 Task: Research Airbnb options in Stellenbosch, South Africa from 13th December, 2023 to 19th December, 2023 for 2 adults. Place can be entire room with 1  bedroom having 1 bed and 1 bathroom. Property type can be hotel.
Action: Mouse moved to (440, 75)
Screenshot: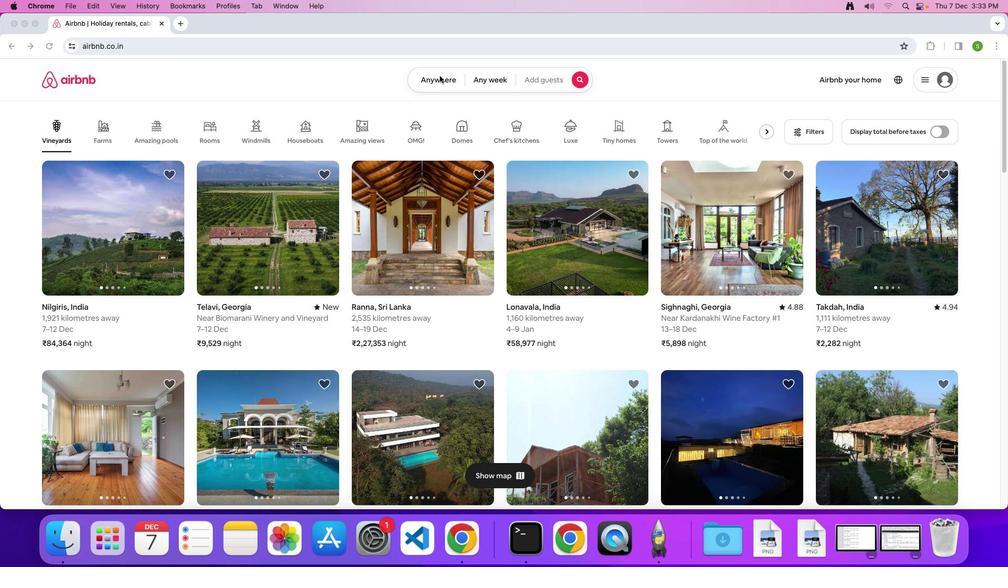 
Action: Mouse pressed left at (440, 75)
Screenshot: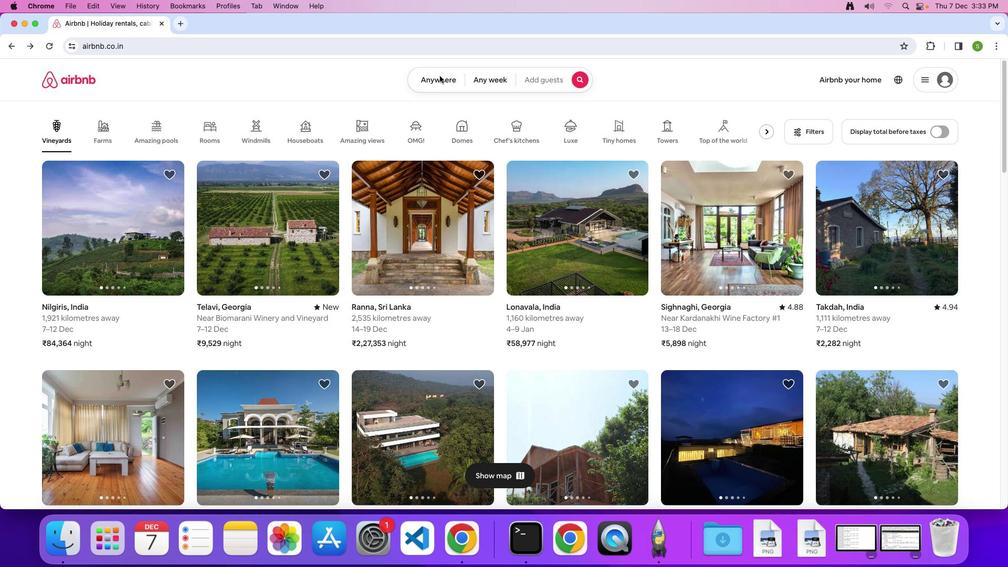 
Action: Mouse moved to (436, 78)
Screenshot: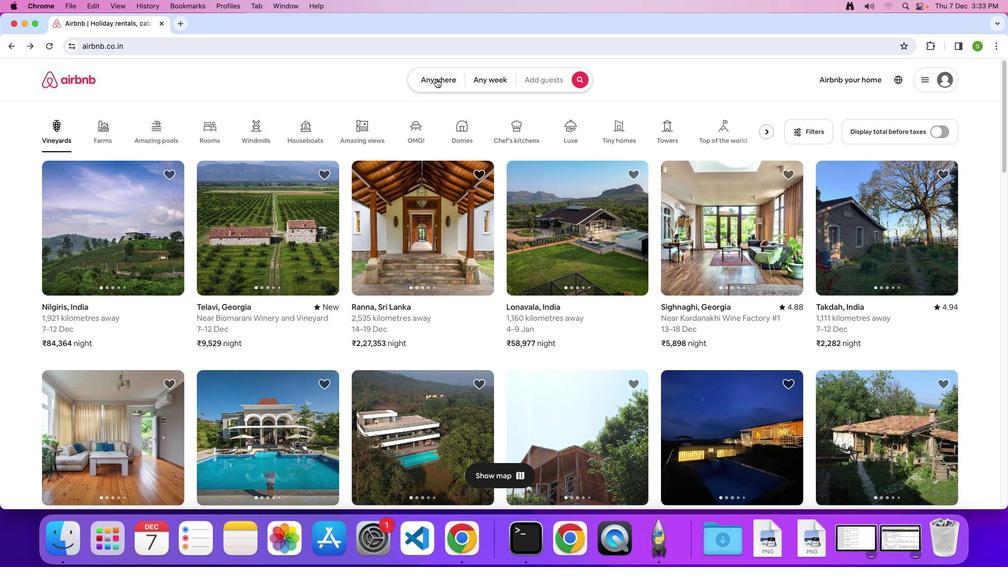 
Action: Mouse pressed left at (436, 78)
Screenshot: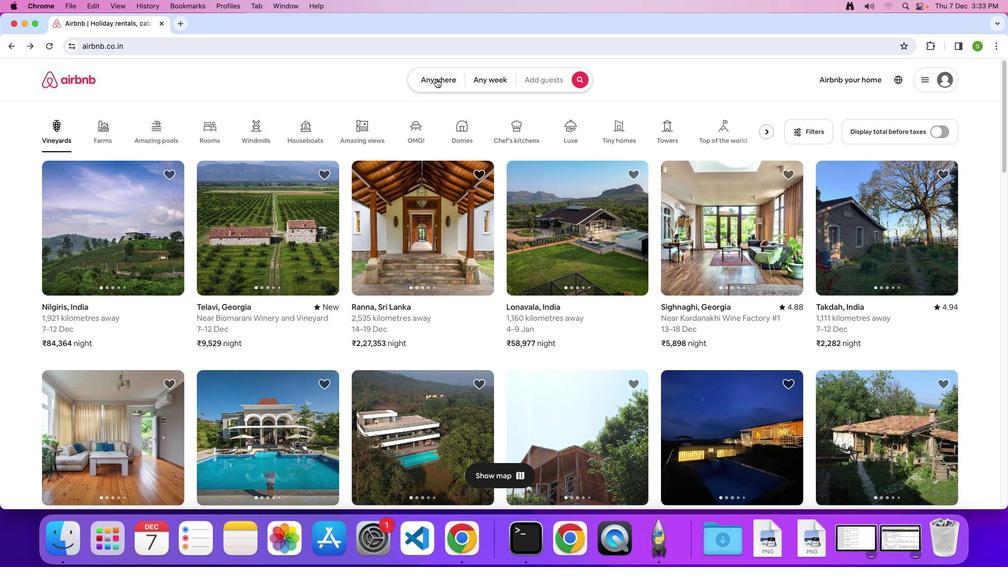
Action: Mouse moved to (375, 118)
Screenshot: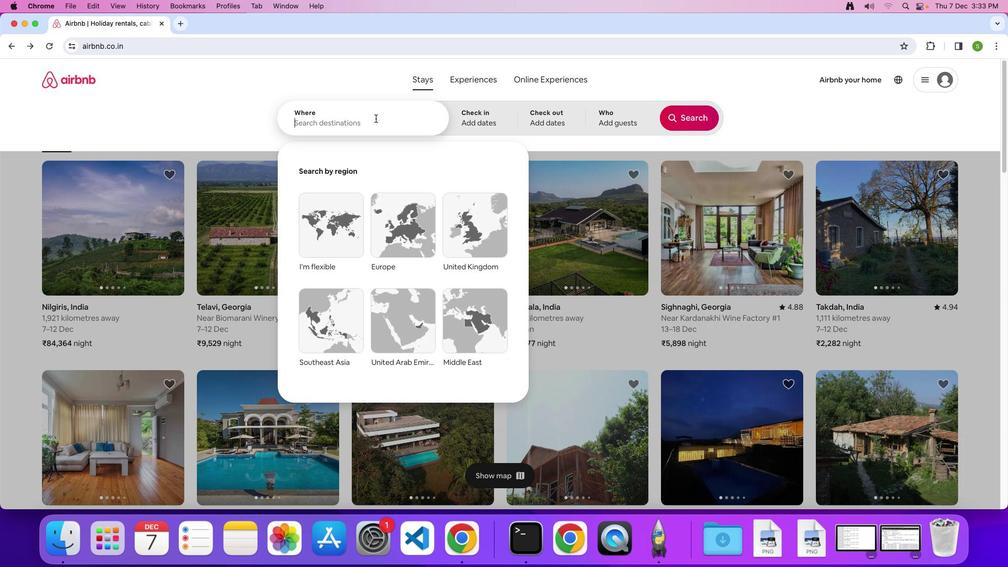 
Action: Mouse pressed left at (375, 118)
Screenshot: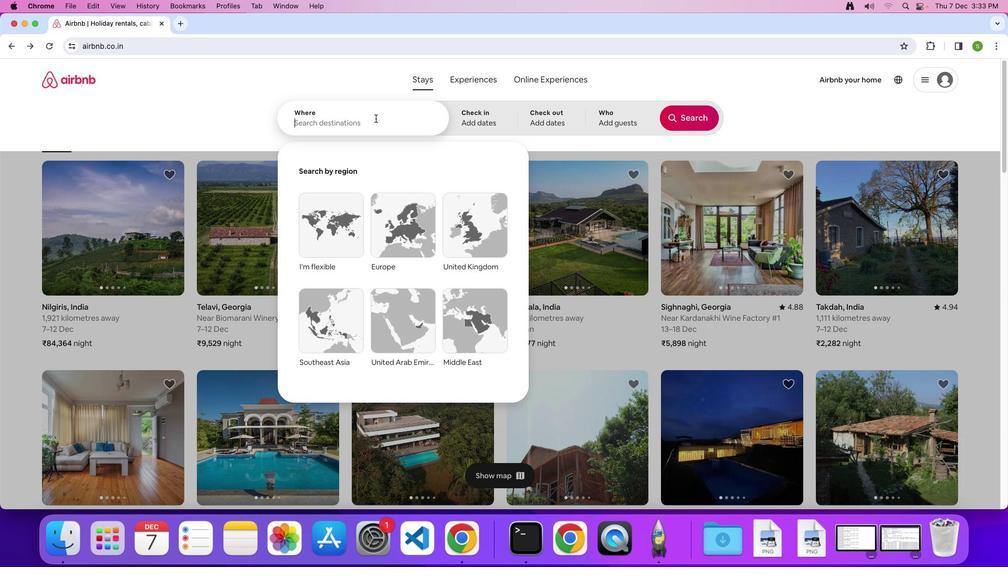 
Action: Key pressed 'S'Key.caps_lock't''e''l''l''e''n''b''o''s''c''h'','Key.spaceKey.shift'S''o''u''t''h'Key.spaceKey.shift'A''f''r''i''c''a'Key.enter
Screenshot: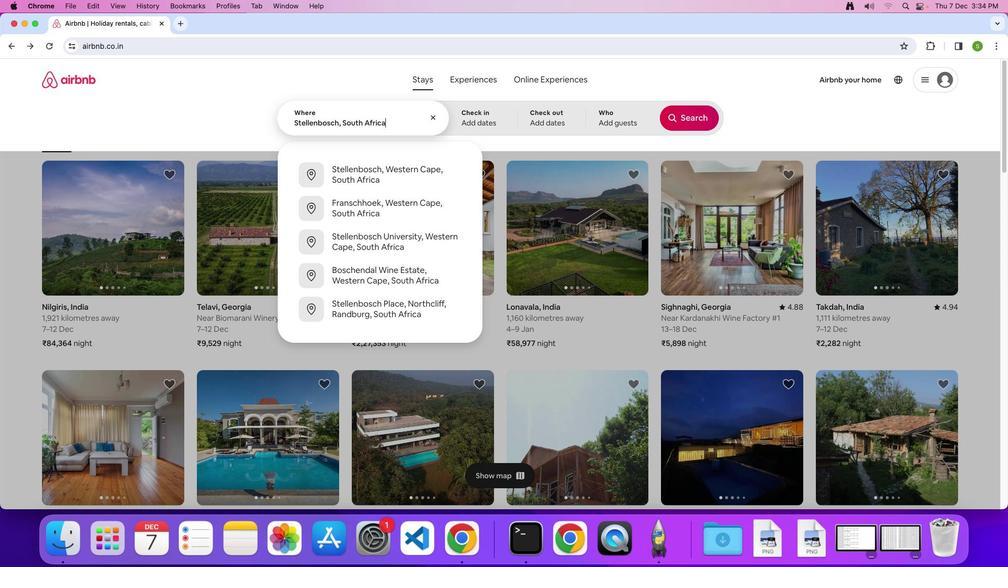 
Action: Mouse moved to (393, 296)
Screenshot: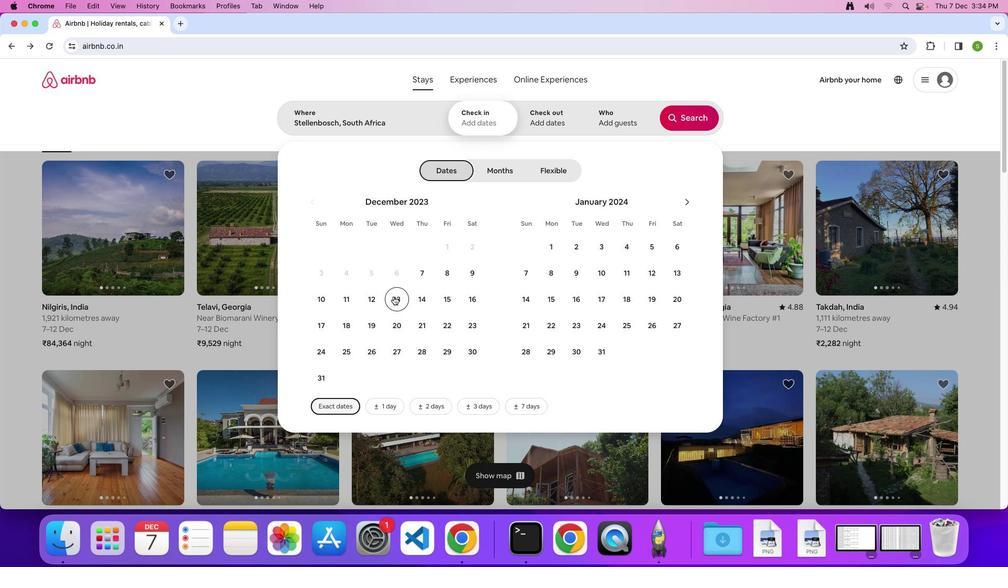 
Action: Mouse pressed left at (393, 296)
Screenshot: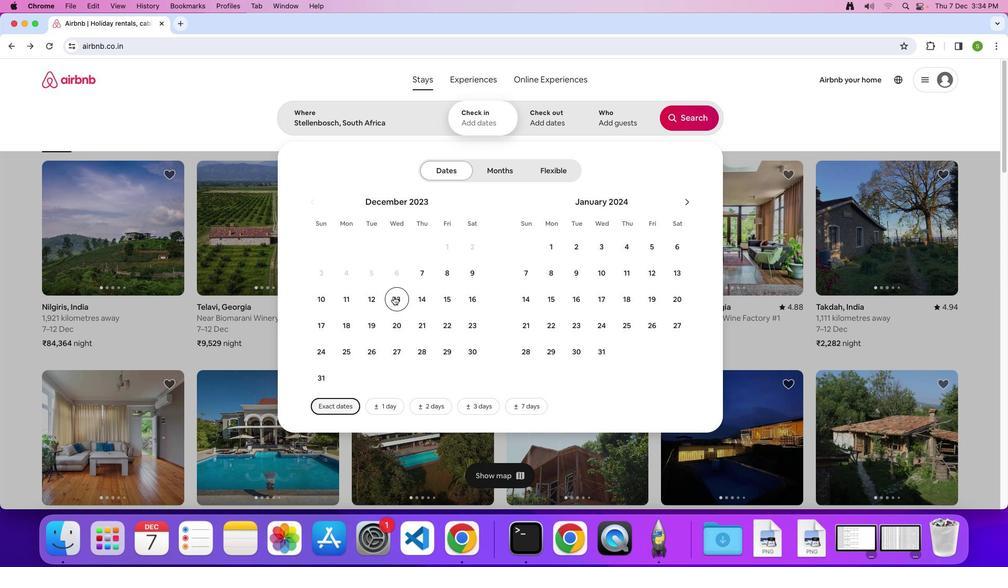 
Action: Mouse moved to (375, 321)
Screenshot: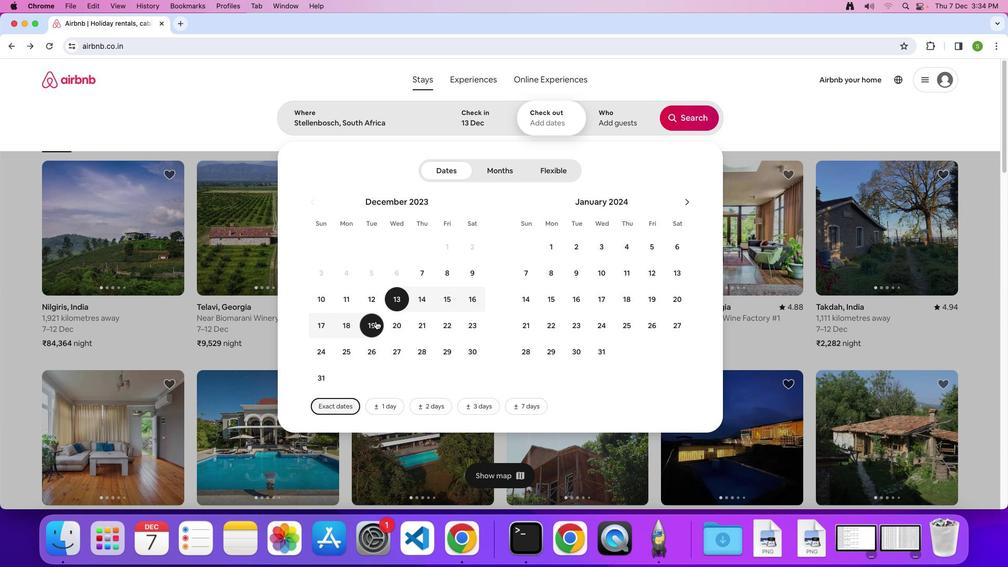 
Action: Mouse pressed left at (375, 321)
Screenshot: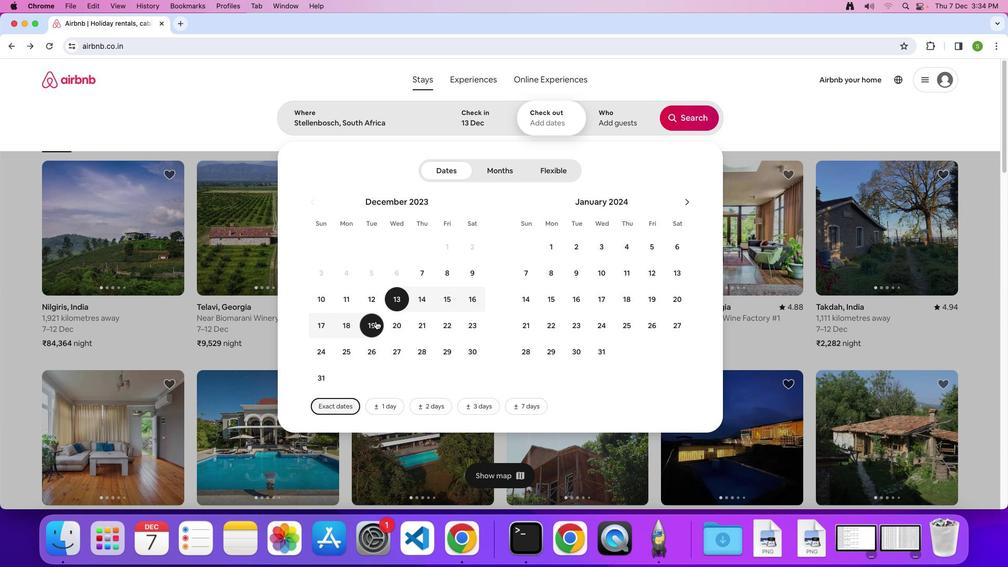 
Action: Mouse moved to (625, 122)
Screenshot: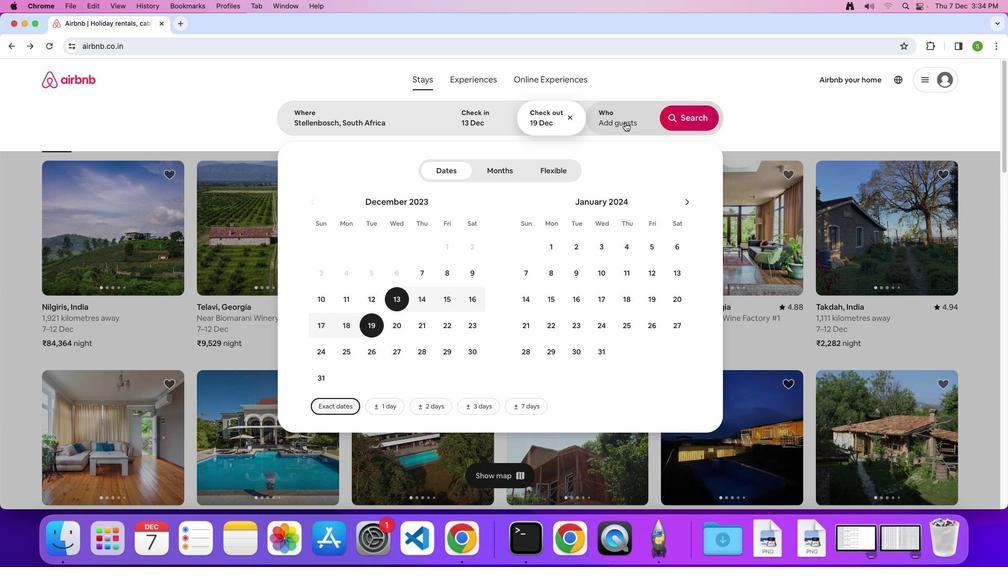 
Action: Mouse pressed left at (625, 122)
Screenshot: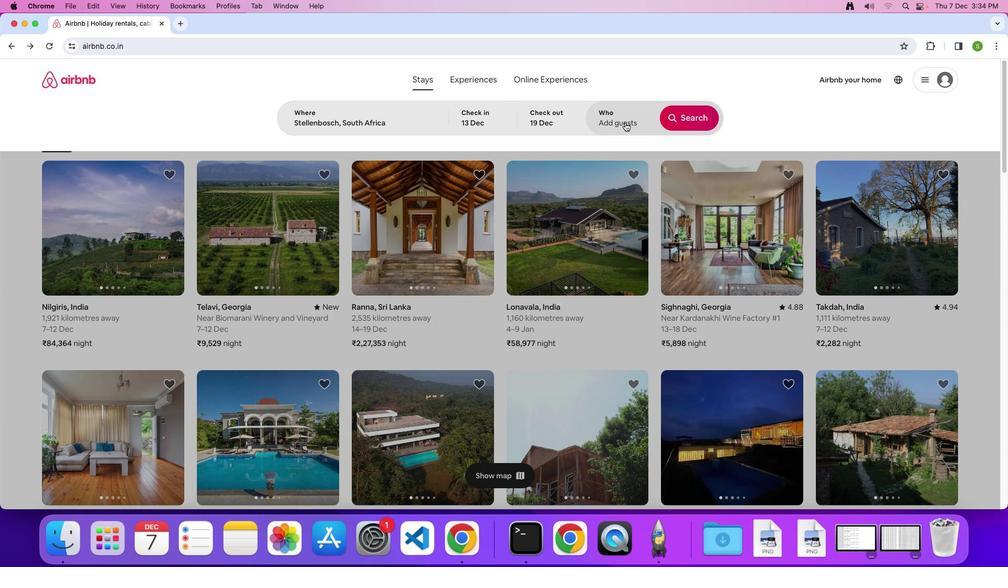 
Action: Mouse moved to (690, 177)
Screenshot: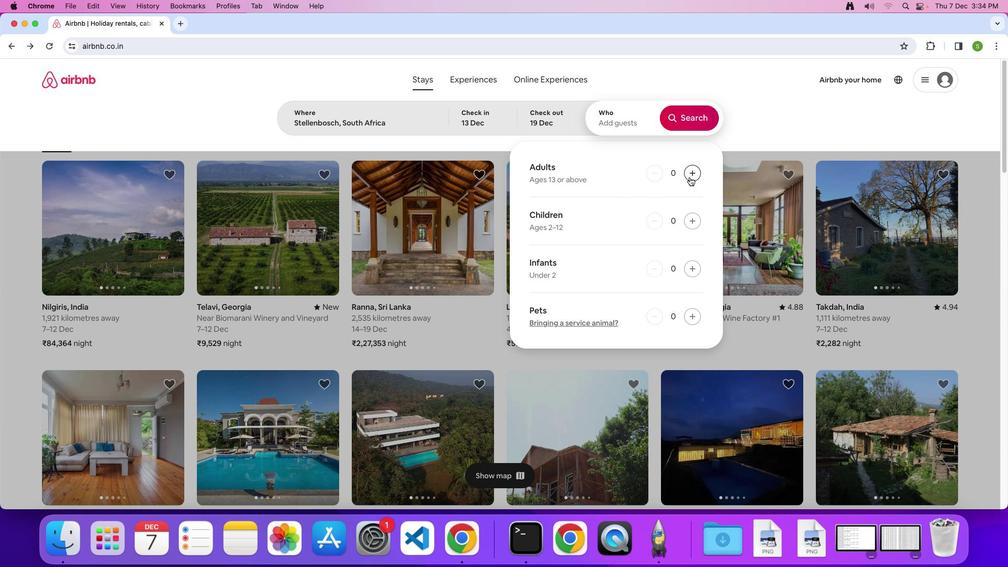 
Action: Mouse pressed left at (690, 177)
Screenshot: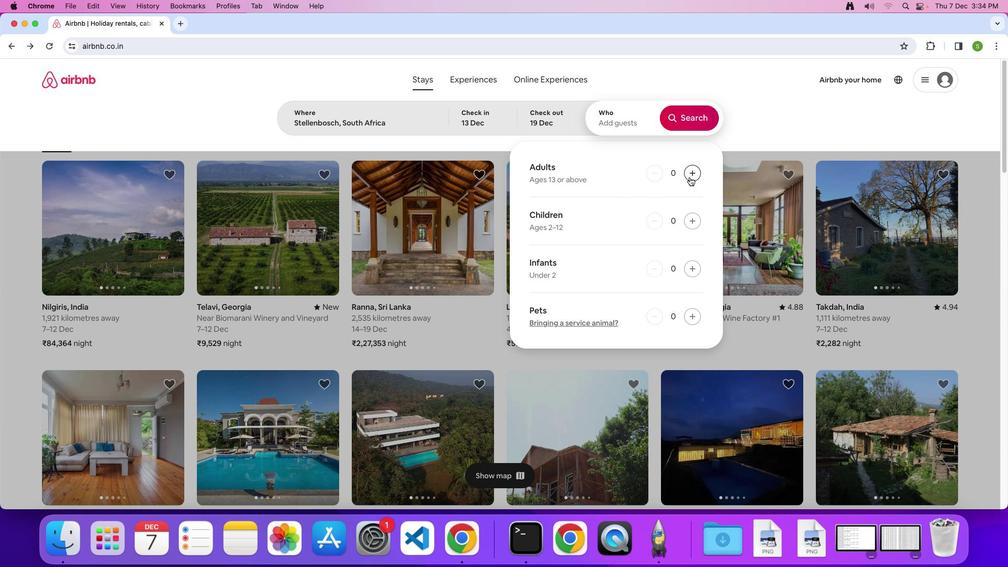 
Action: Mouse moved to (692, 175)
Screenshot: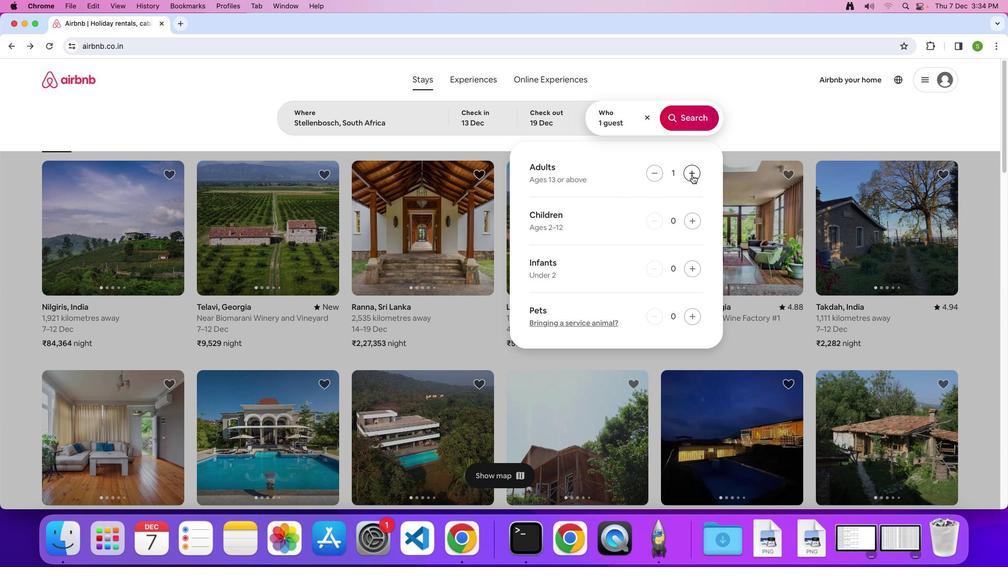 
Action: Mouse pressed left at (692, 175)
Screenshot: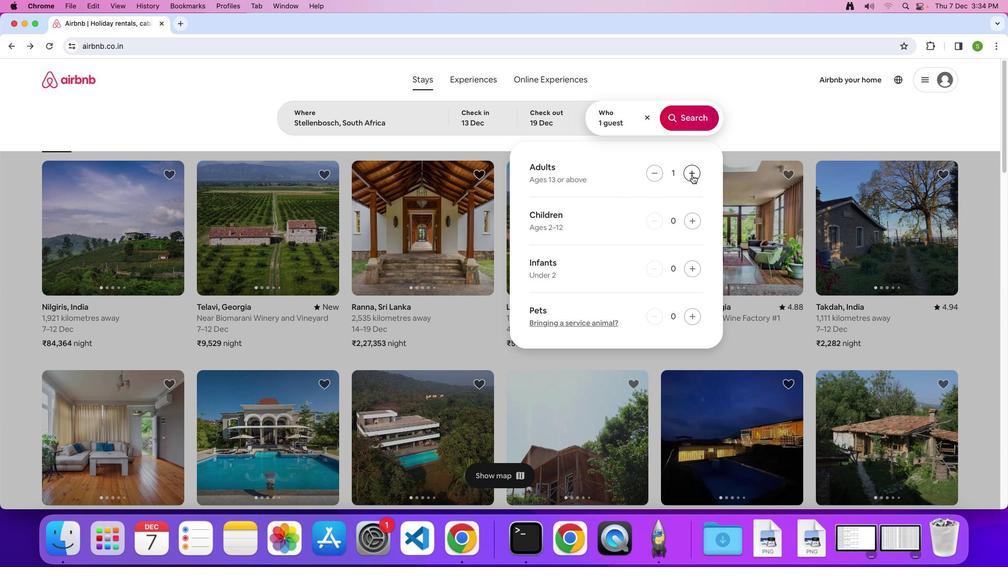 
Action: Mouse moved to (695, 118)
Screenshot: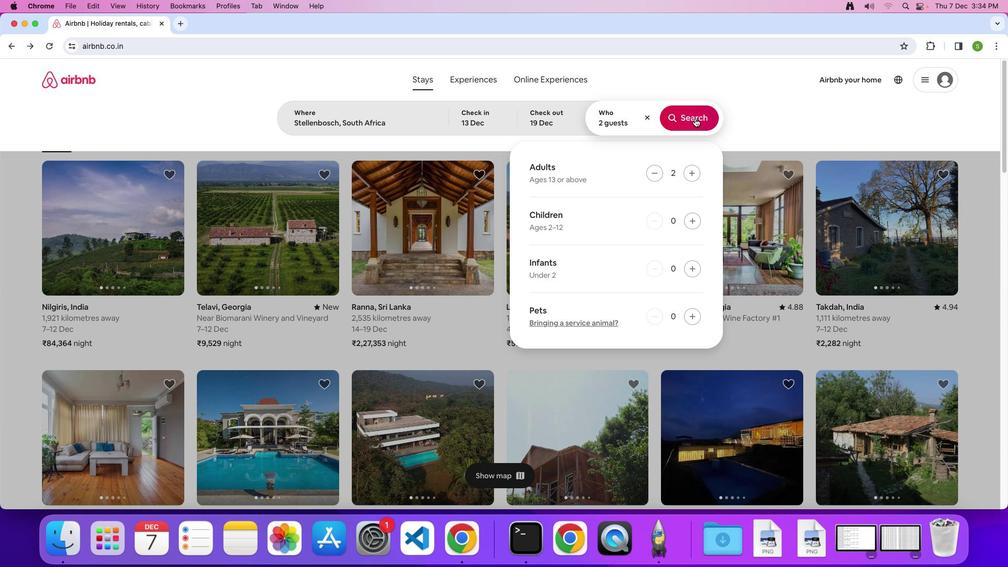 
Action: Mouse pressed left at (695, 118)
Screenshot: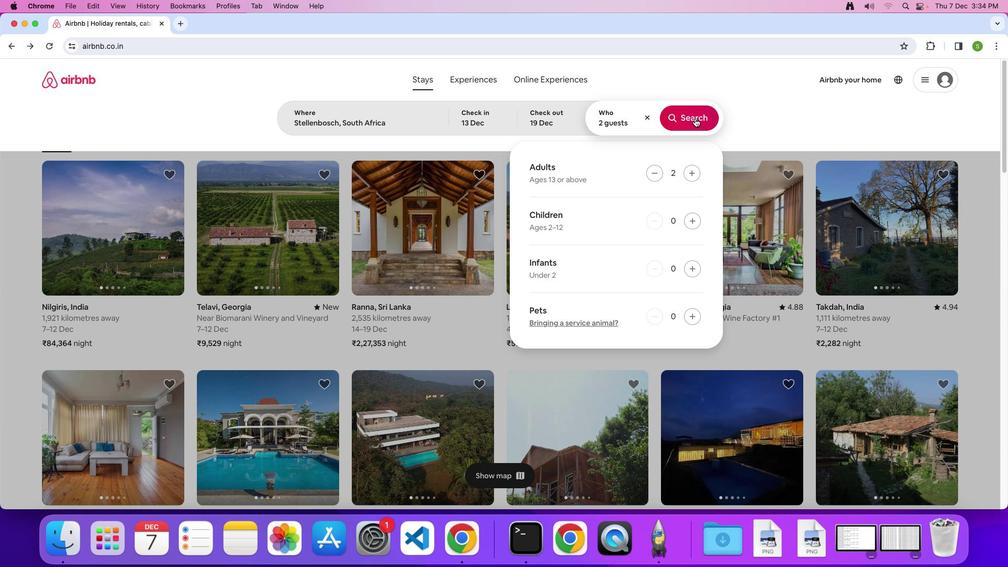 
Action: Mouse moved to (834, 126)
Screenshot: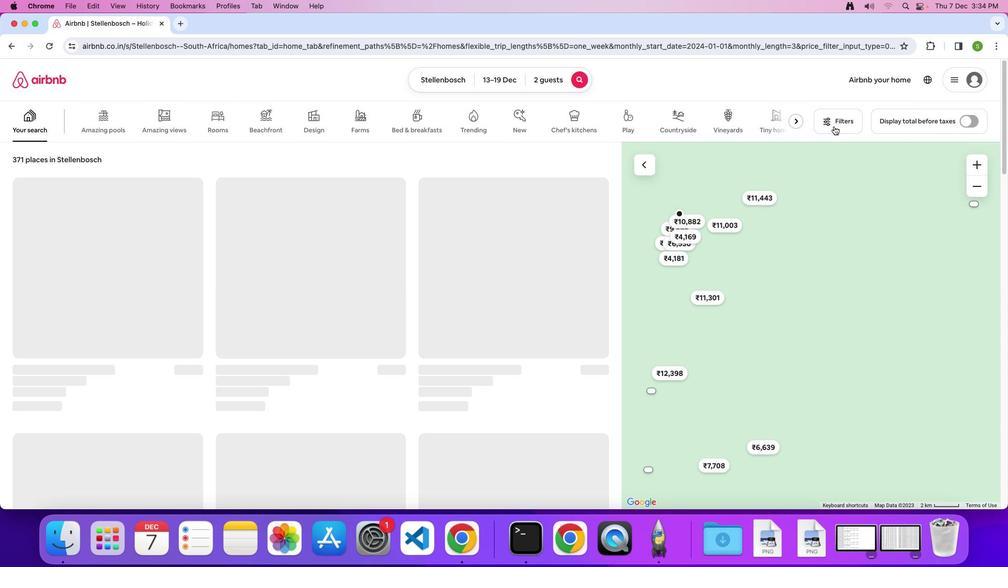 
Action: Mouse pressed left at (834, 126)
Screenshot: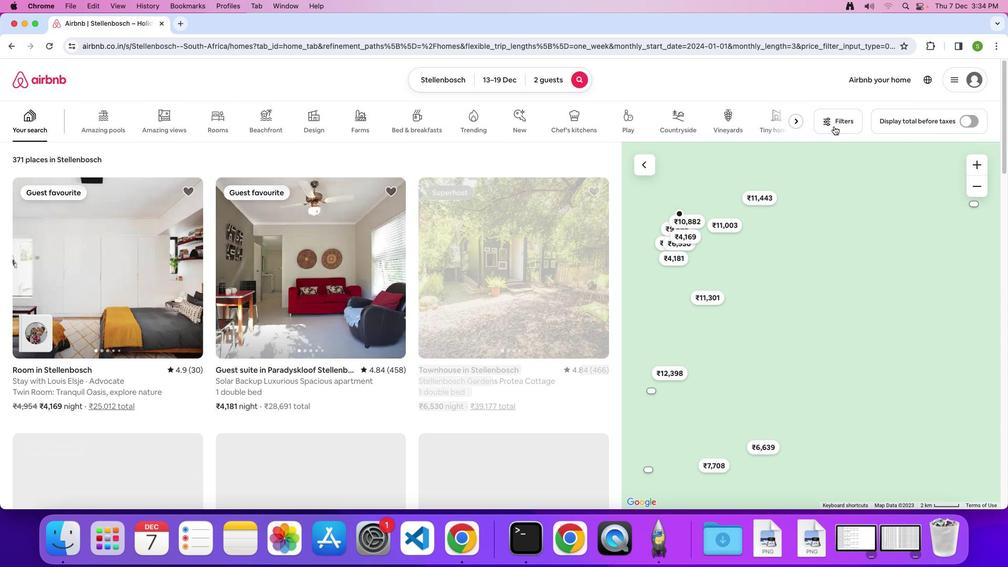 
Action: Mouse moved to (505, 174)
Screenshot: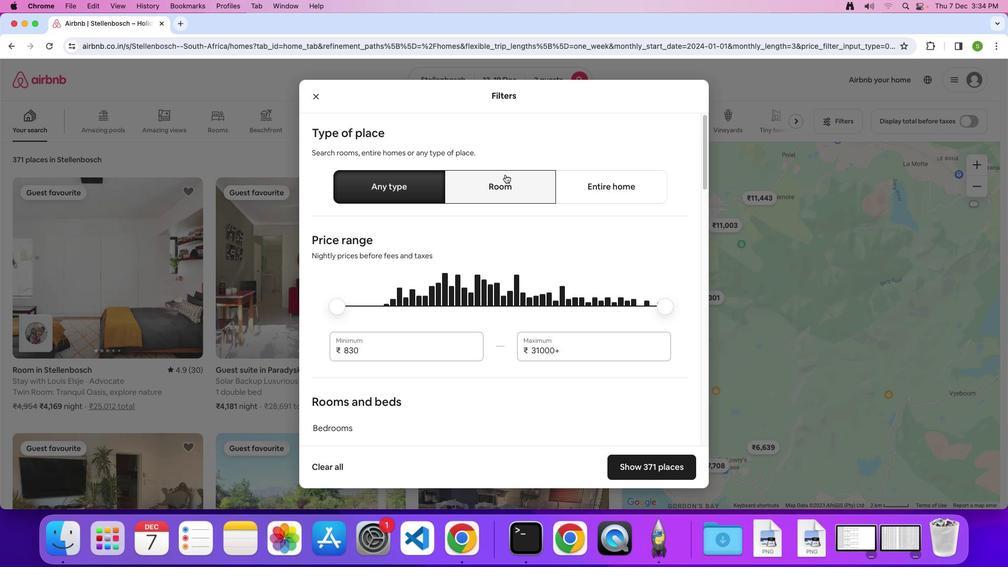 
Action: Mouse pressed left at (505, 174)
Screenshot: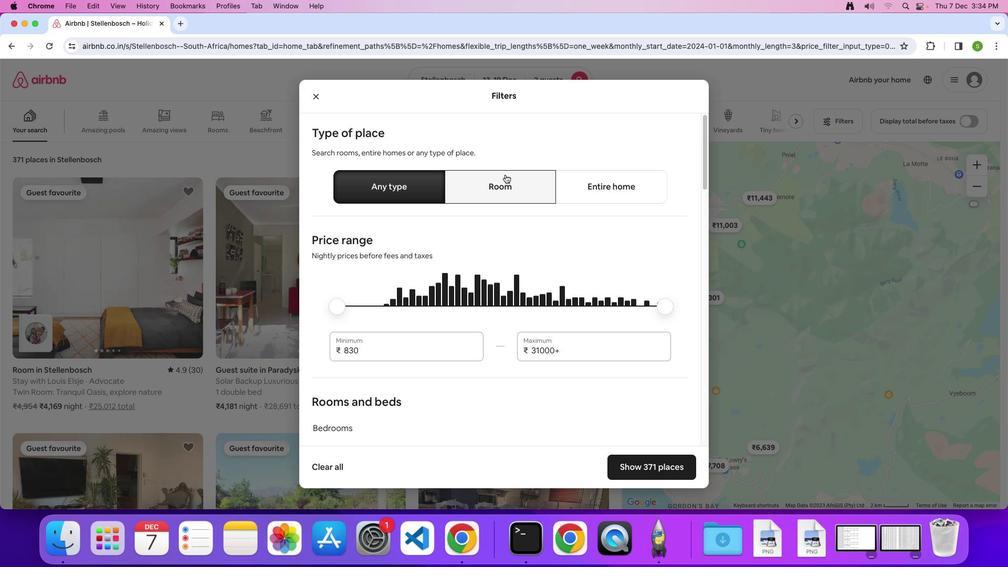 
Action: Mouse moved to (515, 260)
Screenshot: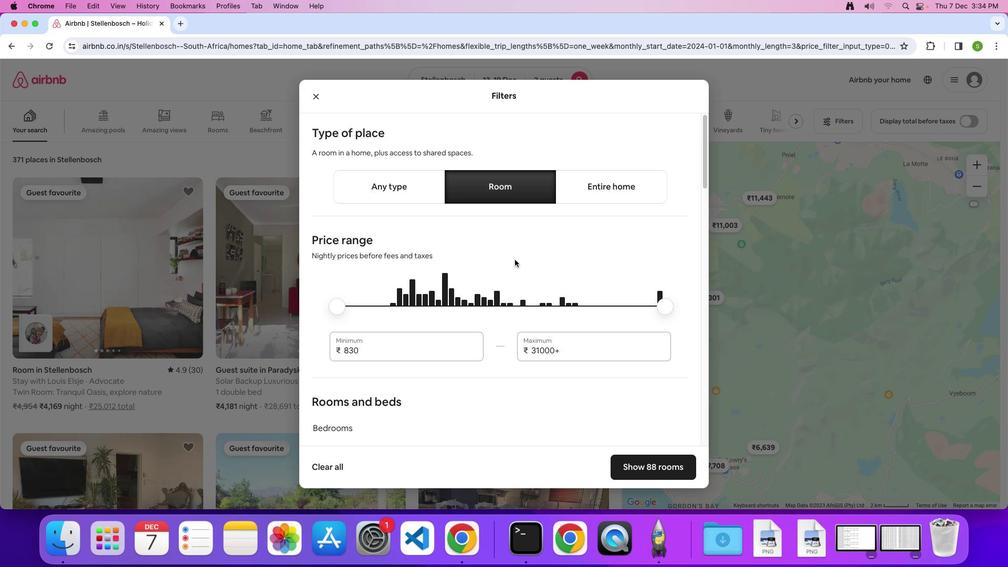 
Action: Mouse scrolled (515, 260) with delta (0, 0)
Screenshot: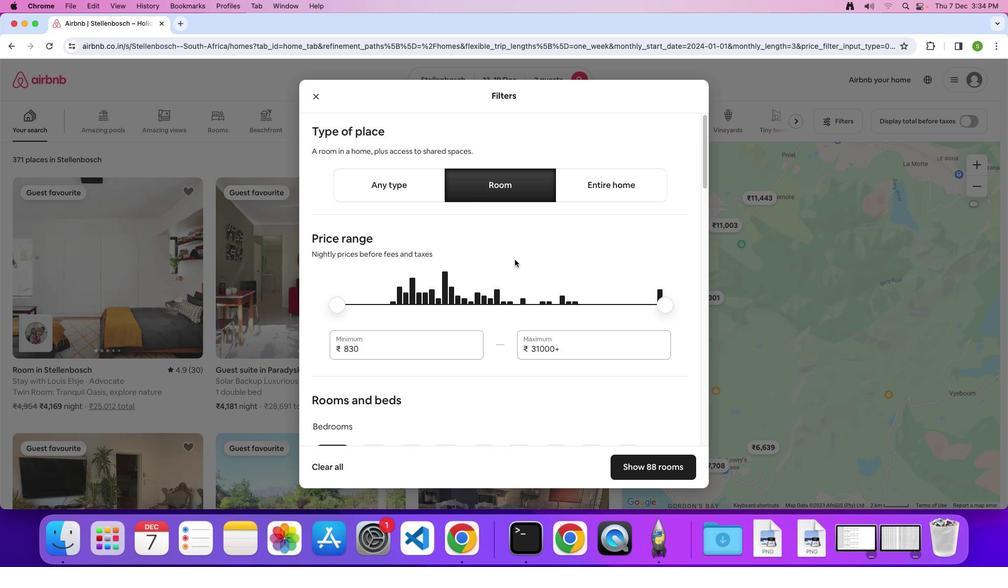 
Action: Mouse scrolled (515, 260) with delta (0, 0)
Screenshot: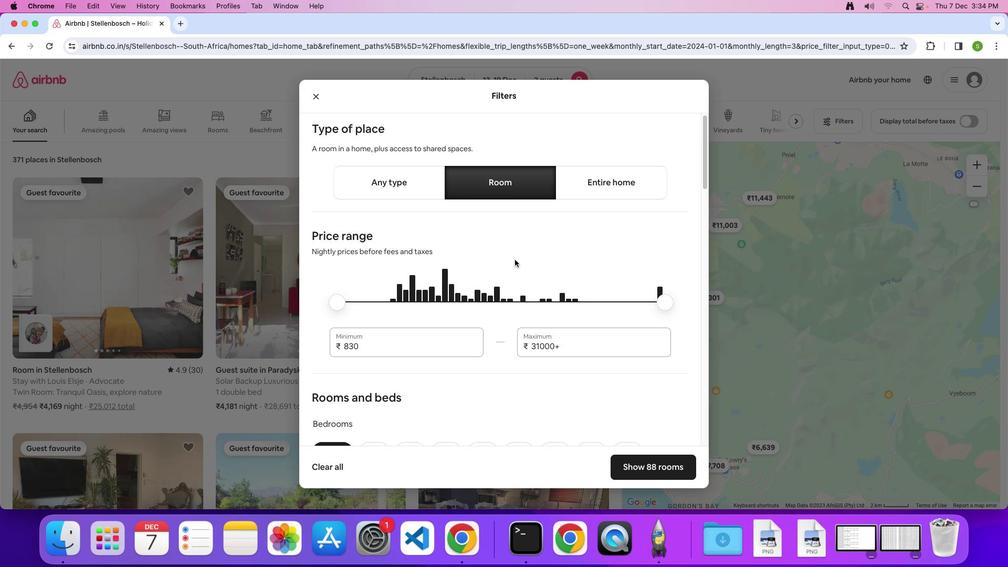 
Action: Mouse scrolled (515, 260) with delta (0, 0)
Screenshot: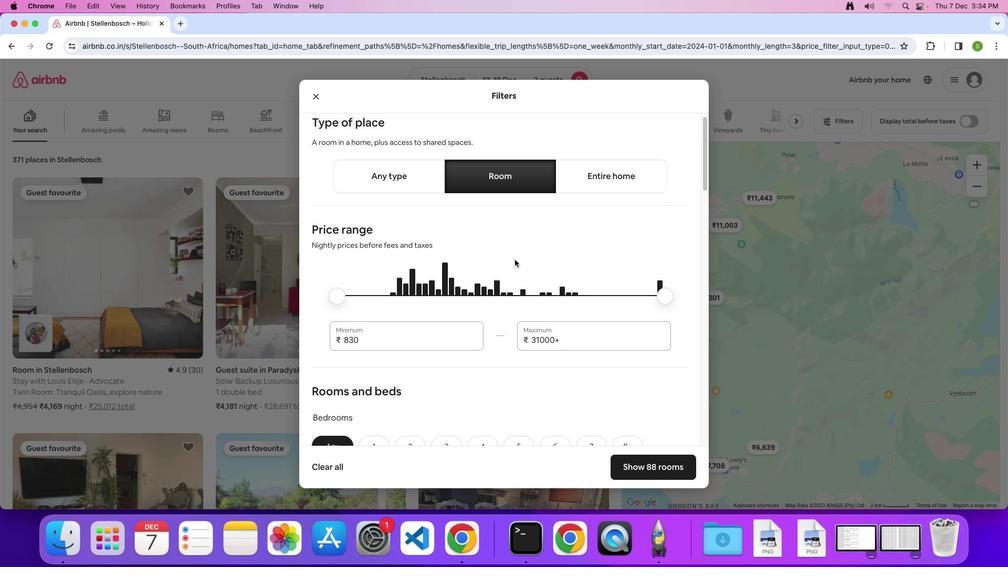 
Action: Mouse scrolled (515, 260) with delta (0, 0)
Screenshot: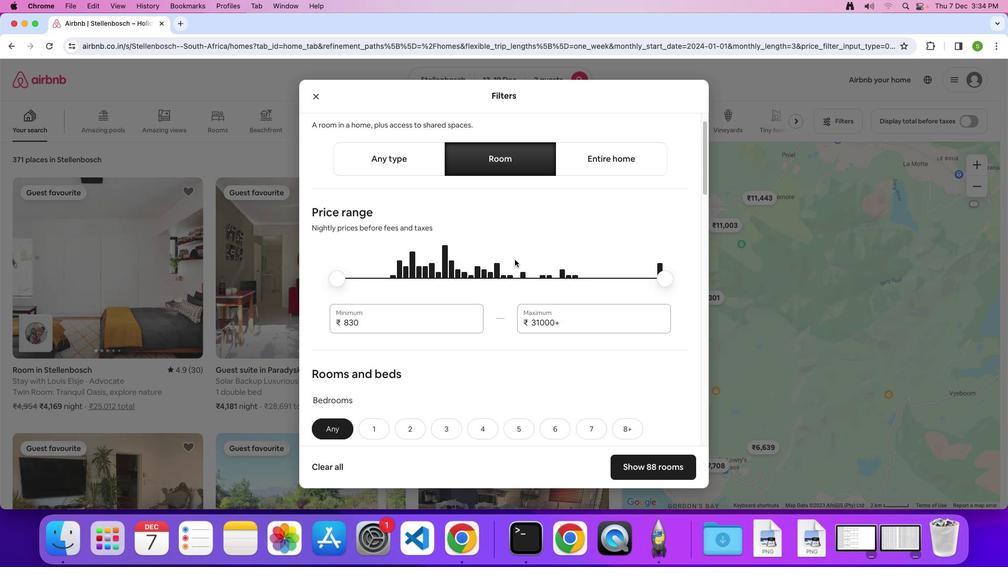 
Action: Mouse scrolled (515, 260) with delta (0, -1)
Screenshot: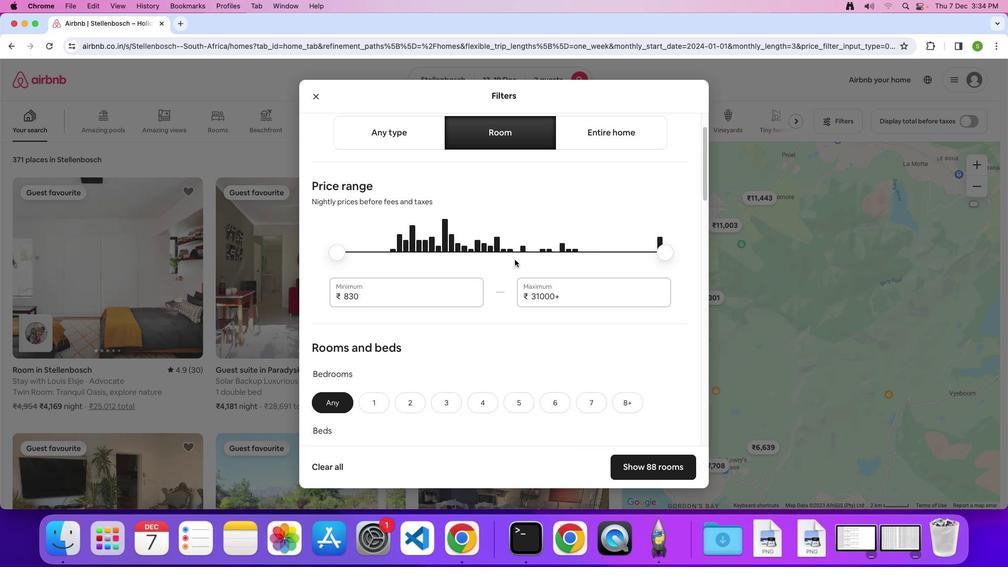 
Action: Mouse scrolled (515, 260) with delta (0, 0)
Screenshot: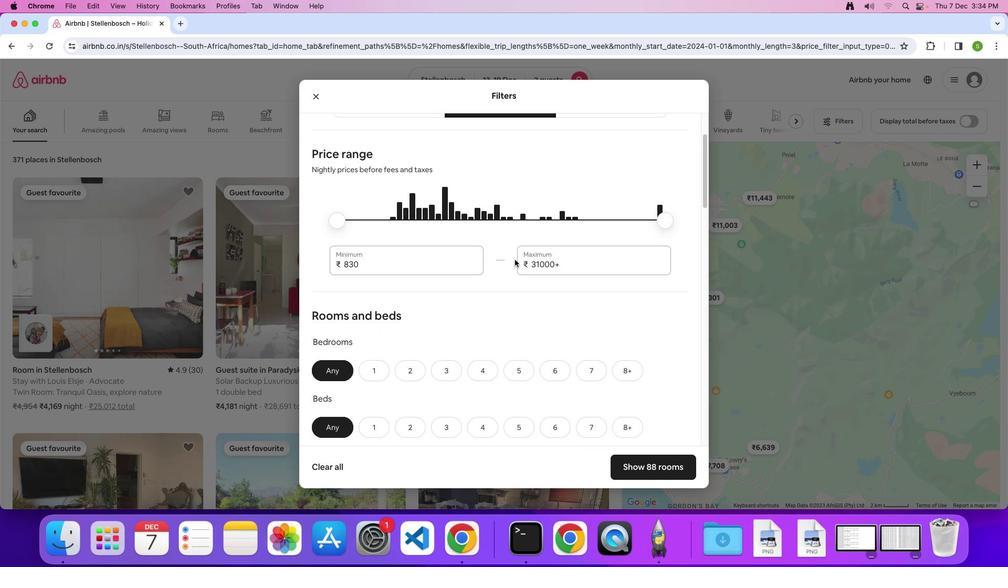 
Action: Mouse scrolled (515, 260) with delta (0, 0)
Screenshot: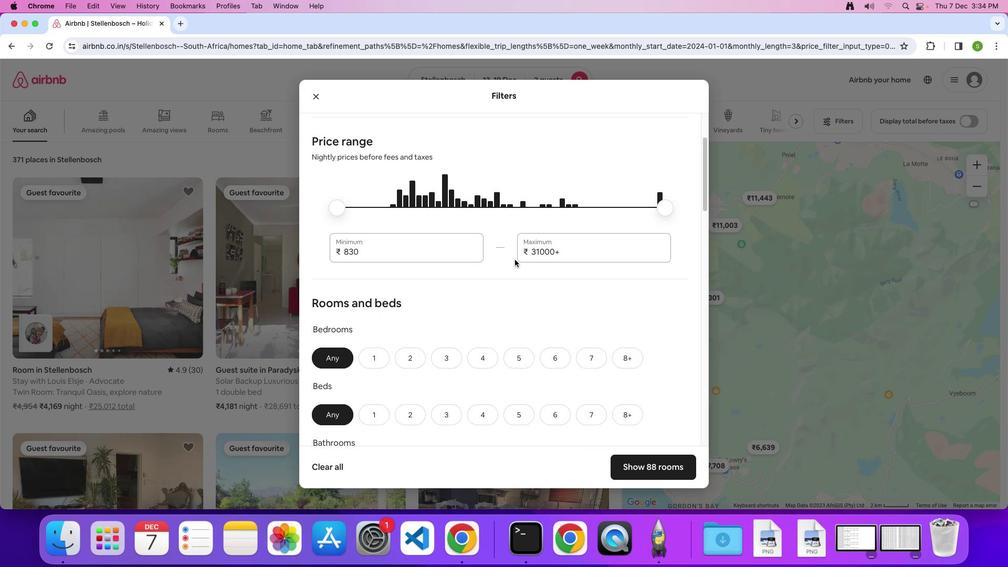 
Action: Mouse scrolled (515, 260) with delta (0, -1)
Screenshot: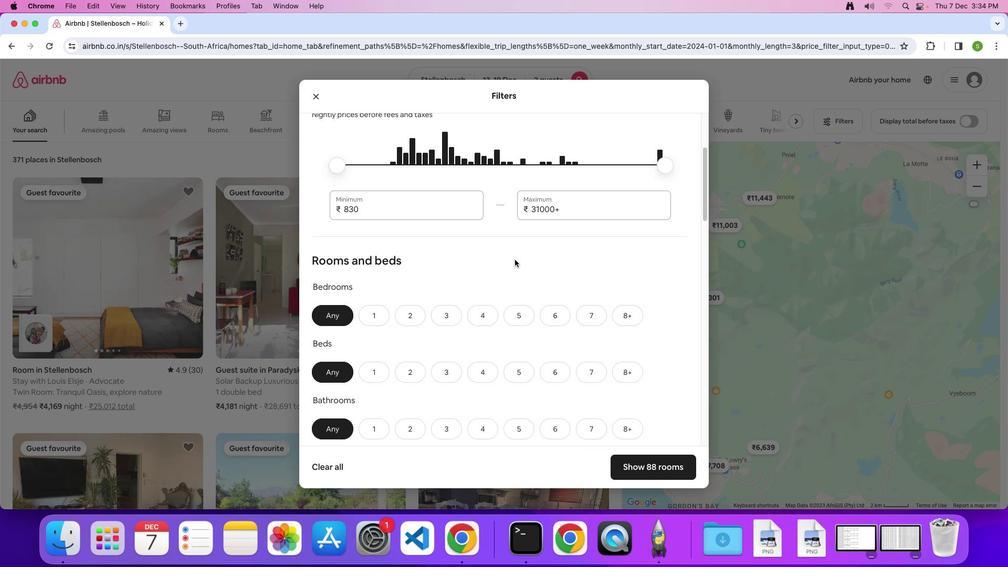 
Action: Mouse scrolled (515, 260) with delta (0, 0)
Screenshot: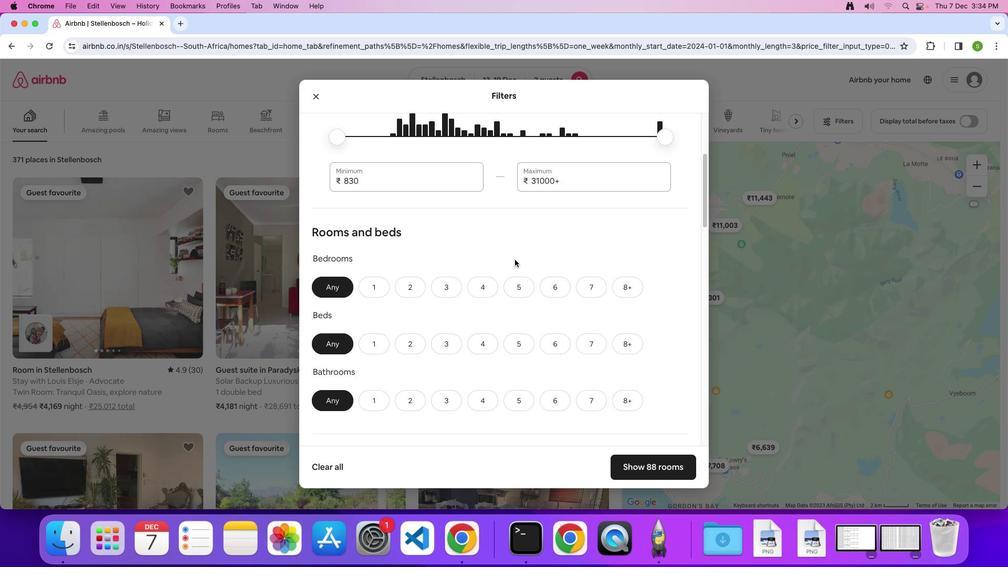 
Action: Mouse scrolled (515, 260) with delta (0, 0)
Screenshot: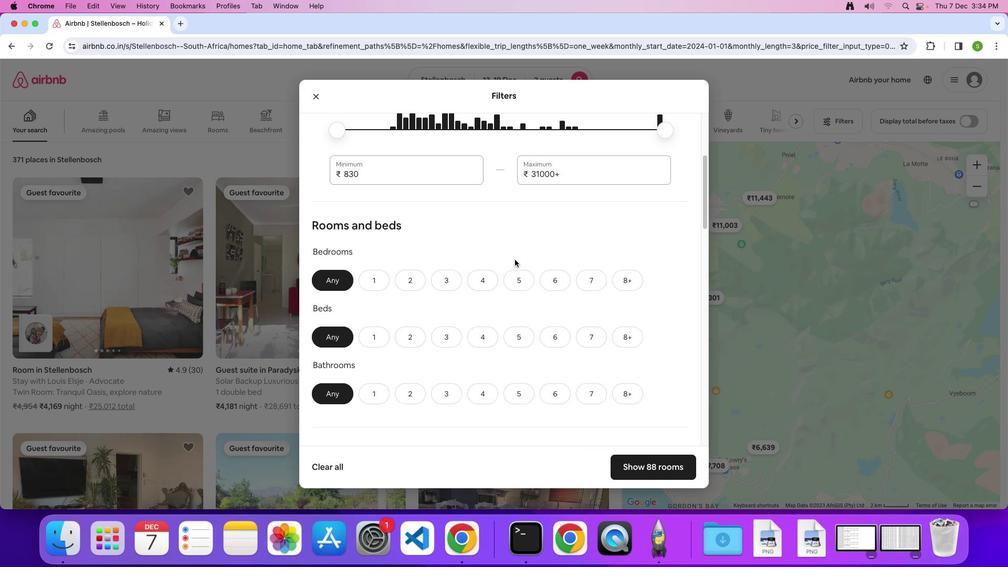 
Action: Mouse scrolled (515, 260) with delta (0, -1)
Screenshot: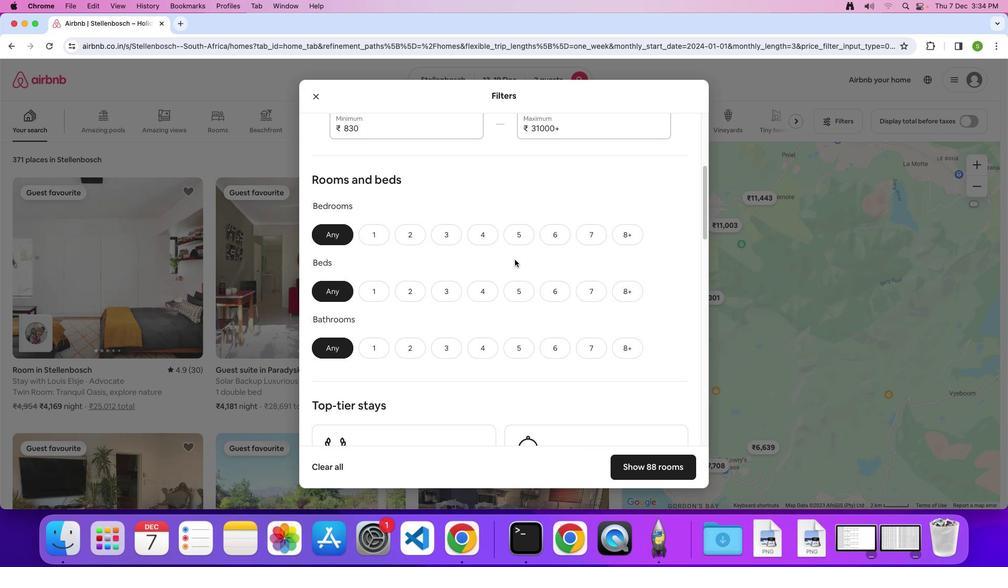 
Action: Mouse moved to (380, 214)
Screenshot: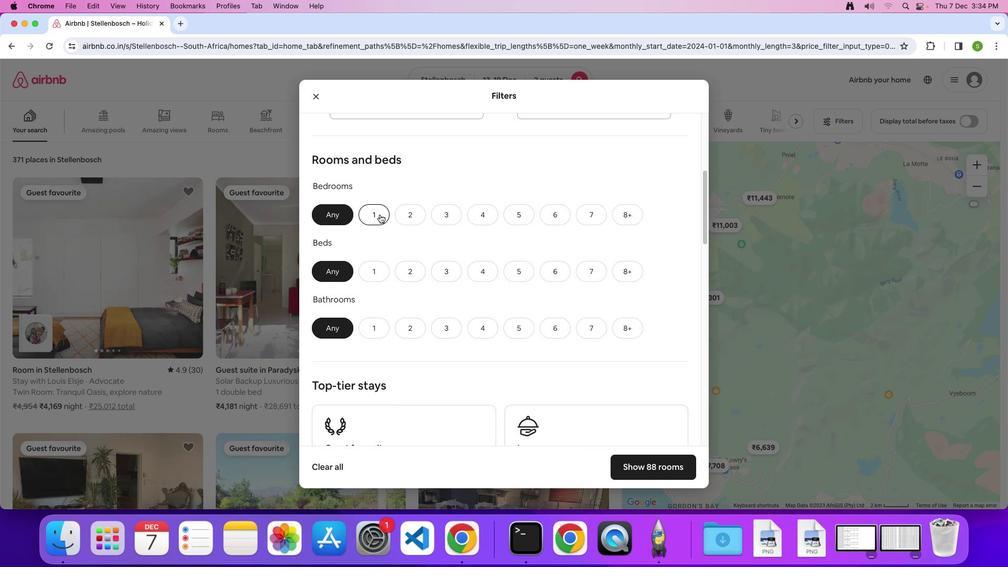
Action: Mouse pressed left at (380, 214)
Screenshot: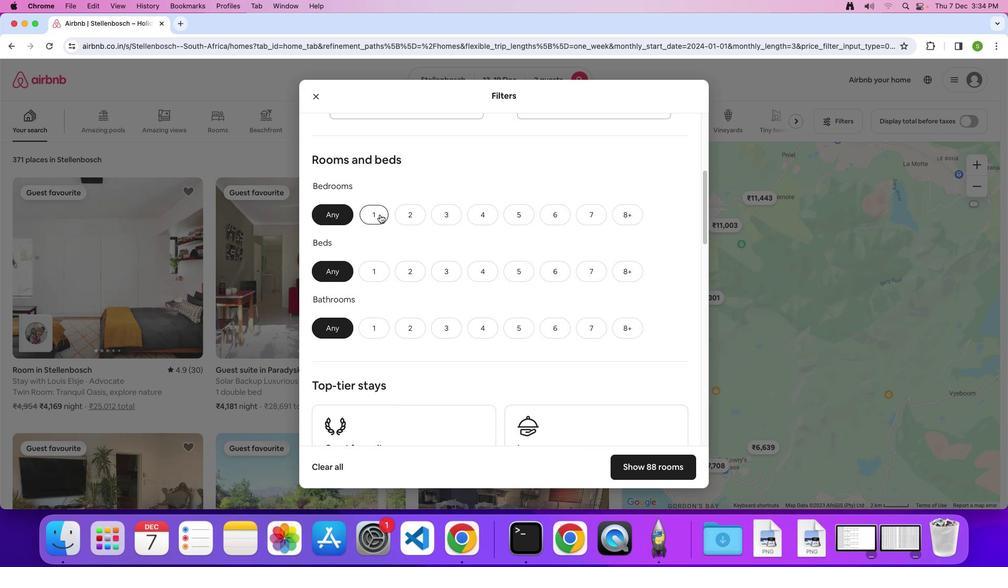 
Action: Mouse moved to (367, 271)
Screenshot: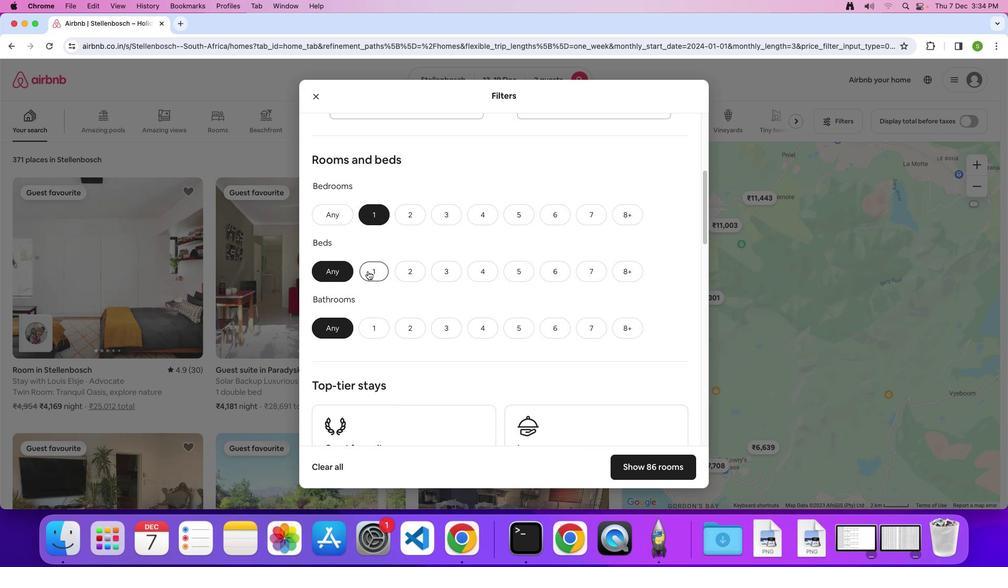 
Action: Mouse pressed left at (367, 271)
Screenshot: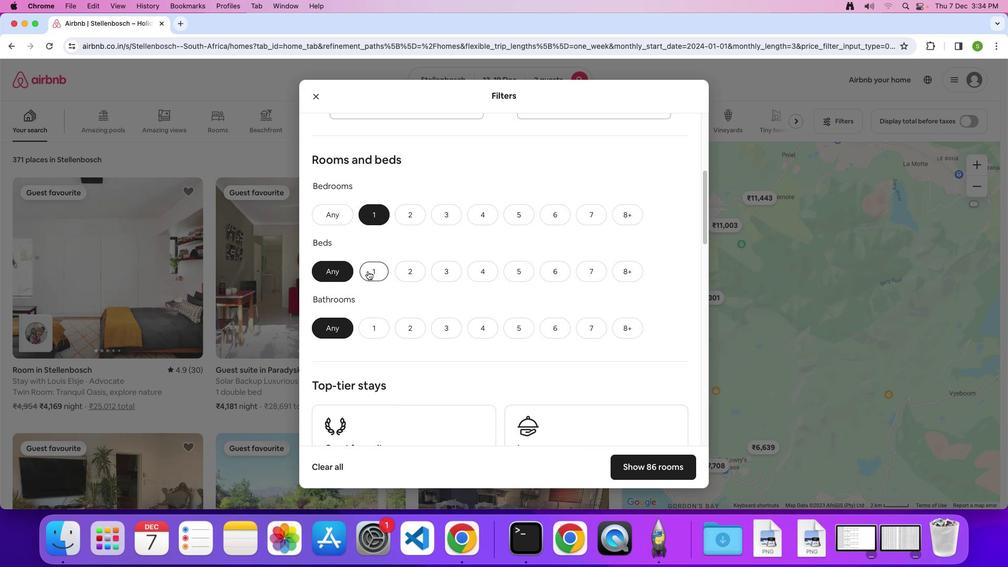 
Action: Mouse moved to (374, 319)
Screenshot: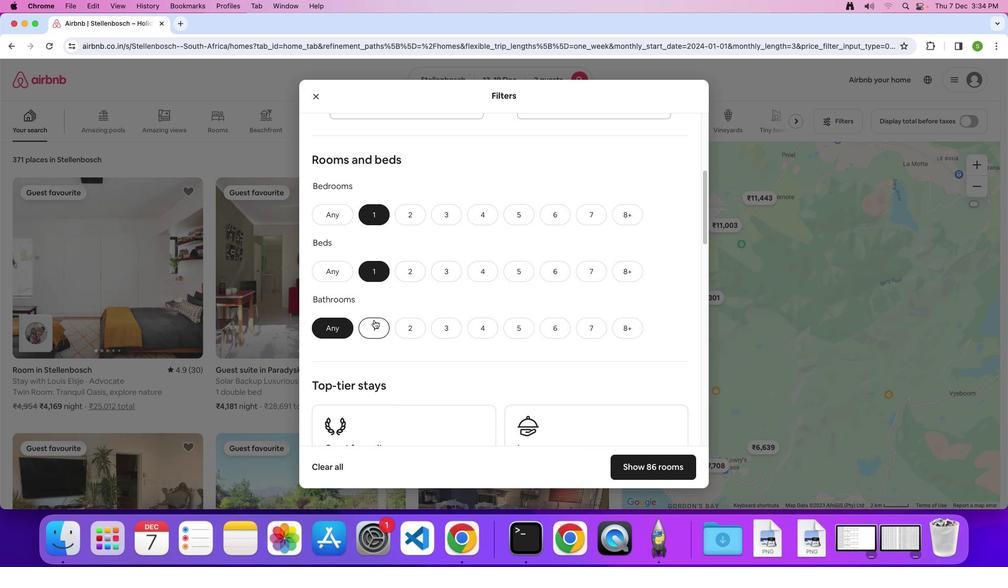 
Action: Mouse pressed left at (374, 319)
Screenshot: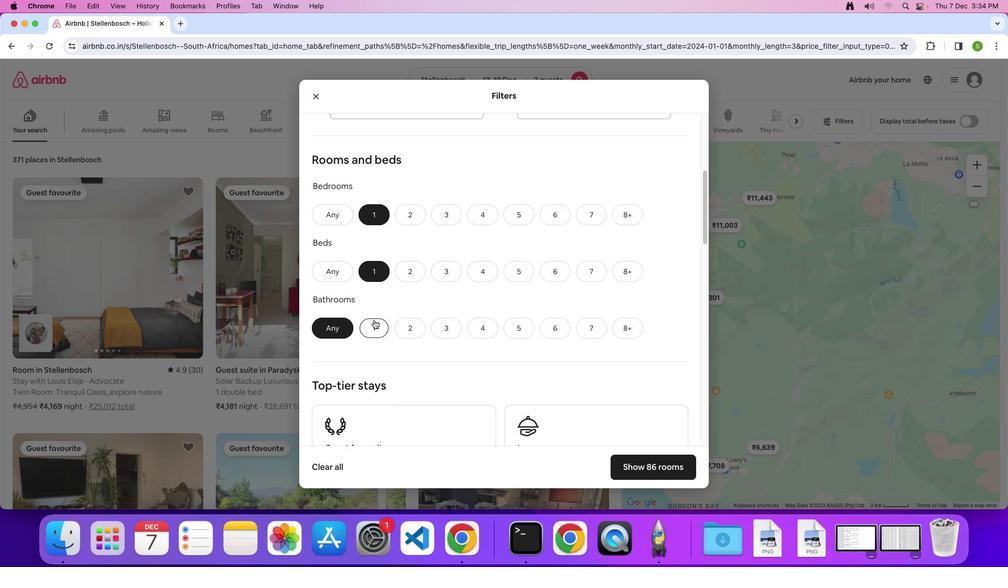 
Action: Mouse moved to (520, 270)
Screenshot: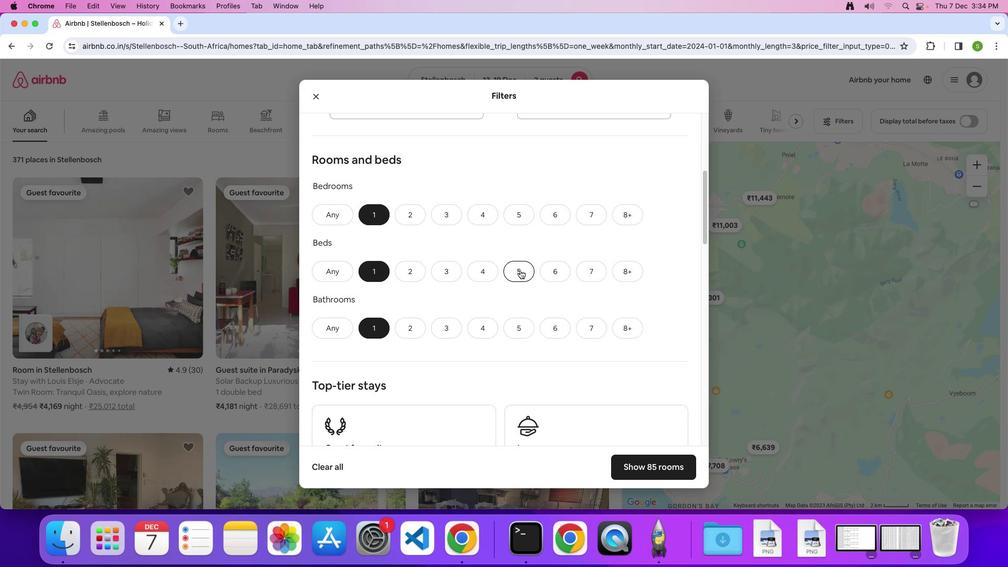 
Action: Mouse scrolled (520, 270) with delta (0, 0)
Screenshot: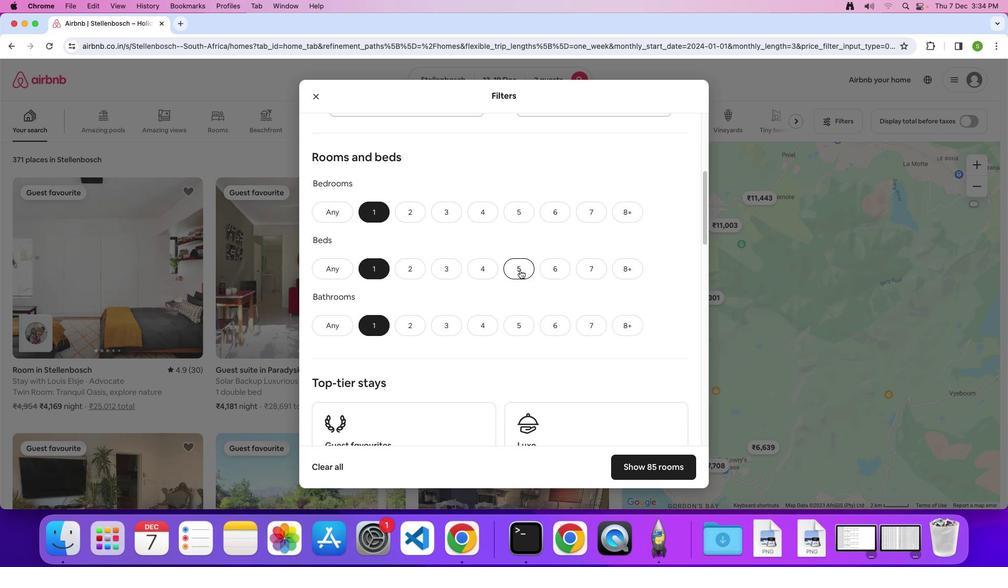 
Action: Mouse scrolled (520, 270) with delta (0, 0)
Screenshot: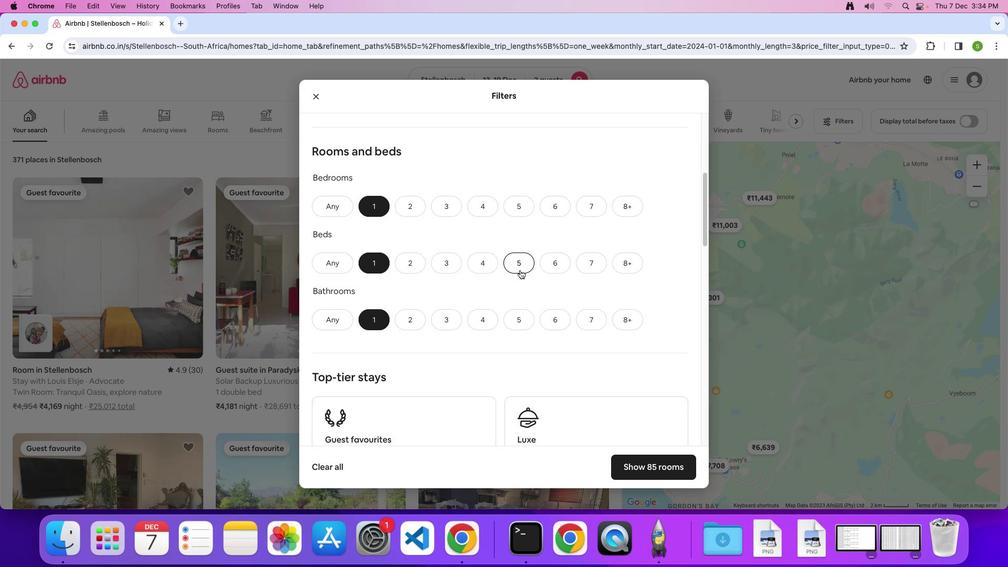 
Action: Mouse scrolled (520, 270) with delta (0, 0)
Screenshot: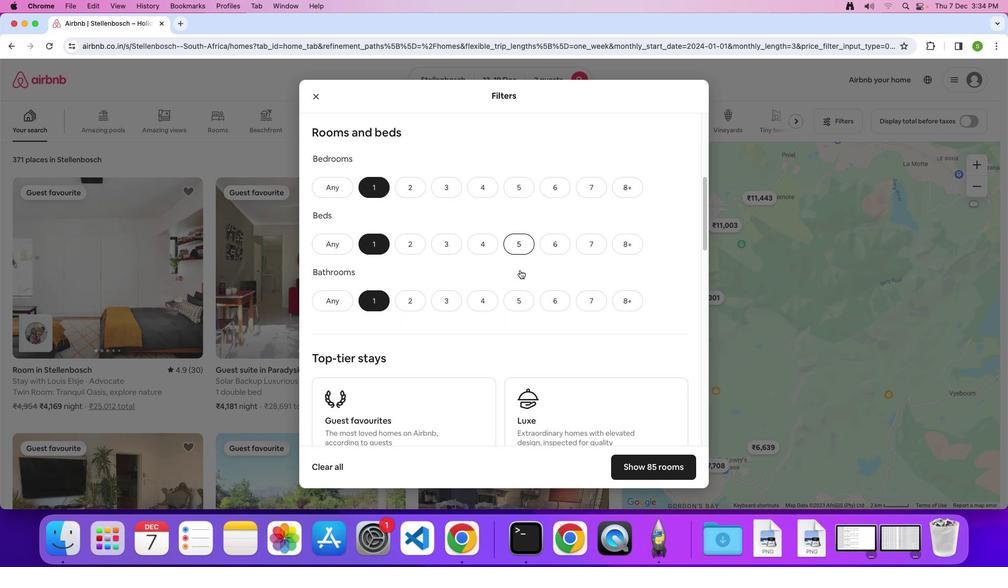 
Action: Mouse scrolled (520, 270) with delta (0, 0)
Screenshot: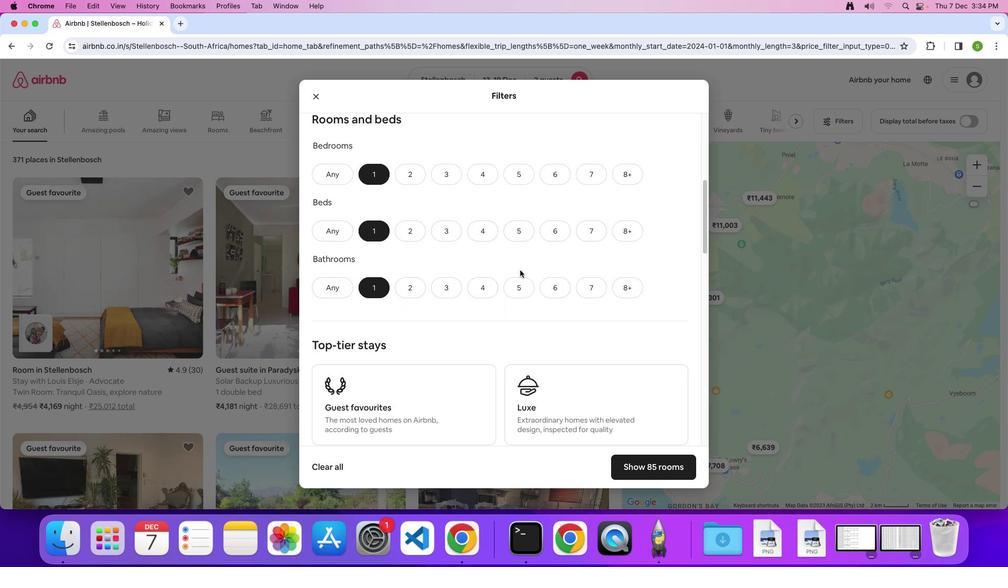 
Action: Mouse scrolled (520, 270) with delta (0, 0)
Screenshot: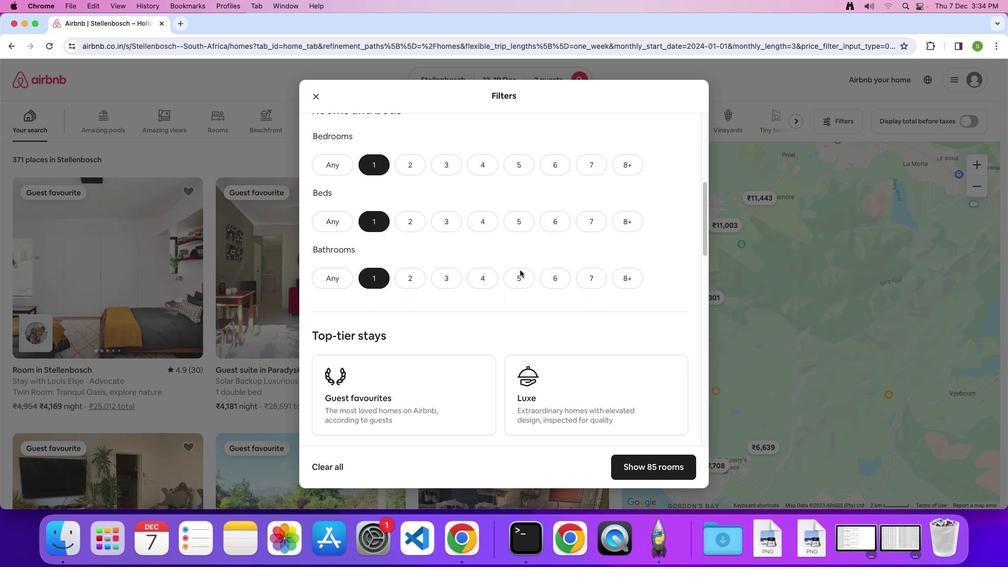 
Action: Mouse scrolled (520, 270) with delta (0, -1)
Screenshot: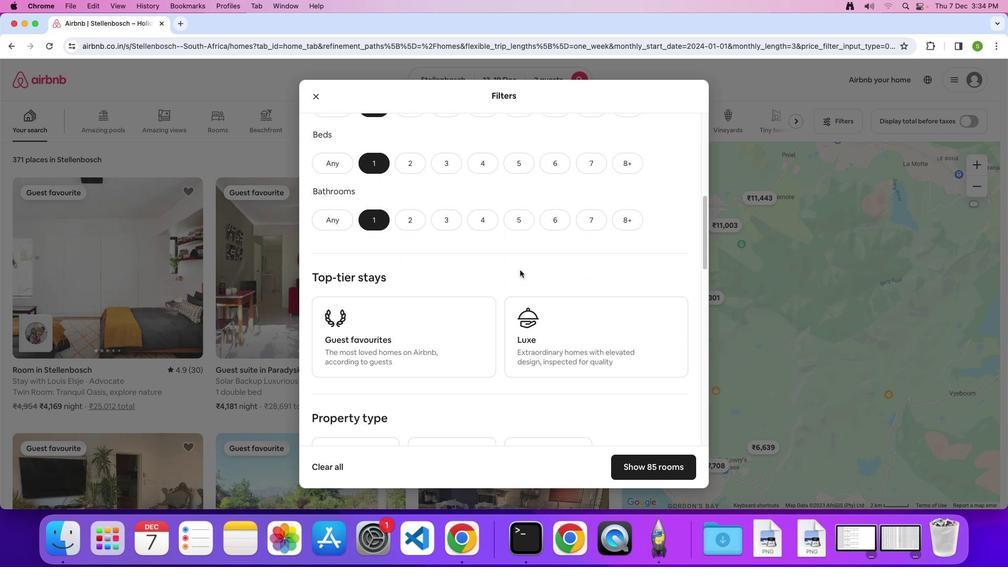 
Action: Mouse scrolled (520, 270) with delta (0, 0)
Screenshot: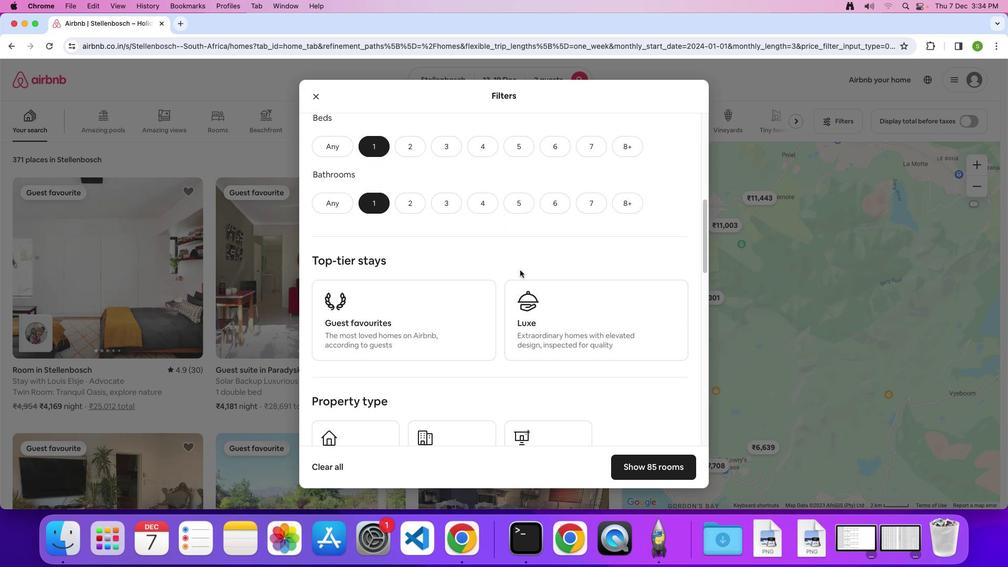 
Action: Mouse scrolled (520, 270) with delta (0, 0)
Screenshot: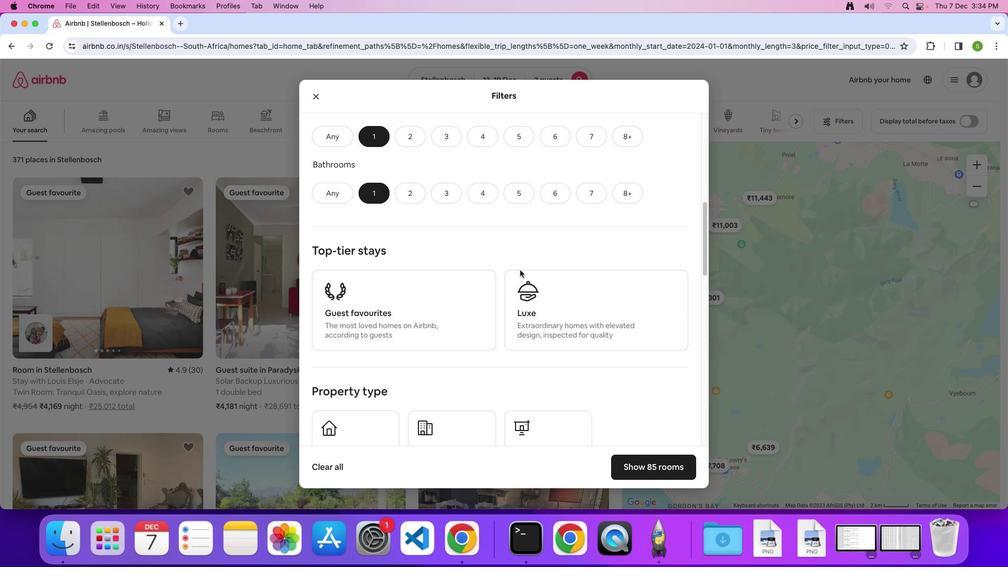 
Action: Mouse scrolled (520, 270) with delta (0, 0)
Screenshot: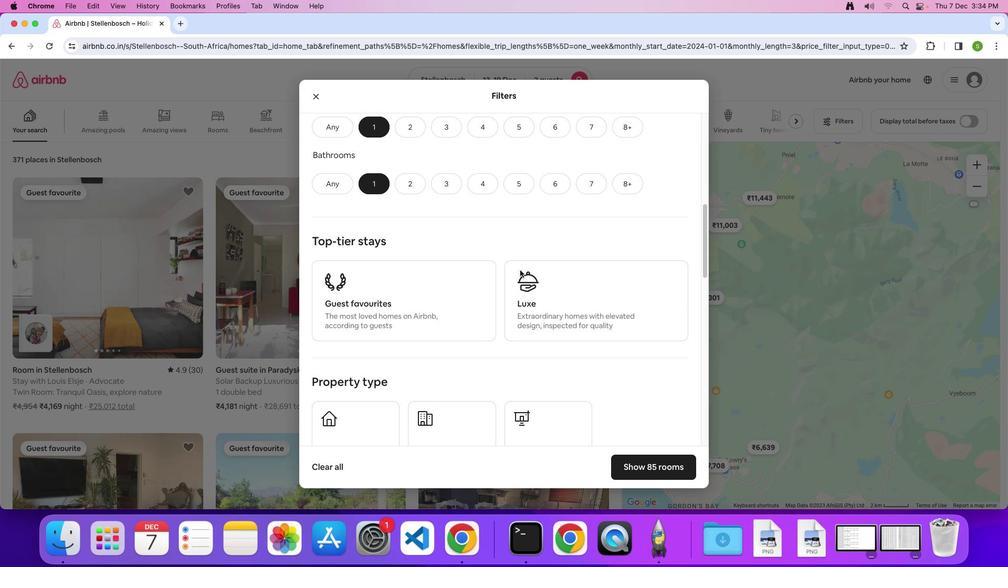 
Action: Mouse scrolled (520, 270) with delta (0, 0)
Screenshot: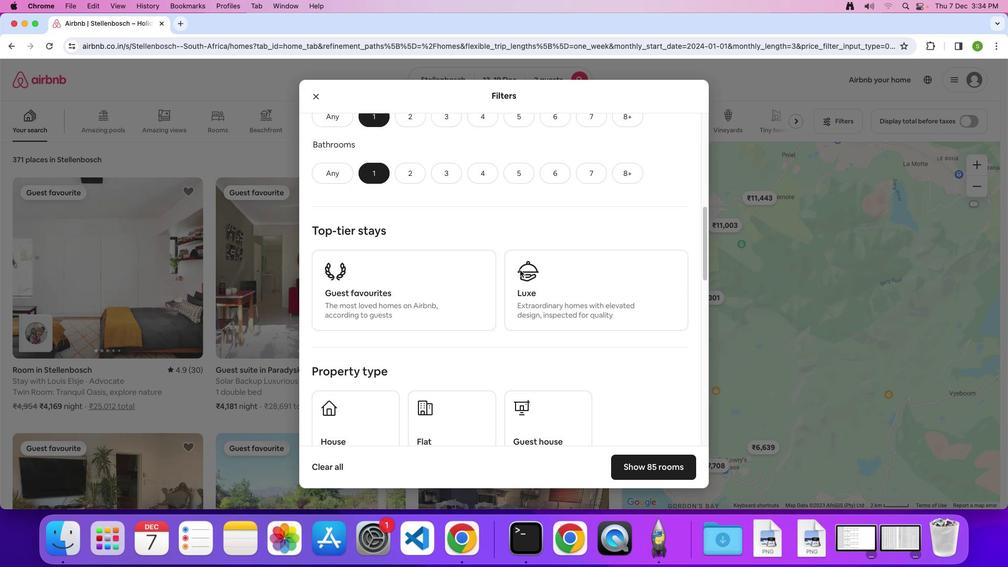 
Action: Mouse scrolled (520, 270) with delta (0, -1)
Screenshot: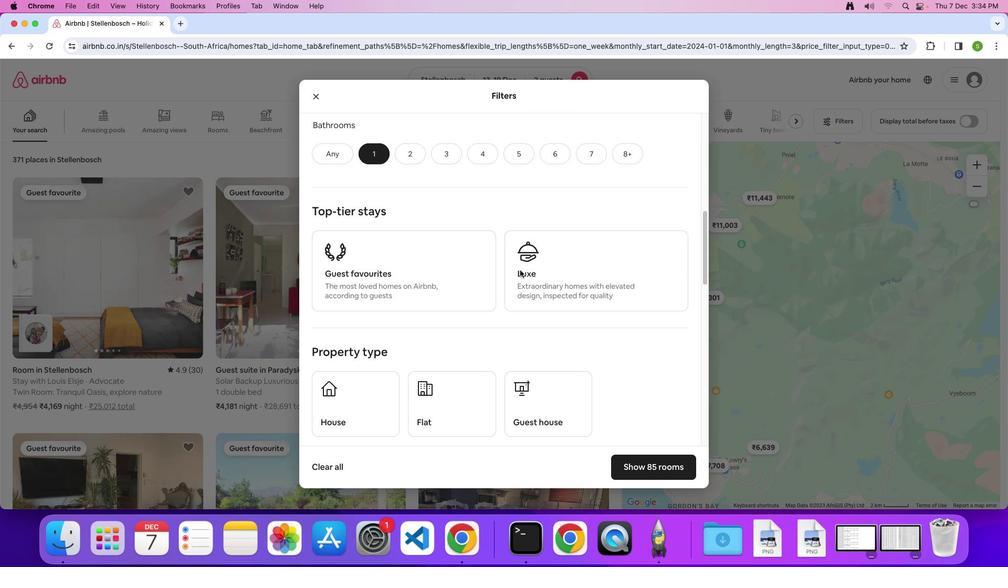 
Action: Mouse scrolled (520, 270) with delta (0, 0)
Screenshot: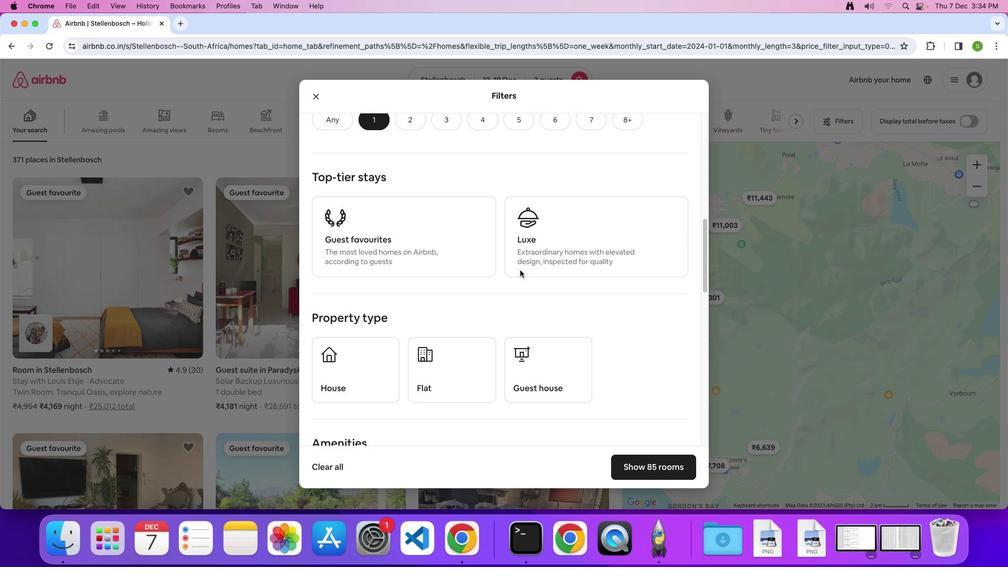 
Action: Mouse scrolled (520, 270) with delta (0, 0)
Screenshot: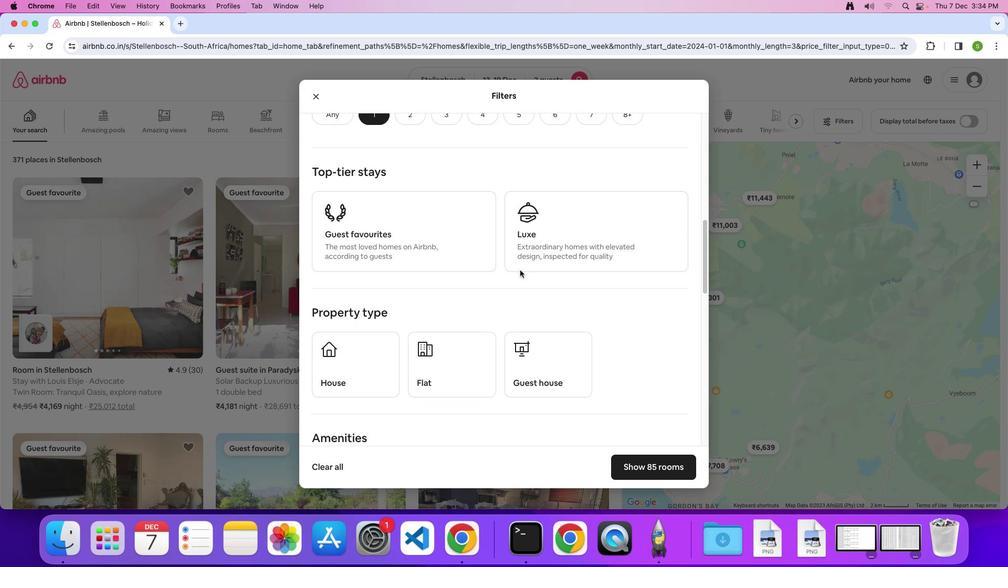 
Action: Mouse scrolled (520, 270) with delta (0, 0)
Screenshot: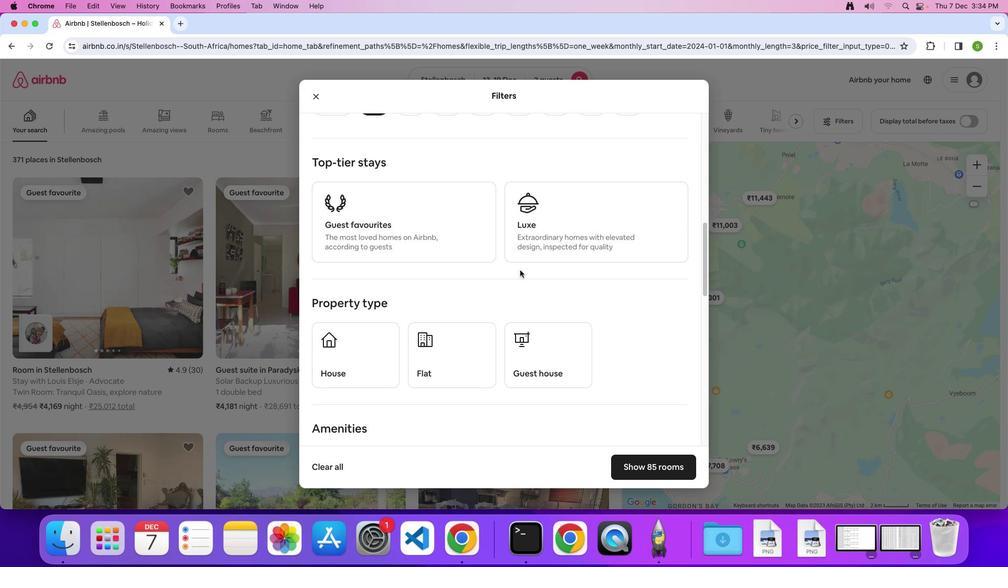 
Action: Mouse scrolled (520, 270) with delta (0, 0)
Screenshot: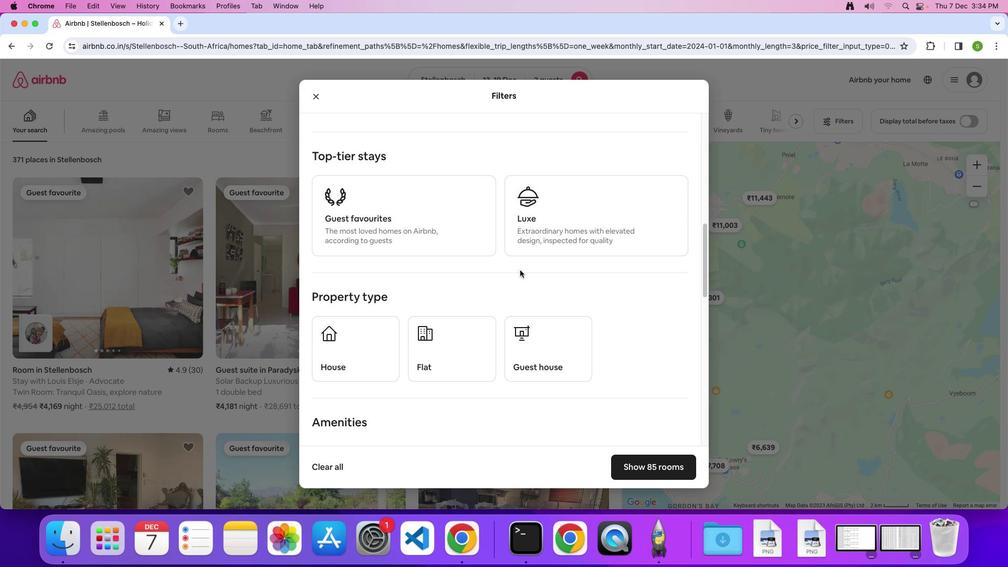 
Action: Mouse scrolled (520, 270) with delta (0, 0)
Screenshot: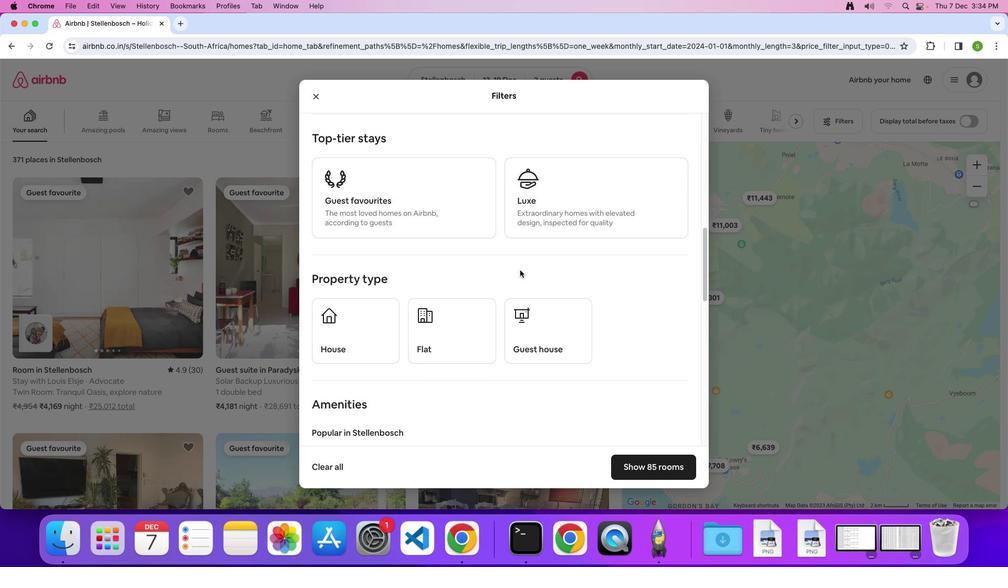
Action: Mouse scrolled (520, 270) with delta (0, 0)
Screenshot: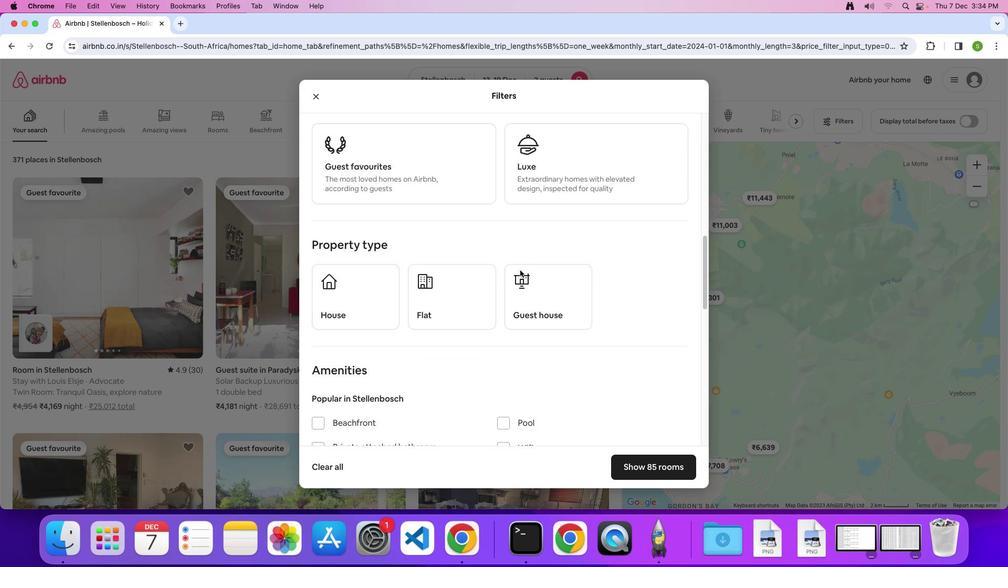 
Action: Mouse scrolled (520, 270) with delta (0, 0)
Screenshot: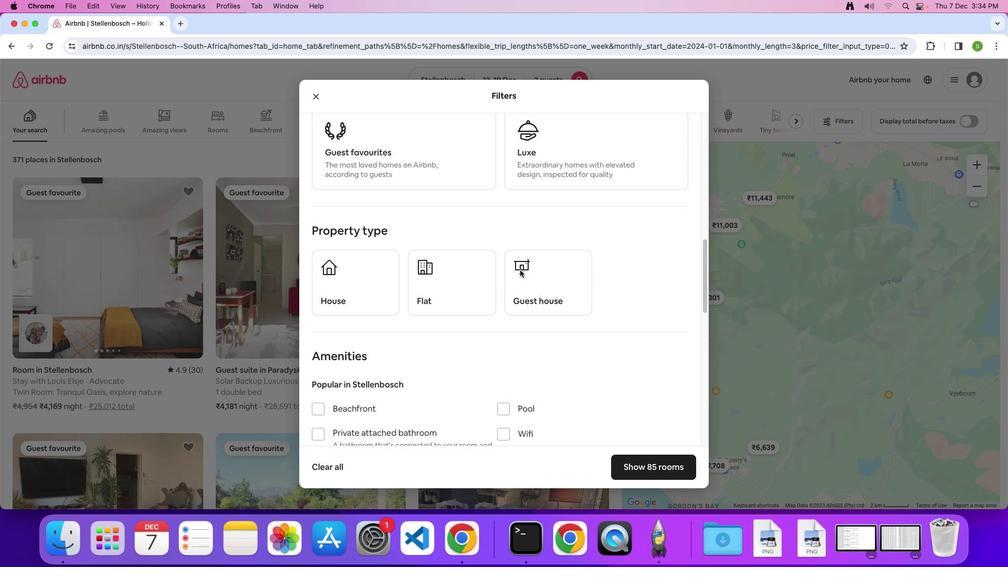 
Action: Mouse scrolled (520, 270) with delta (0, -2)
Screenshot: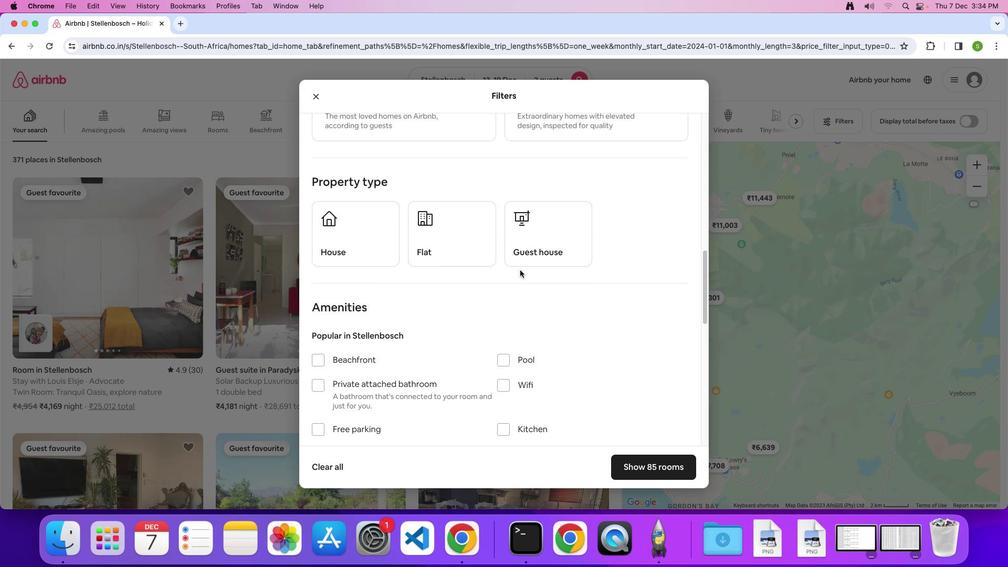 
Action: Mouse scrolled (520, 270) with delta (0, 0)
Screenshot: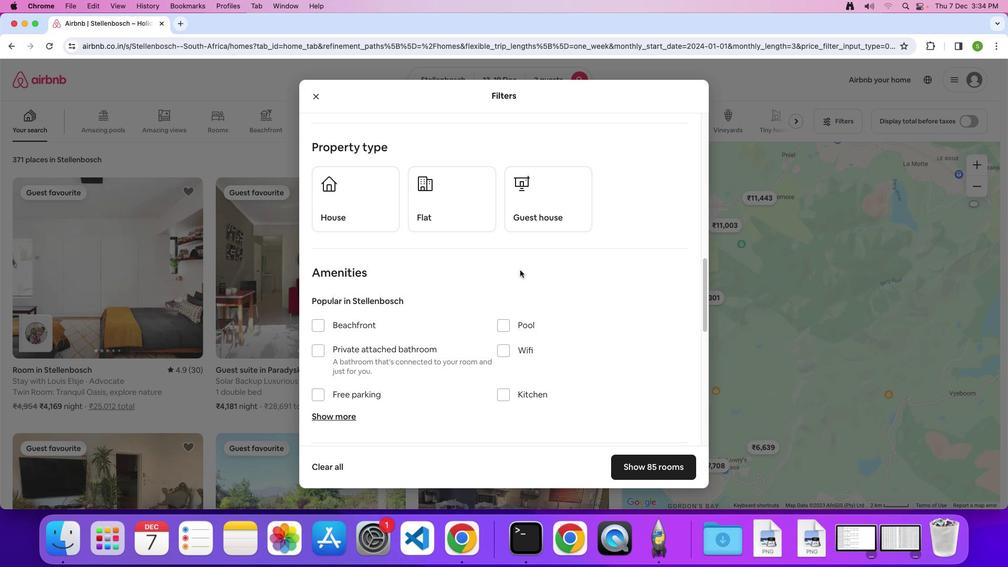 
Action: Mouse scrolled (520, 270) with delta (0, 0)
Screenshot: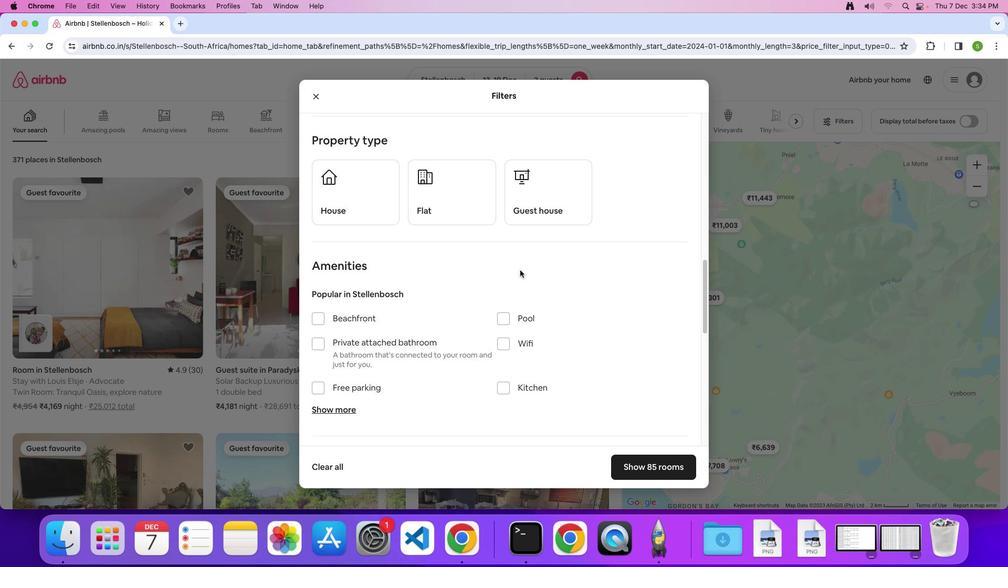 
Action: Mouse scrolled (520, 270) with delta (0, 0)
Screenshot: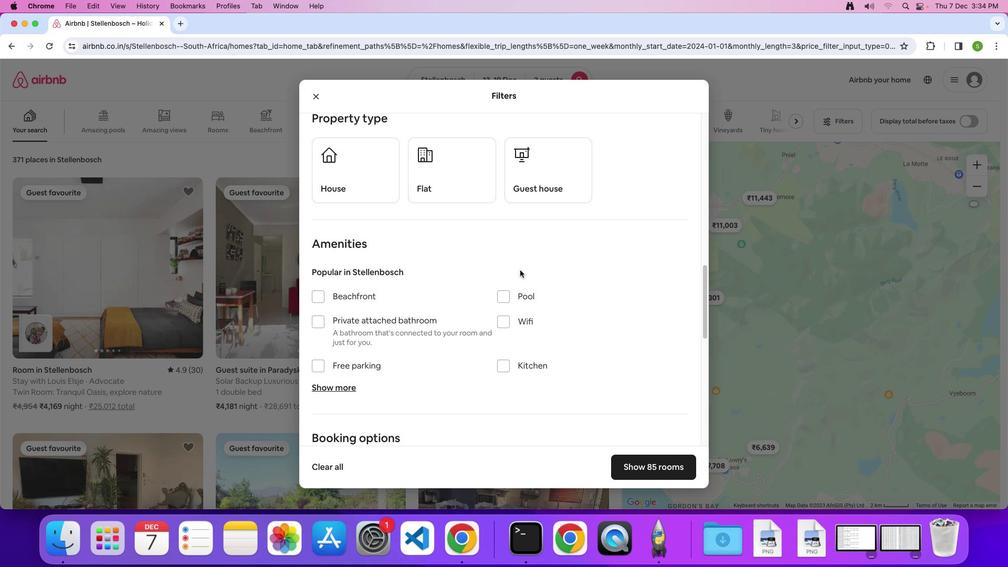 
Action: Mouse scrolled (520, 270) with delta (0, 0)
Screenshot: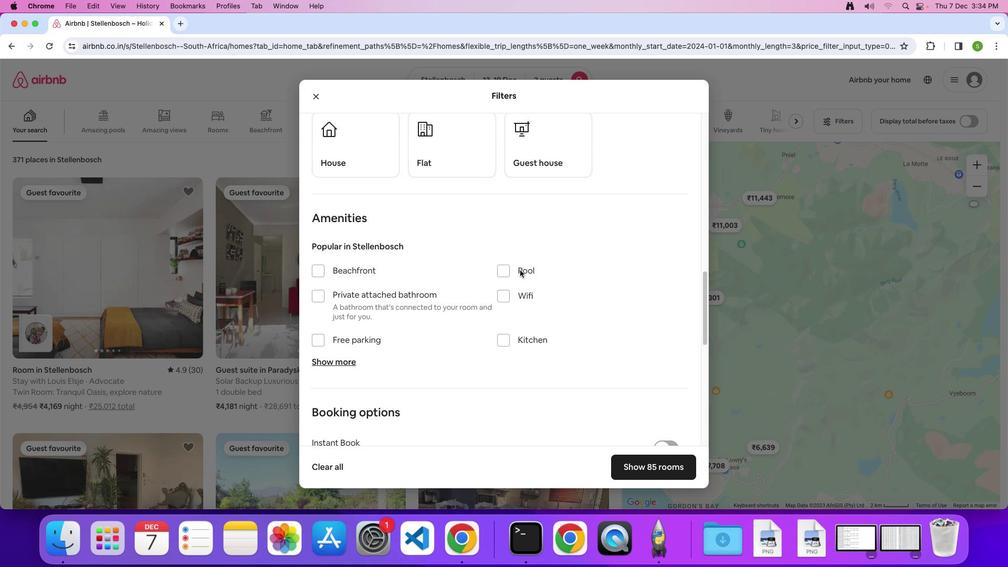 
Action: Mouse scrolled (520, 270) with delta (0, -2)
Screenshot: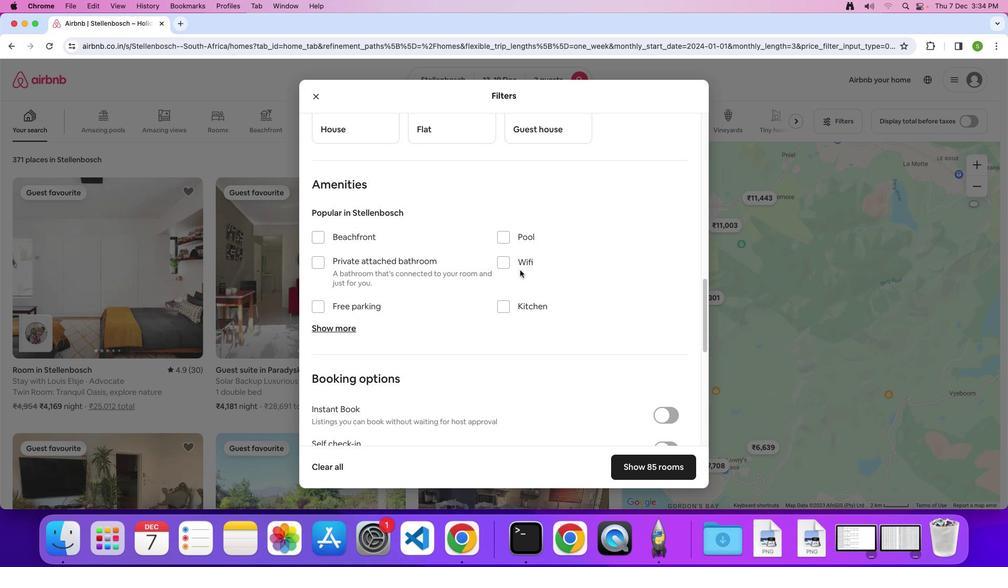 
Action: Mouse scrolled (520, 270) with delta (0, 0)
Screenshot: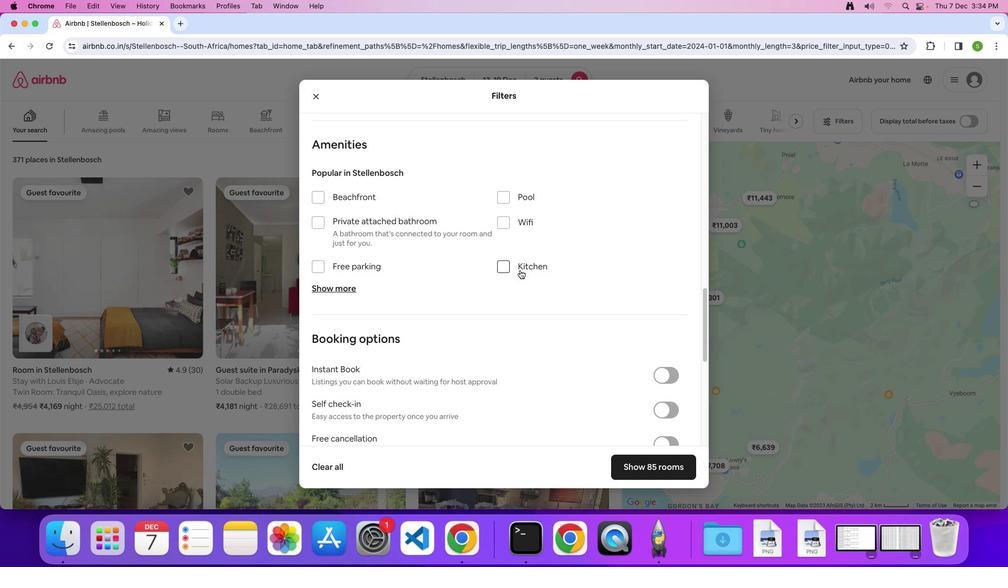 
Action: Mouse scrolled (520, 270) with delta (0, 0)
Screenshot: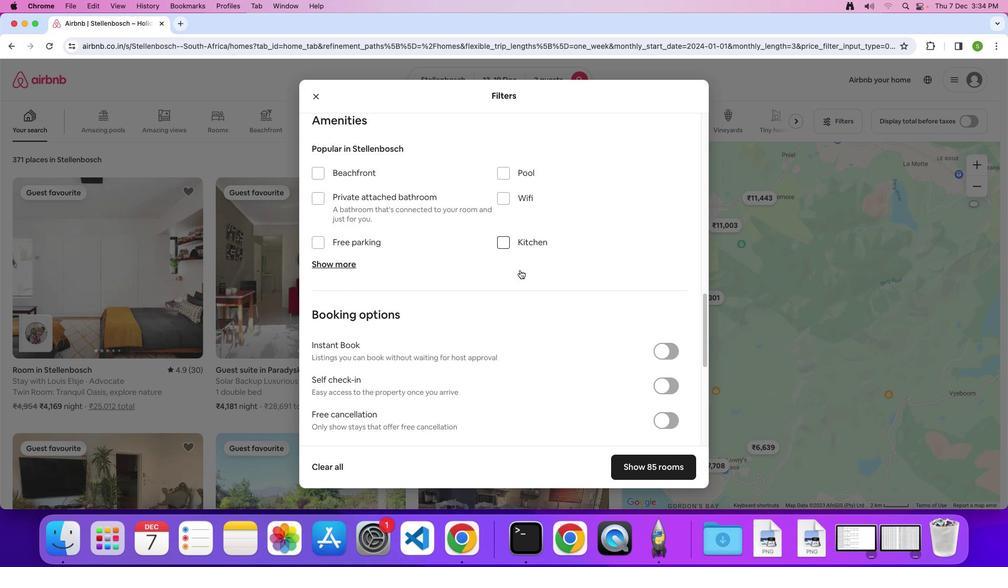 
Action: Mouse scrolled (520, 270) with delta (0, -1)
Screenshot: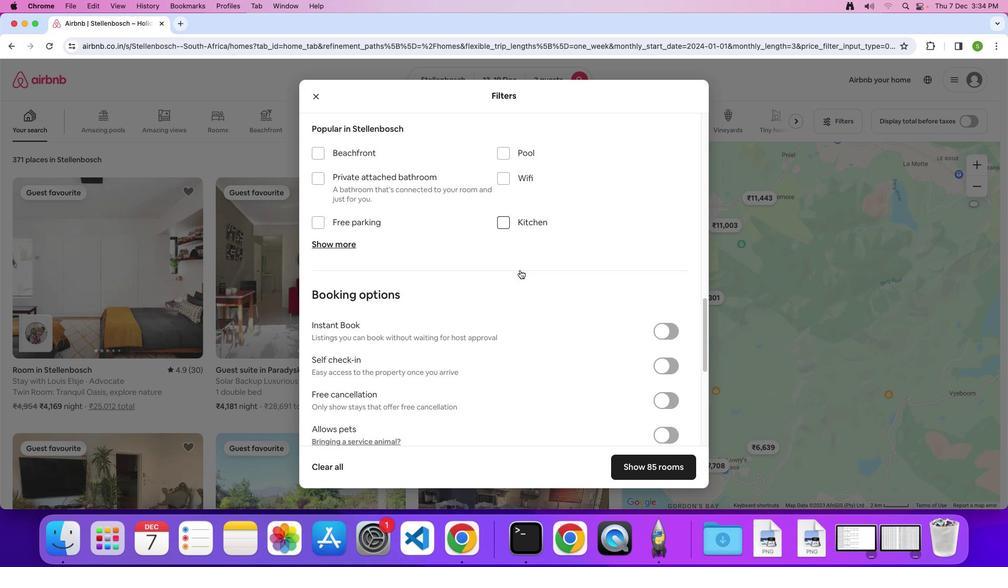 
Action: Mouse scrolled (520, 270) with delta (0, 0)
Screenshot: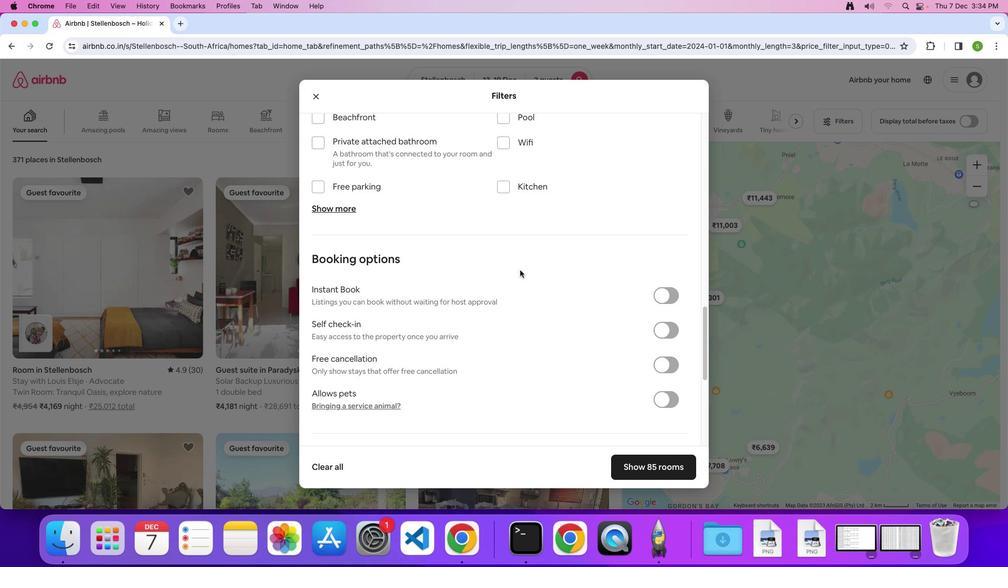 
Action: Mouse scrolled (520, 270) with delta (0, 0)
Screenshot: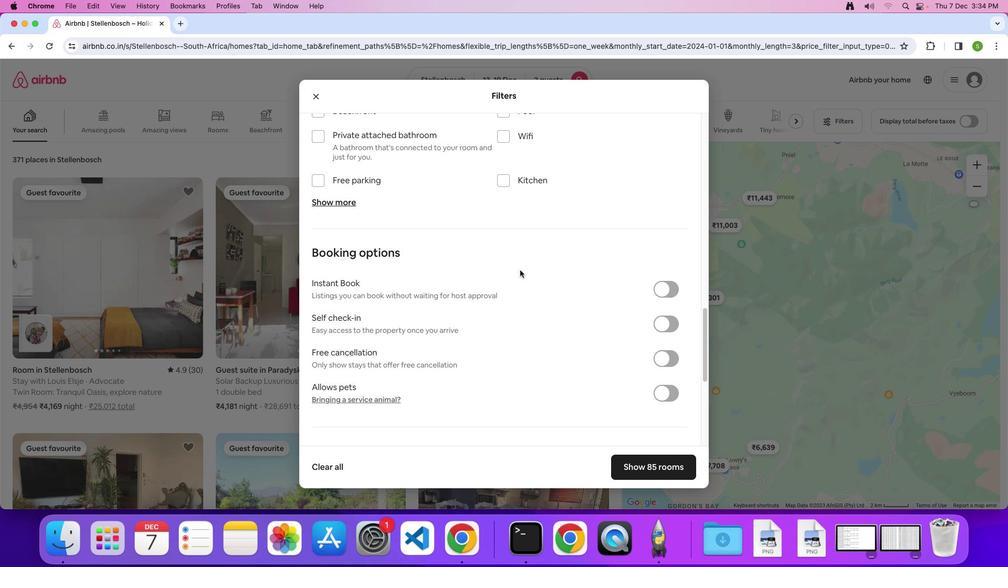 
Action: Mouse scrolled (520, 270) with delta (0, 0)
Screenshot: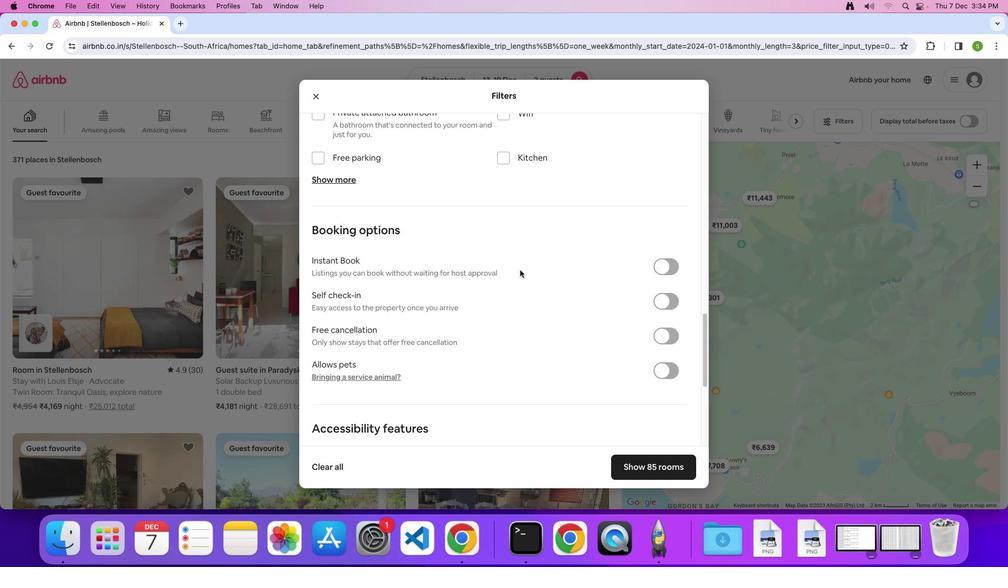 
Action: Mouse scrolled (520, 270) with delta (0, 0)
Screenshot: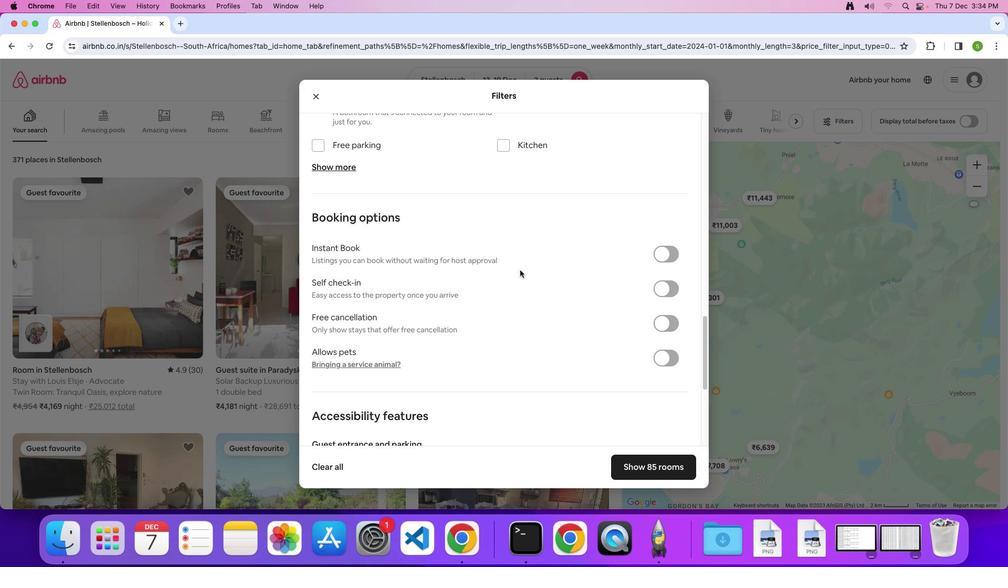 
Action: Mouse scrolled (520, 270) with delta (0, -1)
Screenshot: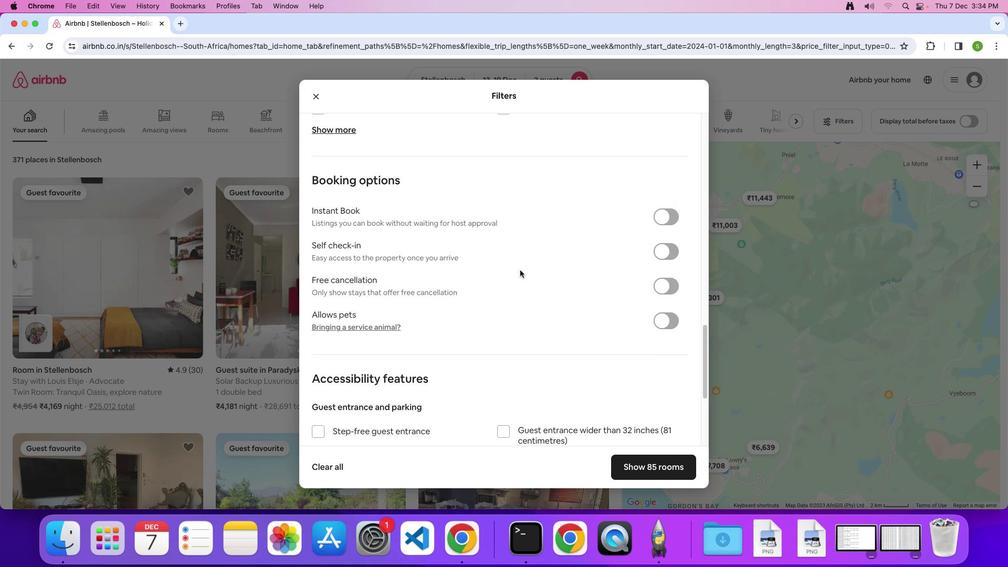 
Action: Mouse scrolled (520, 270) with delta (0, 0)
Screenshot: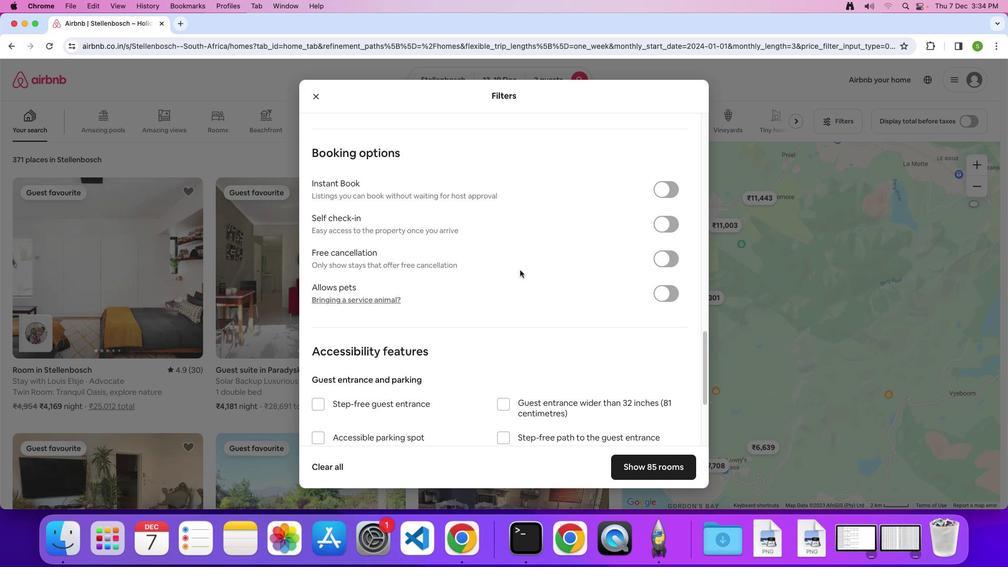 
Action: Mouse scrolled (520, 270) with delta (0, 0)
Screenshot: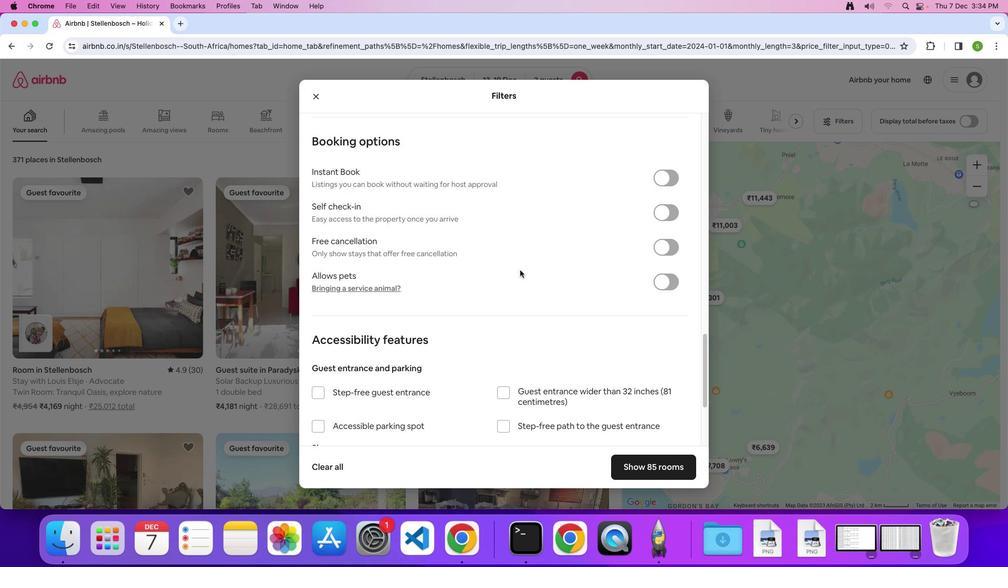 
Action: Mouse scrolled (520, 270) with delta (0, -1)
Screenshot: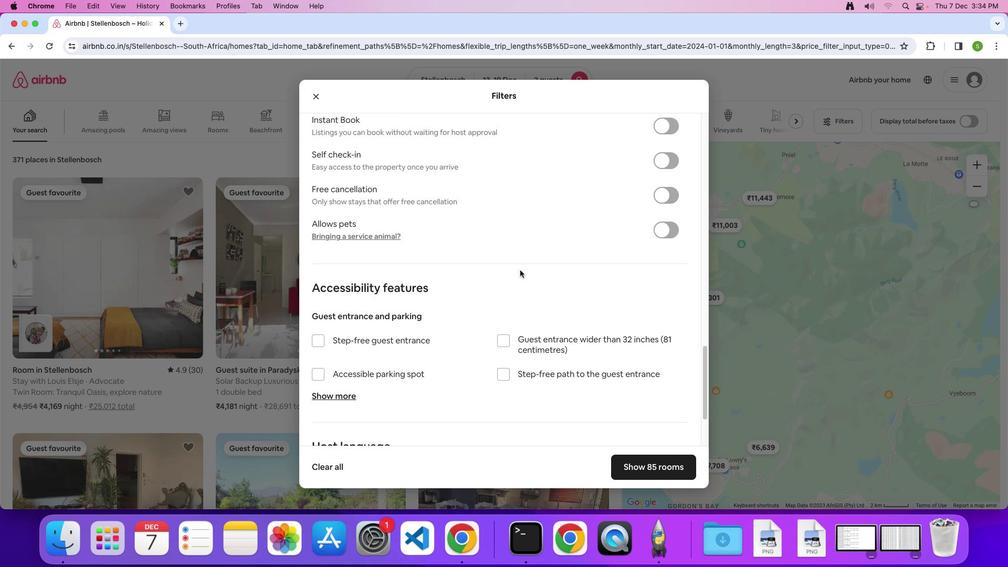 
Action: Mouse scrolled (520, 270) with delta (0, 0)
Screenshot: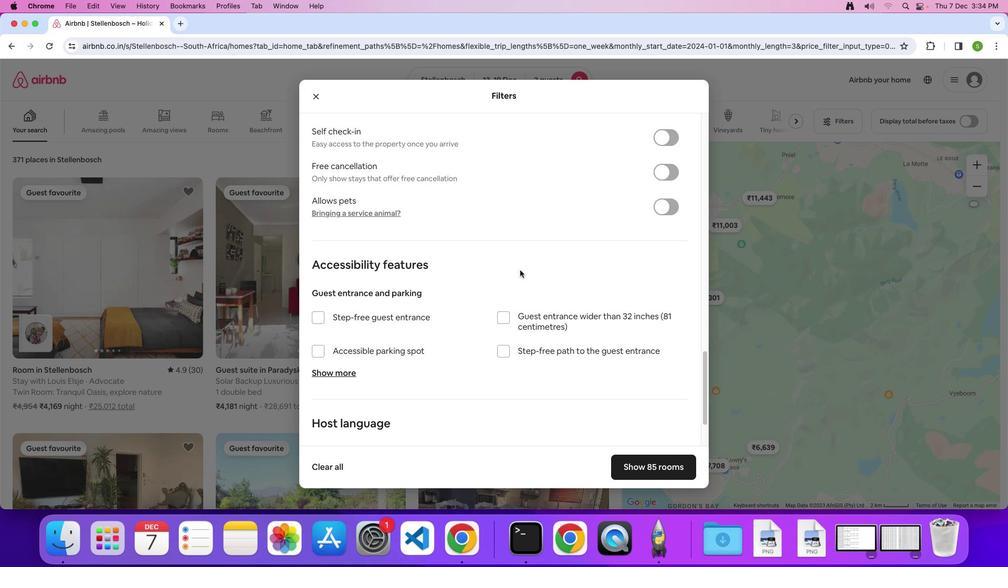 
Action: Mouse scrolled (520, 270) with delta (0, 0)
Screenshot: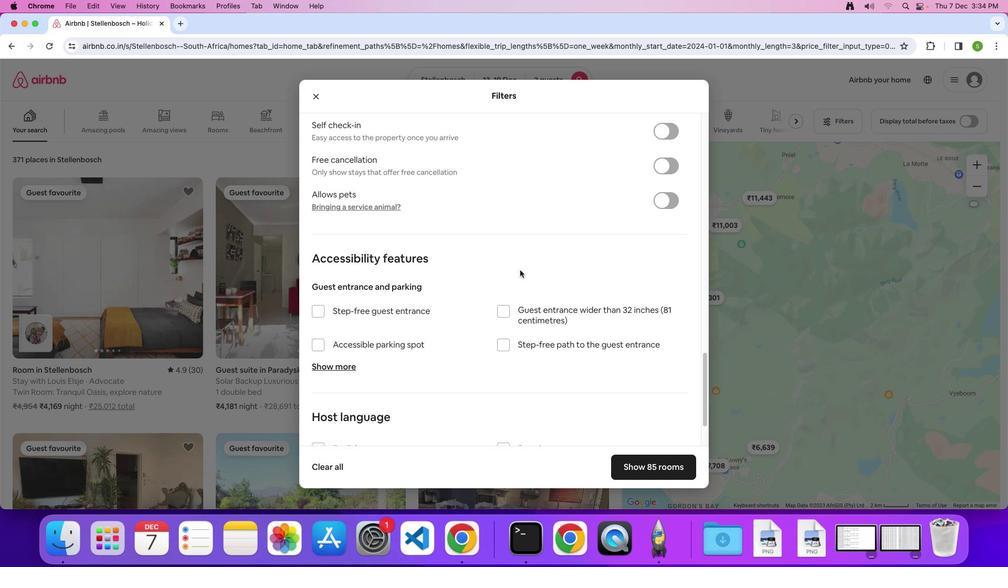 
Action: Mouse scrolled (520, 270) with delta (0, 0)
Screenshot: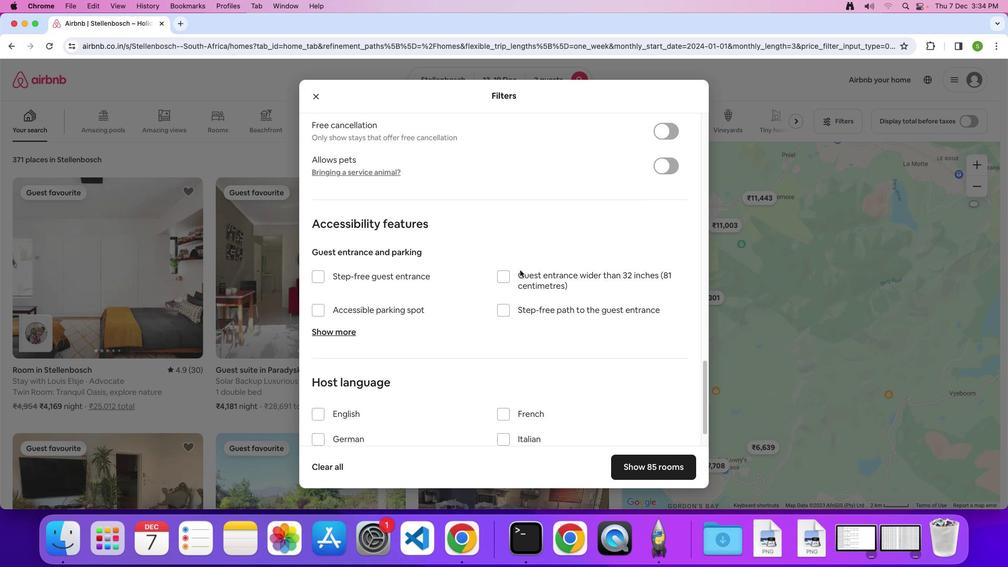 
Action: Mouse scrolled (520, 270) with delta (0, 0)
Screenshot: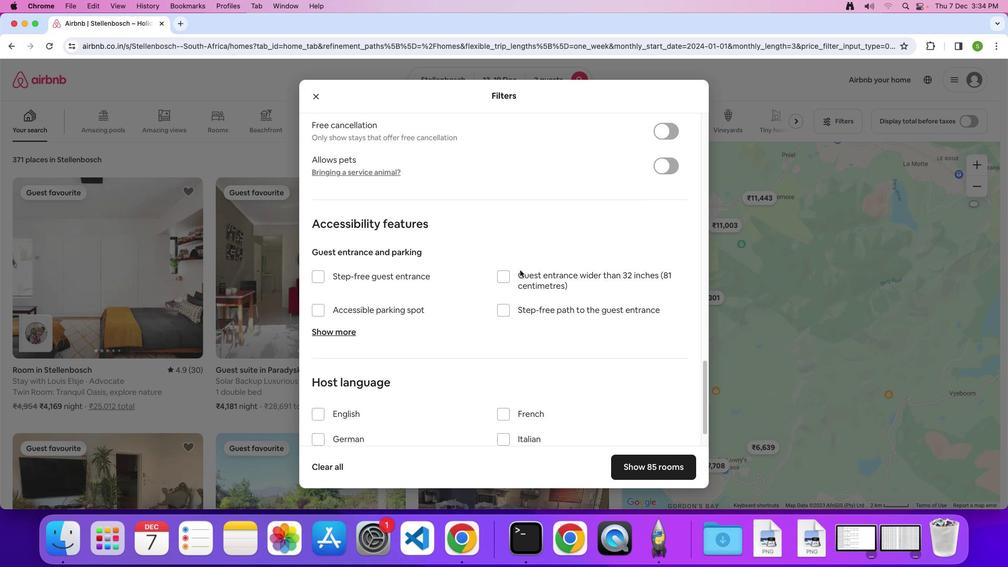 
Action: Mouse scrolled (520, 270) with delta (0, -2)
Screenshot: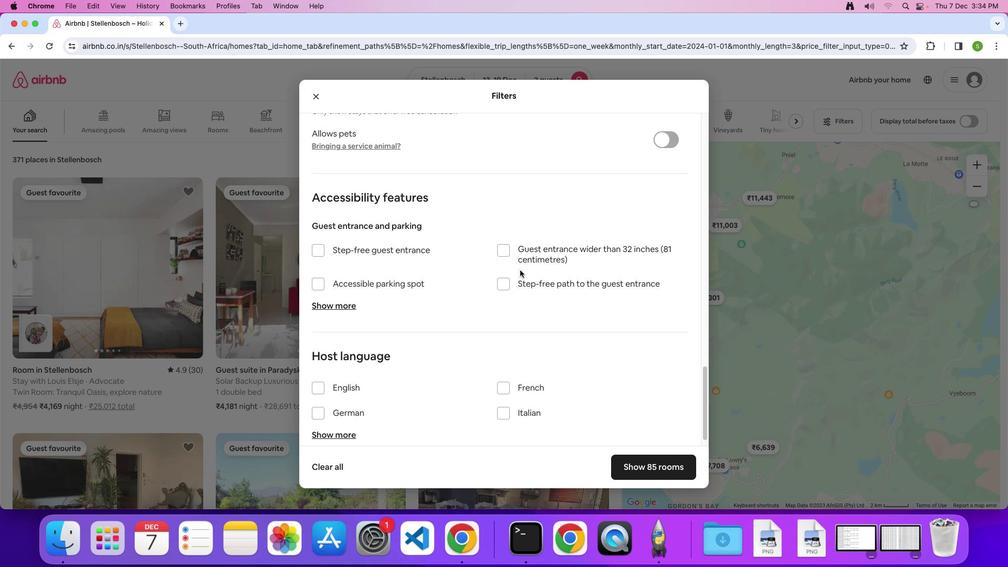 
Action: Mouse scrolled (520, 270) with delta (0, -2)
Screenshot: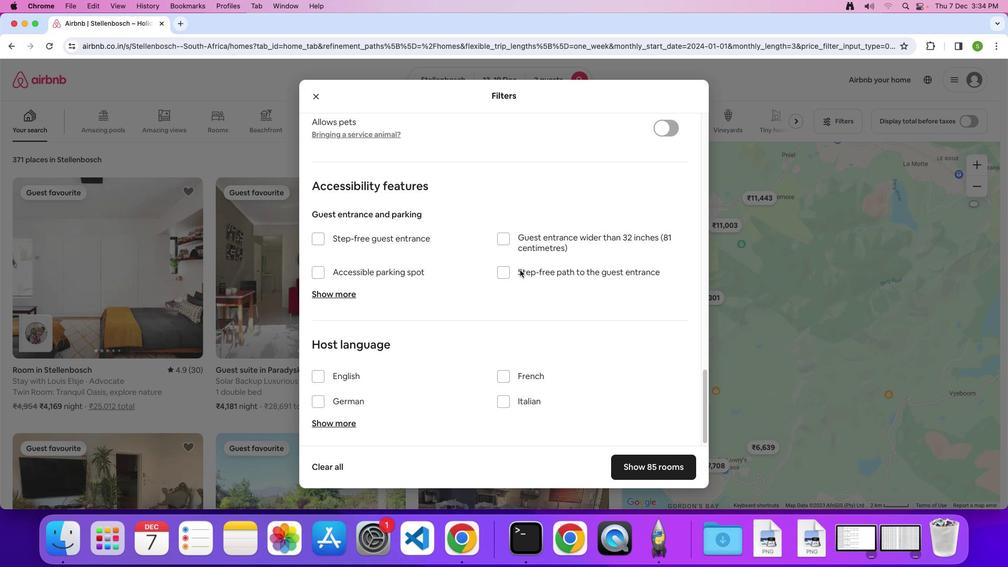 
Action: Mouse scrolled (520, 270) with delta (0, 0)
Screenshot: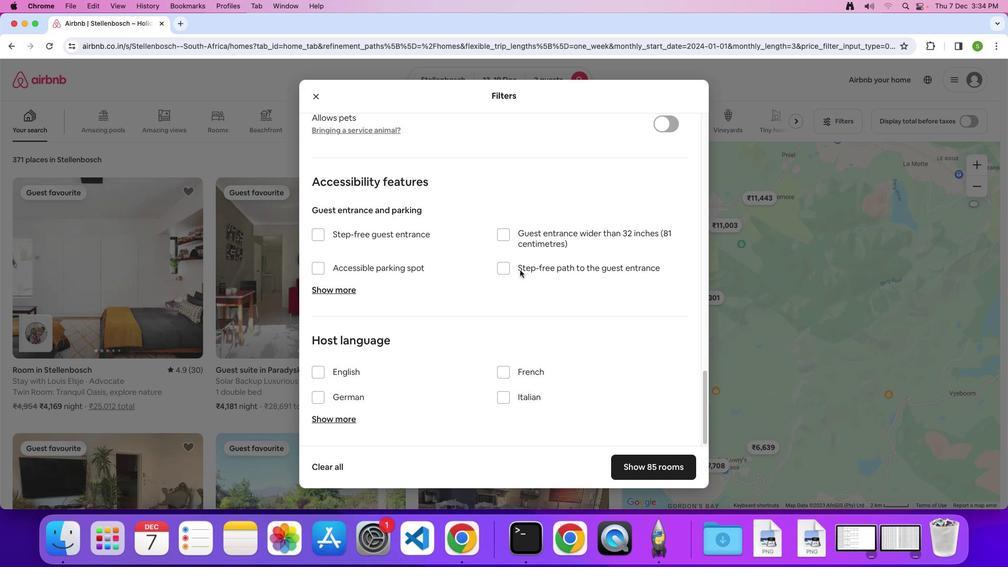 
Action: Mouse scrolled (520, 270) with delta (0, 0)
Screenshot: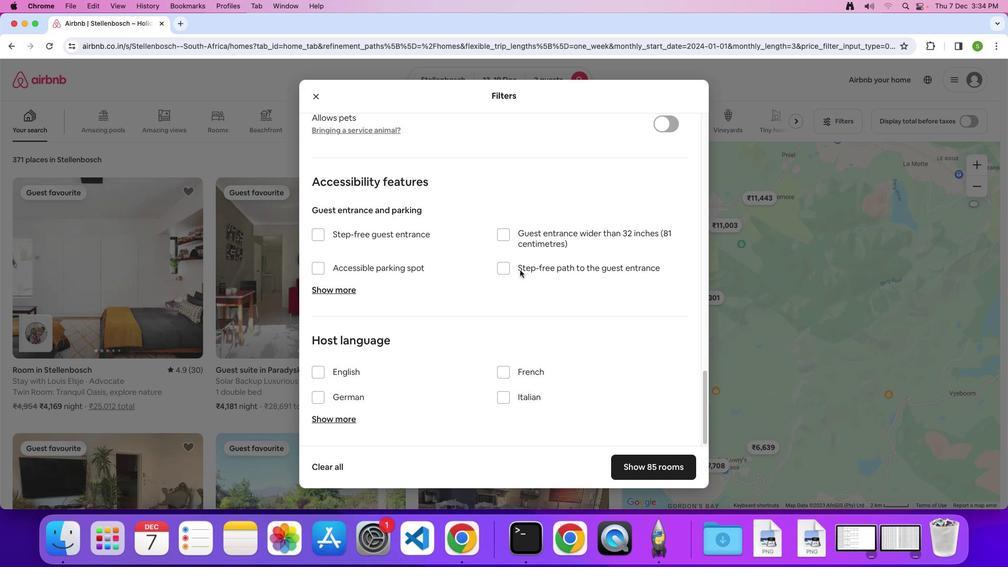 
Action: Mouse moved to (632, 460)
Screenshot: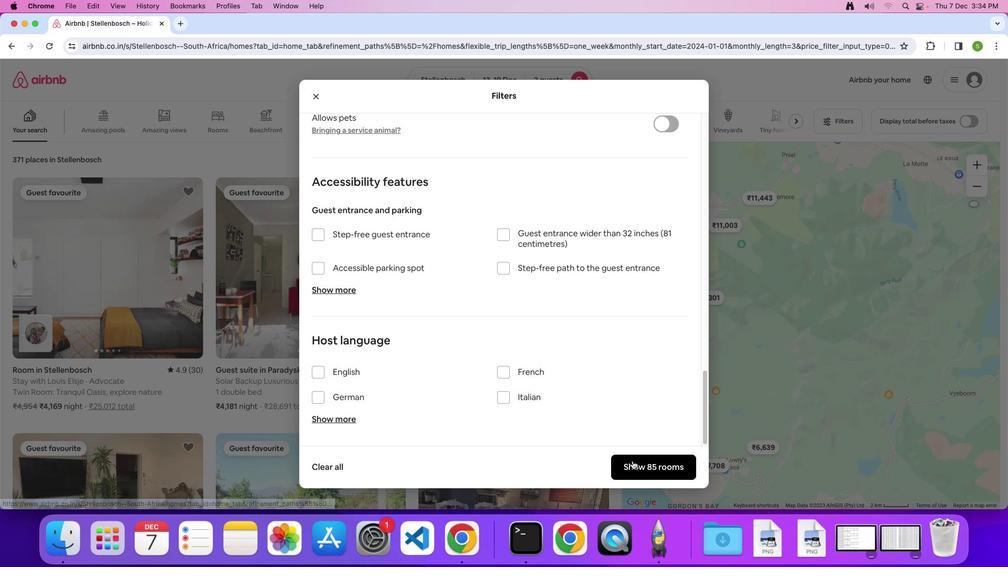 
Action: Mouse pressed left at (632, 460)
Screenshot: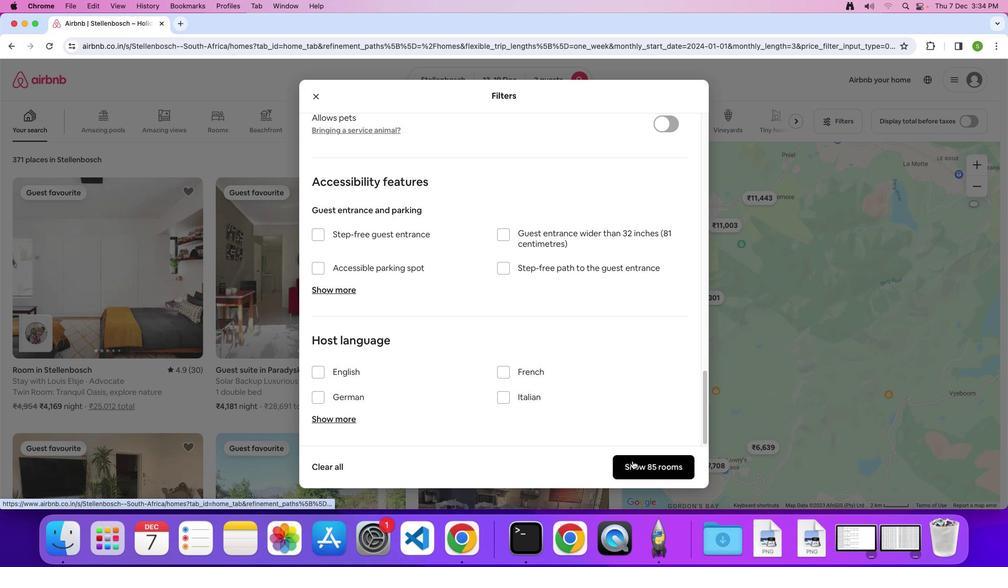 
Action: Mouse moved to (147, 267)
Screenshot: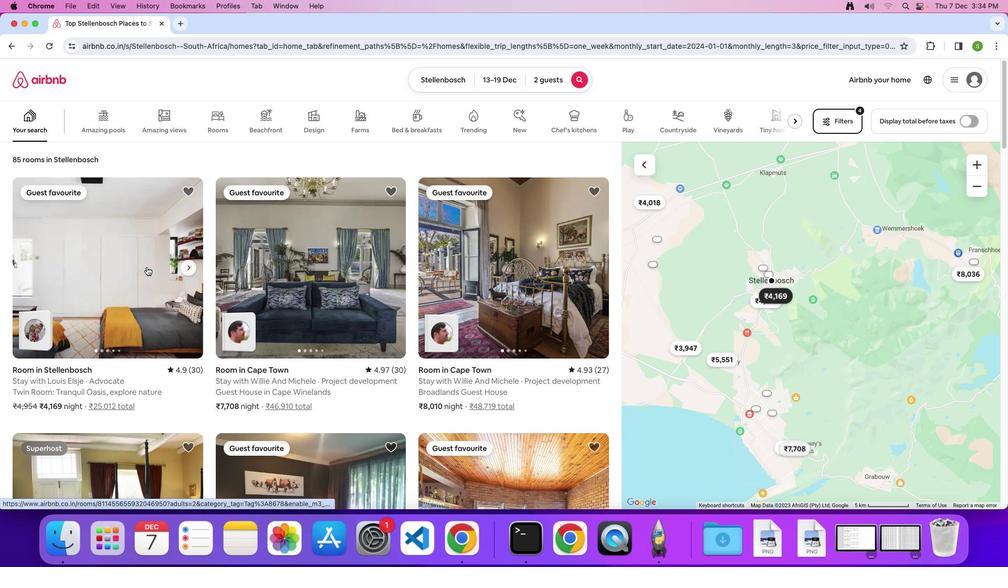 
Action: Mouse pressed left at (147, 267)
Screenshot: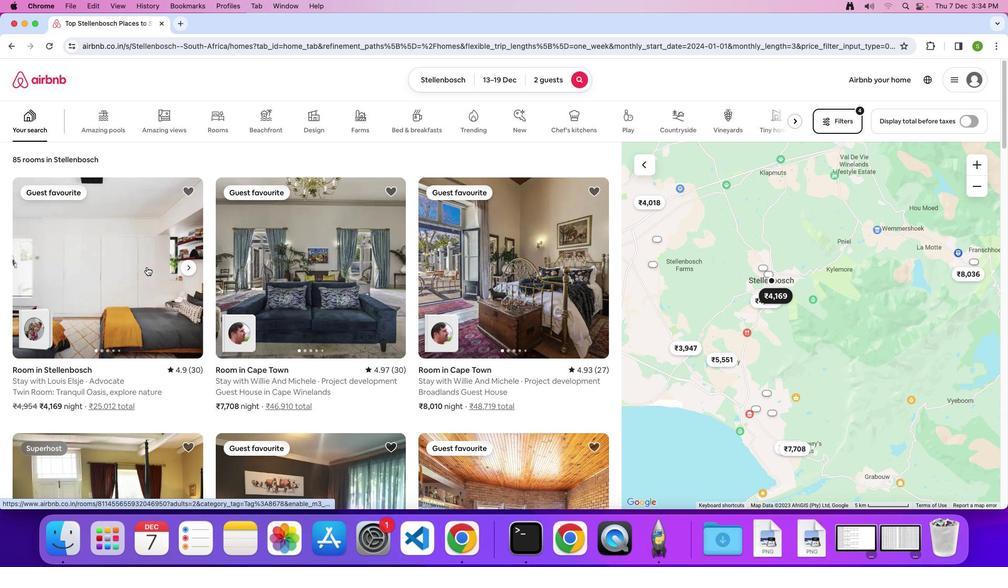 
Action: Mouse moved to (406, 268)
Screenshot: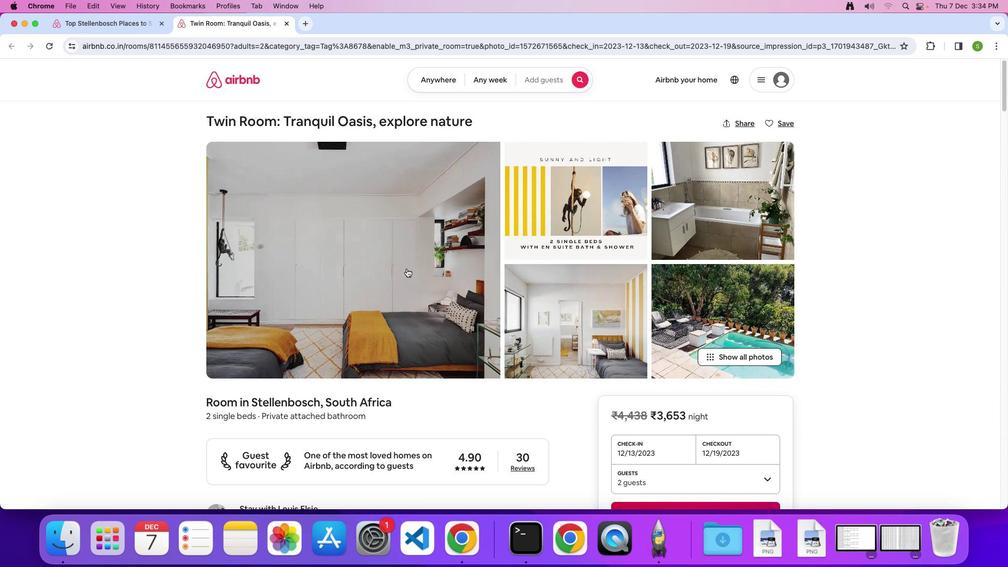 
Action: Mouse pressed left at (406, 268)
Screenshot: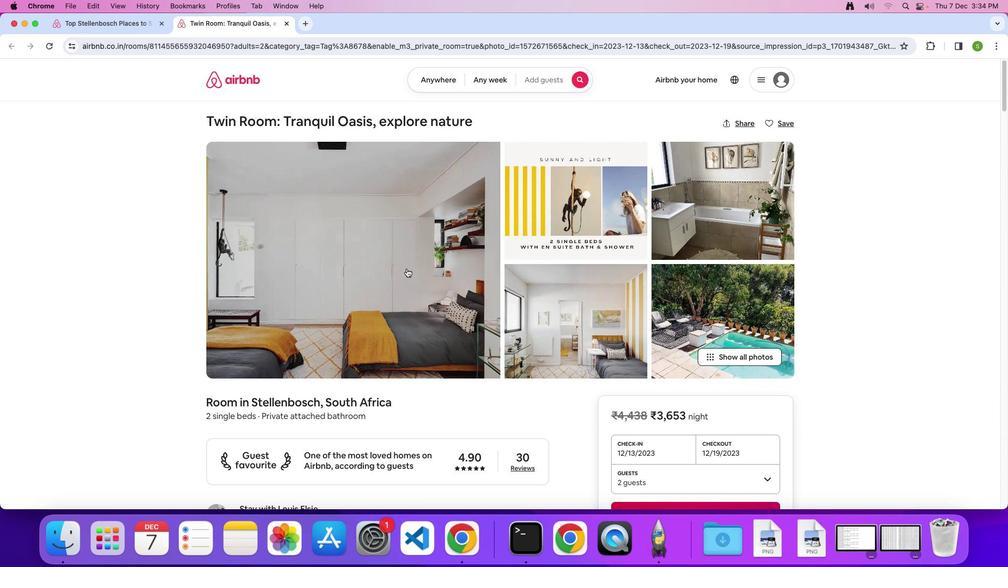 
Action: Mouse scrolled (406, 268) with delta (0, 0)
Screenshot: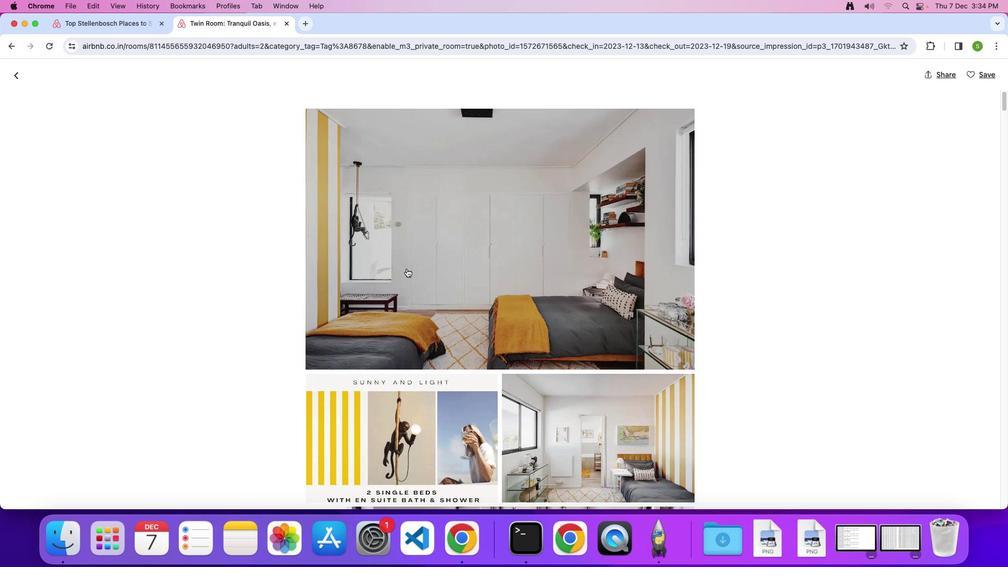 
Action: Mouse scrolled (406, 268) with delta (0, 0)
Screenshot: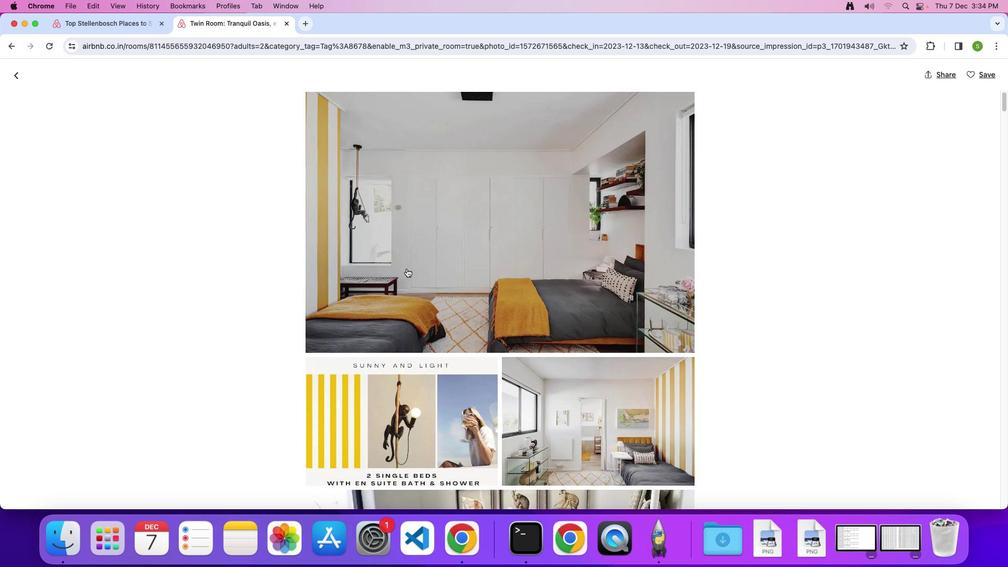 
Action: Mouse scrolled (406, 268) with delta (0, -1)
Screenshot: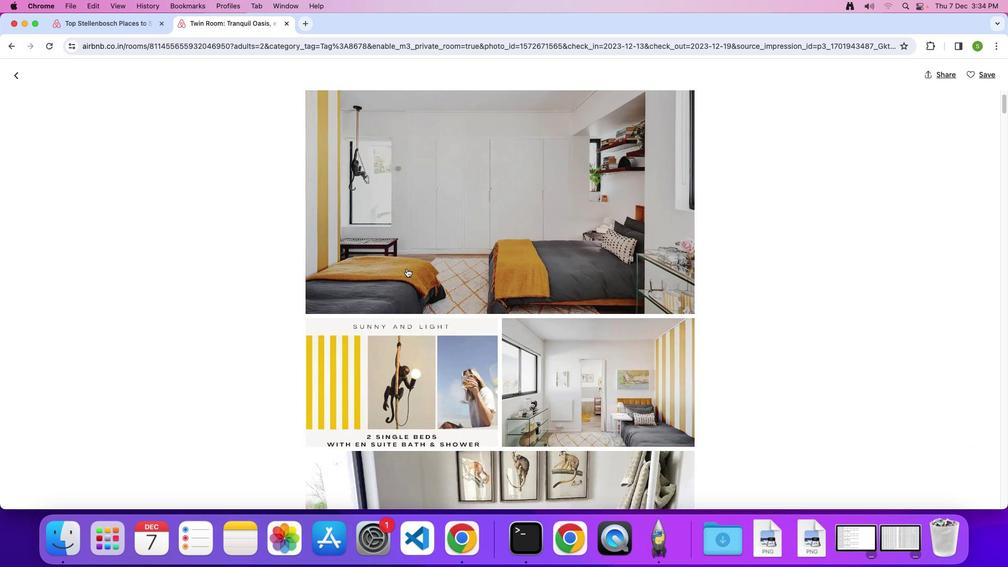 
Action: Mouse scrolled (406, 268) with delta (0, 0)
Screenshot: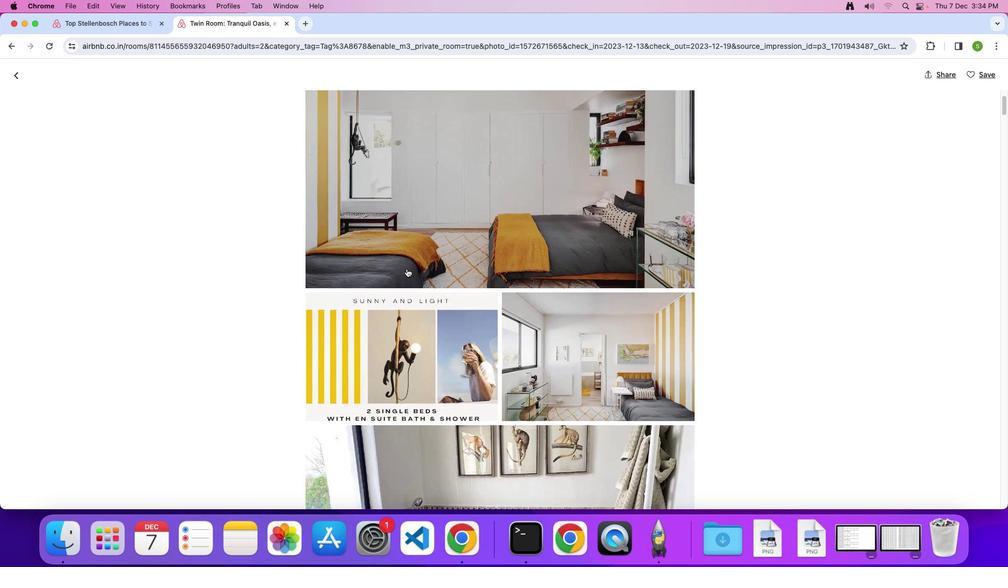 
Action: Mouse scrolled (406, 268) with delta (0, 0)
Screenshot: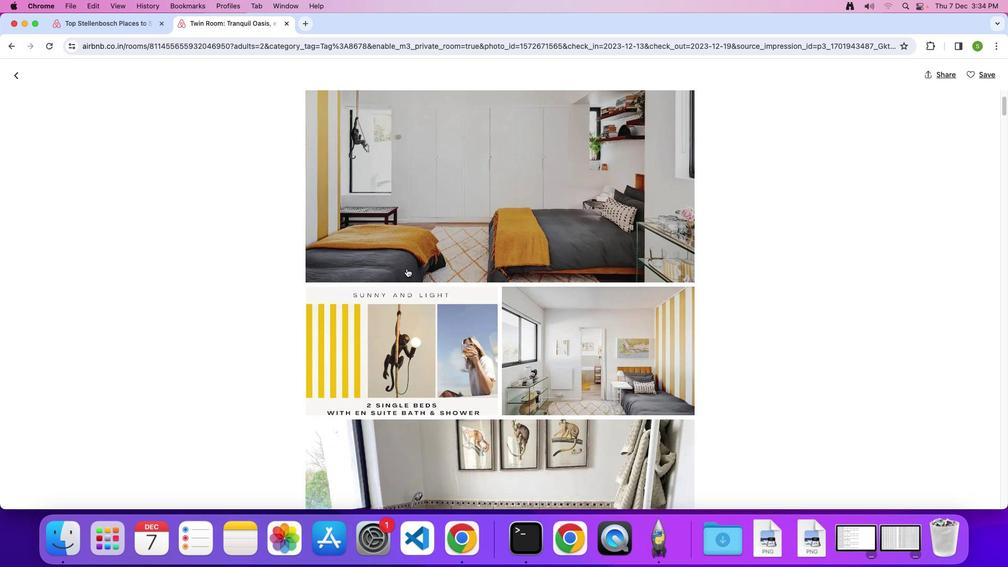 
Action: Mouse scrolled (406, 268) with delta (0, 0)
Screenshot: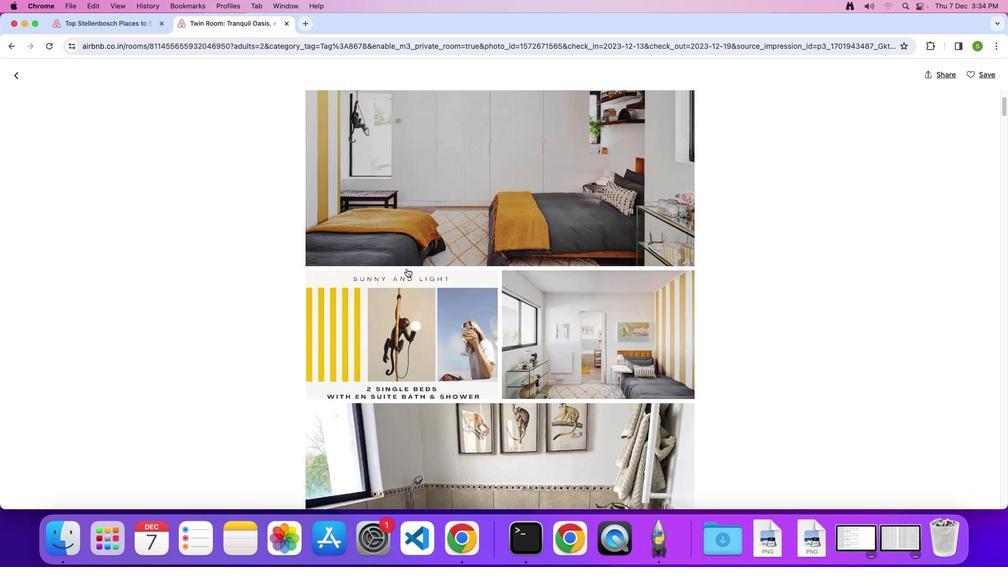 
Action: Mouse scrolled (406, 268) with delta (0, 0)
Screenshot: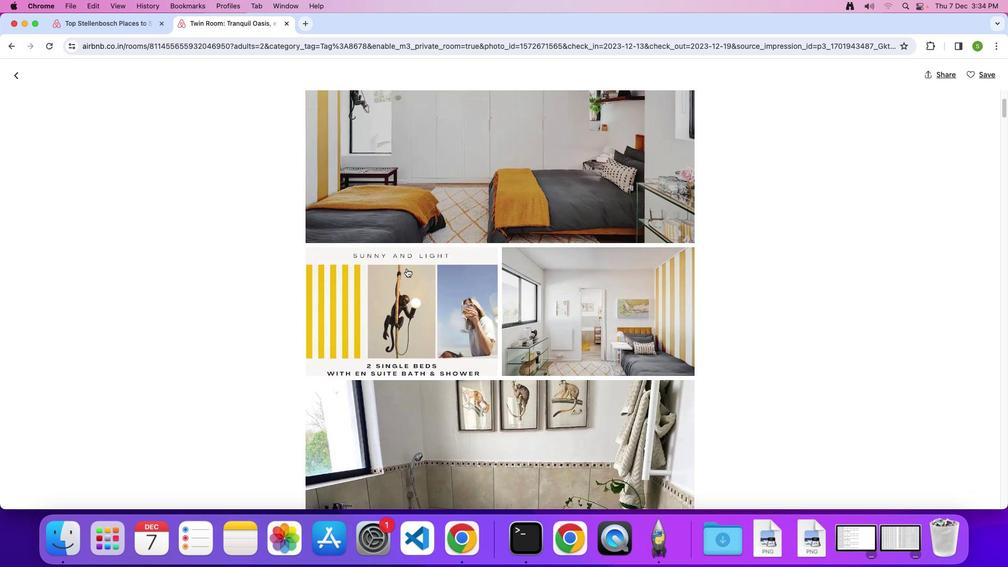 
Action: Mouse scrolled (406, 268) with delta (0, -1)
Screenshot: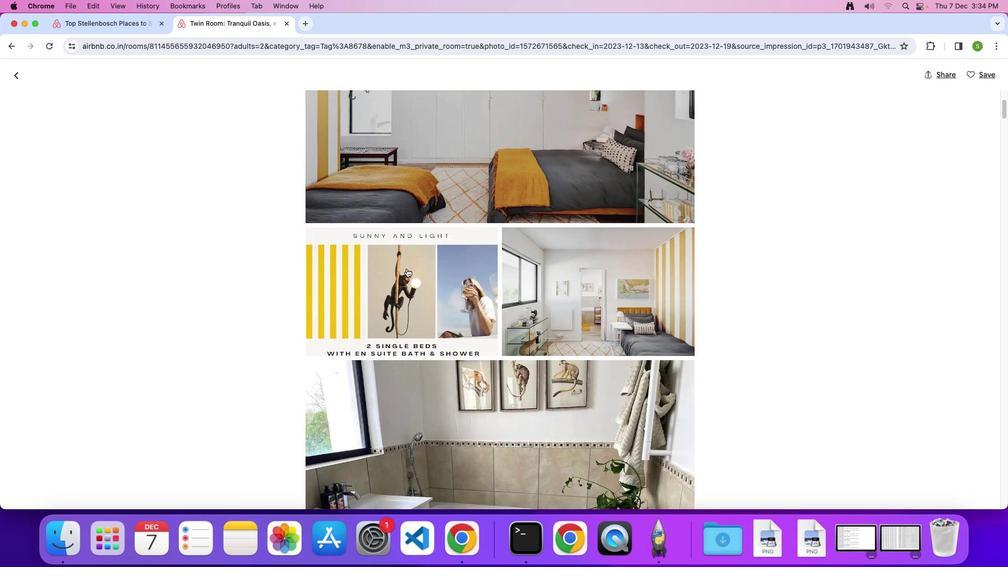 
Action: Mouse scrolled (406, 268) with delta (0, 0)
Screenshot: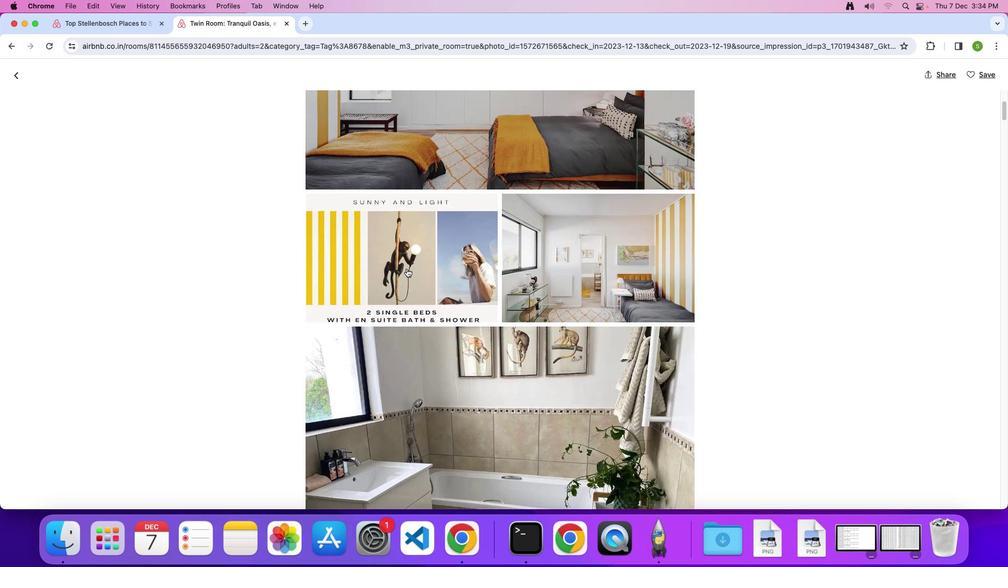 
Action: Mouse scrolled (406, 268) with delta (0, 0)
Screenshot: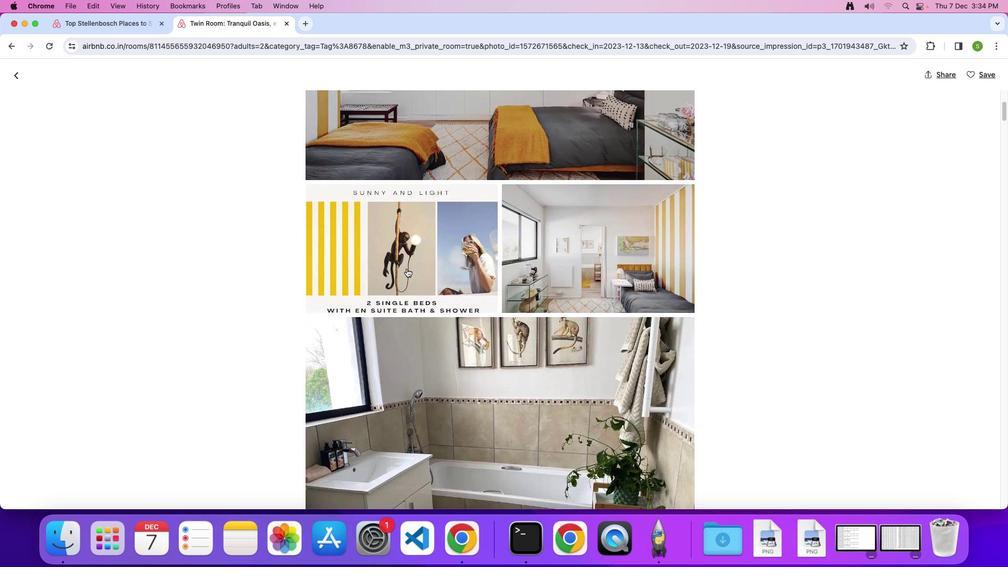 
Action: Mouse scrolled (406, 268) with delta (0, 0)
Screenshot: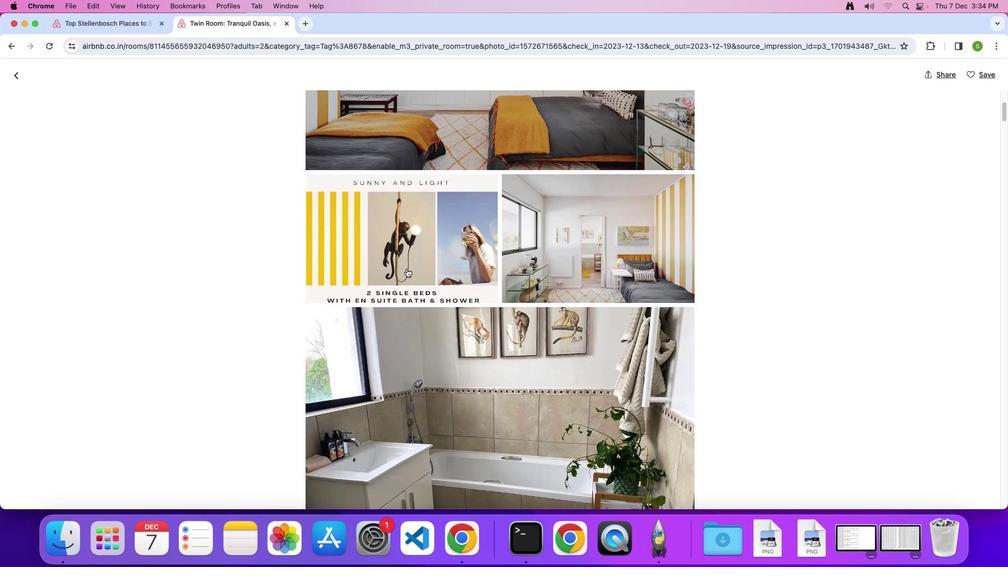 
Action: Mouse scrolled (406, 268) with delta (0, 0)
Screenshot: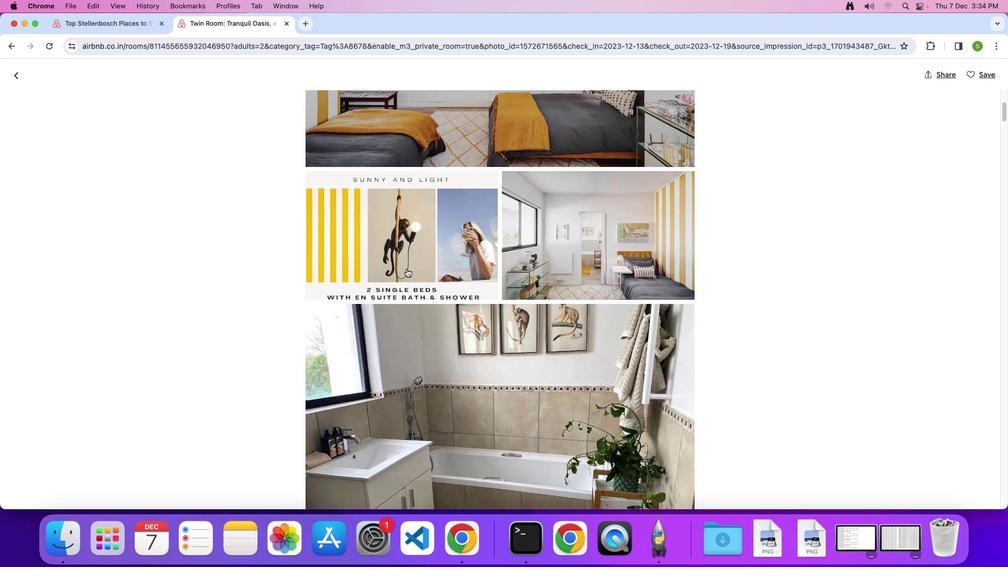
Action: Mouse scrolled (406, 268) with delta (0, 0)
Screenshot: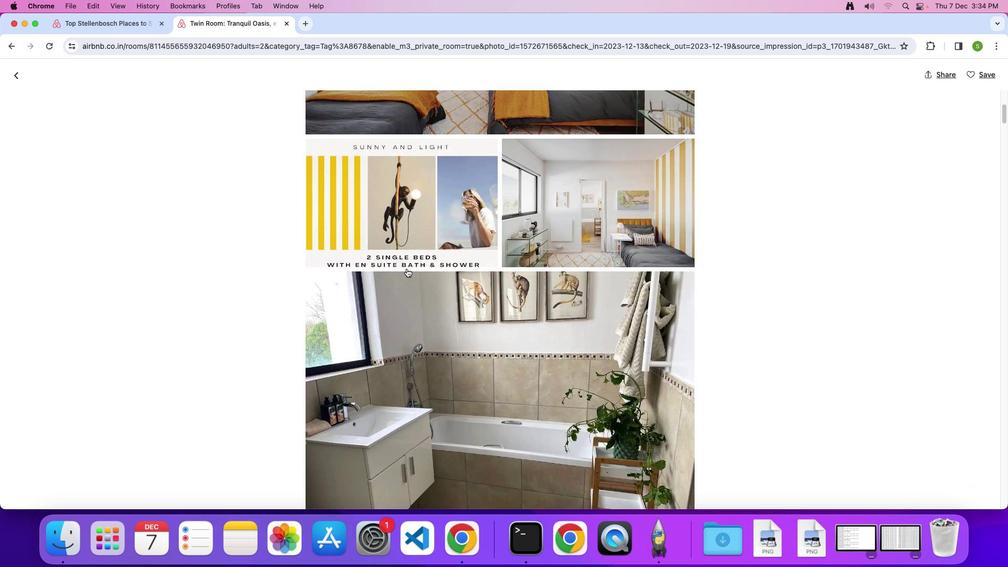 
Action: Mouse scrolled (406, 268) with delta (0, 0)
Screenshot: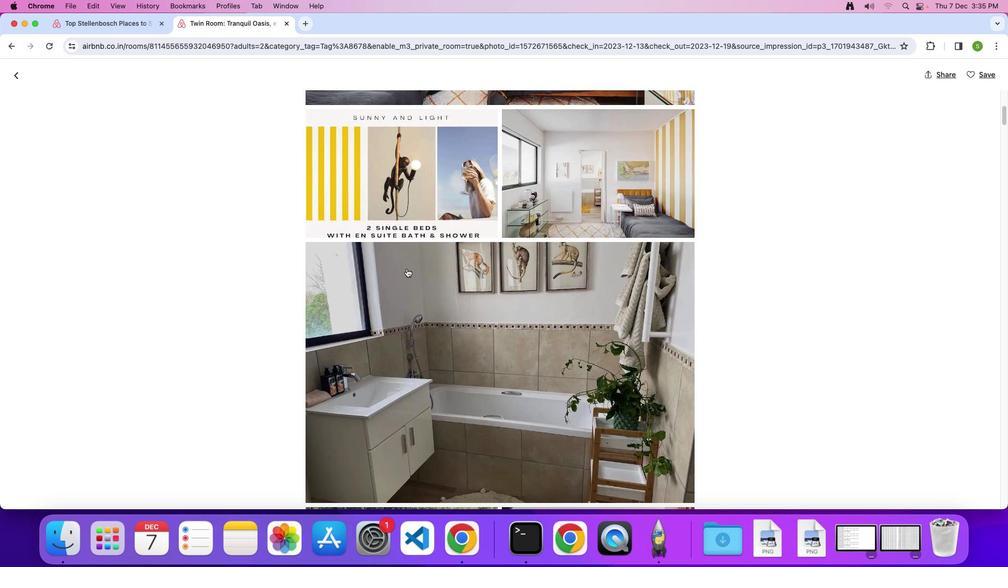 
Action: Mouse scrolled (406, 268) with delta (0, 0)
Screenshot: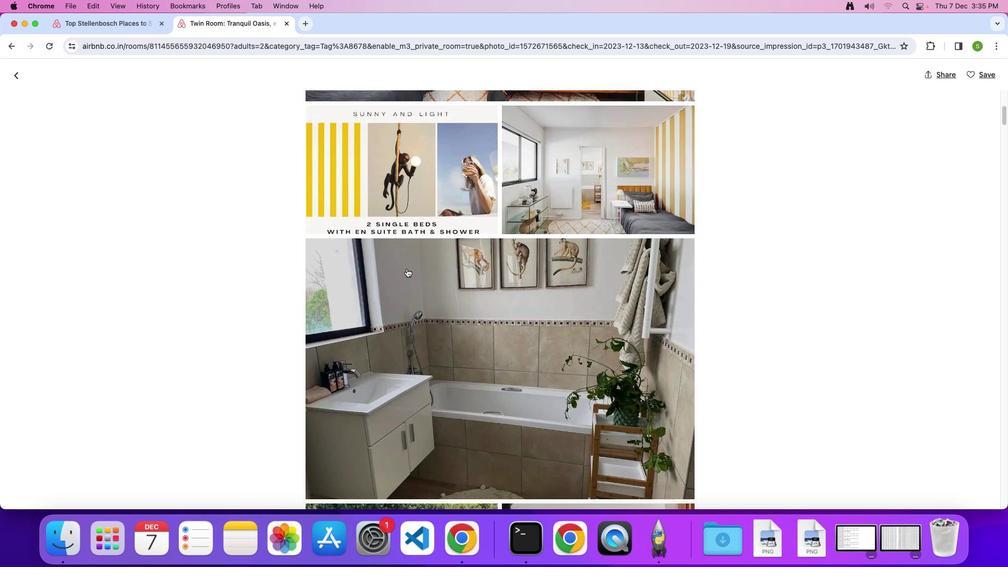 
Action: Mouse scrolled (406, 268) with delta (0, -1)
Screenshot: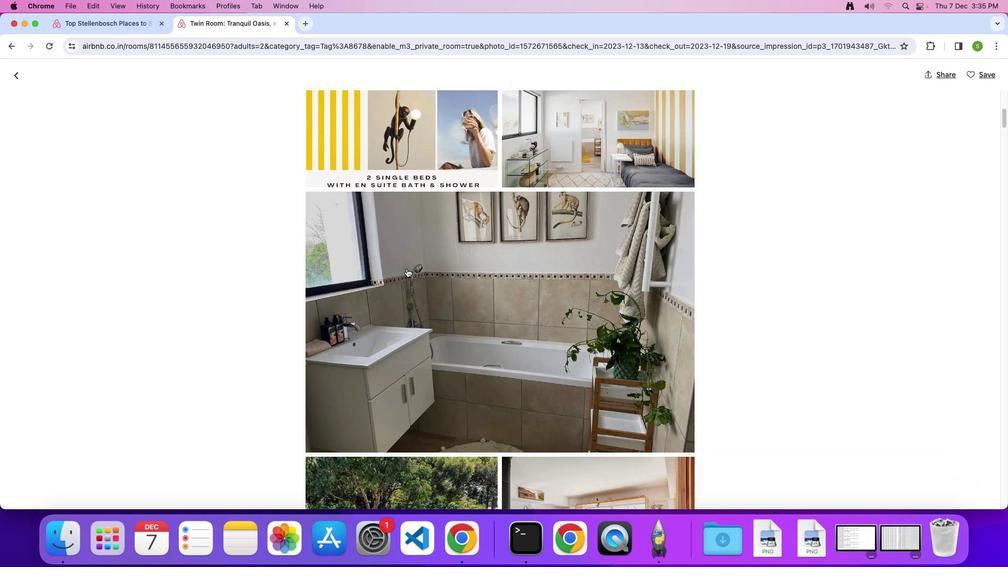 
Action: Mouse scrolled (406, 268) with delta (0, 0)
Screenshot: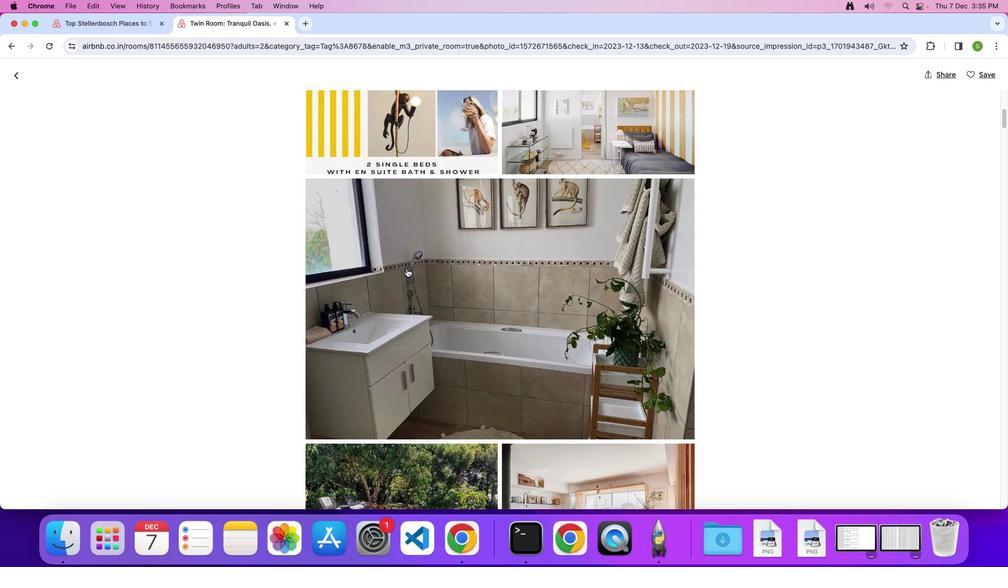 
Action: Mouse scrolled (406, 268) with delta (0, 0)
Screenshot: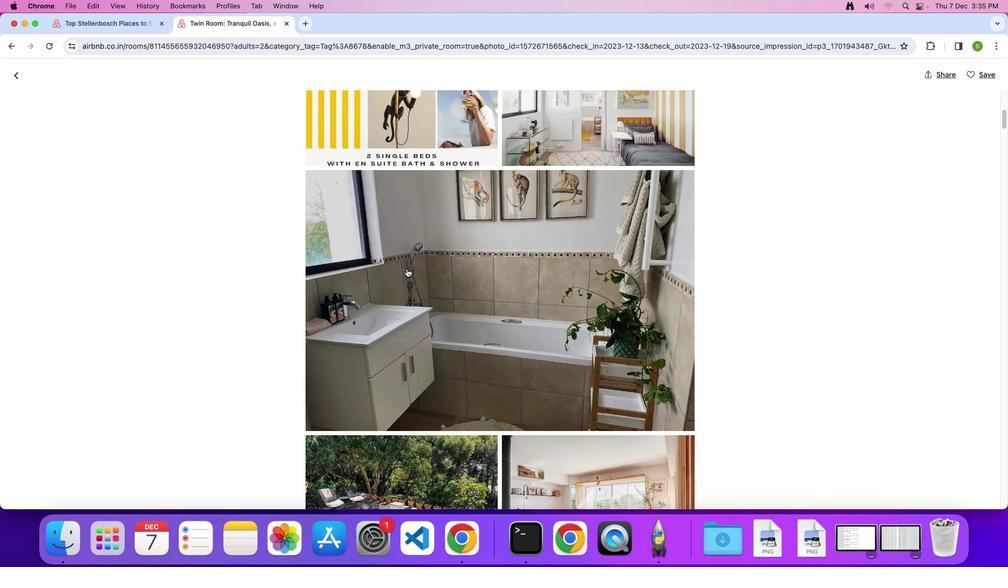 
Action: Mouse scrolled (406, 268) with delta (0, 0)
Screenshot: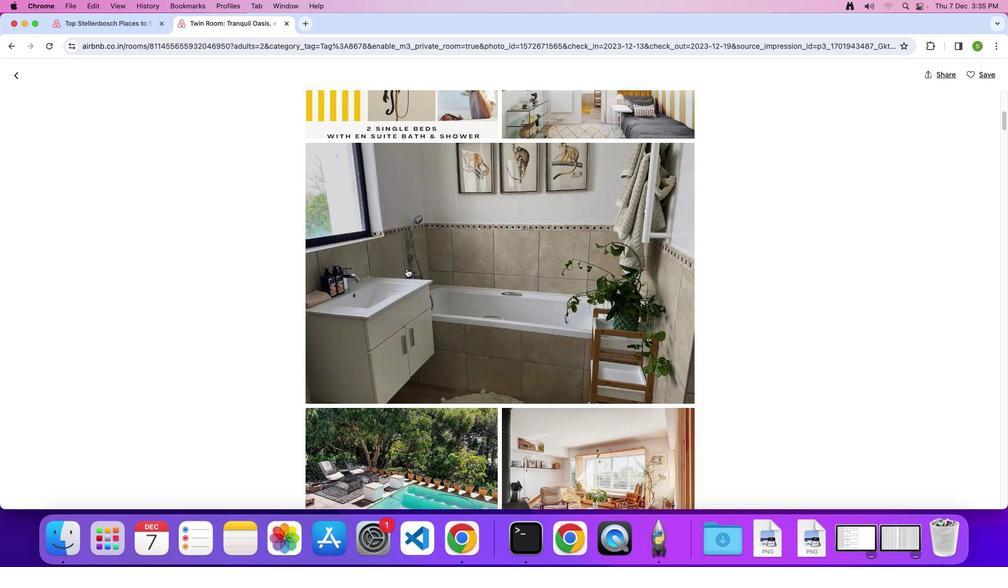 
Action: Mouse scrolled (406, 268) with delta (0, 0)
Screenshot: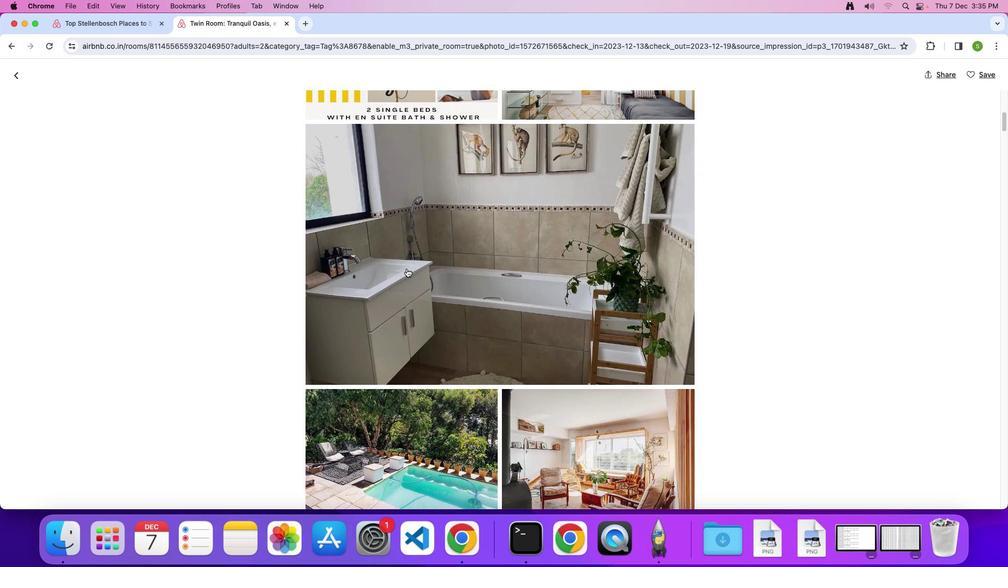 
Action: Mouse scrolled (406, 268) with delta (0, 0)
Screenshot: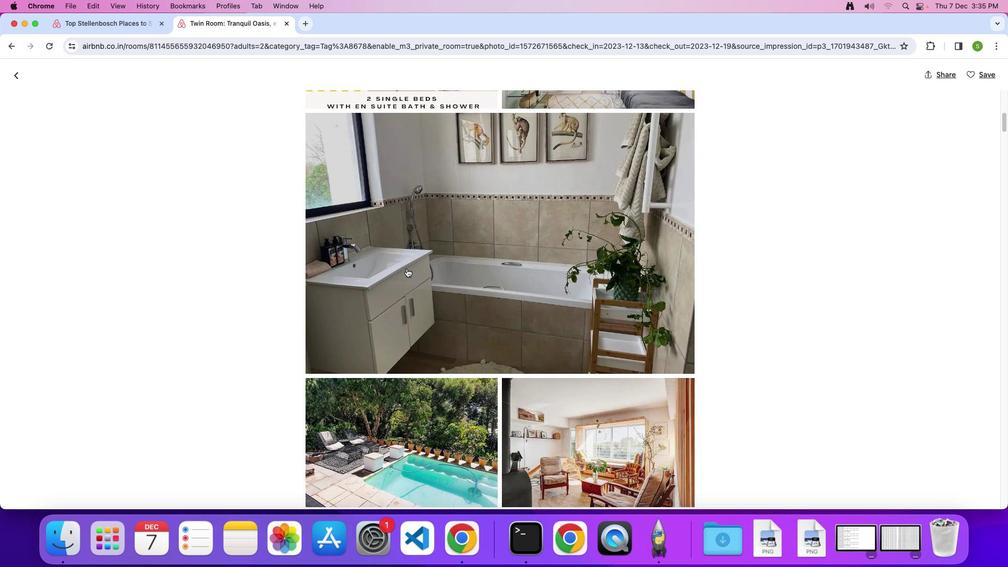 
Action: Mouse scrolled (406, 268) with delta (0, 0)
Screenshot: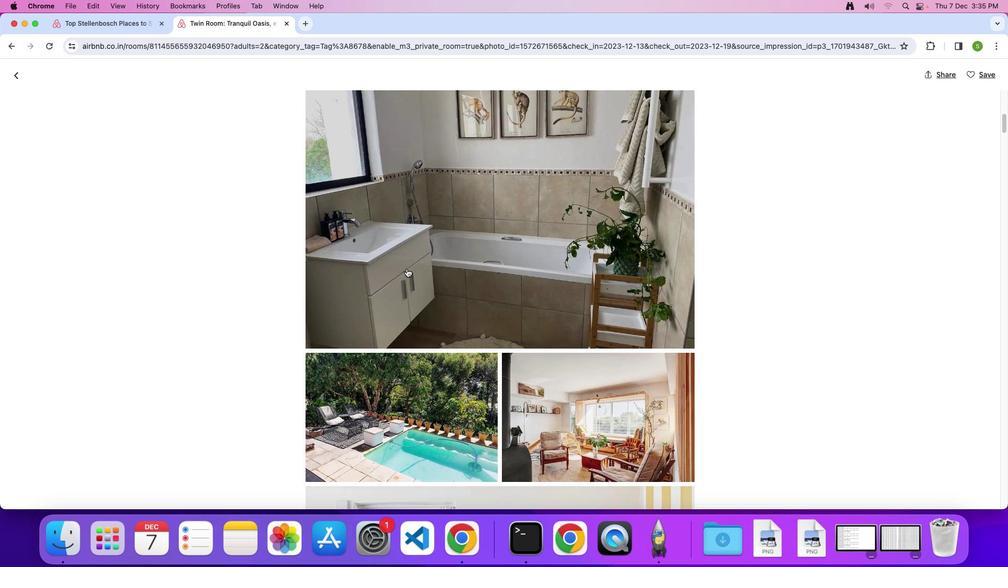
Action: Mouse scrolled (406, 268) with delta (0, 0)
Screenshot: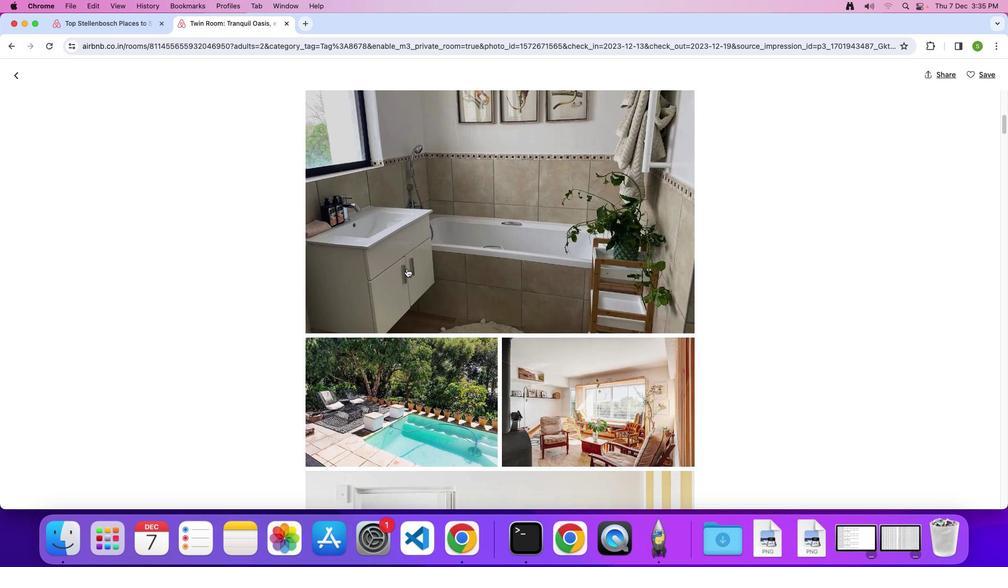
Action: Mouse scrolled (406, 268) with delta (0, 0)
Screenshot: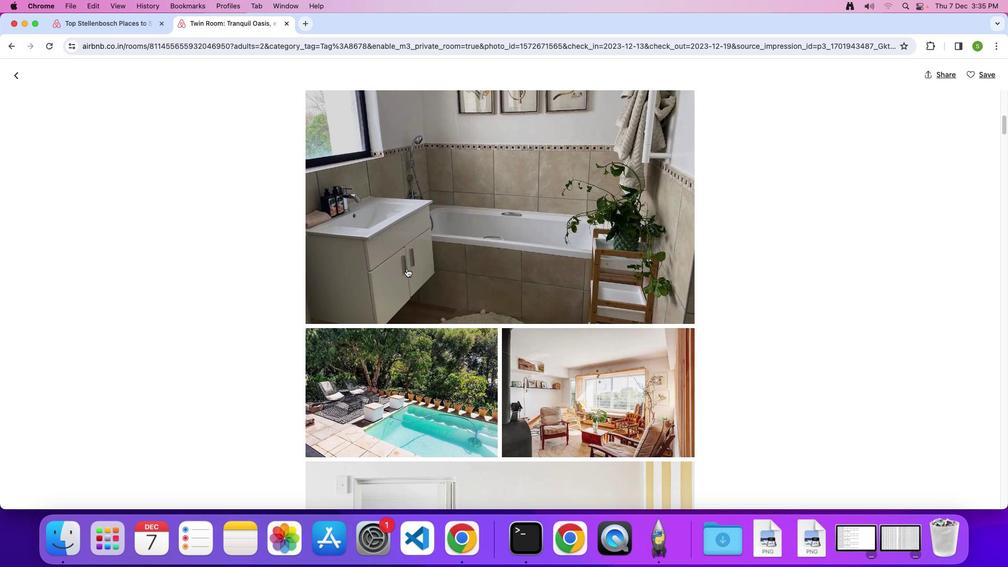 
Action: Mouse scrolled (406, 268) with delta (0, 0)
Screenshot: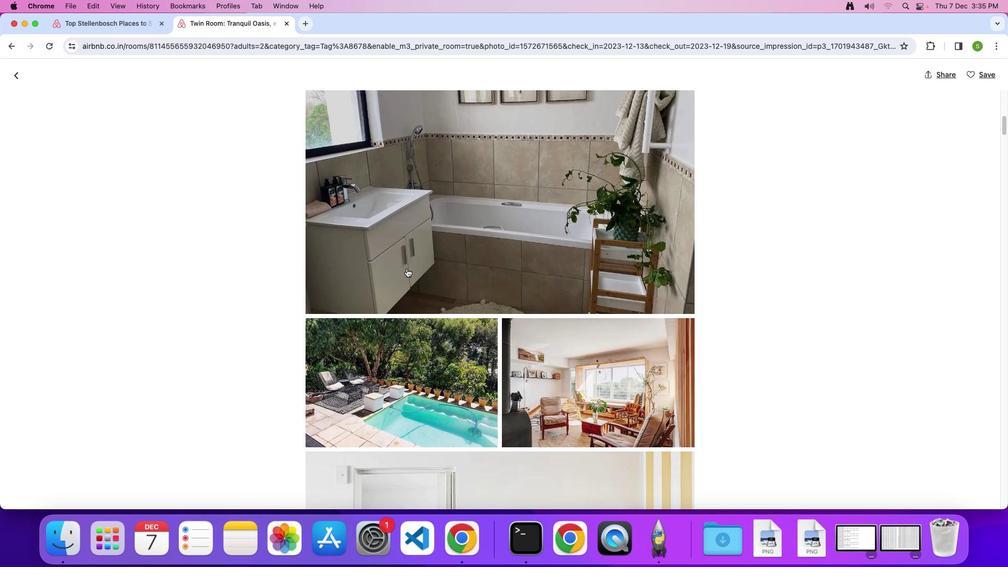 
Action: Mouse scrolled (406, 268) with delta (0, 0)
Screenshot: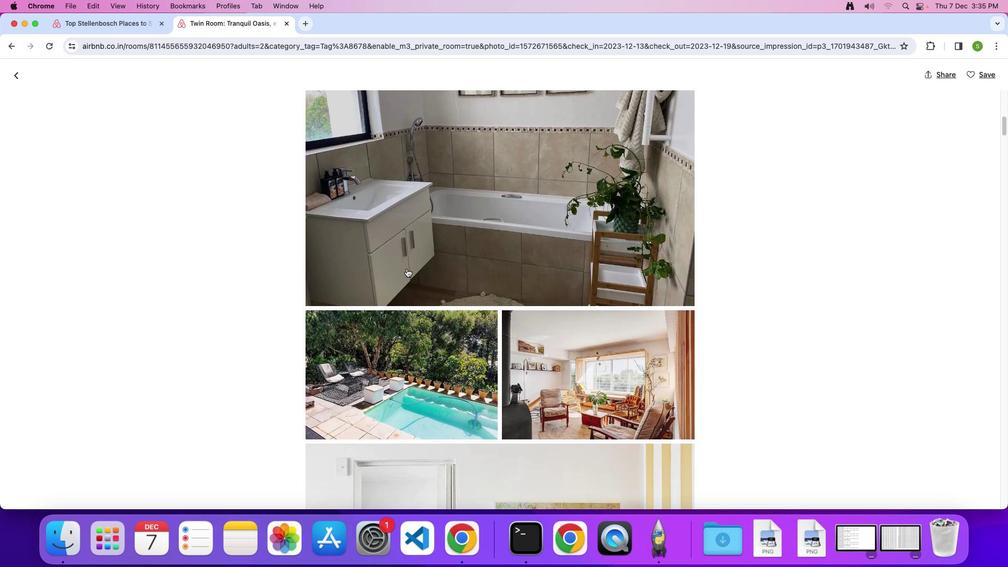 
Action: Mouse scrolled (406, 268) with delta (0, -1)
Screenshot: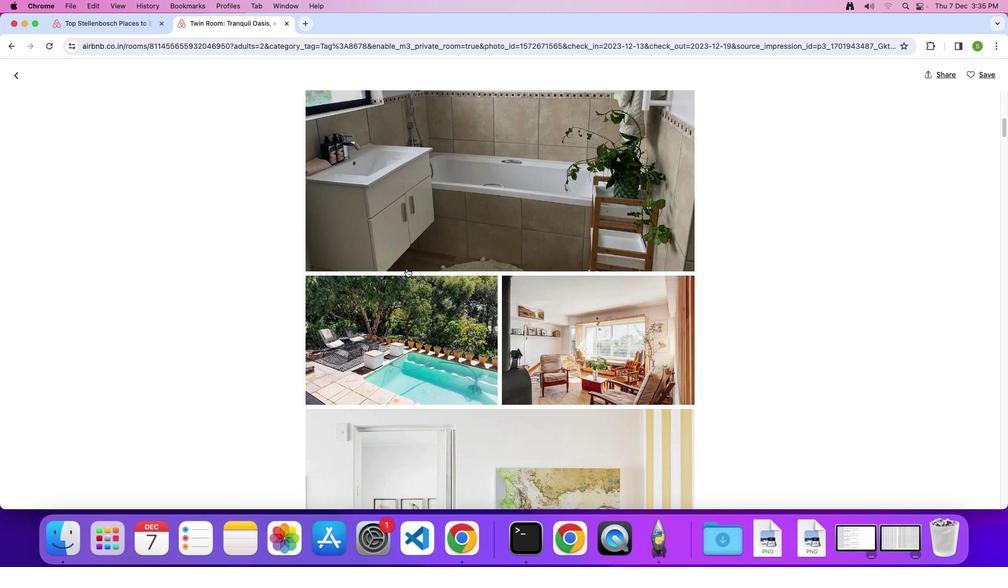 
Action: Mouse scrolled (406, 268) with delta (0, 0)
Screenshot: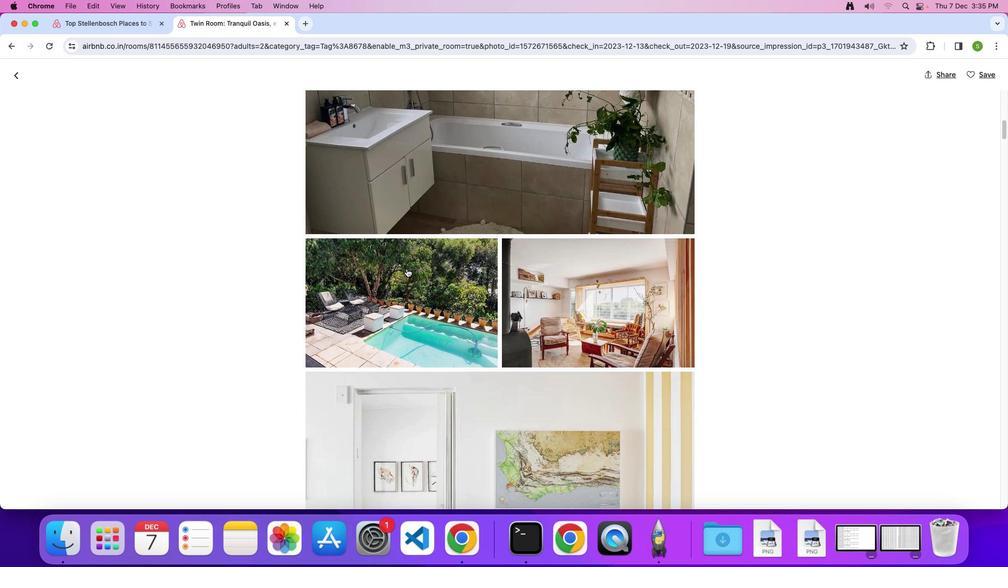 
Action: Mouse scrolled (406, 268) with delta (0, 0)
Screenshot: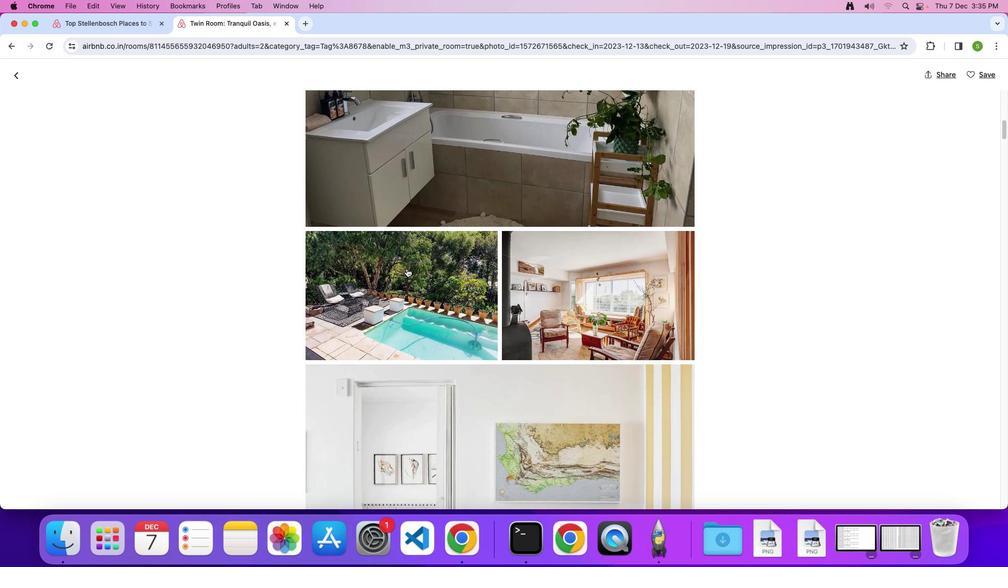 
Action: Mouse scrolled (406, 268) with delta (0, 0)
Screenshot: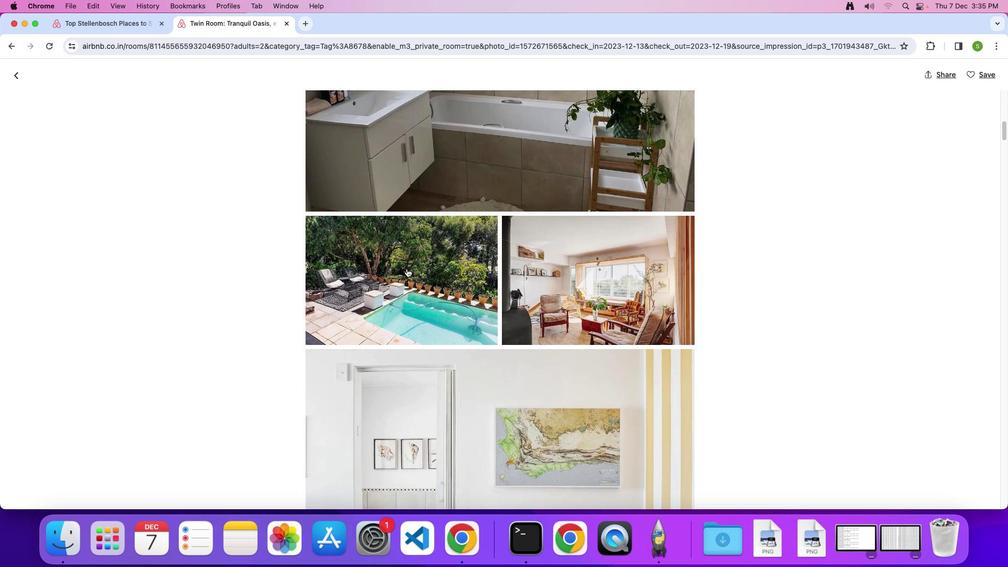 
Action: Mouse scrolled (406, 268) with delta (0, 0)
Screenshot: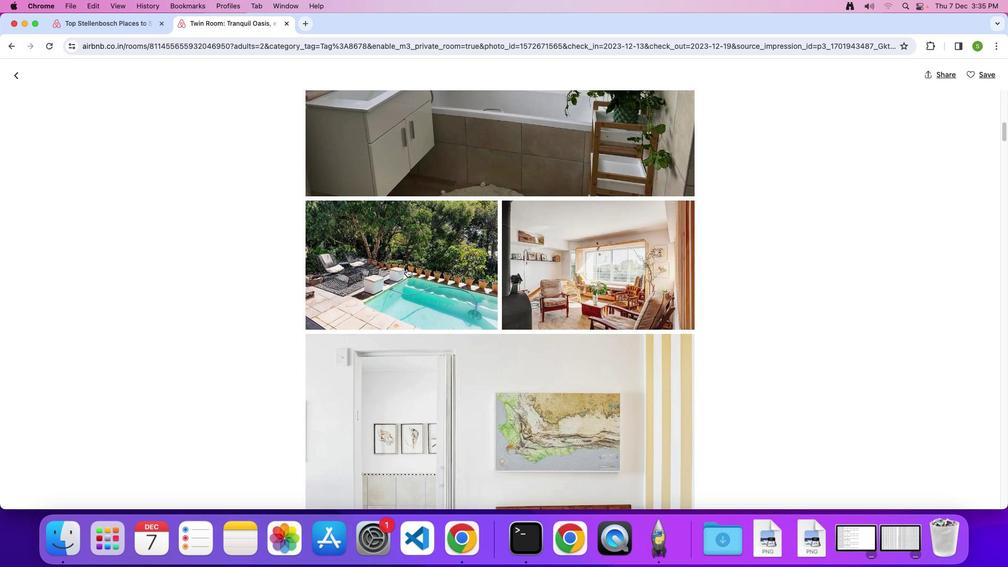 
Action: Mouse scrolled (406, 268) with delta (0, -1)
Screenshot: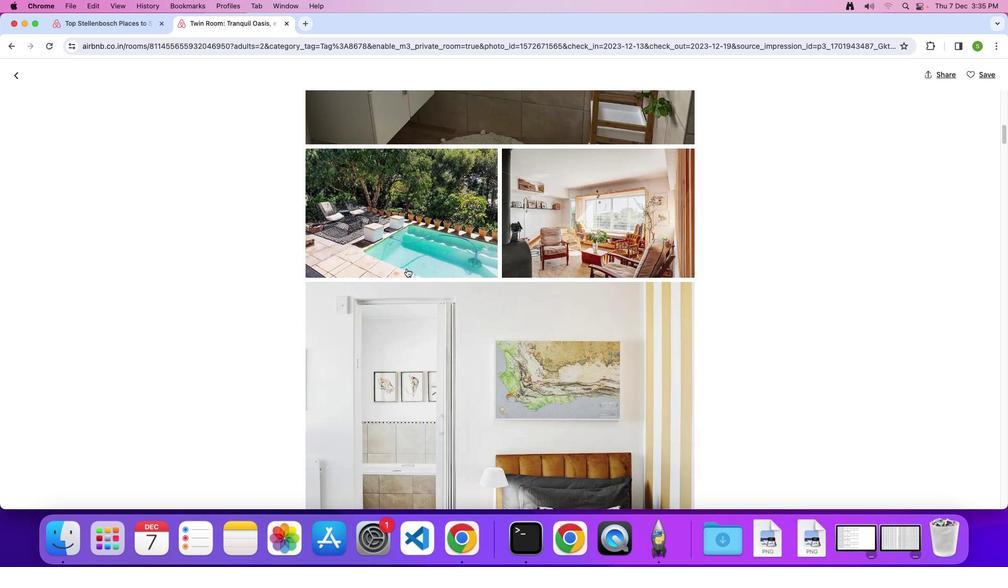
Action: Mouse scrolled (406, 268) with delta (0, 0)
Screenshot: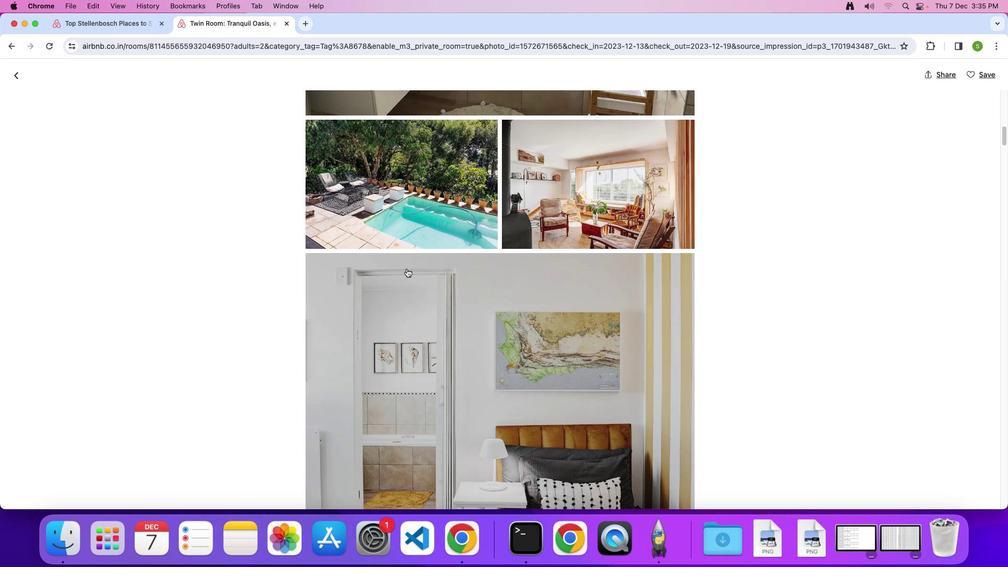 
Action: Mouse scrolled (406, 268) with delta (0, 0)
Screenshot: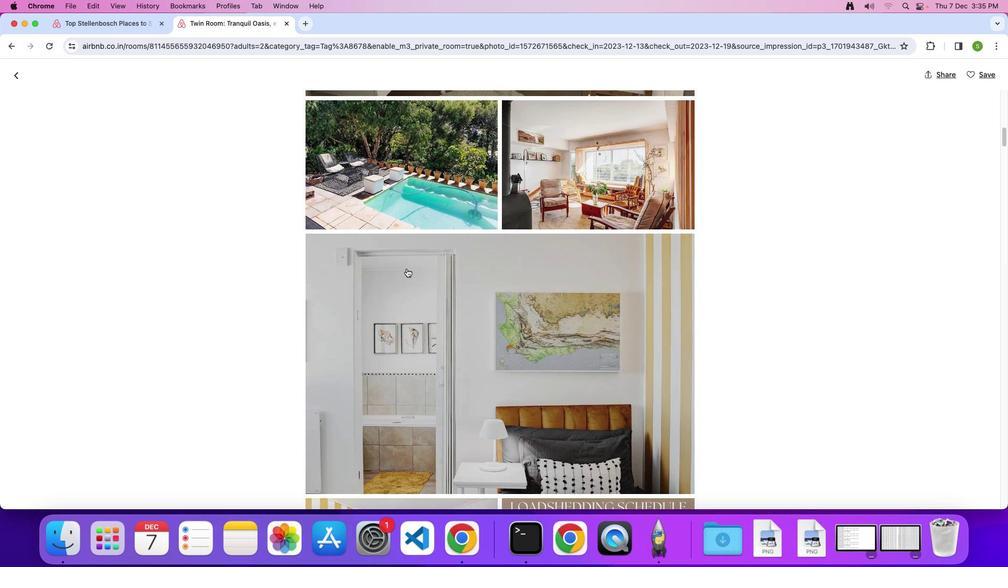 
Action: Mouse scrolled (406, 268) with delta (0, -1)
Screenshot: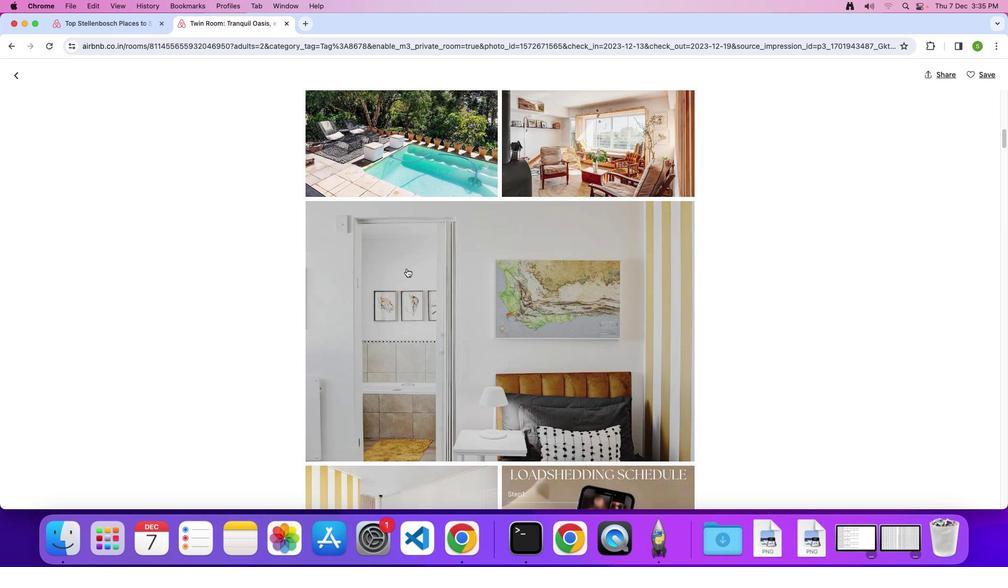
Action: Mouse scrolled (406, 268) with delta (0, 0)
Screenshot: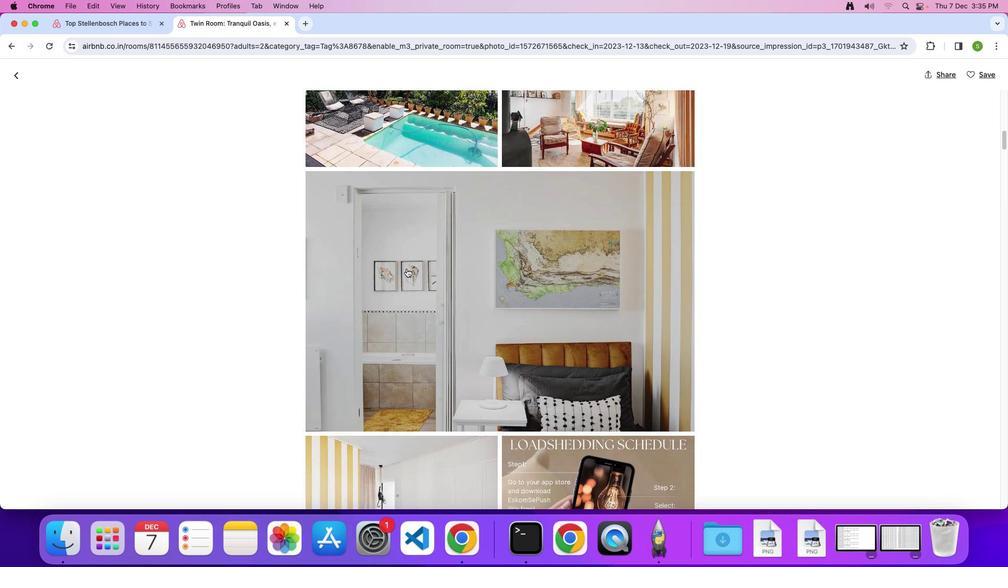 
Action: Mouse scrolled (406, 268) with delta (0, 0)
Screenshot: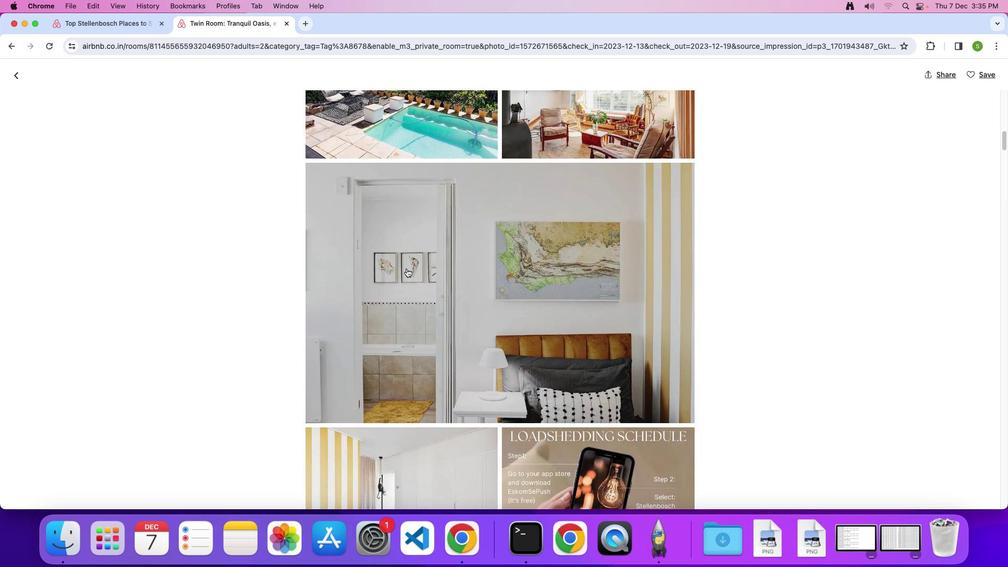 
Action: Mouse scrolled (406, 268) with delta (0, 0)
Screenshot: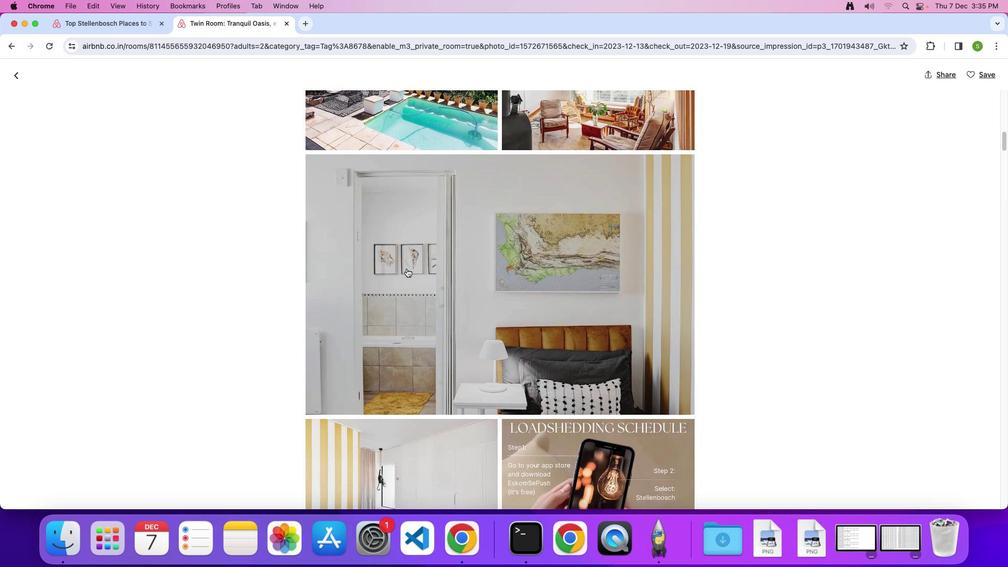 
Action: Mouse scrolled (406, 268) with delta (0, 0)
Screenshot: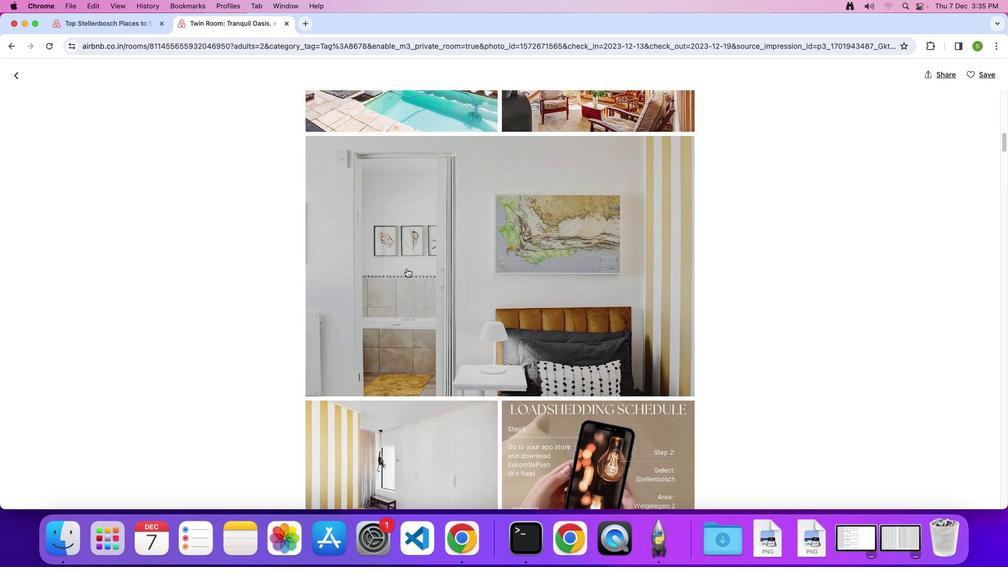 
Action: Mouse scrolled (406, 268) with delta (0, -1)
Screenshot: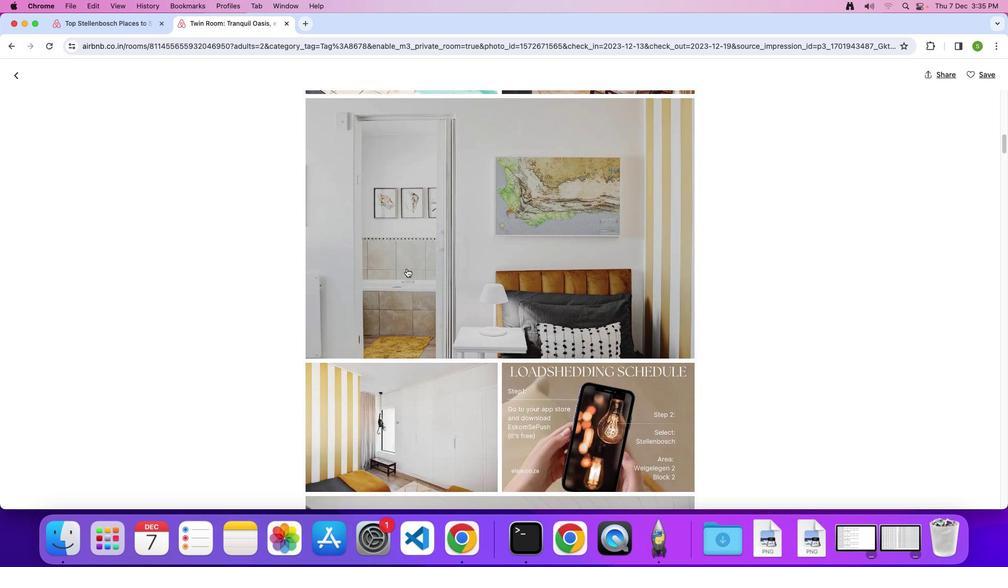 
Action: Mouse scrolled (406, 268) with delta (0, 0)
Screenshot: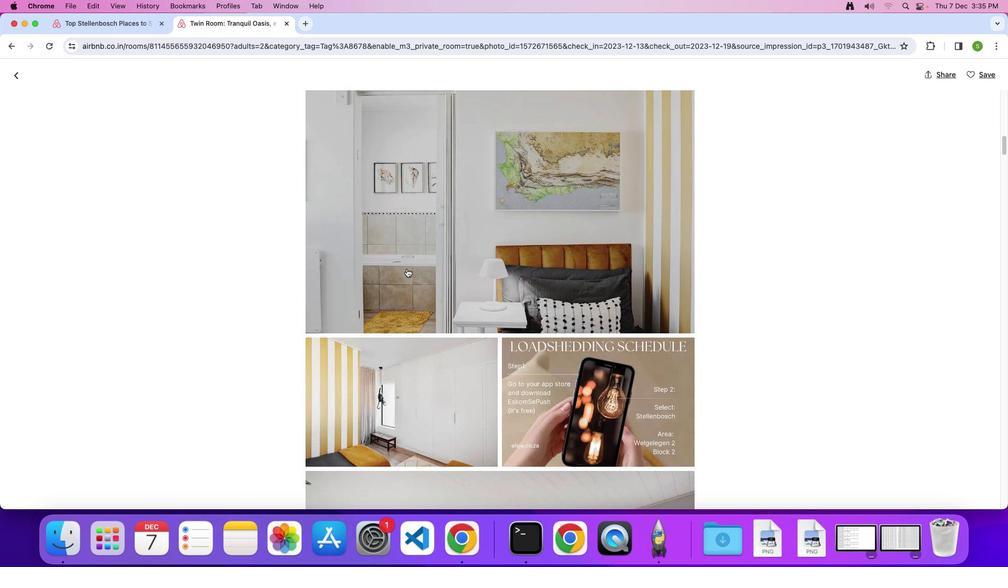 
Action: Mouse scrolled (406, 268) with delta (0, 0)
Screenshot: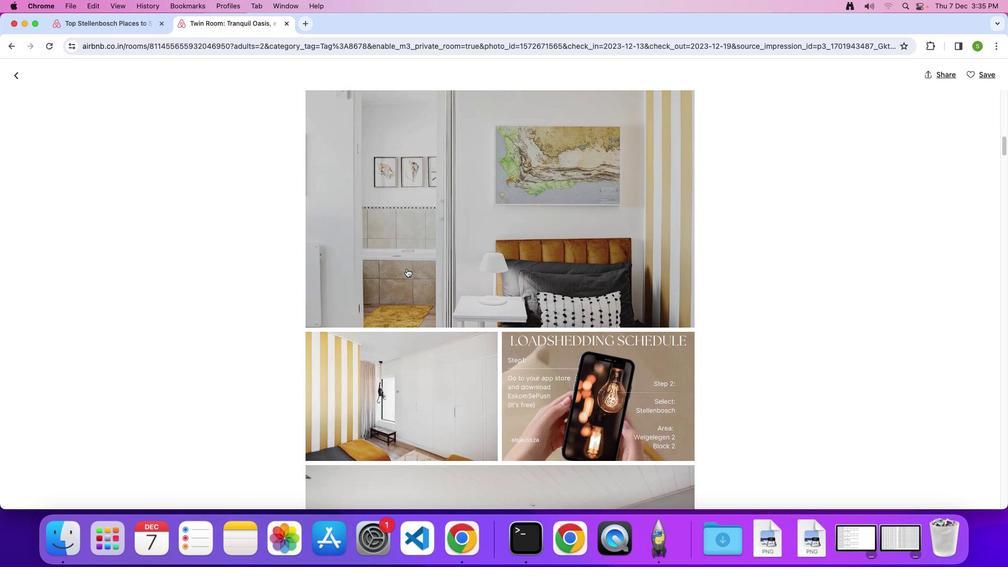 
Action: Mouse scrolled (406, 268) with delta (0, 0)
Screenshot: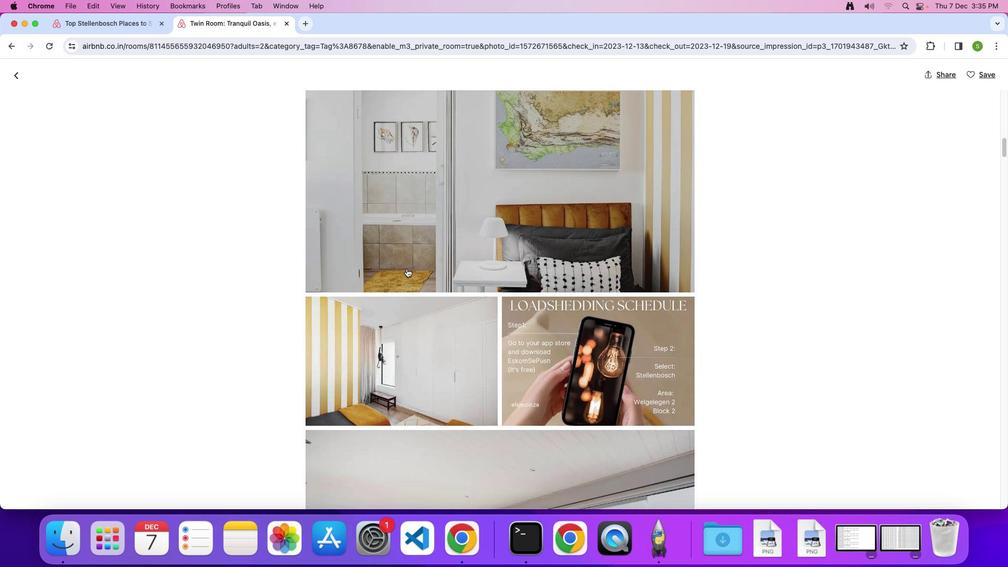 
Action: Mouse scrolled (406, 268) with delta (0, 0)
Screenshot: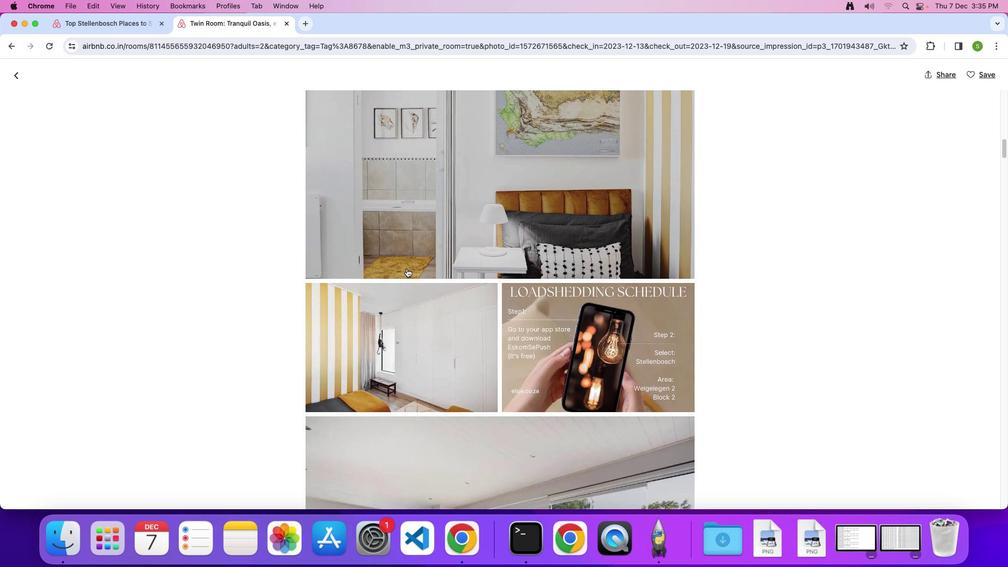 
Action: Mouse scrolled (406, 268) with delta (0, 0)
Screenshot: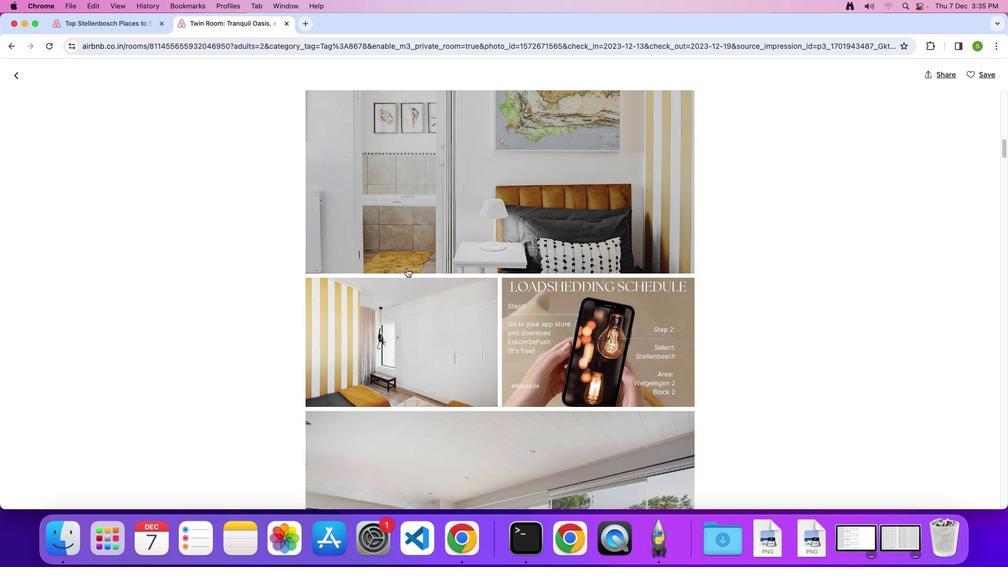 
Action: Mouse scrolled (406, 268) with delta (0, 0)
Screenshot: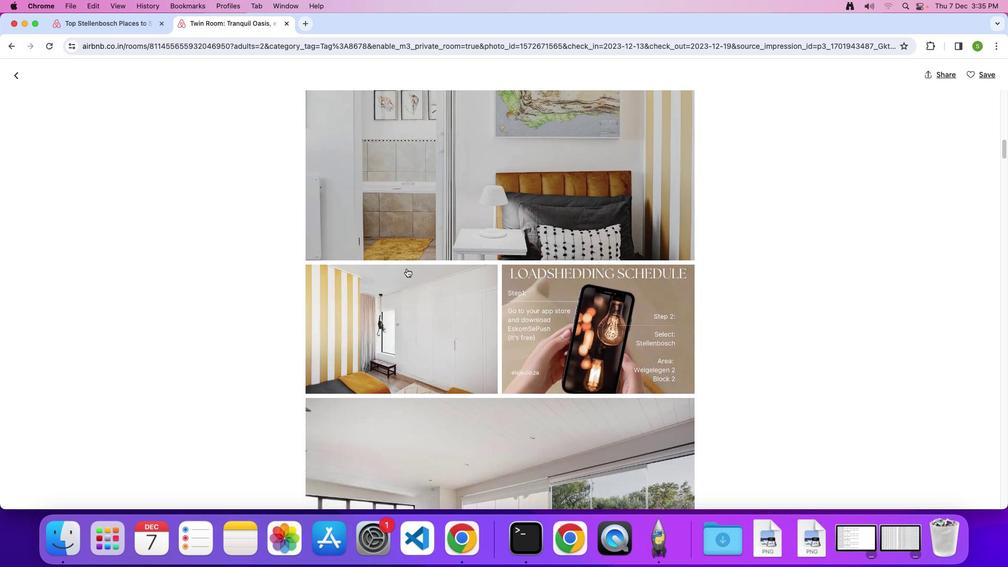
Action: Mouse scrolled (406, 268) with delta (0, 0)
Screenshot: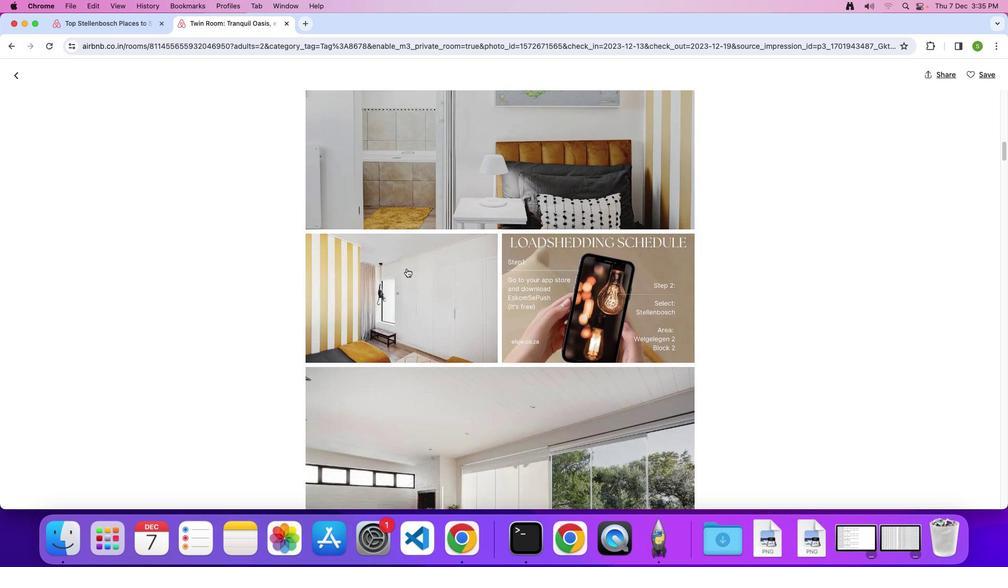 
Action: Mouse scrolled (406, 268) with delta (0, -1)
Screenshot: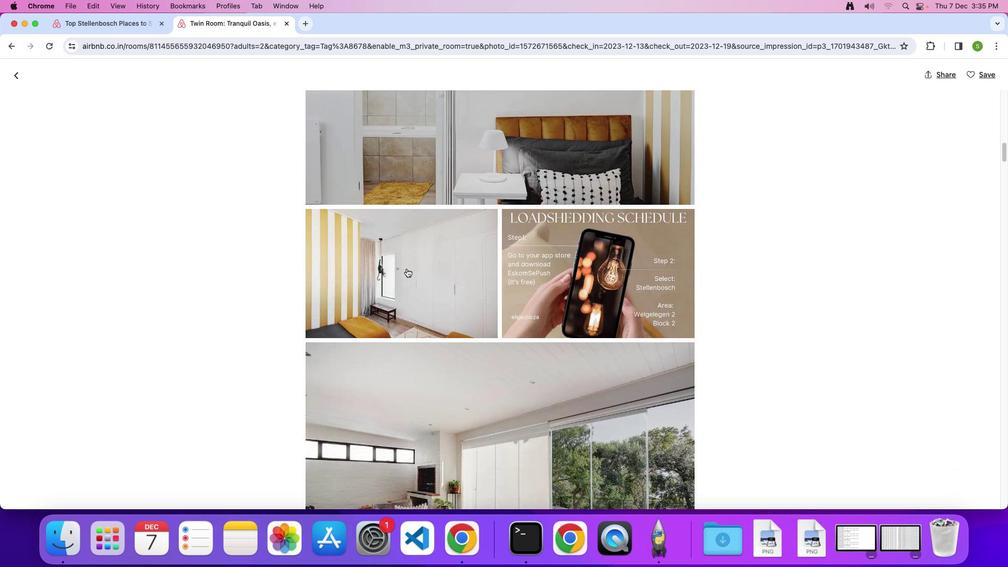 
Action: Mouse scrolled (406, 268) with delta (0, 0)
Screenshot: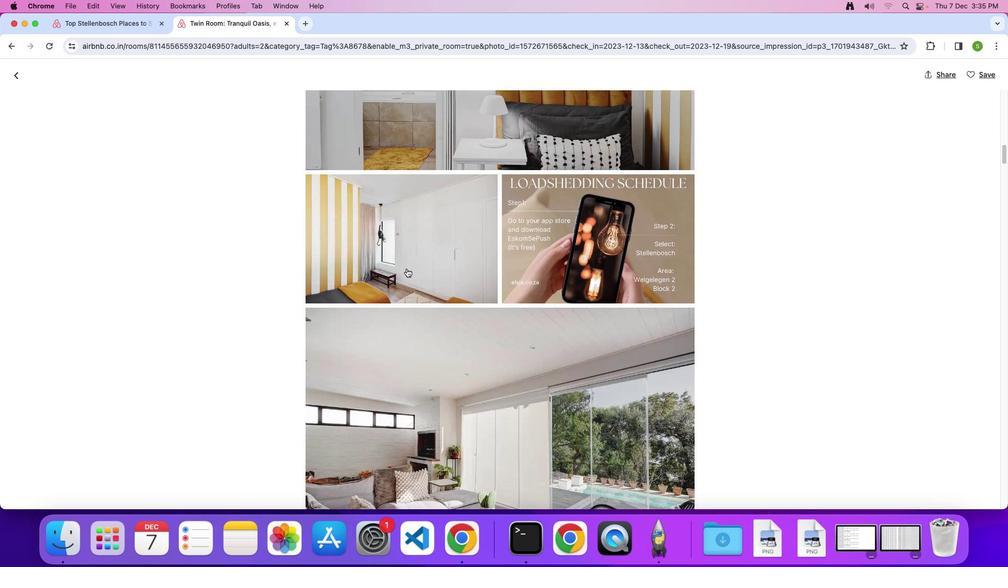 
Action: Mouse scrolled (406, 268) with delta (0, 0)
Screenshot: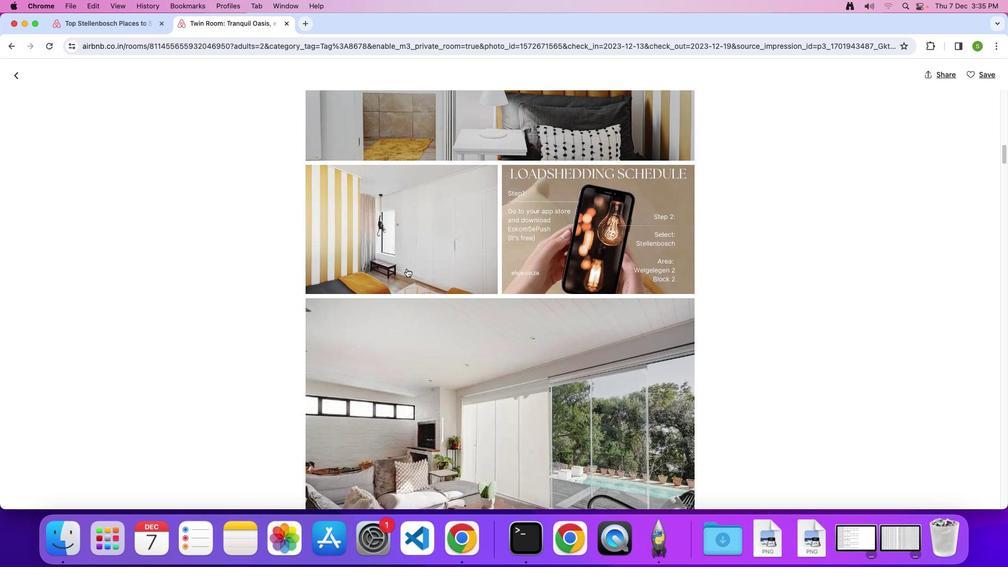 
Action: Mouse scrolled (406, 268) with delta (0, 0)
Screenshot: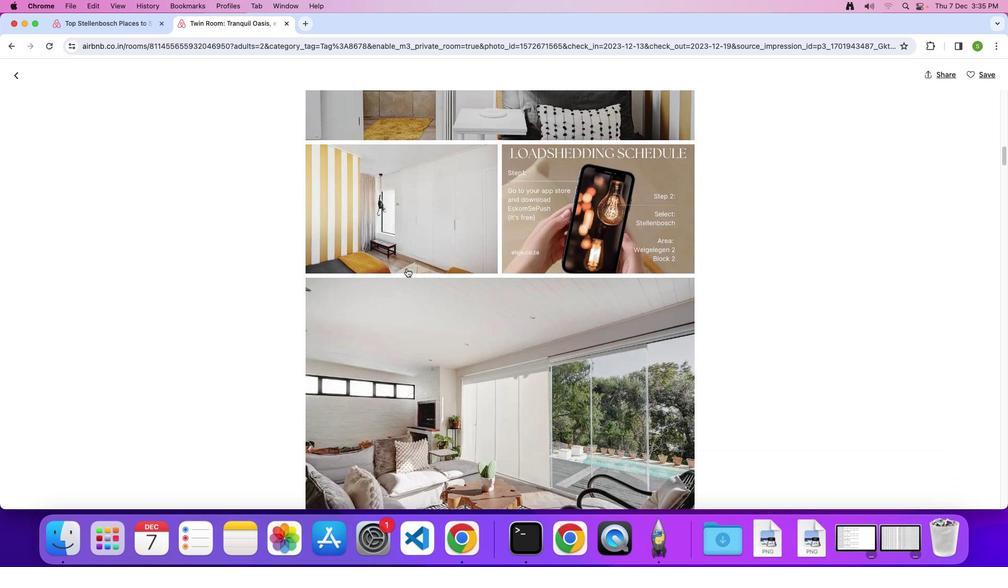 
Action: Mouse scrolled (406, 268) with delta (0, 0)
Screenshot: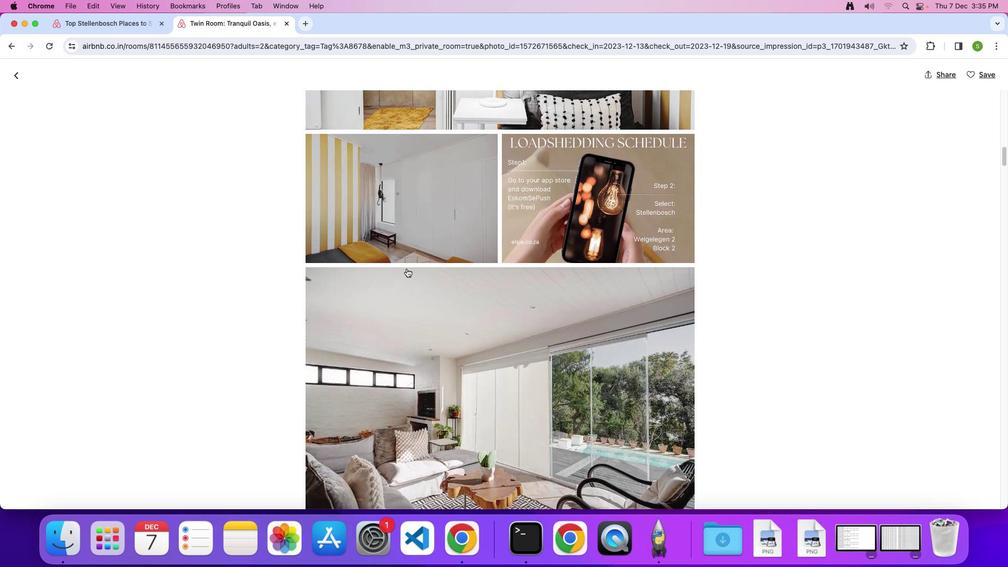 
Action: Mouse scrolled (406, 268) with delta (0, 0)
Screenshot: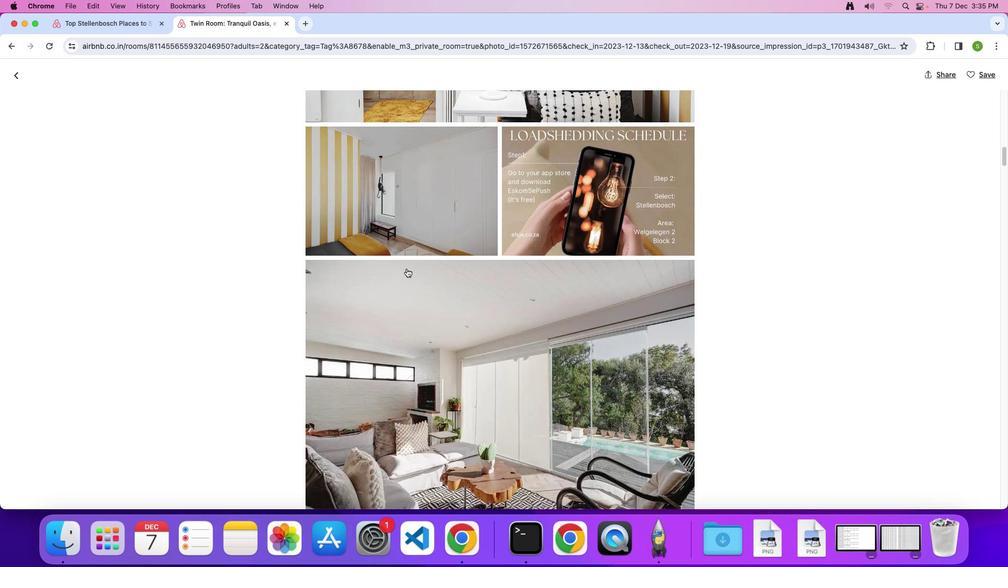 
Action: Mouse scrolled (406, 268) with delta (0, 0)
Screenshot: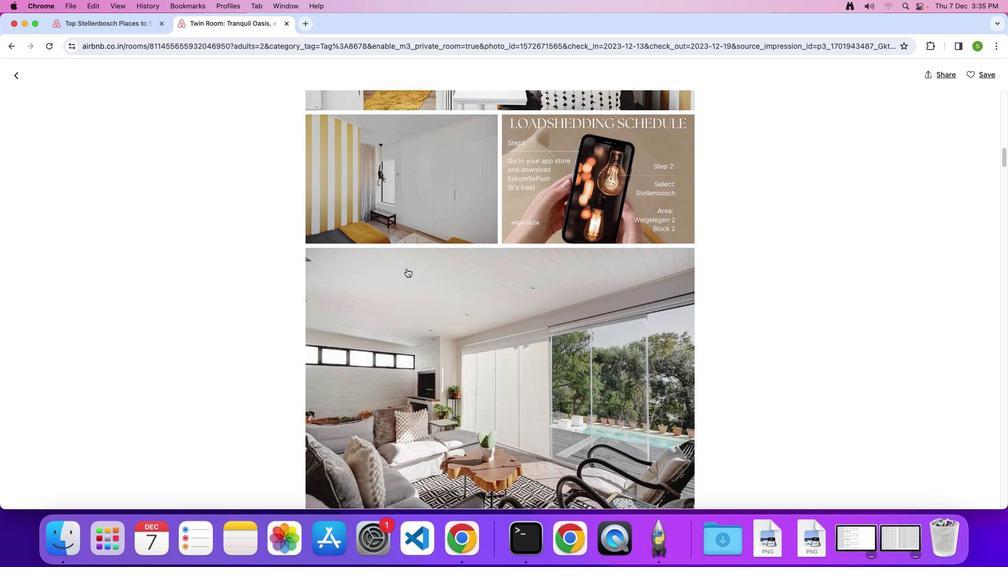 
Action: Mouse scrolled (406, 268) with delta (0, 0)
Screenshot: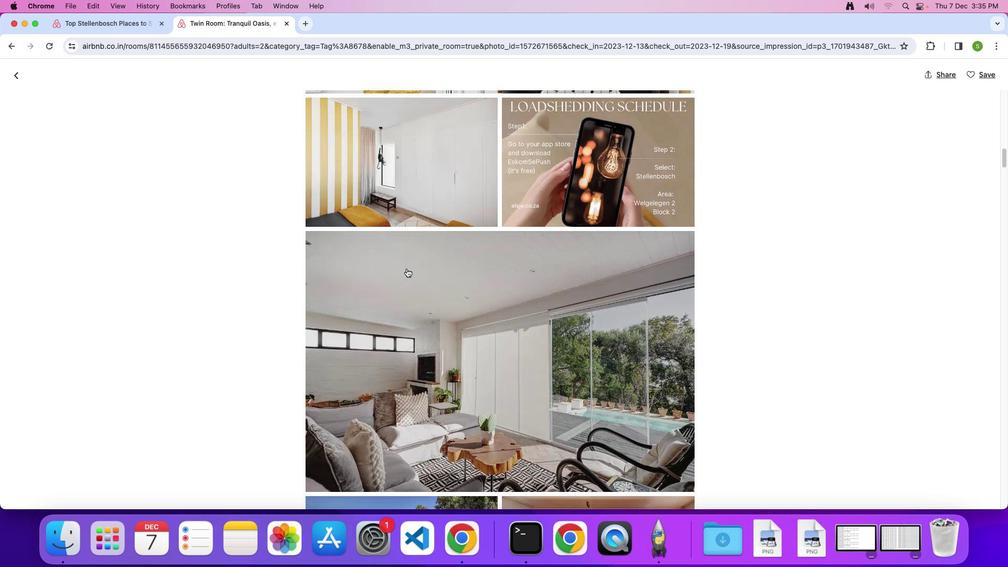 
Action: Mouse scrolled (406, 268) with delta (0, -1)
Screenshot: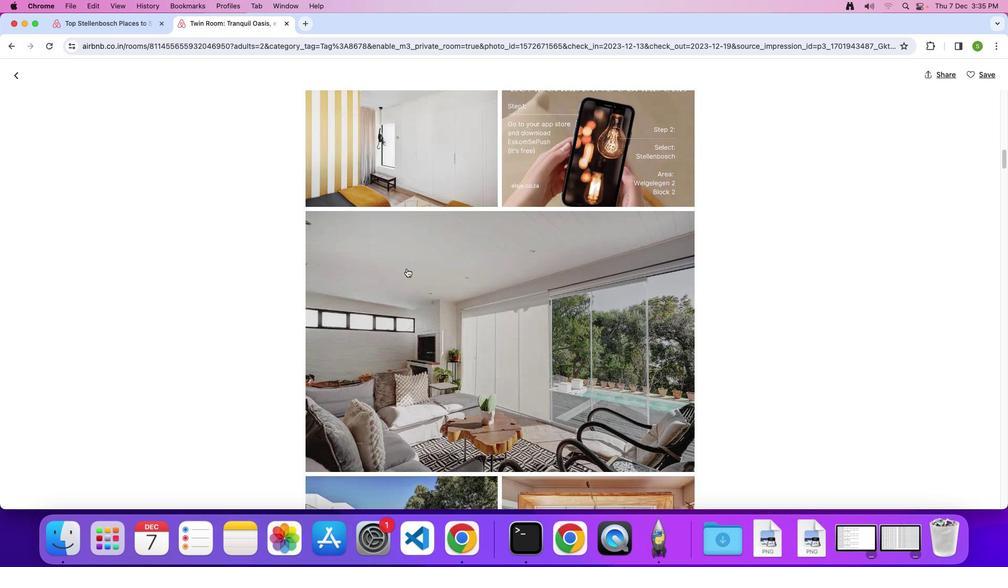 
Action: Mouse scrolled (406, 268) with delta (0, 0)
Screenshot: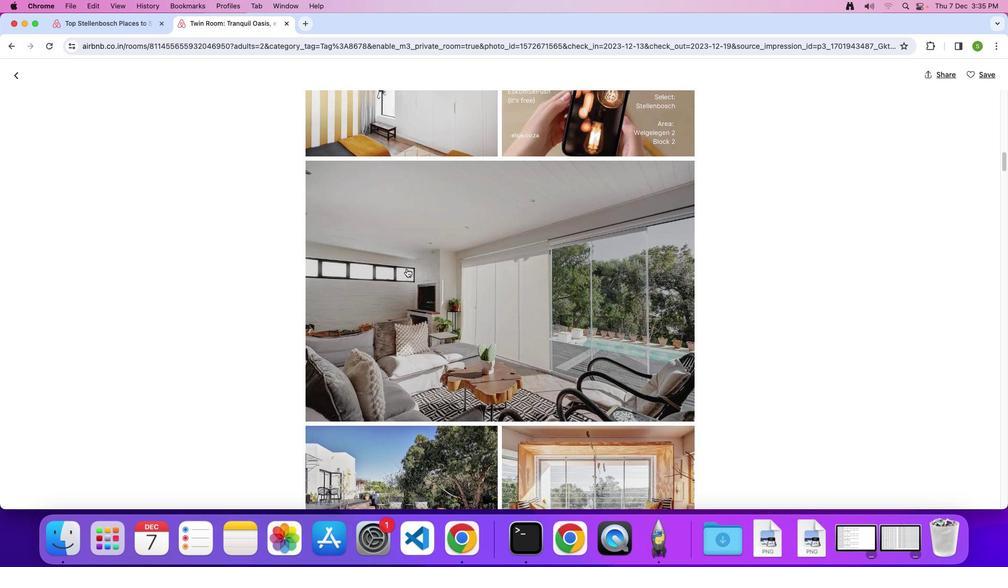
Action: Mouse scrolled (406, 268) with delta (0, 0)
Screenshot: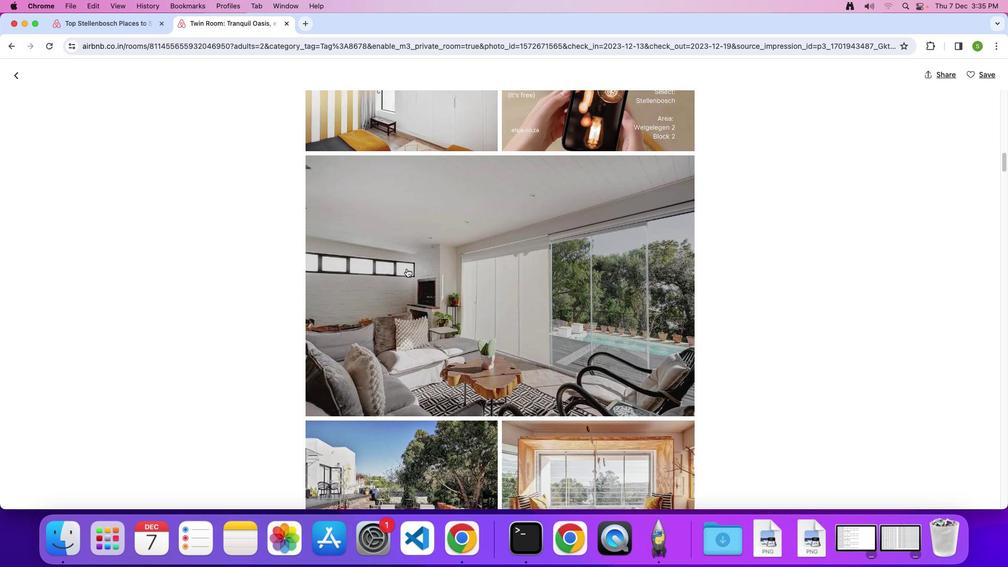 
Action: Mouse scrolled (406, 268) with delta (0, 0)
Screenshot: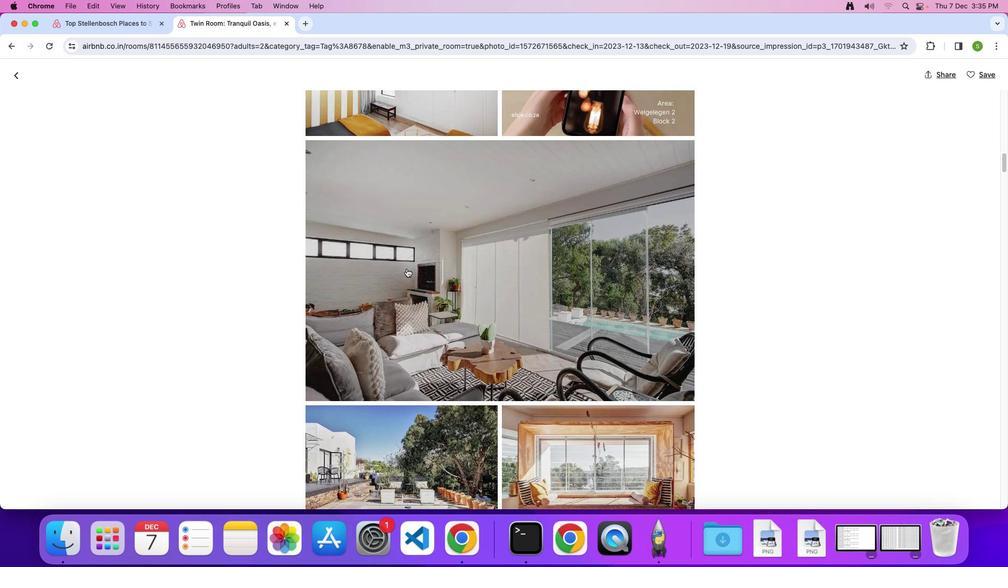 
Action: Mouse scrolled (406, 268) with delta (0, 0)
Screenshot: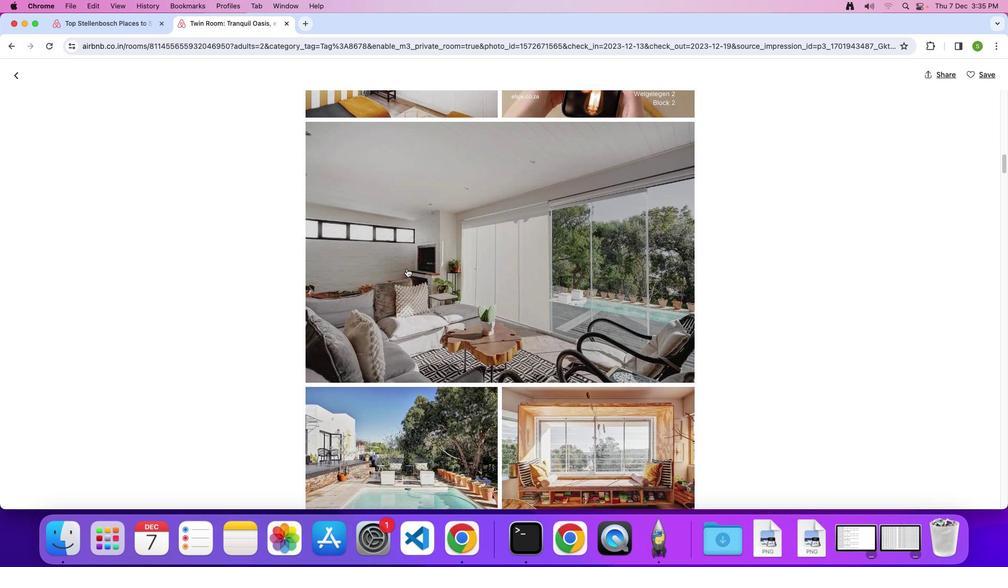 
Action: Mouse scrolled (406, 268) with delta (0, 0)
Screenshot: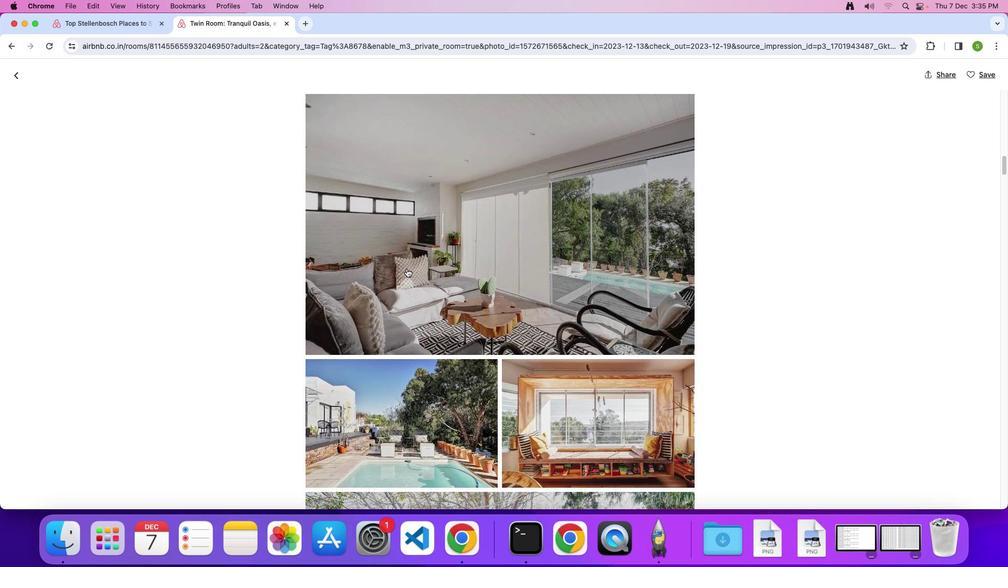 
Action: Mouse scrolled (406, 268) with delta (0, 0)
Screenshot: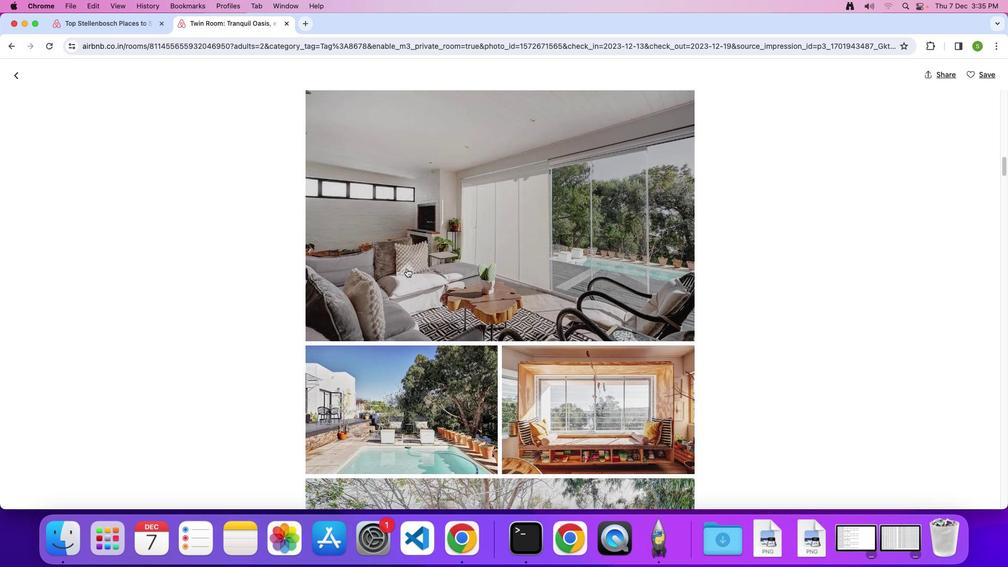 
Action: Mouse scrolled (406, 268) with delta (0, 0)
Screenshot: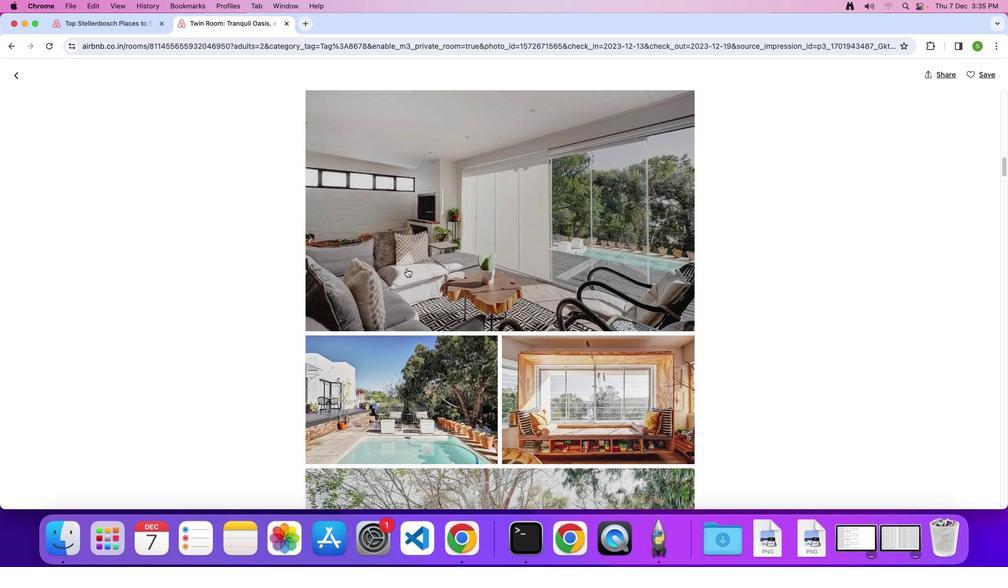 
Action: Mouse scrolled (406, 268) with delta (0, 0)
Screenshot: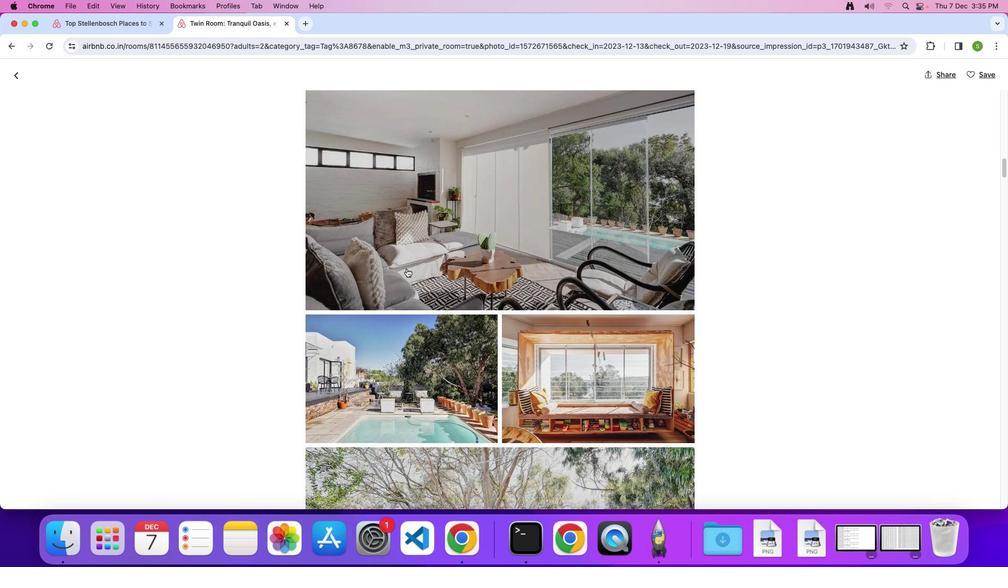 
Action: Mouse scrolled (406, 268) with delta (0, 0)
Screenshot: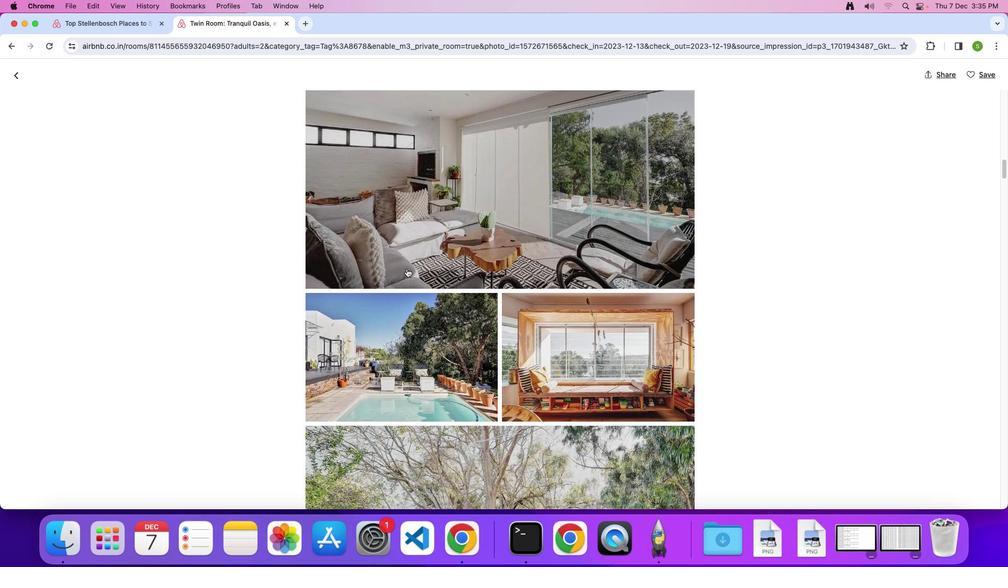 
Action: Mouse scrolled (406, 268) with delta (0, -1)
Screenshot: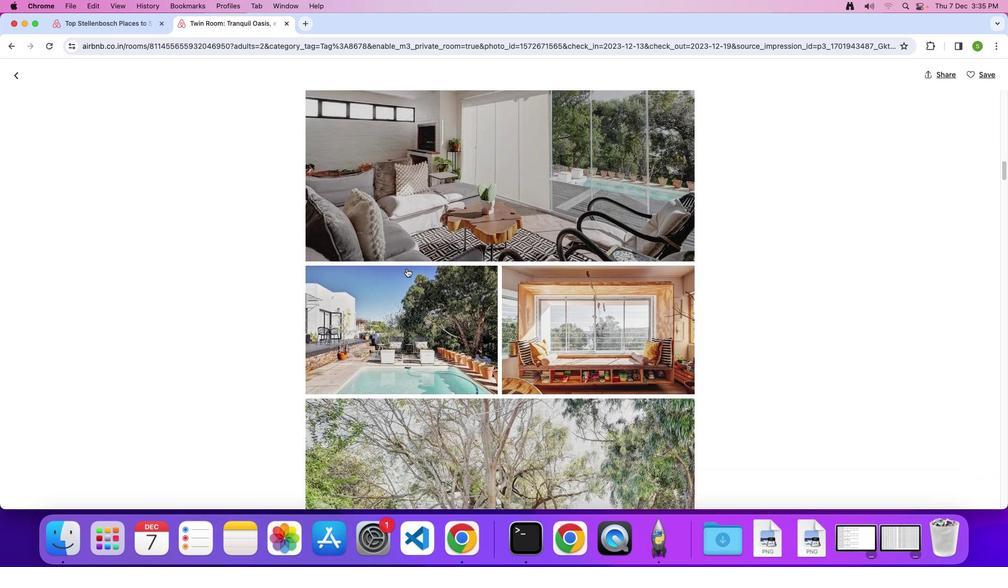 
Action: Mouse scrolled (406, 268) with delta (0, 0)
Screenshot: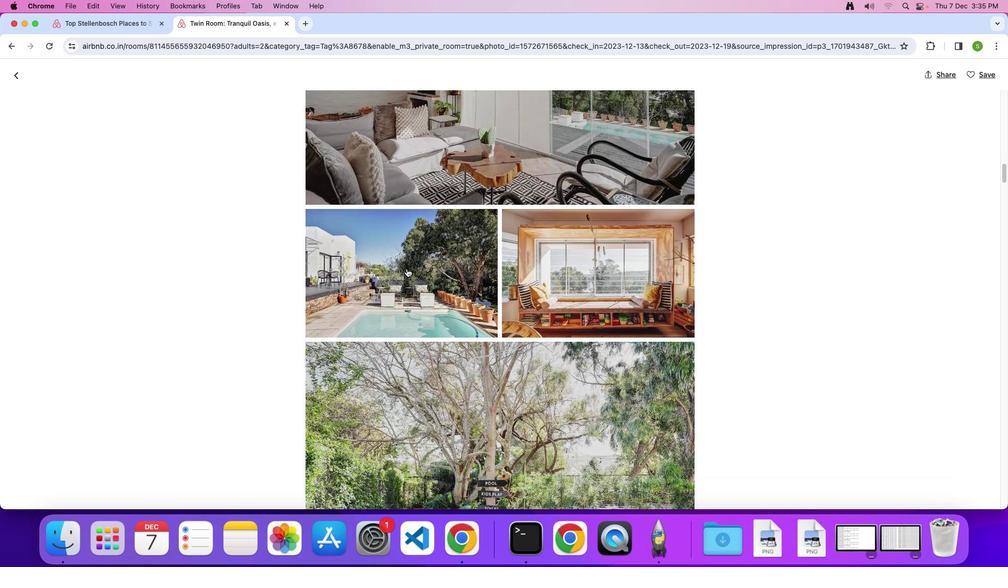 
Action: Mouse scrolled (406, 268) with delta (0, 0)
Screenshot: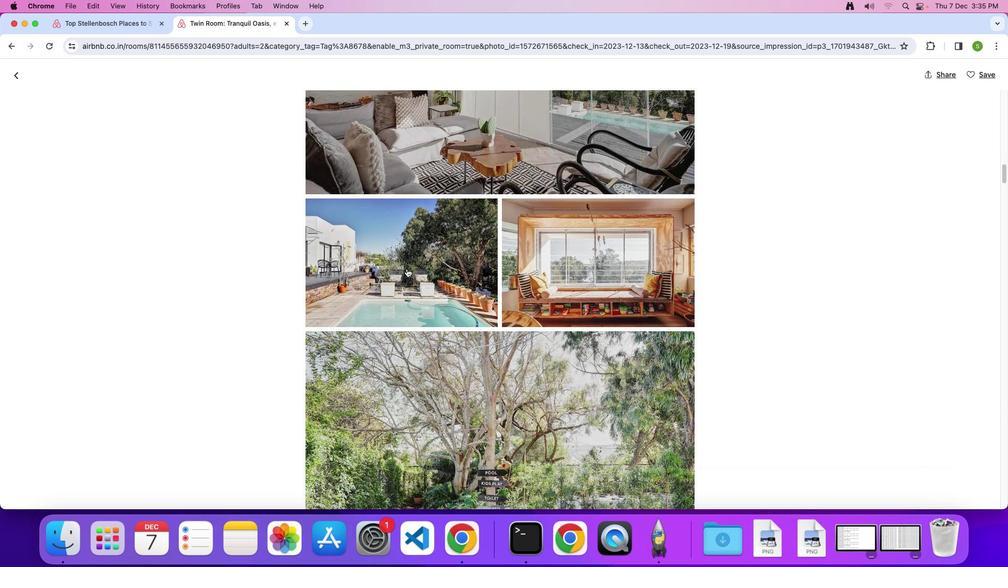 
Action: Mouse scrolled (406, 268) with delta (0, -1)
Screenshot: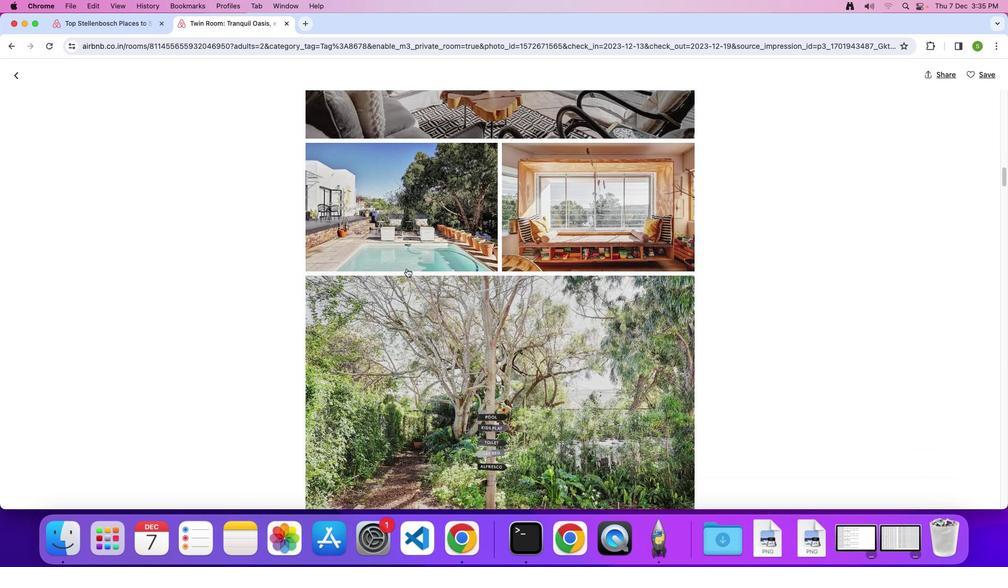 
Action: Mouse scrolled (406, 268) with delta (0, 0)
Screenshot: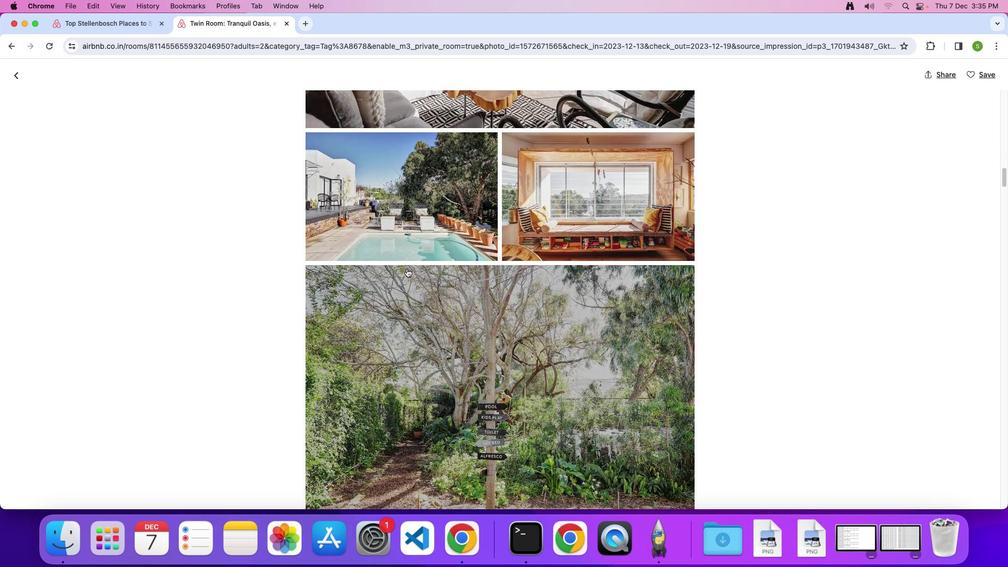 
Action: Mouse scrolled (406, 268) with delta (0, 0)
Screenshot: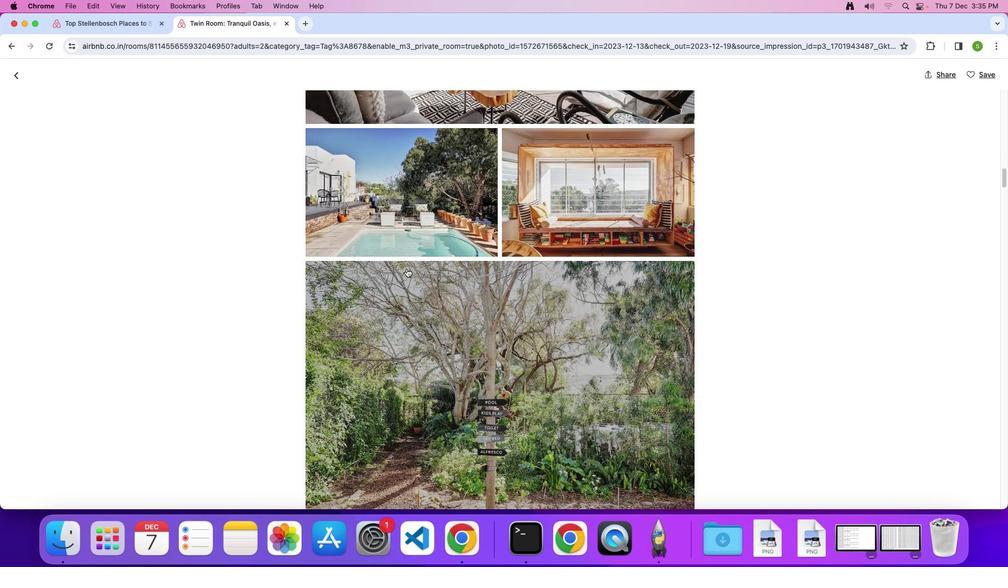 
Action: Mouse scrolled (406, 268) with delta (0, -1)
Screenshot: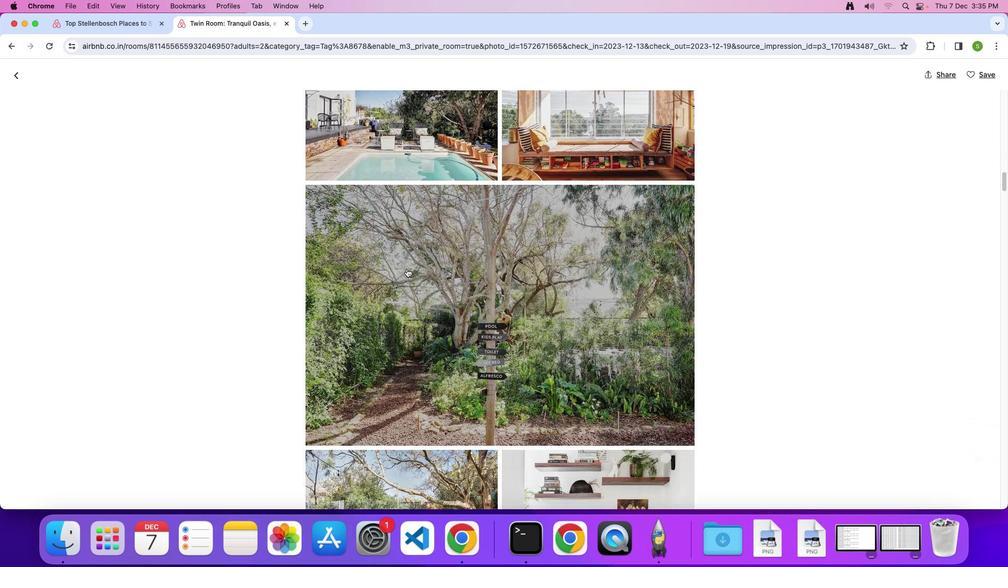 
Action: Mouse scrolled (406, 268) with delta (0, 0)
Screenshot: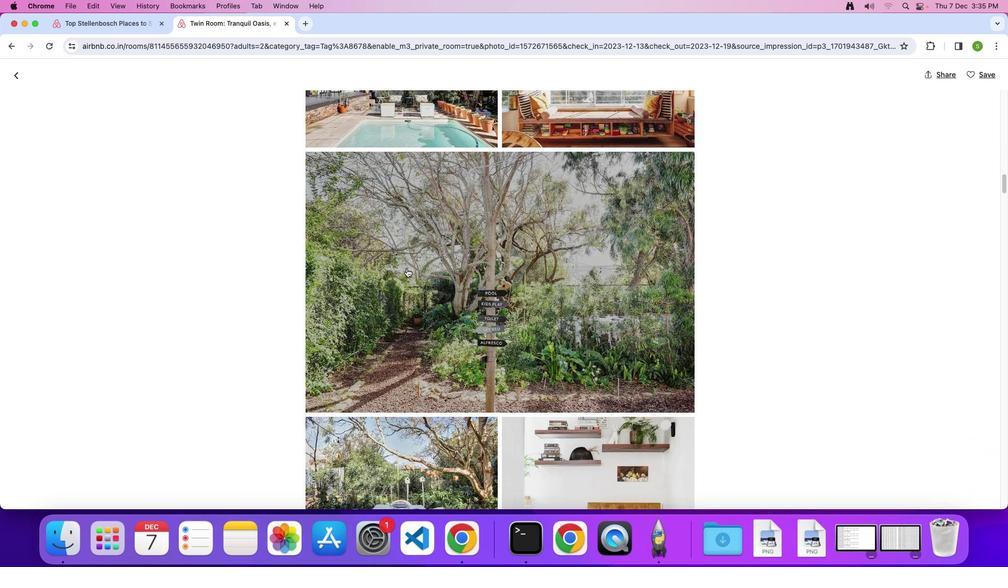 
Action: Mouse scrolled (406, 268) with delta (0, 0)
Screenshot: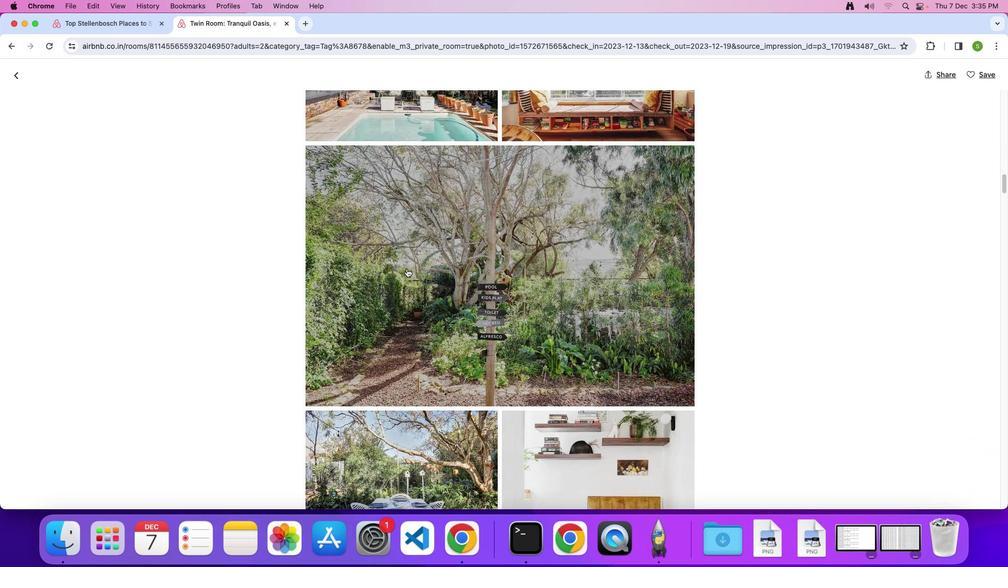 
Action: Mouse scrolled (406, 268) with delta (0, -1)
Screenshot: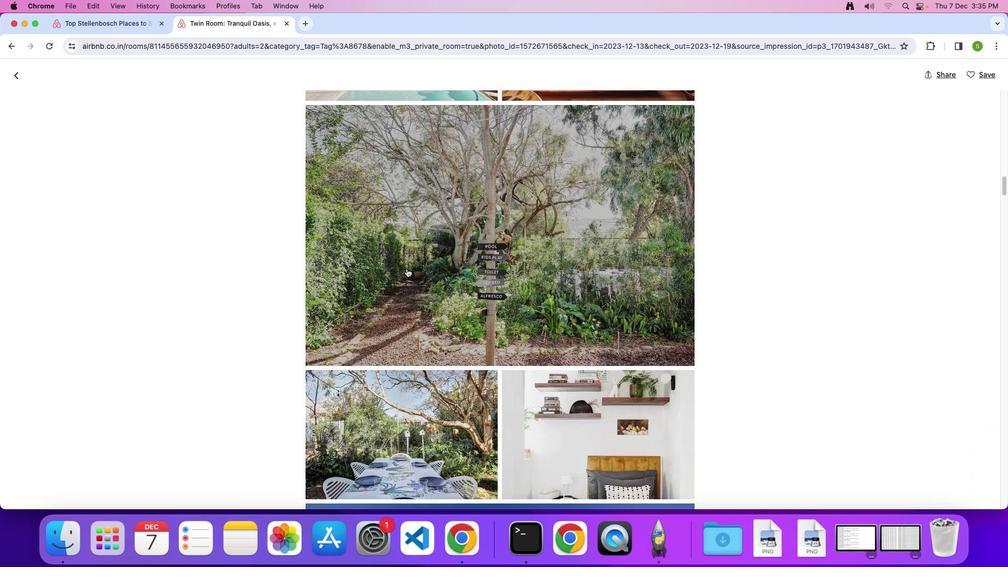 
Action: Mouse scrolled (406, 268) with delta (0, 0)
Screenshot: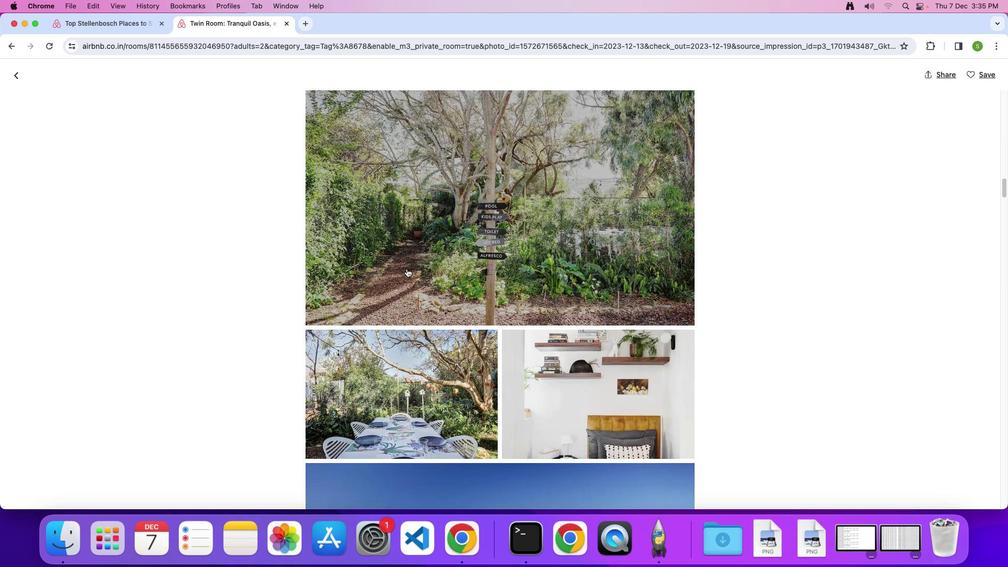 
Action: Mouse scrolled (406, 268) with delta (0, 0)
Screenshot: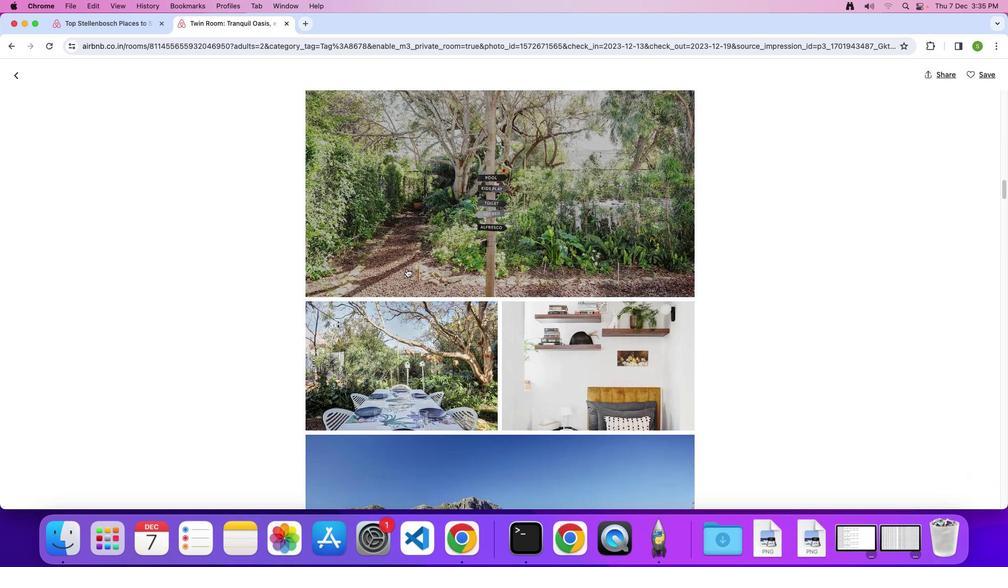 
Action: Mouse scrolled (406, 268) with delta (0, -1)
Screenshot: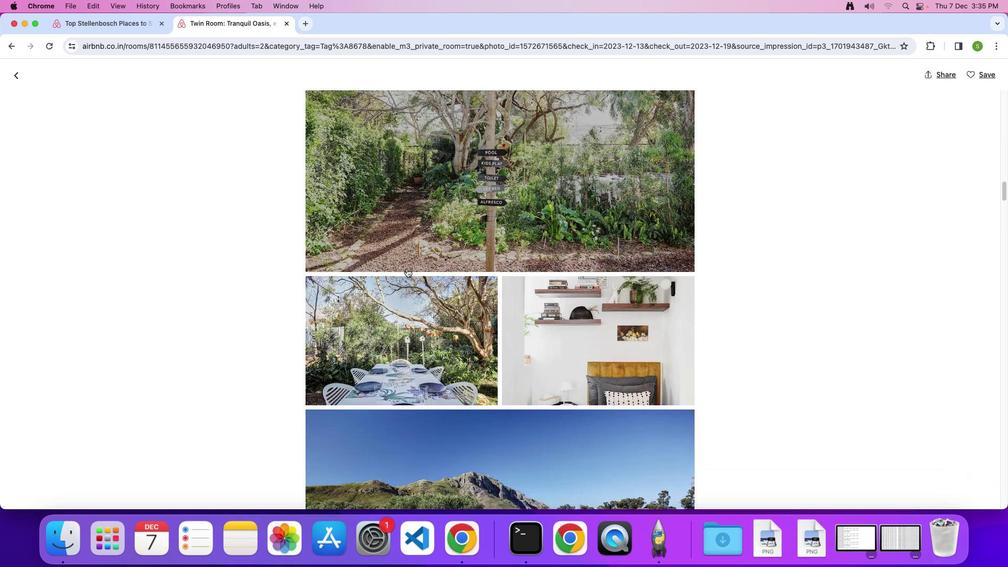 
Action: Mouse scrolled (406, 268) with delta (0, 0)
Screenshot: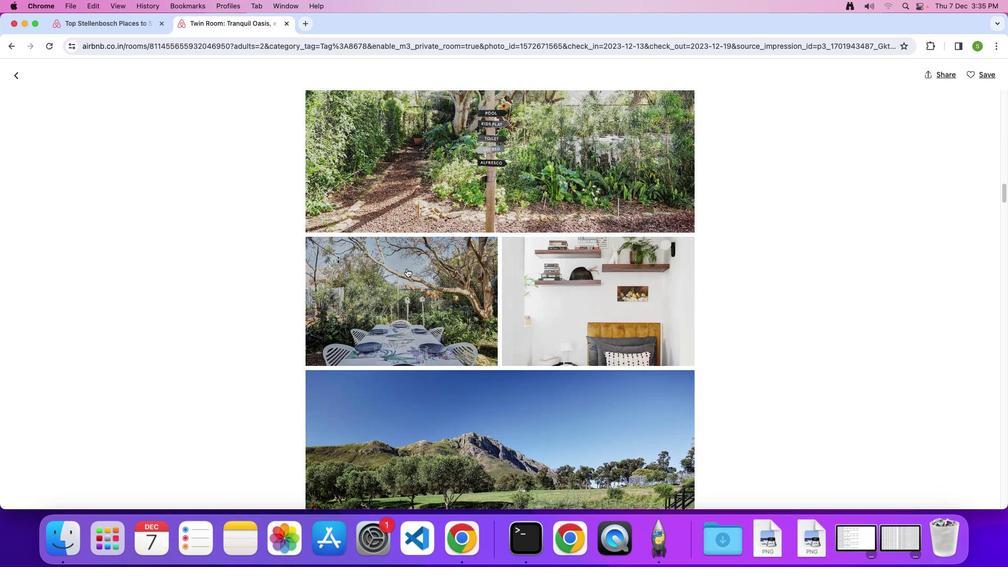 
Action: Mouse scrolled (406, 268) with delta (0, 0)
Screenshot: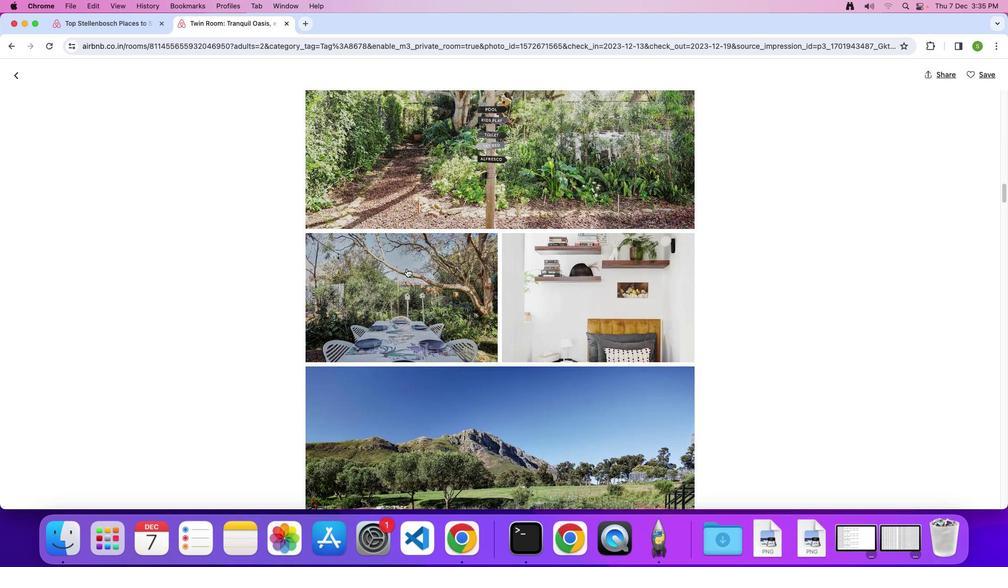 
Action: Mouse scrolled (406, 268) with delta (0, -1)
Screenshot: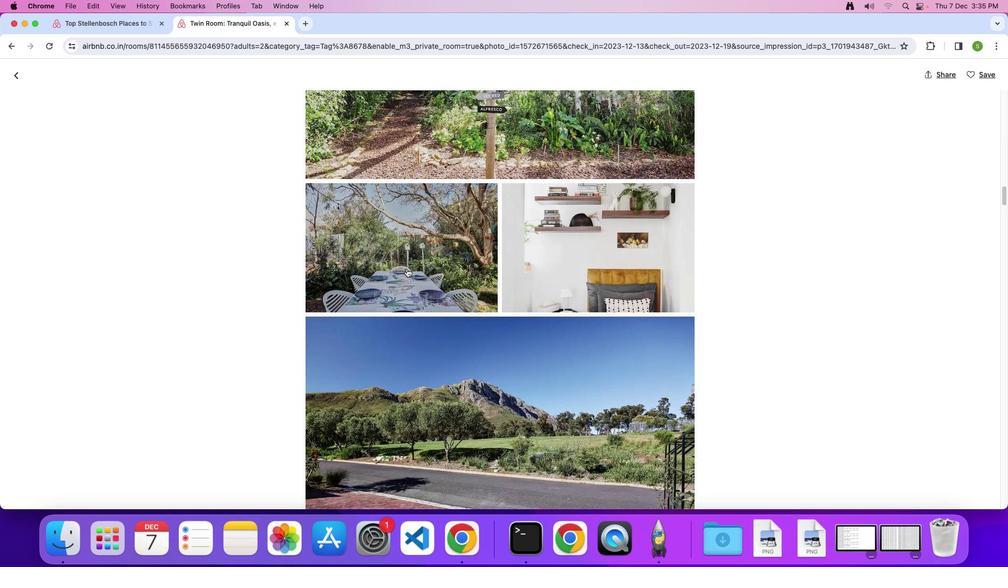 
Action: Mouse scrolled (406, 268) with delta (0, 0)
Screenshot: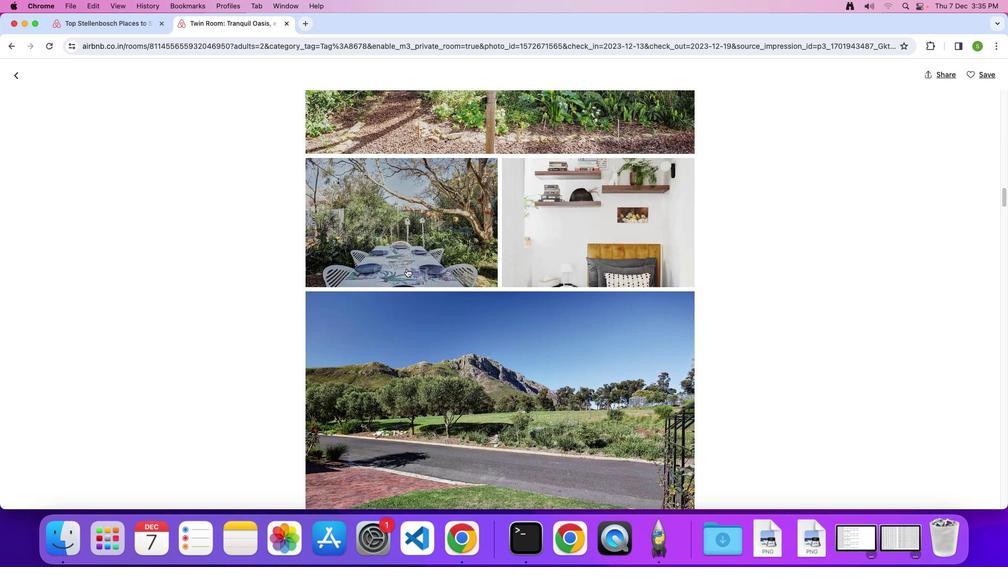 
Action: Mouse scrolled (406, 268) with delta (0, 0)
Screenshot: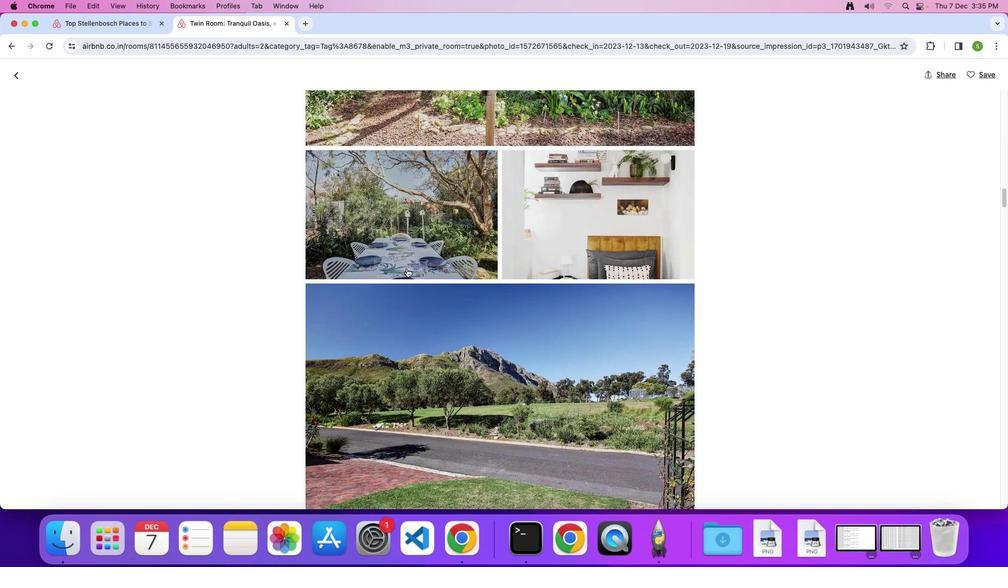 
Action: Mouse scrolled (406, 268) with delta (0, -1)
Screenshot: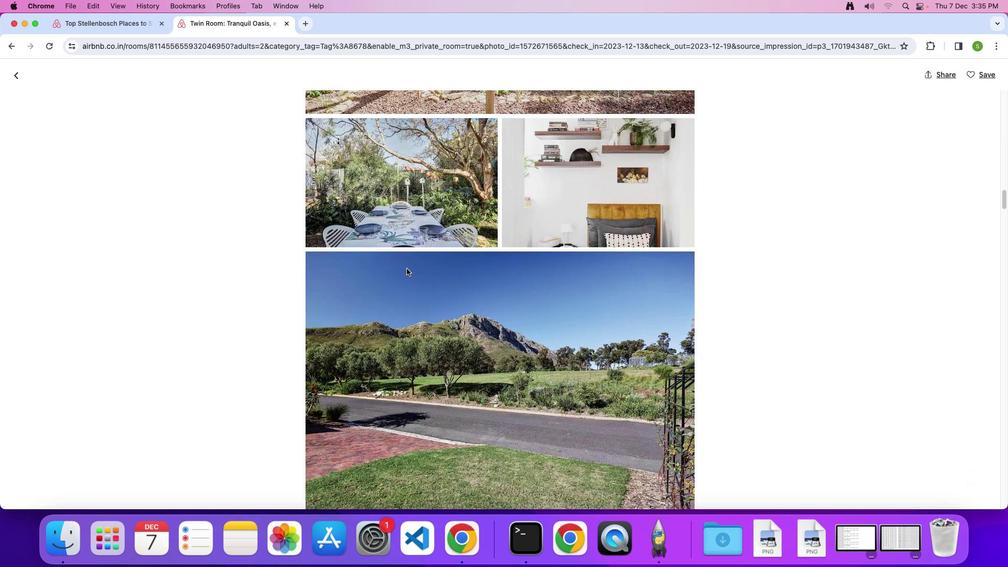 
Action: Mouse scrolled (406, 268) with delta (0, 0)
Screenshot: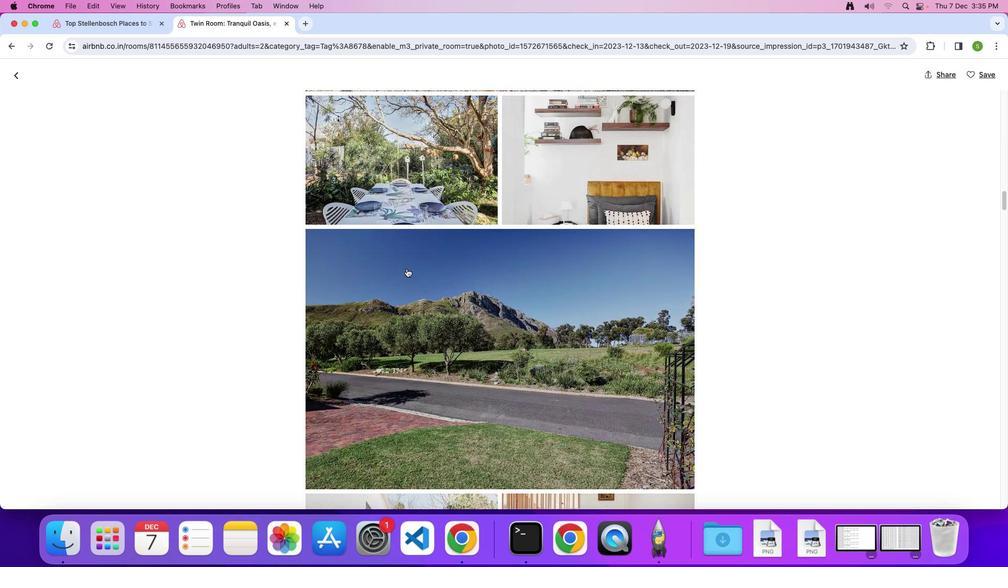 
Action: Mouse scrolled (406, 268) with delta (0, 0)
Screenshot: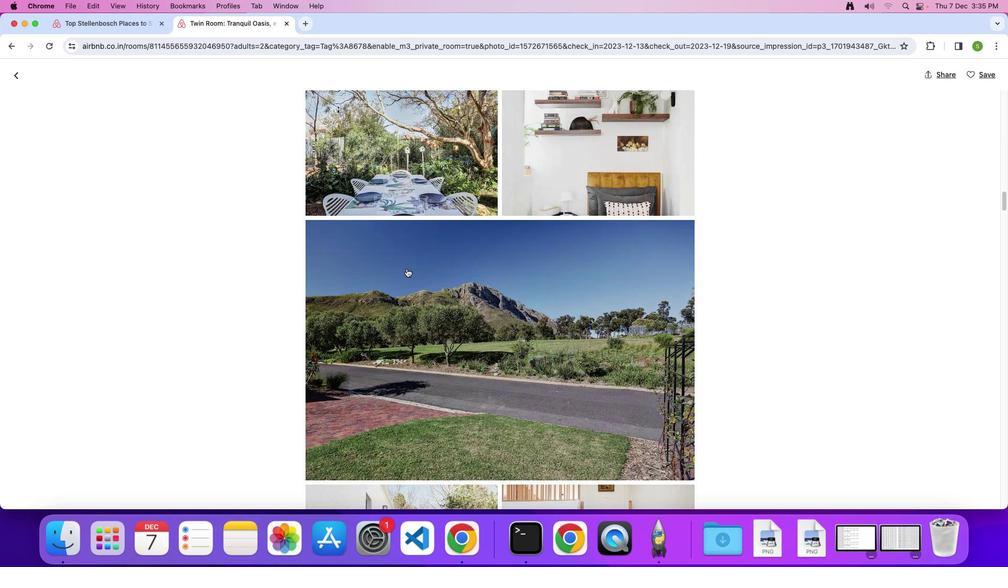 
Action: Mouse scrolled (406, 268) with delta (0, 0)
Screenshot: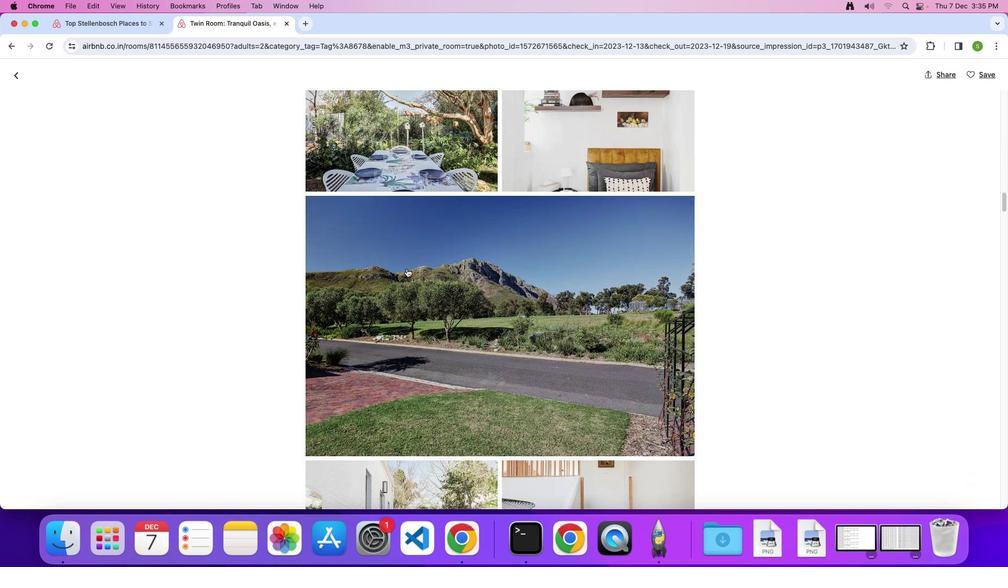 
Action: Mouse scrolled (406, 268) with delta (0, 0)
Screenshot: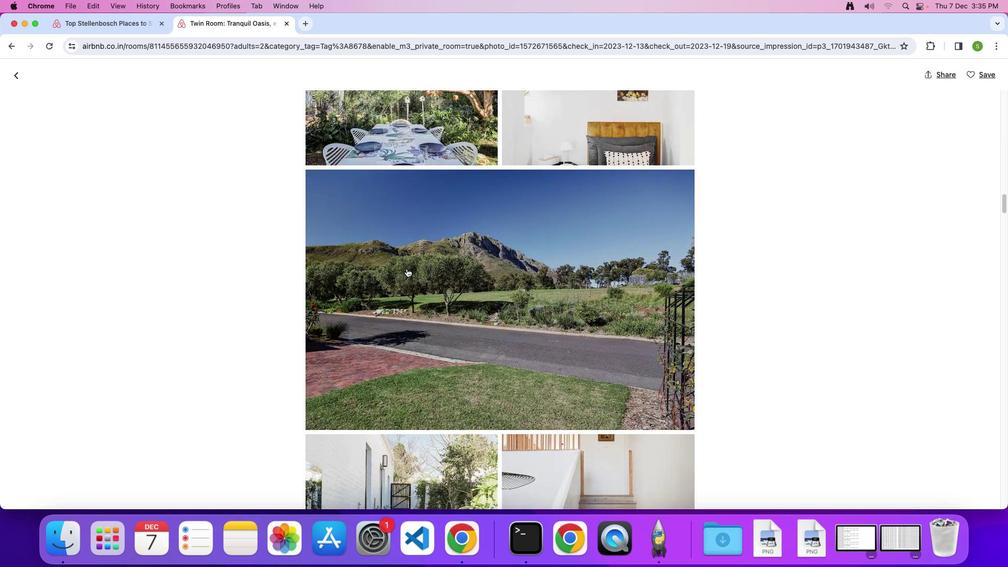 
Action: Mouse scrolled (406, 268) with delta (0, 0)
Screenshot: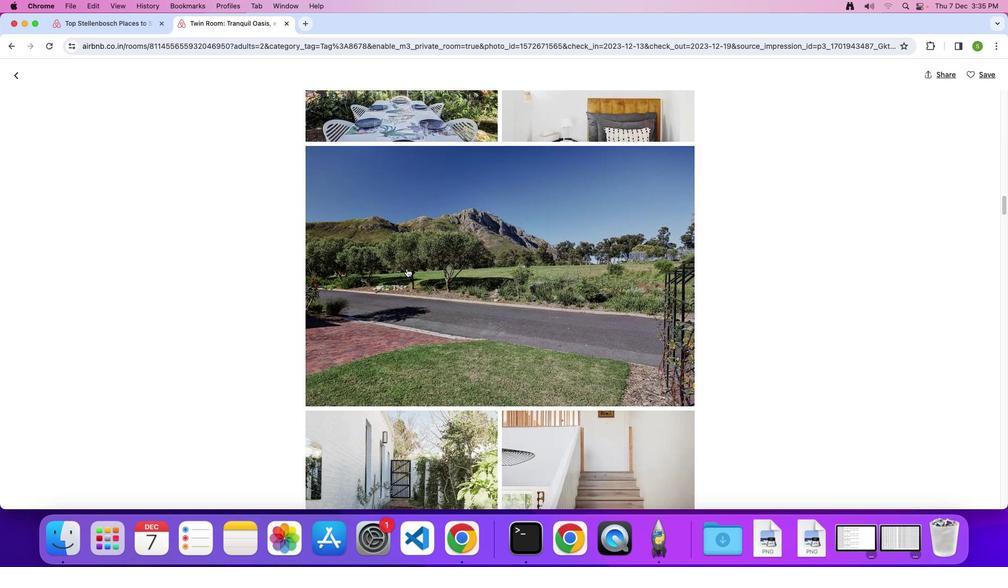 
Action: Mouse scrolled (406, 268) with delta (0, -1)
Screenshot: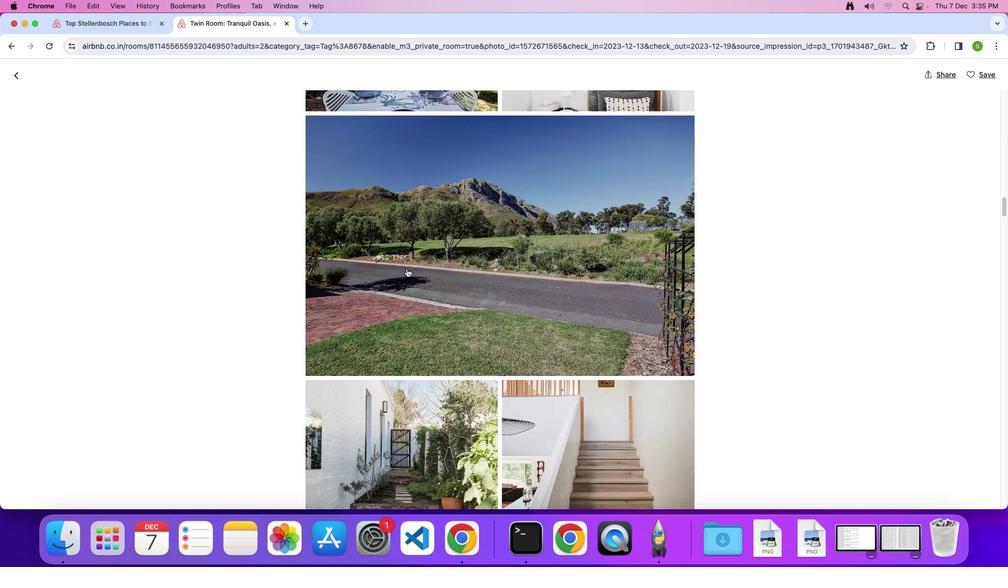 
Action: Mouse scrolled (406, 268) with delta (0, 0)
Screenshot: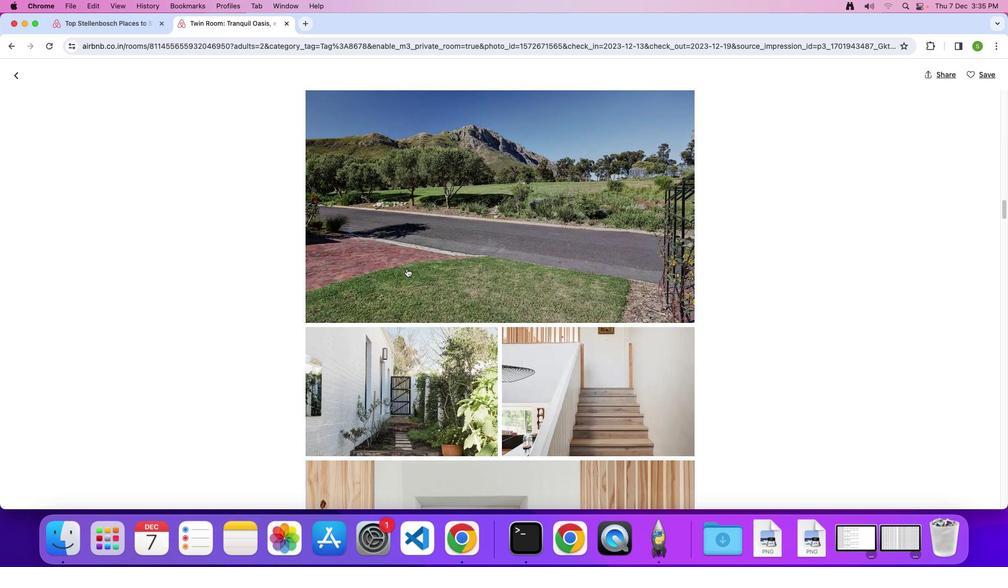 
Action: Mouse scrolled (406, 268) with delta (0, 0)
Screenshot: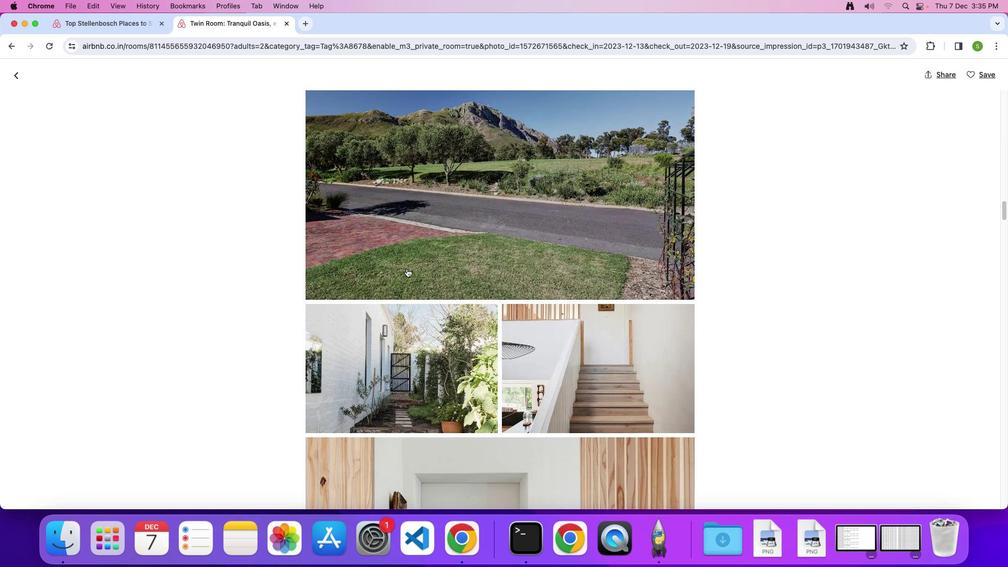 
Action: Mouse scrolled (406, 268) with delta (0, -1)
Screenshot: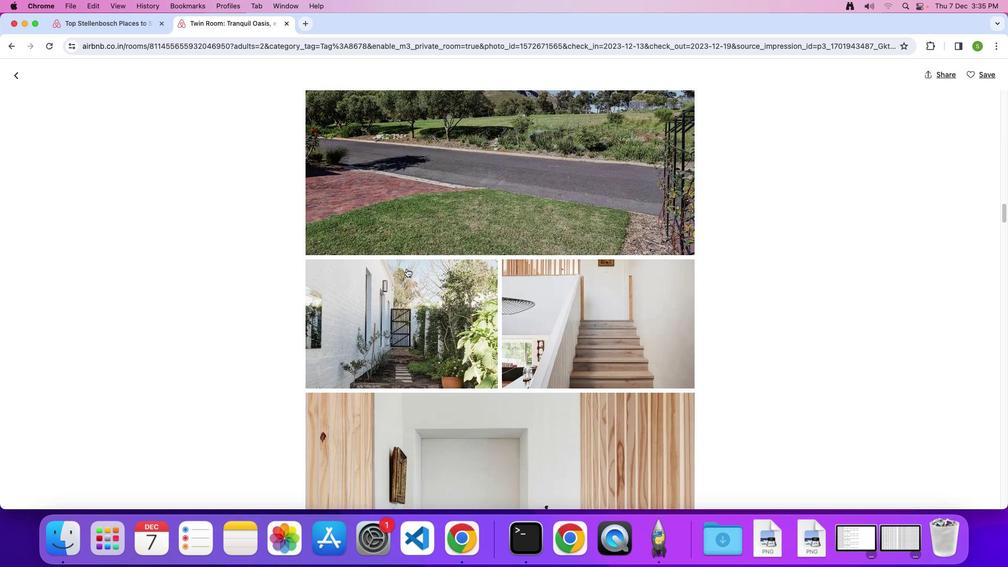 
Action: Mouse scrolled (406, 268) with delta (0, 0)
Screenshot: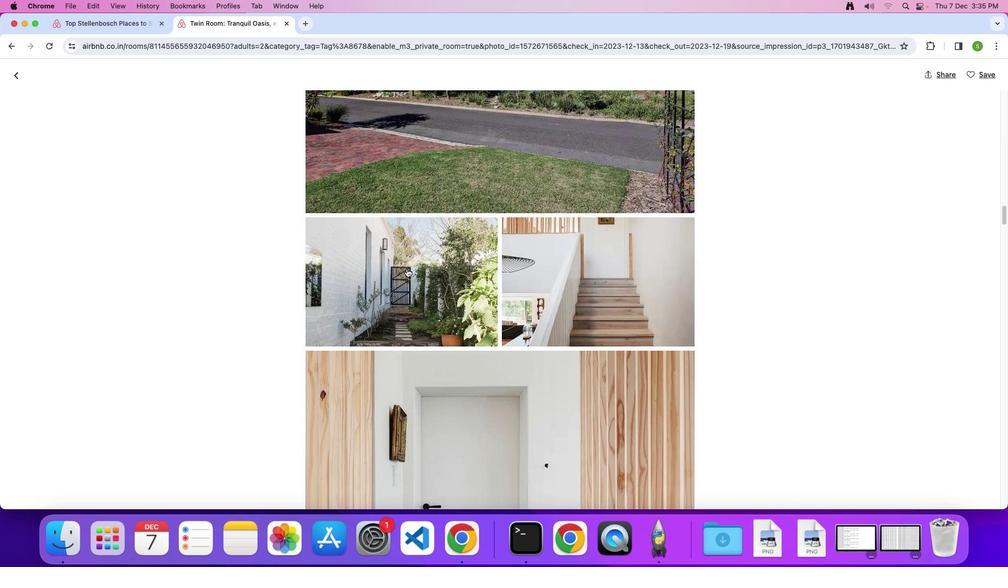 
Action: Mouse scrolled (406, 268) with delta (0, 0)
Screenshot: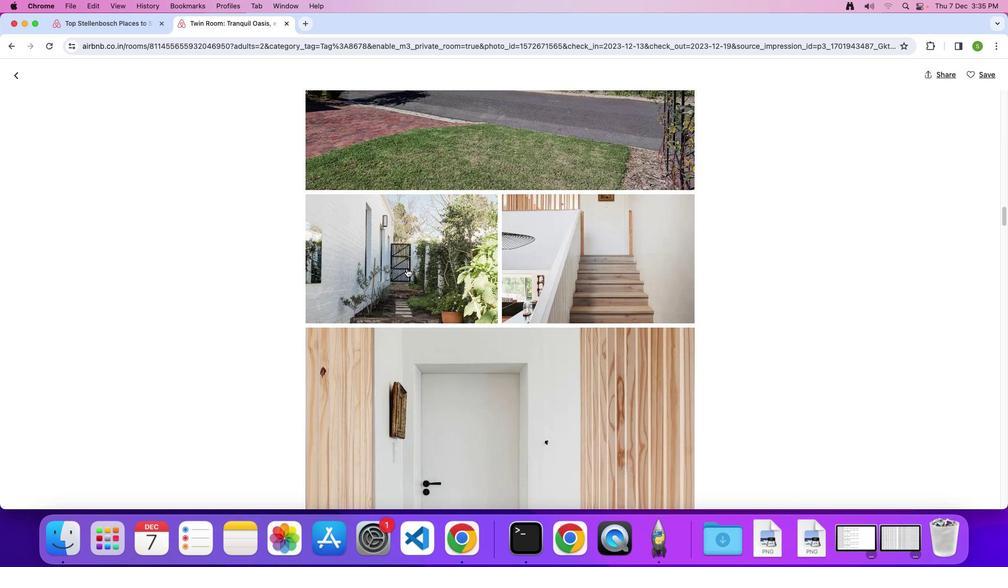 
Action: Mouse scrolled (406, 268) with delta (0, -1)
Screenshot: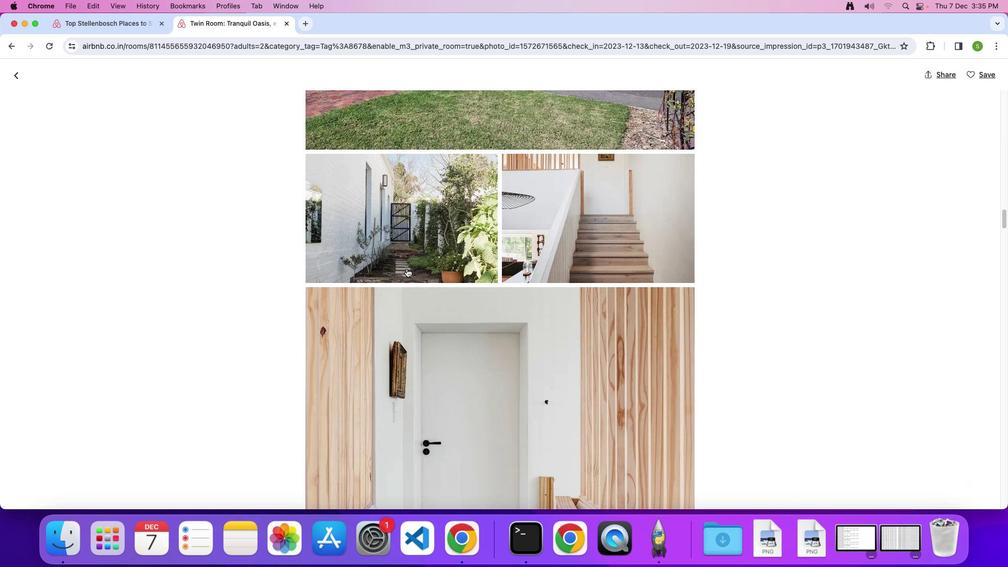 
Action: Mouse scrolled (406, 268) with delta (0, 0)
Screenshot: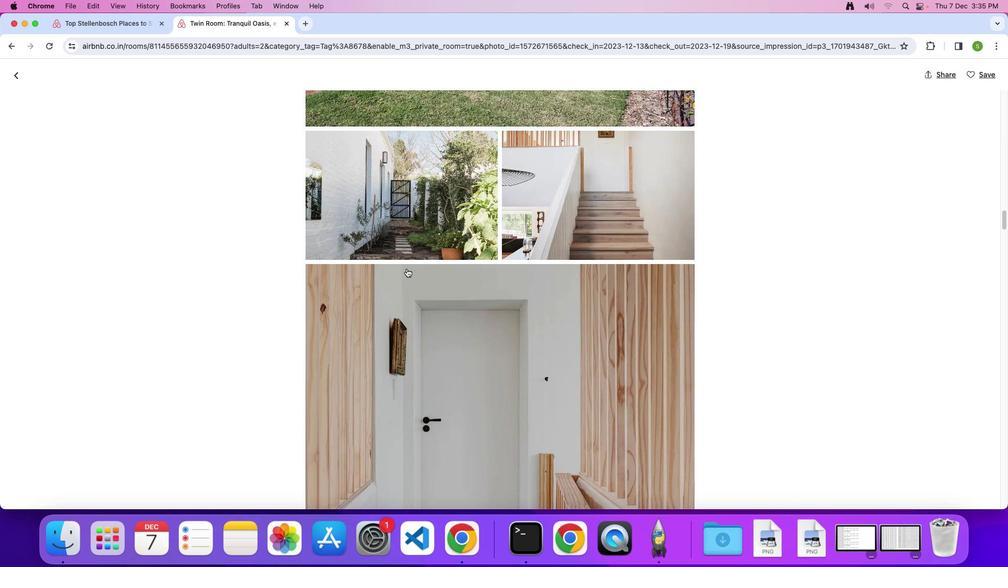 
Action: Mouse scrolled (406, 268) with delta (0, 0)
Screenshot: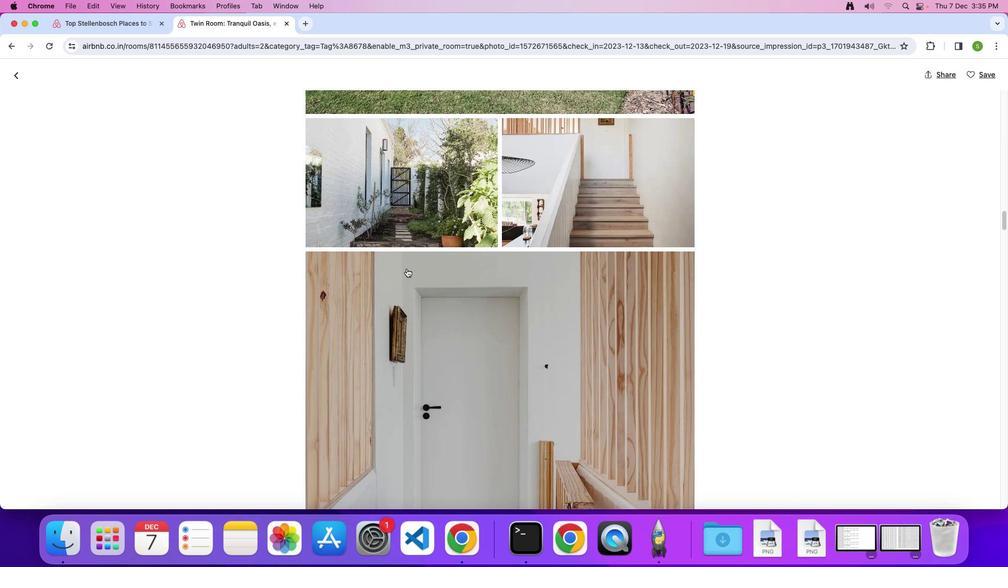 
Action: Mouse scrolled (406, 268) with delta (0, -1)
Screenshot: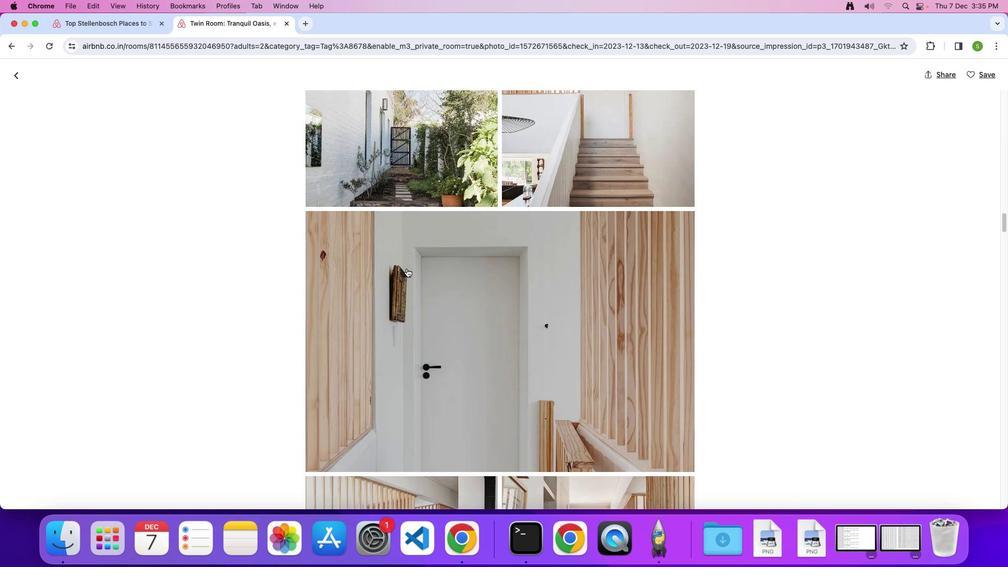 
Action: Mouse scrolled (406, 268) with delta (0, 0)
Screenshot: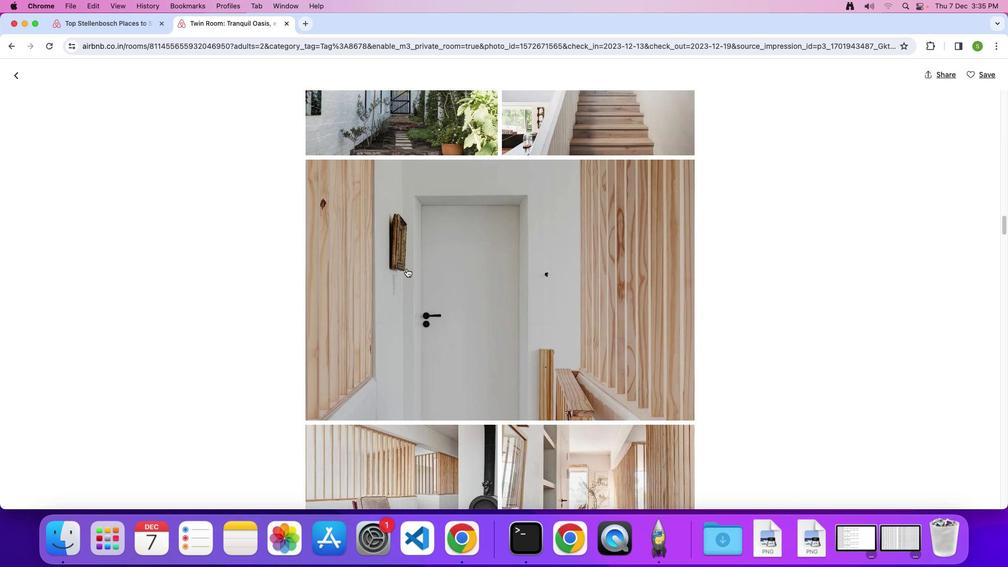 
Action: Mouse scrolled (406, 268) with delta (0, 0)
Screenshot: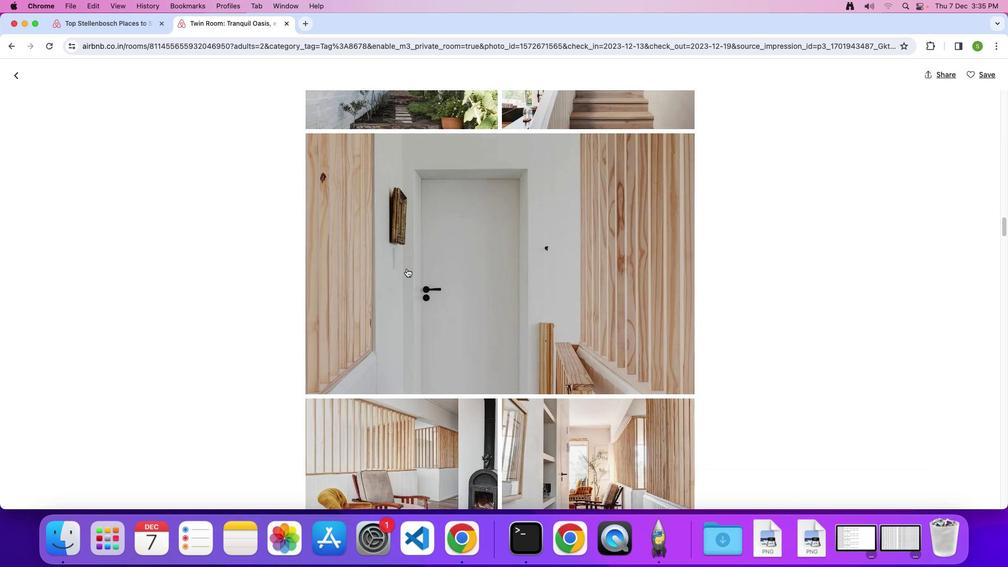 
Action: Mouse scrolled (406, 268) with delta (0, -1)
Screenshot: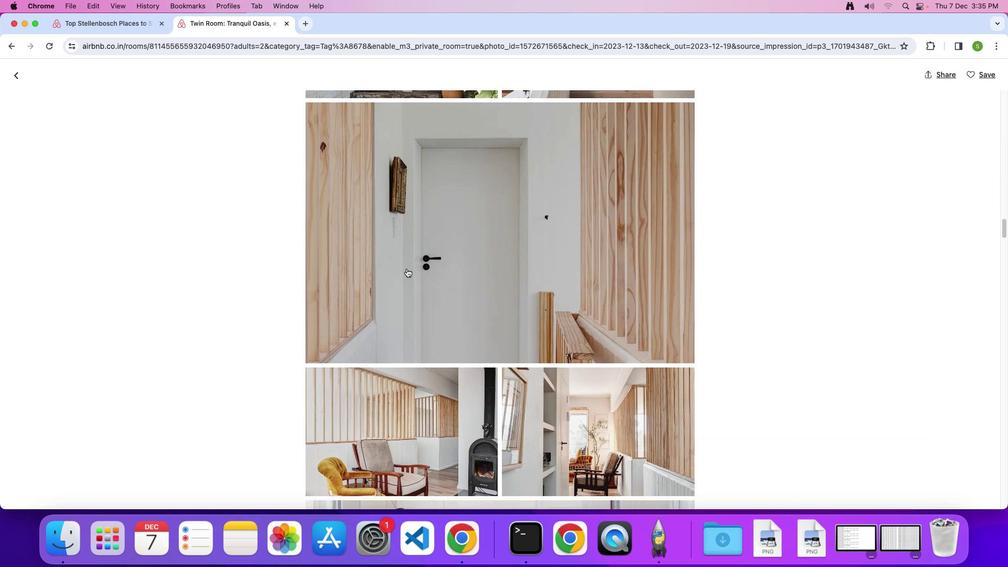 
Action: Mouse scrolled (406, 268) with delta (0, 0)
Screenshot: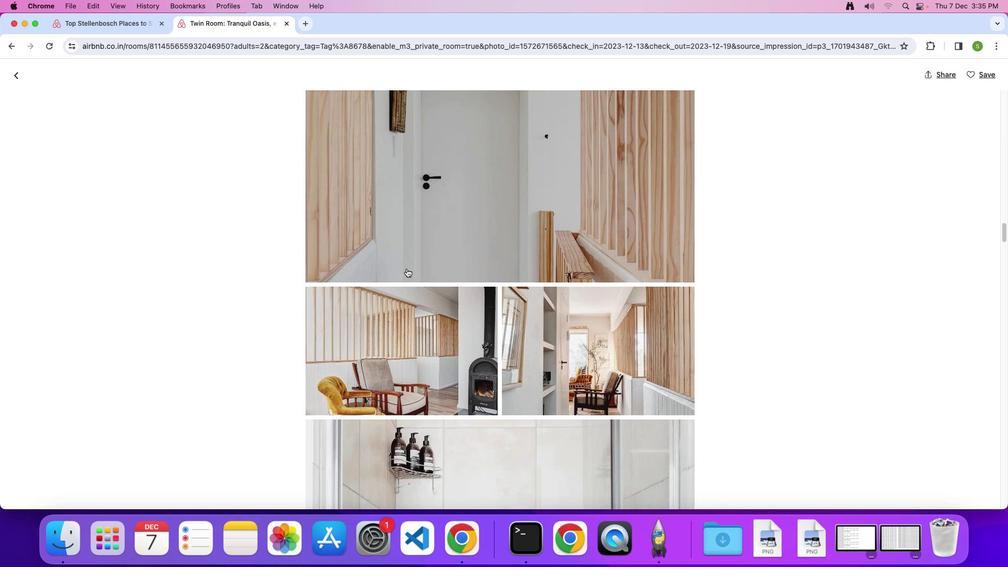 
Action: Mouse scrolled (406, 268) with delta (0, 0)
Screenshot: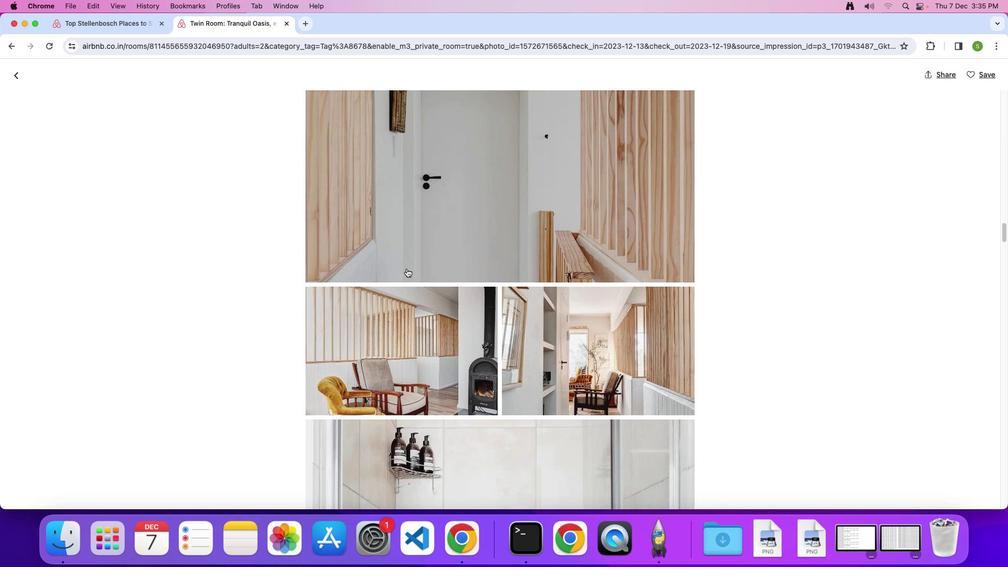 
Action: Mouse scrolled (406, 268) with delta (0, -2)
Screenshot: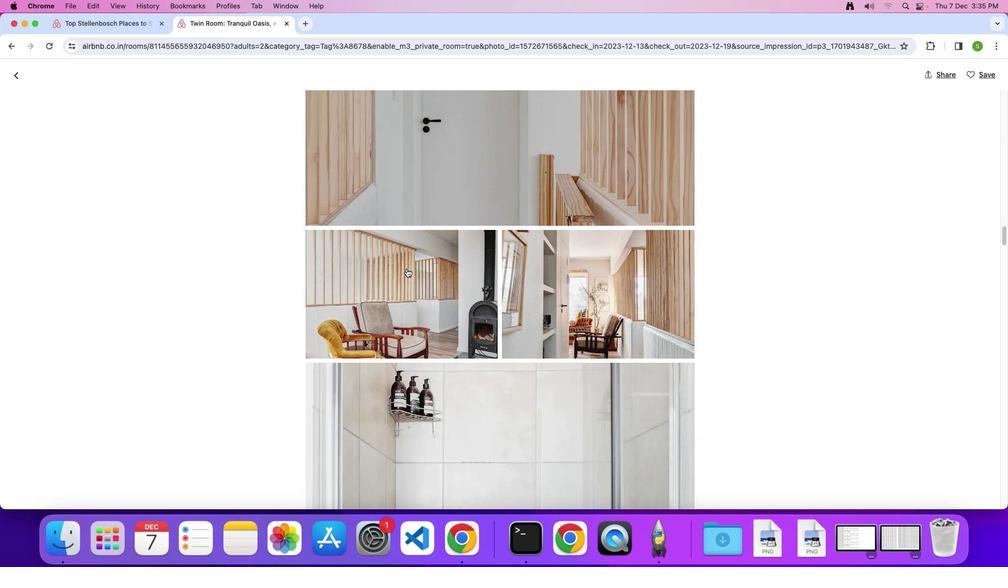 
Action: Mouse scrolled (406, 268) with delta (0, 0)
Screenshot: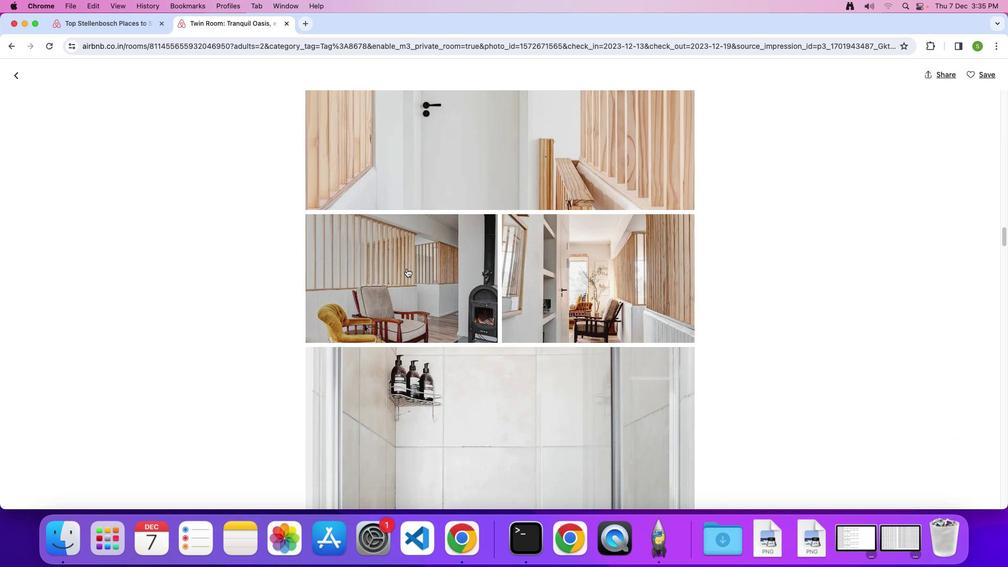 
Action: Mouse scrolled (406, 268) with delta (0, 0)
Screenshot: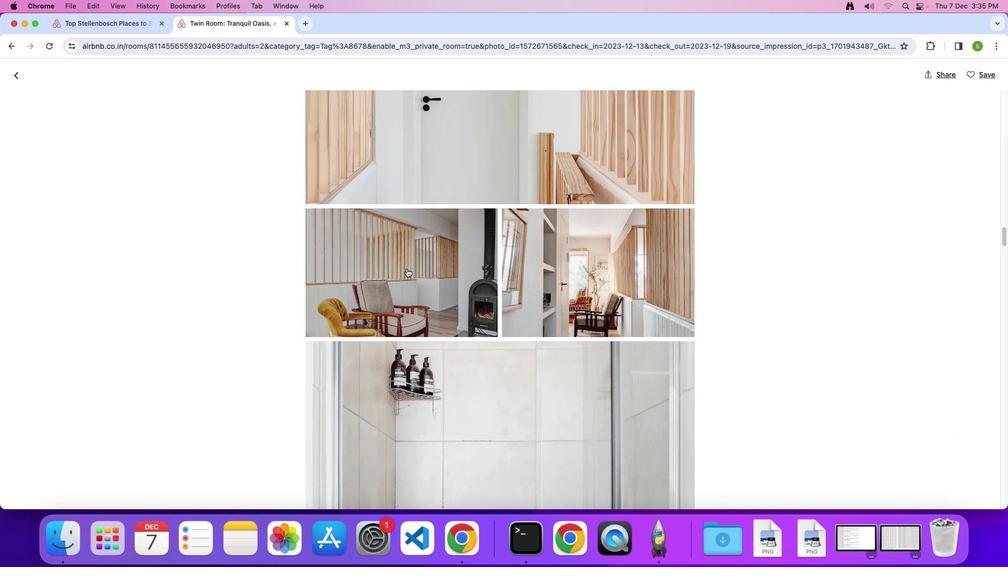
Action: Mouse scrolled (406, 268) with delta (0, -1)
Screenshot: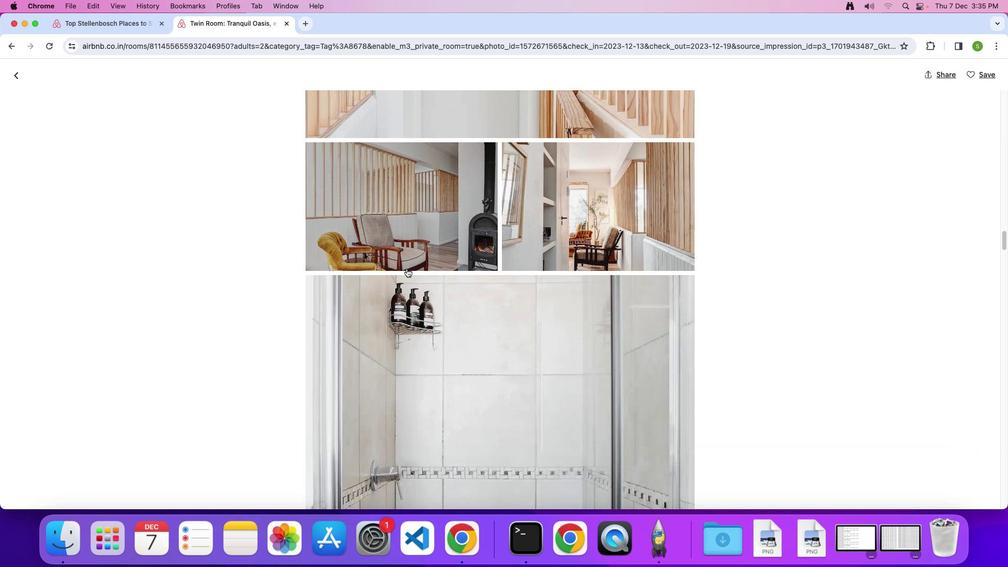 
Action: Mouse scrolled (406, 268) with delta (0, 0)
Screenshot: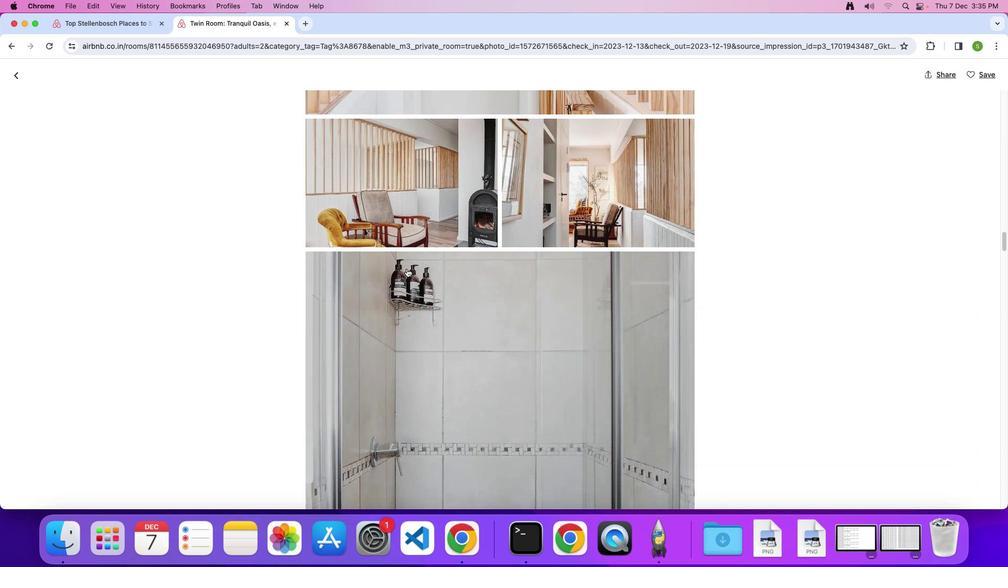
Action: Mouse scrolled (406, 268) with delta (0, 0)
Screenshot: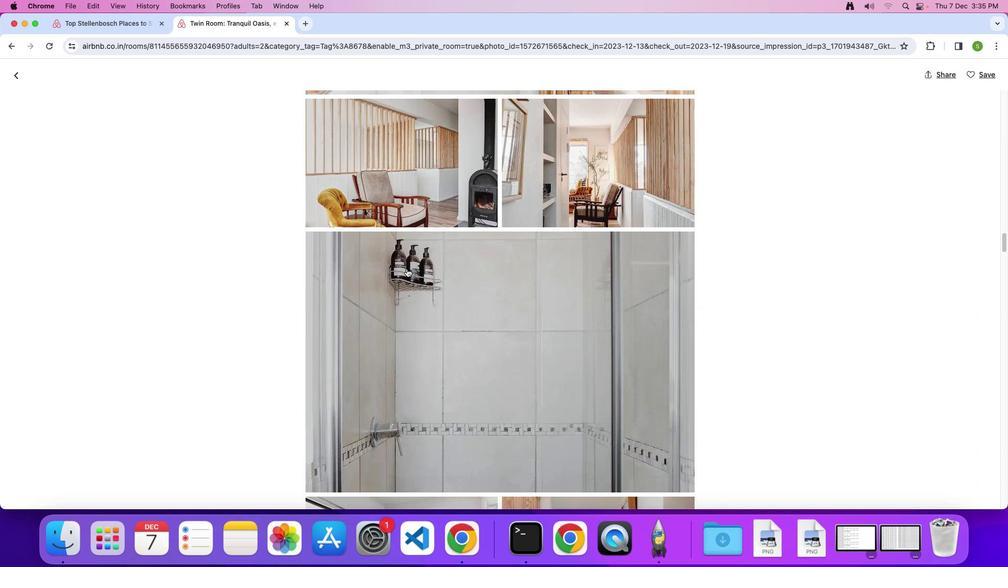 
Action: Mouse scrolled (406, 268) with delta (0, -1)
Screenshot: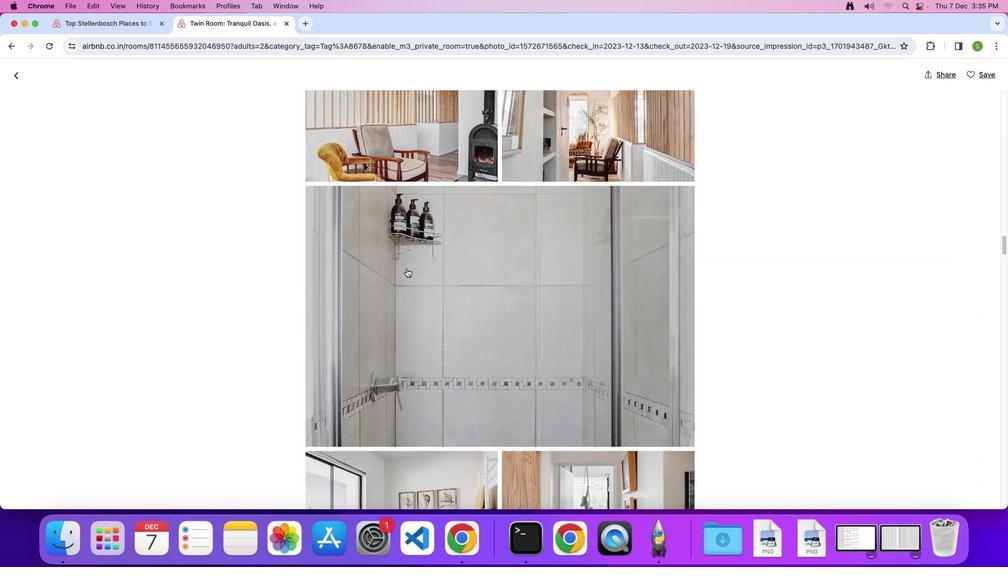 
Action: Mouse scrolled (406, 268) with delta (0, 0)
Screenshot: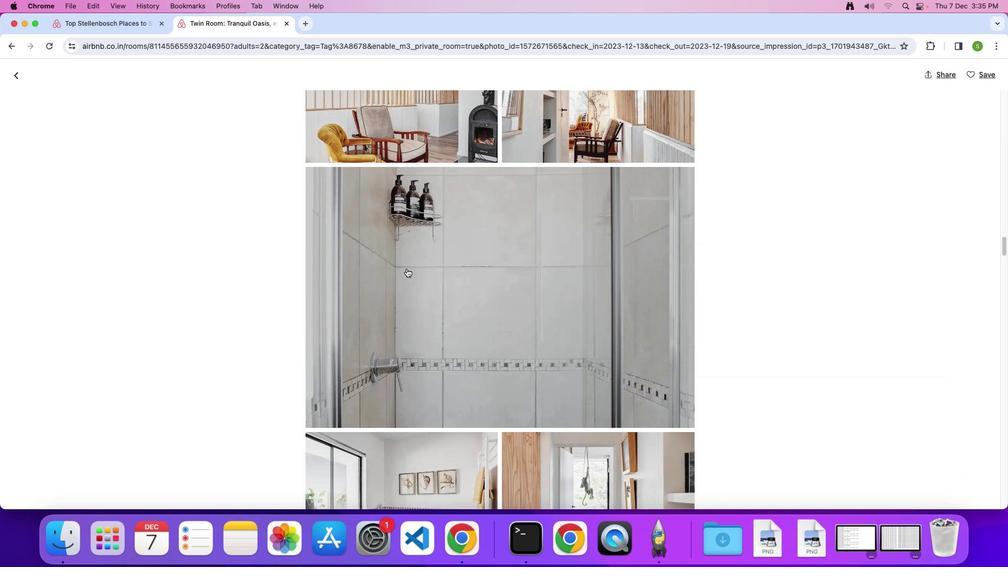 
Action: Mouse scrolled (406, 268) with delta (0, 0)
Screenshot: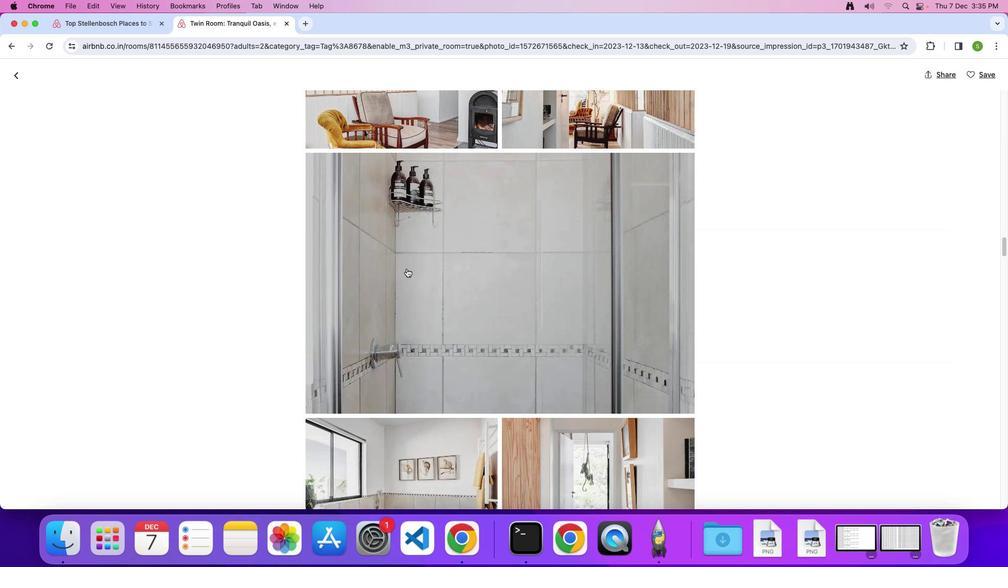 
Action: Mouse scrolled (406, 268) with delta (0, -1)
Screenshot: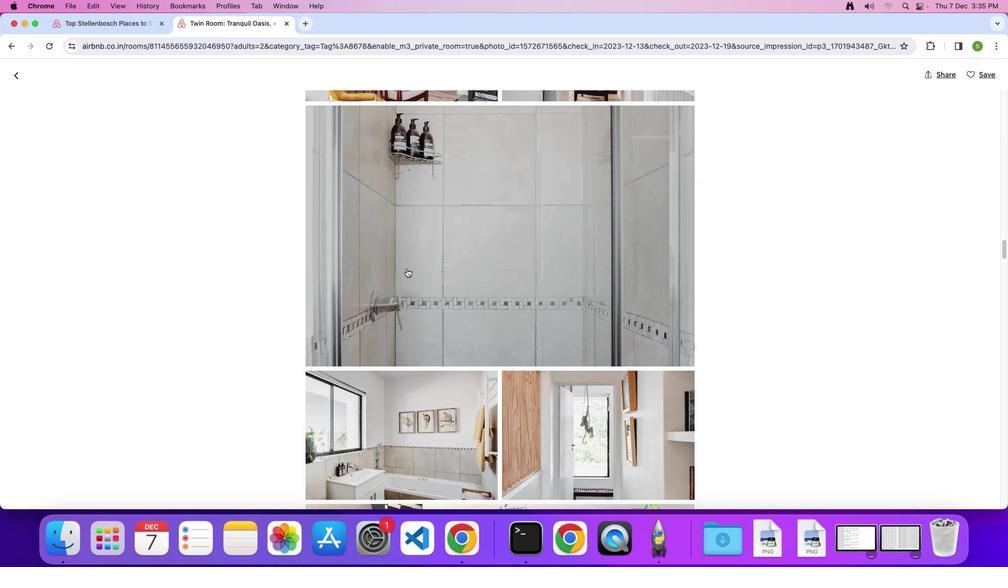 
Action: Mouse scrolled (406, 268) with delta (0, 0)
Screenshot: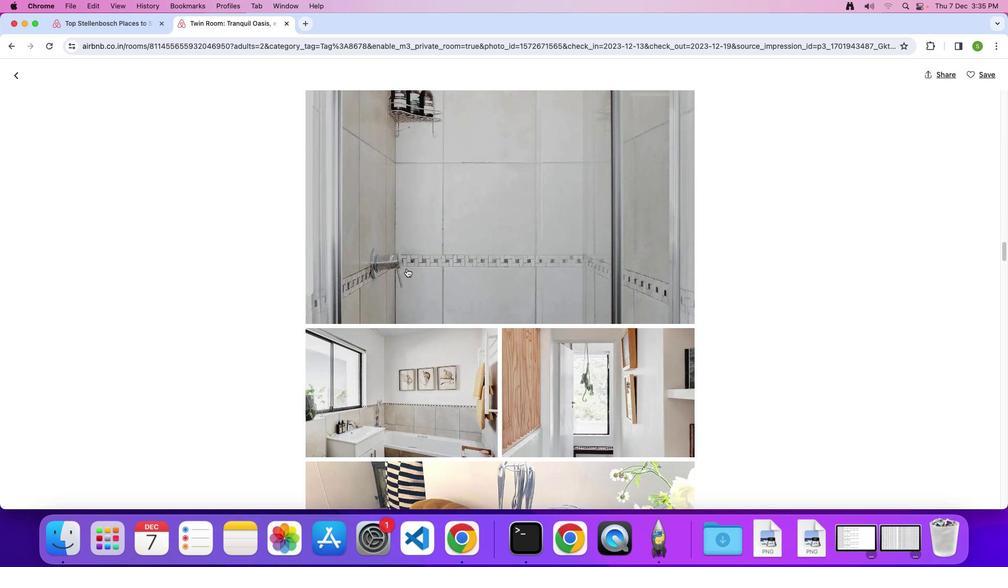 
Action: Mouse scrolled (406, 268) with delta (0, 0)
Screenshot: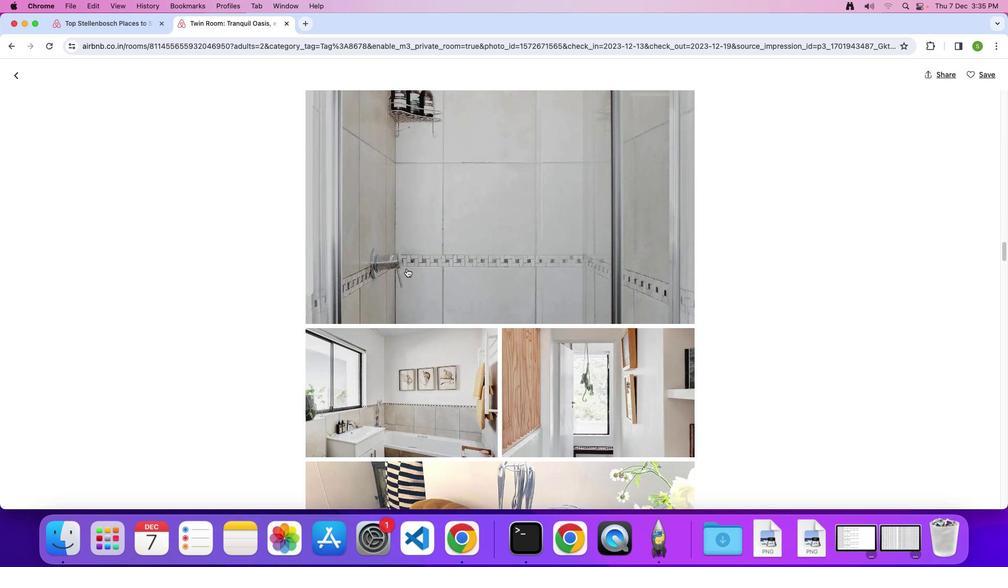 
Action: Mouse scrolled (406, 268) with delta (0, -2)
Screenshot: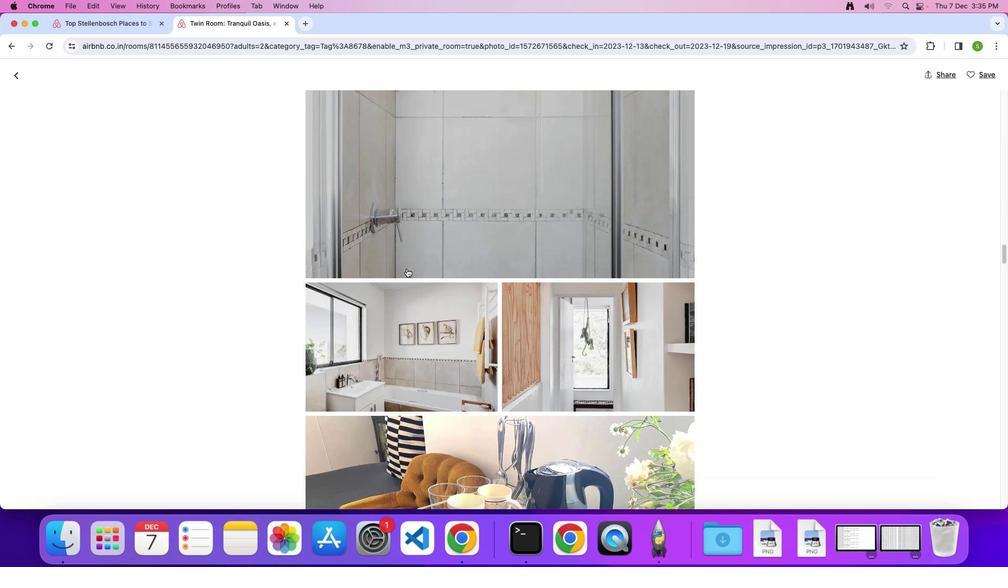 
Action: Mouse scrolled (406, 268) with delta (0, 0)
Screenshot: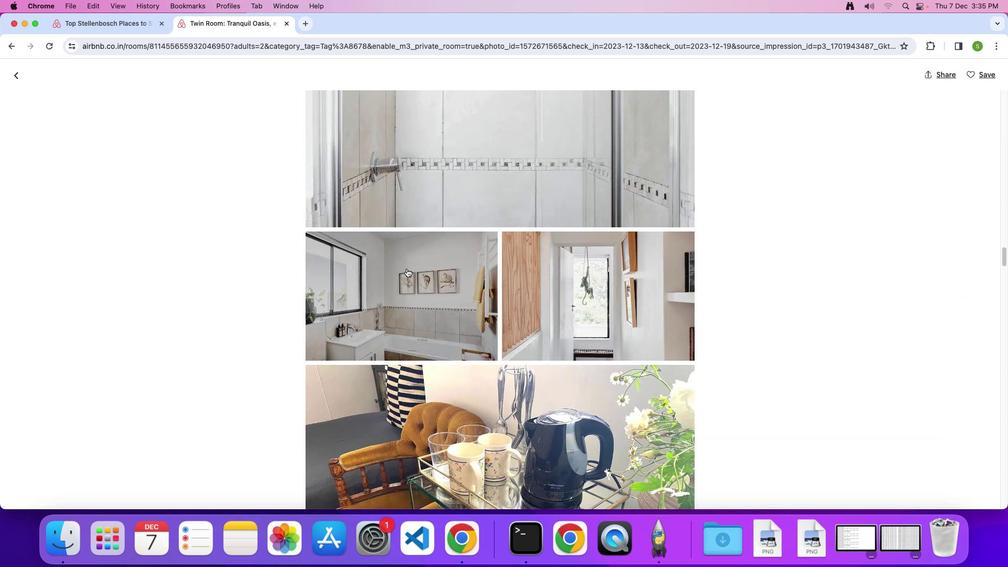 
Action: Mouse scrolled (406, 268) with delta (0, 0)
Screenshot: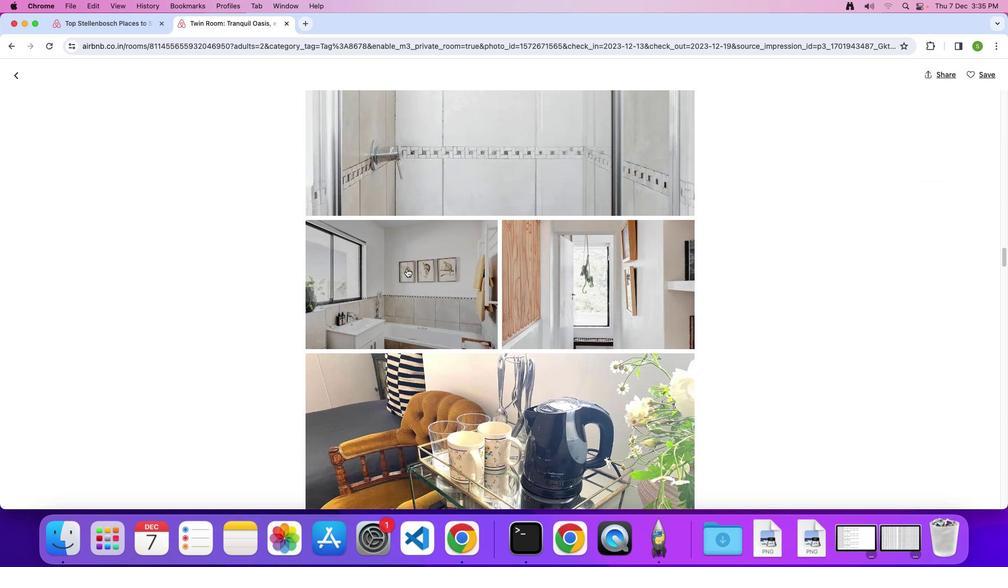 
Action: Mouse scrolled (406, 268) with delta (0, -1)
Screenshot: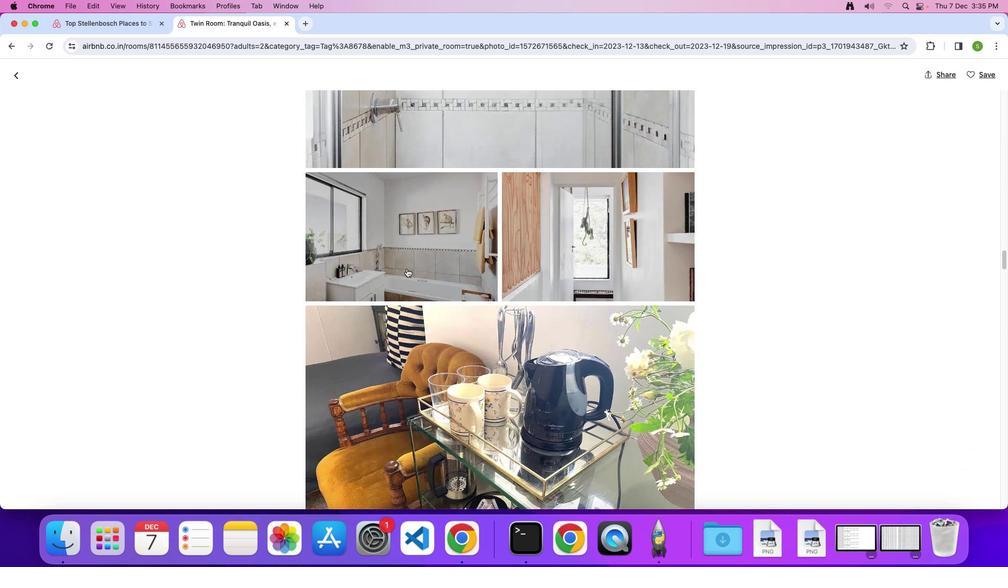 
Action: Mouse scrolled (406, 268) with delta (0, 0)
Screenshot: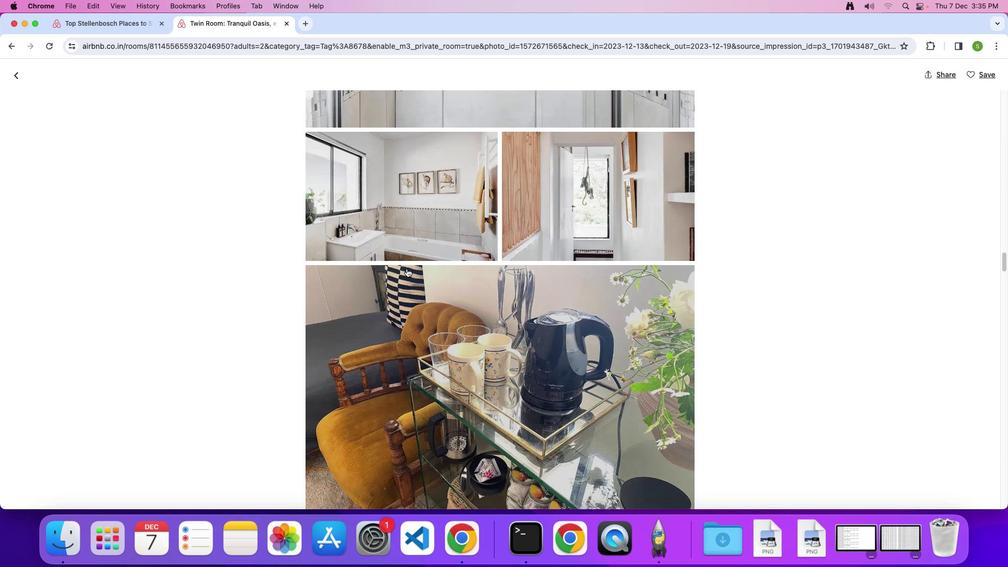 
Action: Mouse scrolled (406, 268) with delta (0, 0)
Screenshot: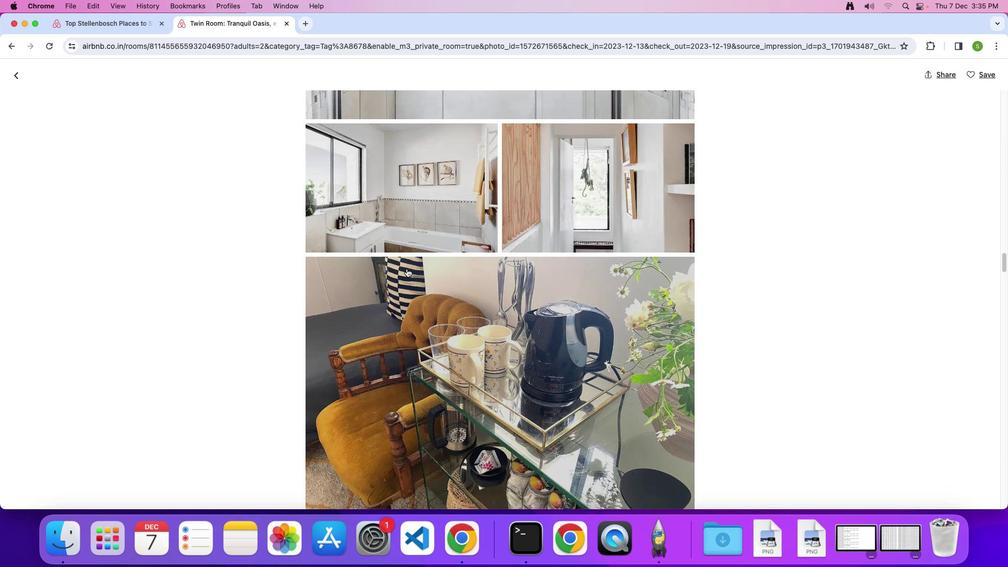 
Action: Mouse scrolled (406, 268) with delta (0, -1)
Screenshot: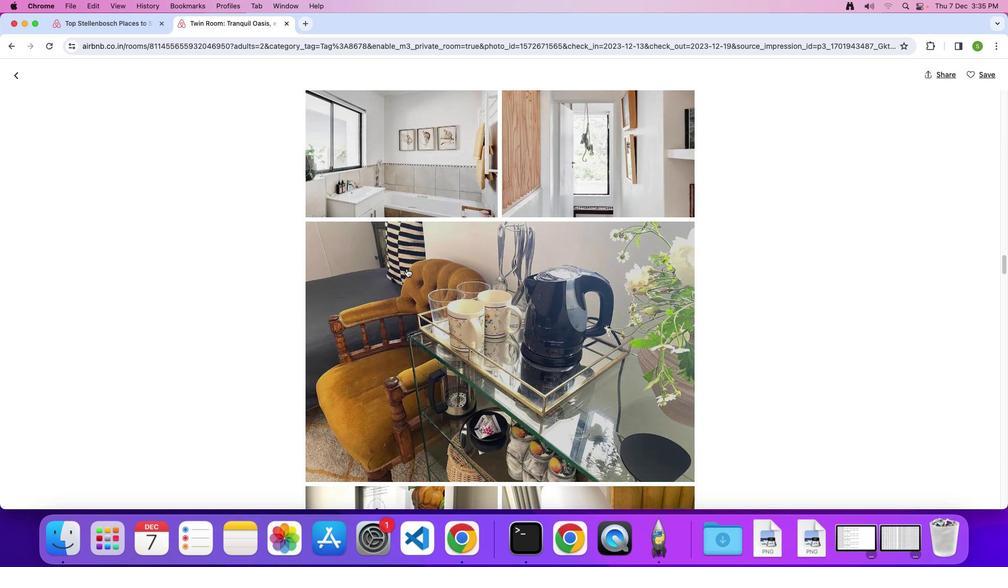 
Action: Mouse scrolled (406, 268) with delta (0, 0)
Screenshot: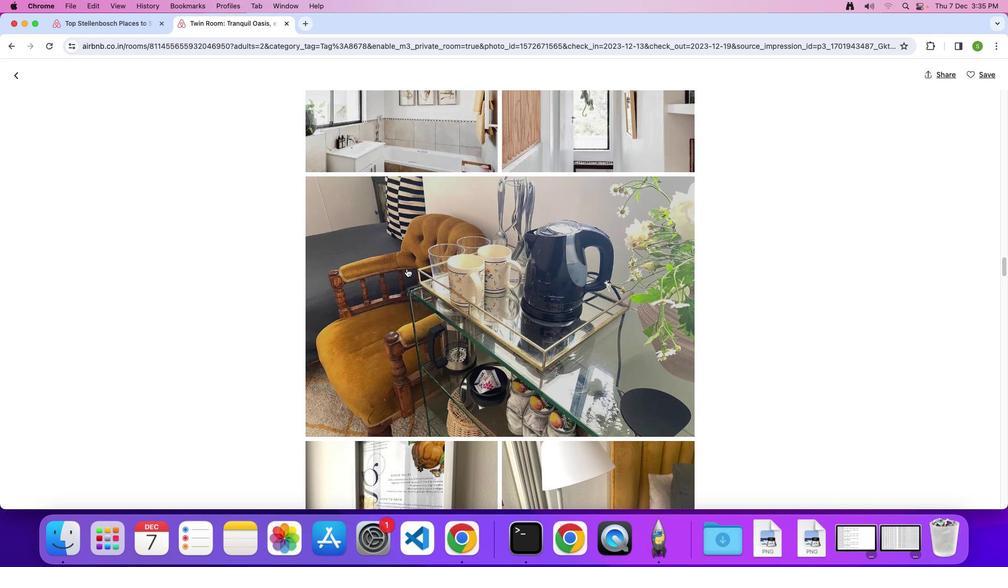 
Action: Mouse scrolled (406, 268) with delta (0, 0)
Screenshot: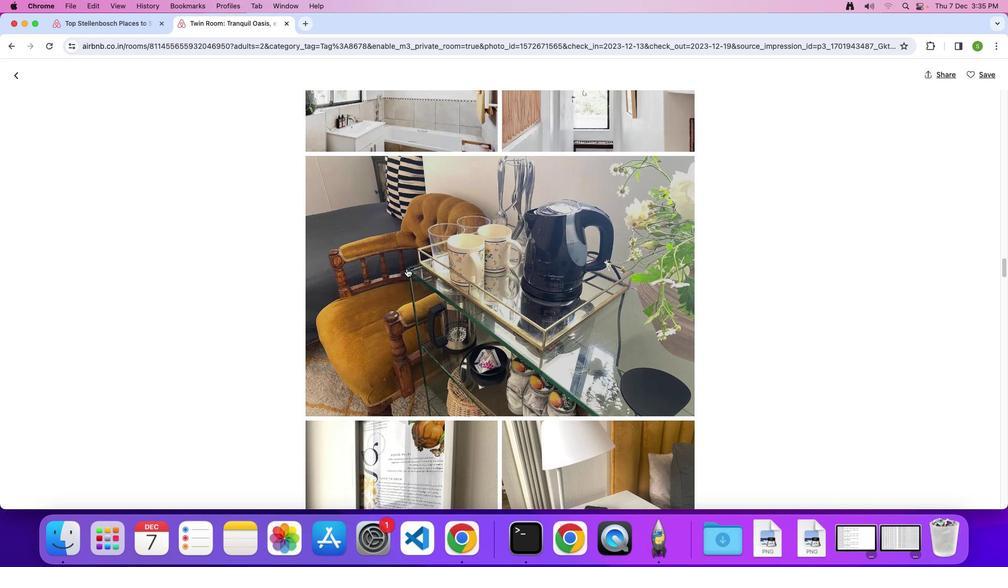 
Action: Mouse scrolled (406, 268) with delta (0, -1)
Screenshot: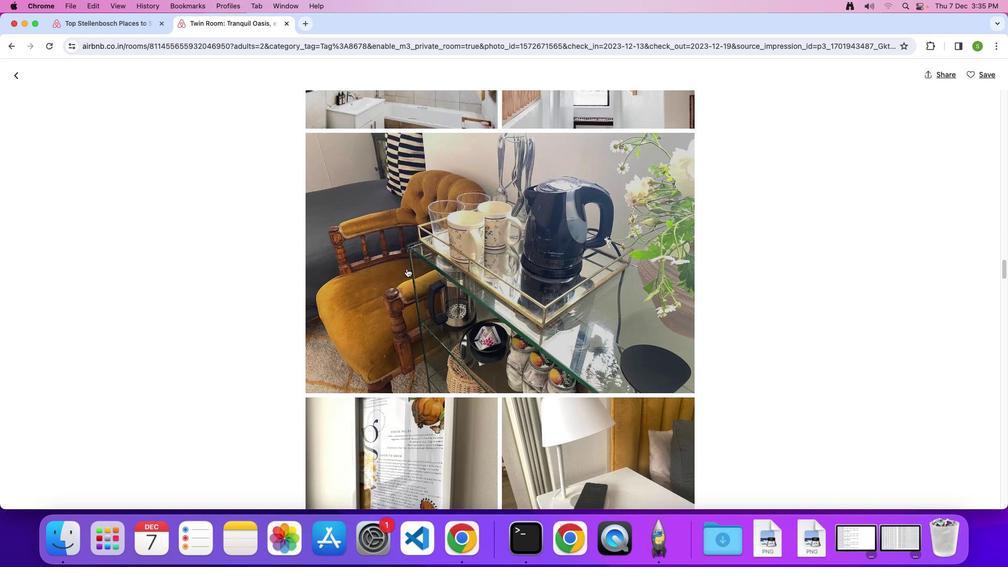 
Action: Mouse scrolled (406, 268) with delta (0, 0)
Screenshot: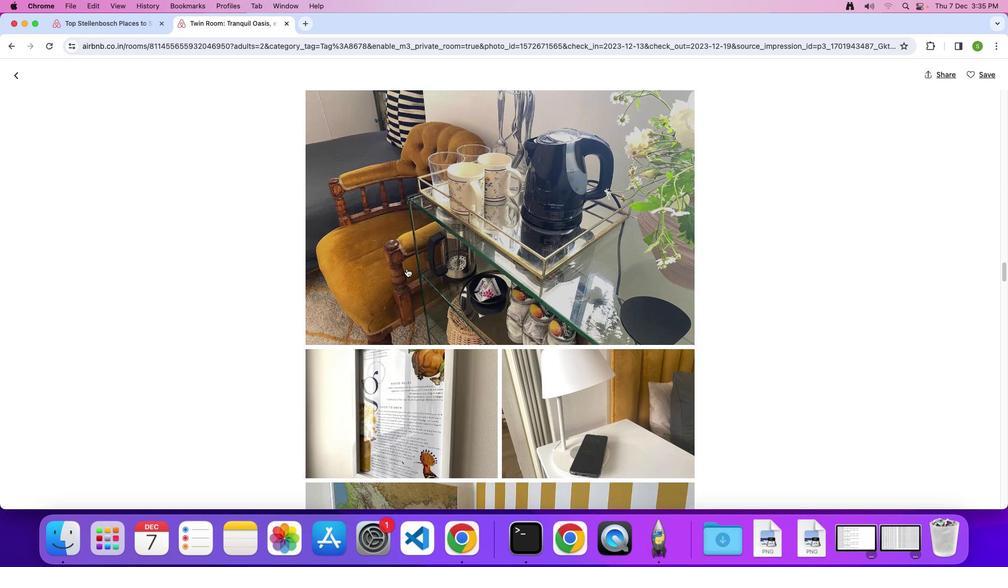 
Action: Mouse scrolled (406, 268) with delta (0, 0)
Screenshot: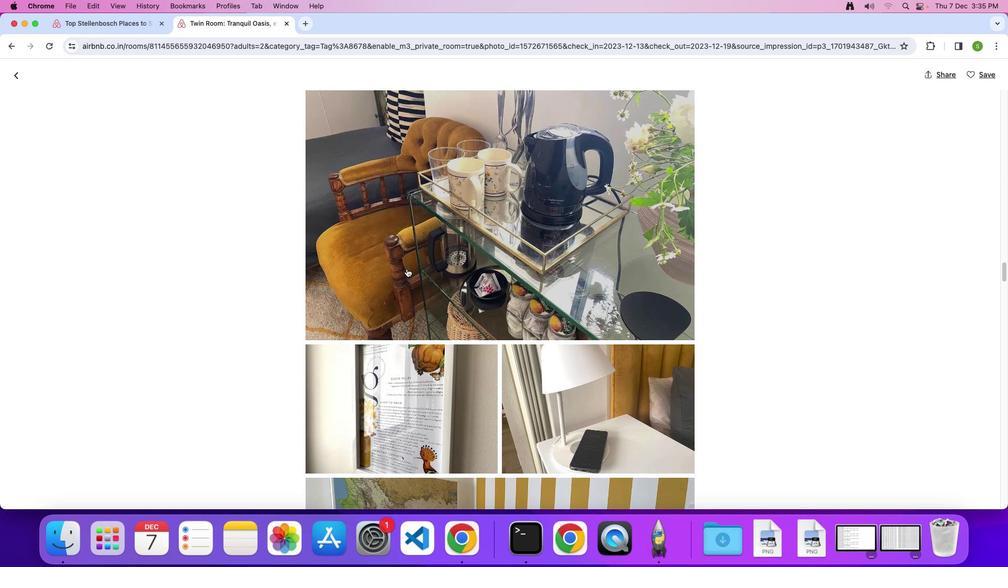 
Action: Mouse scrolled (406, 268) with delta (0, -1)
Screenshot: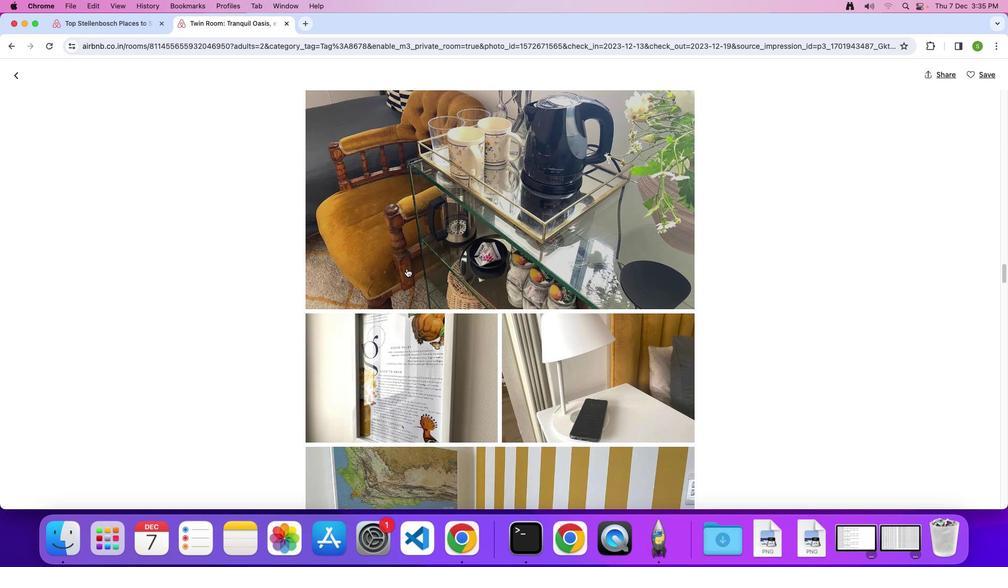 
Action: Mouse scrolled (406, 268) with delta (0, 0)
Screenshot: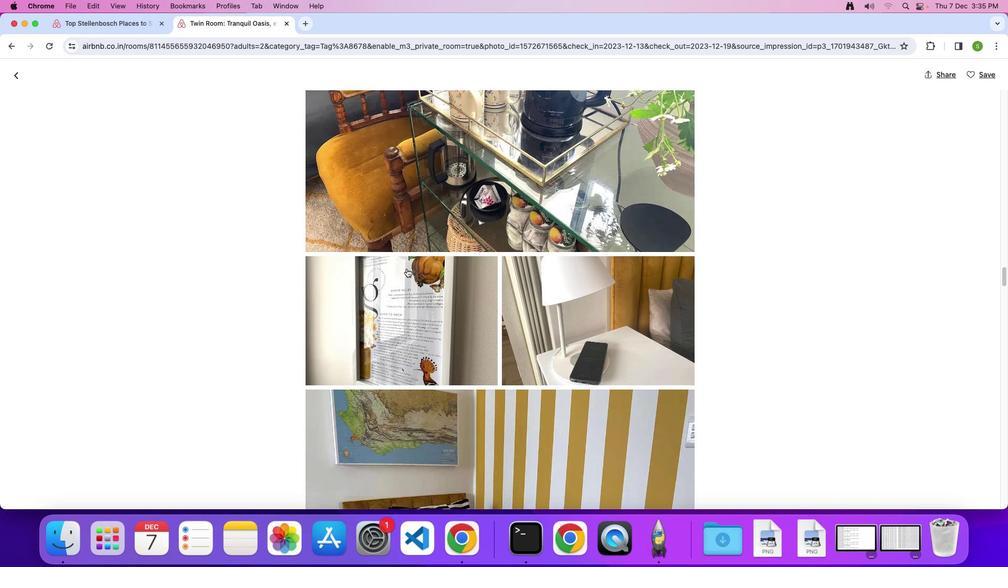 
Action: Mouse scrolled (406, 268) with delta (0, 0)
Screenshot: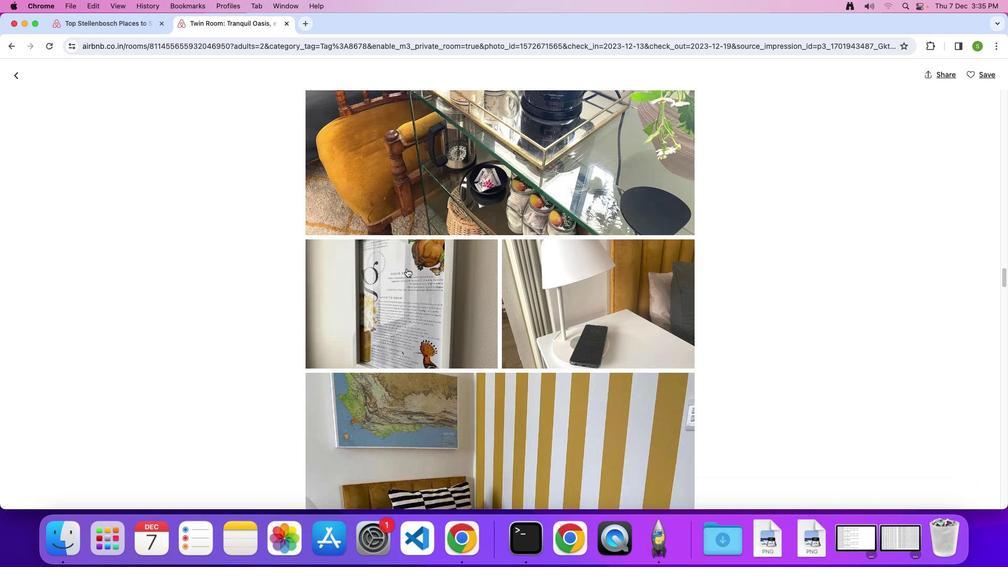 
Action: Mouse scrolled (406, 268) with delta (0, -1)
Screenshot: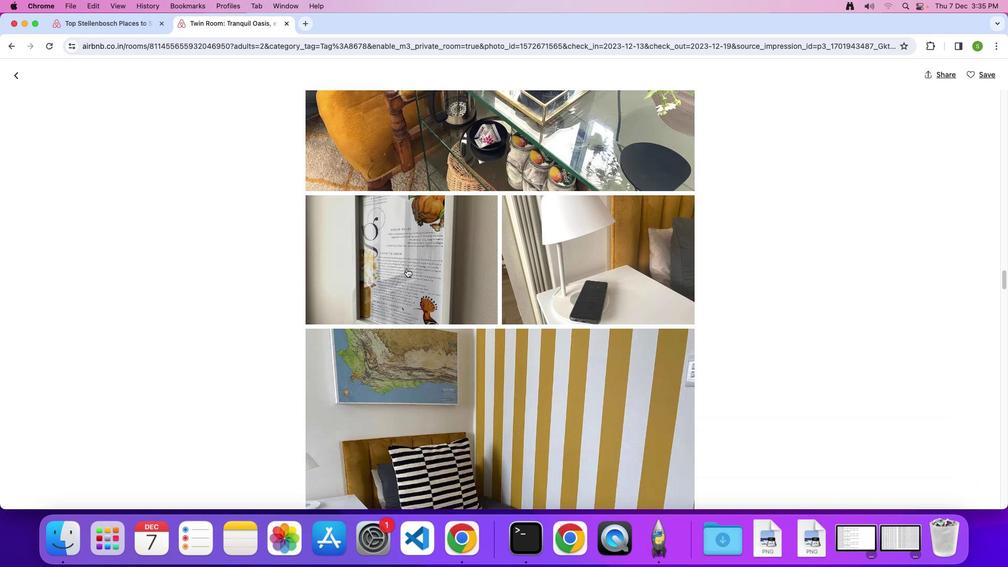 
Action: Mouse scrolled (406, 268) with delta (0, 0)
Screenshot: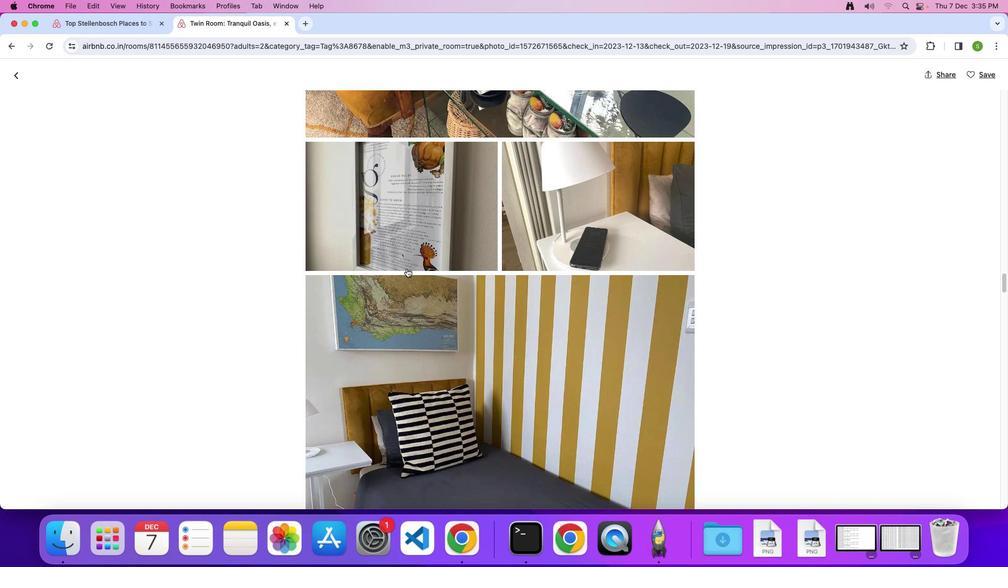 
Action: Mouse scrolled (406, 268) with delta (0, 0)
Screenshot: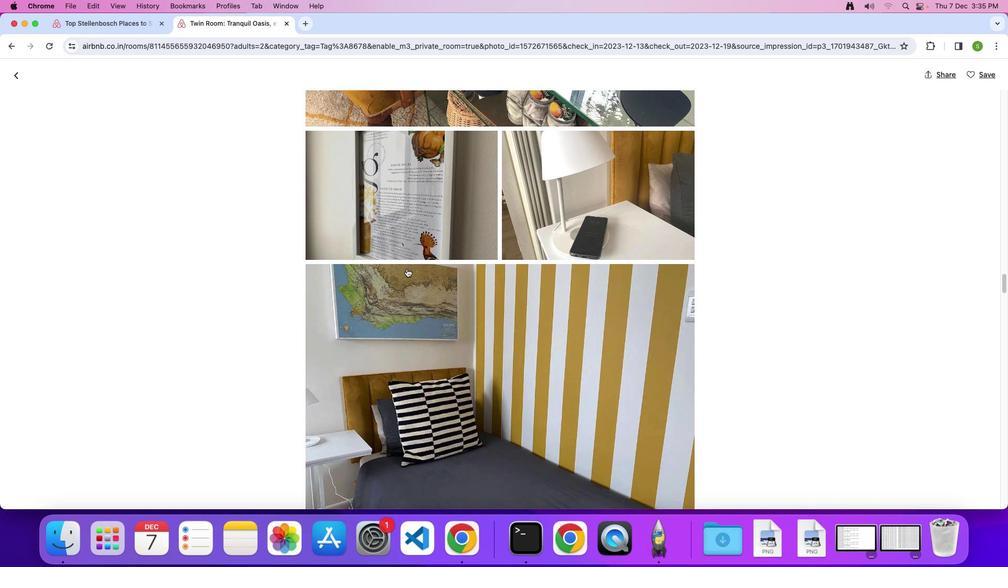 
Action: Mouse scrolled (406, 268) with delta (0, -2)
Screenshot: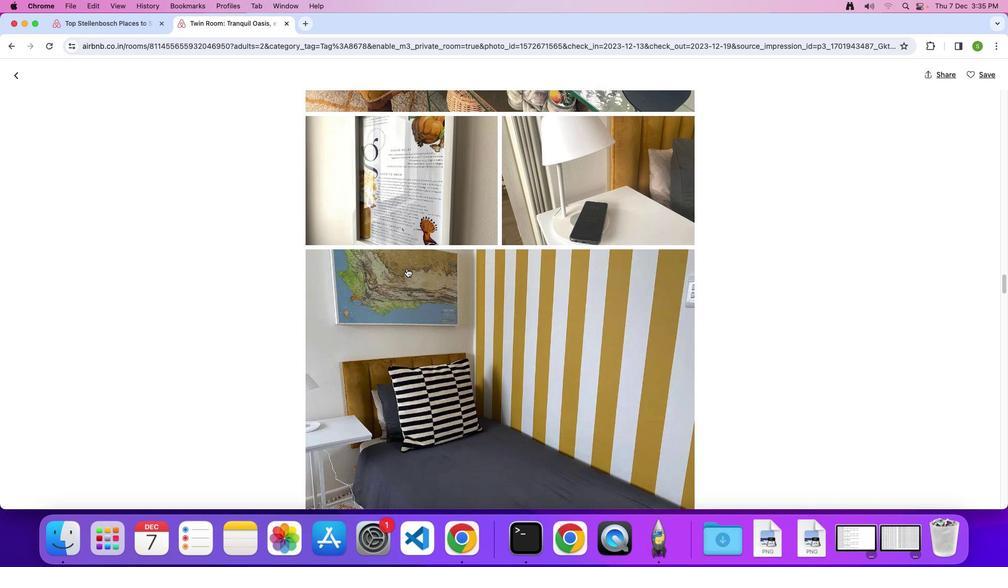 
Action: Mouse scrolled (406, 268) with delta (0, 0)
Screenshot: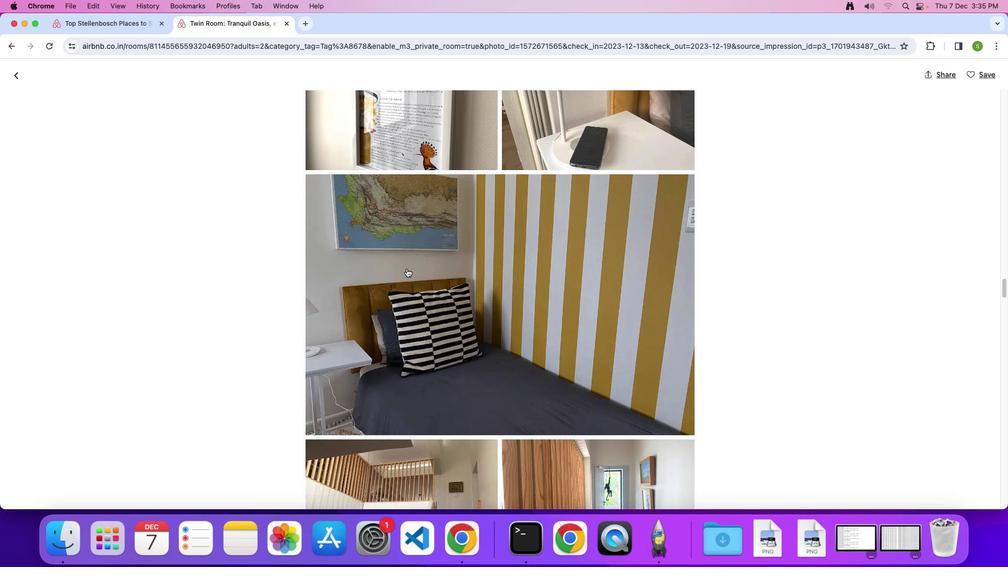 
Action: Mouse scrolled (406, 268) with delta (0, 0)
Screenshot: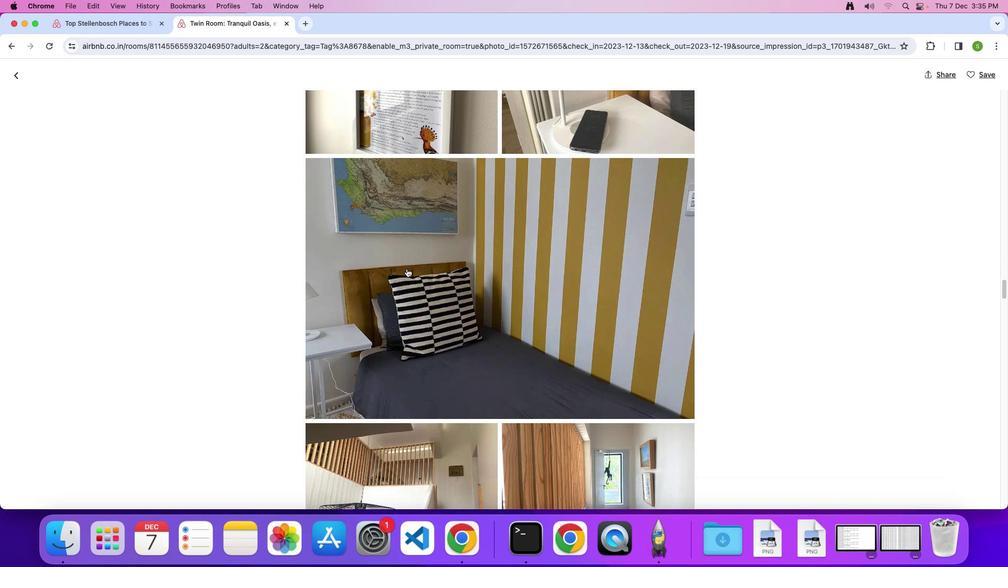 
Action: Mouse scrolled (406, 268) with delta (0, -1)
Screenshot: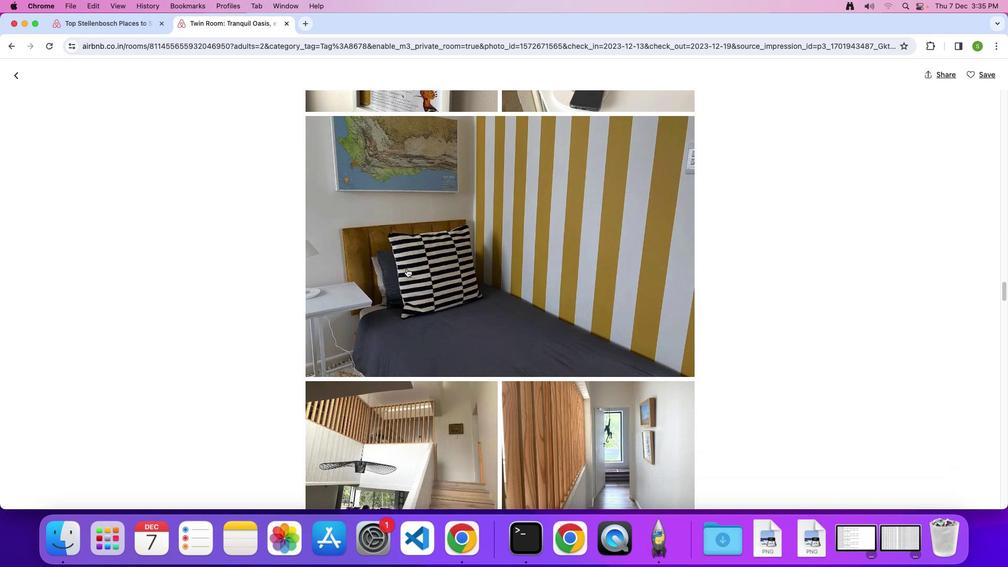 
Action: Mouse scrolled (406, 268) with delta (0, 0)
Screenshot: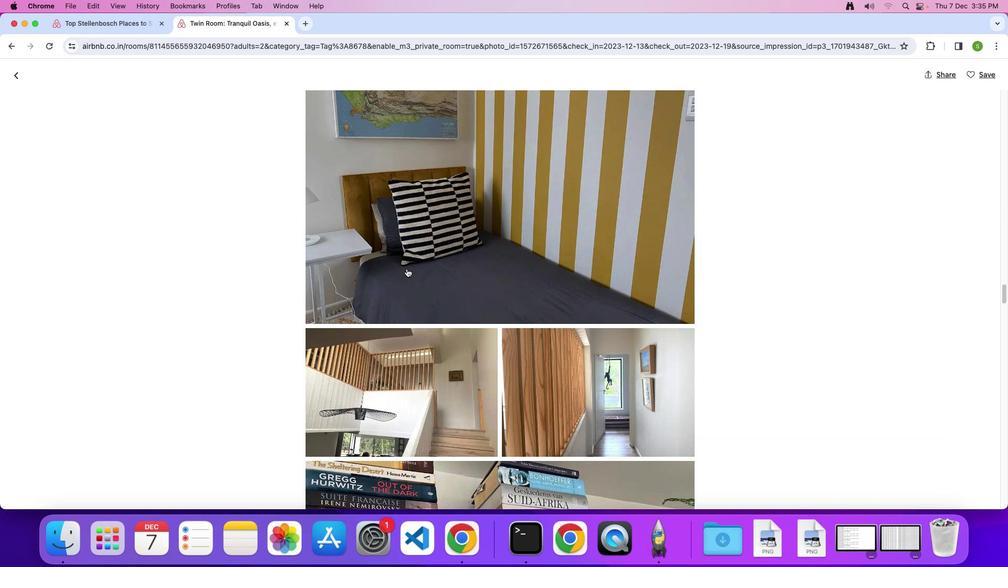 
Action: Mouse scrolled (406, 268) with delta (0, 0)
Screenshot: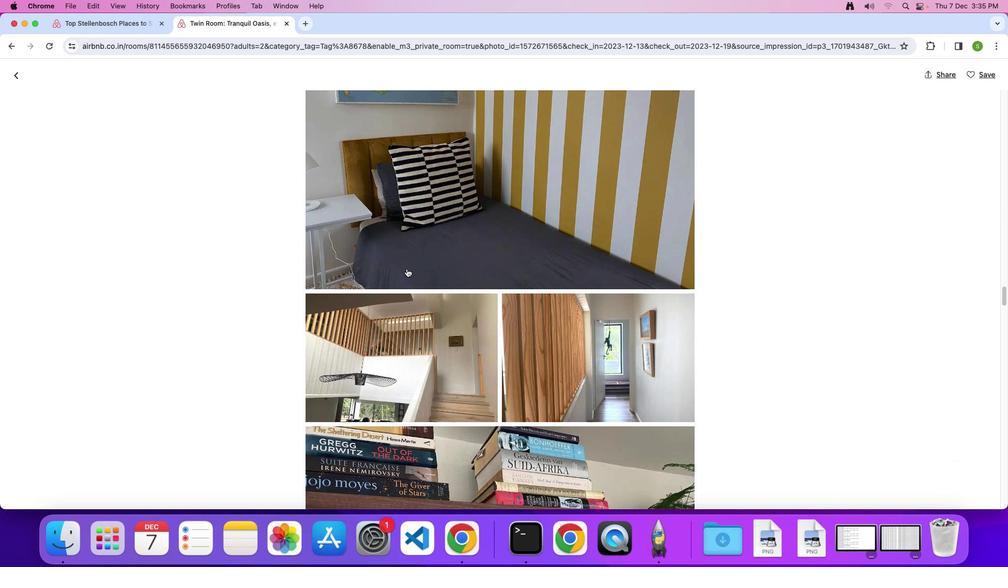 
Action: Mouse scrolled (406, 268) with delta (0, -2)
Screenshot: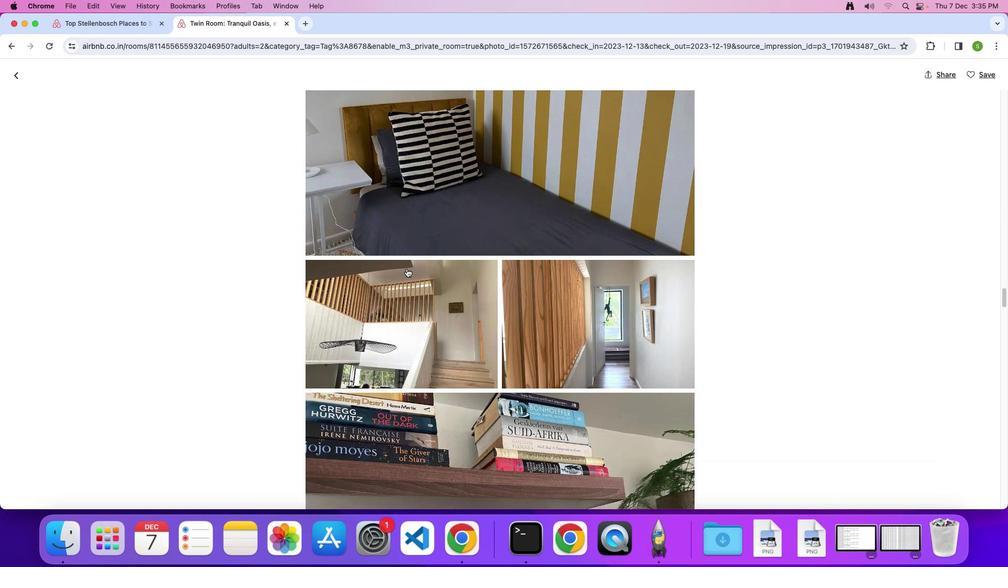 
Action: Mouse scrolled (406, 268) with delta (0, 0)
Screenshot: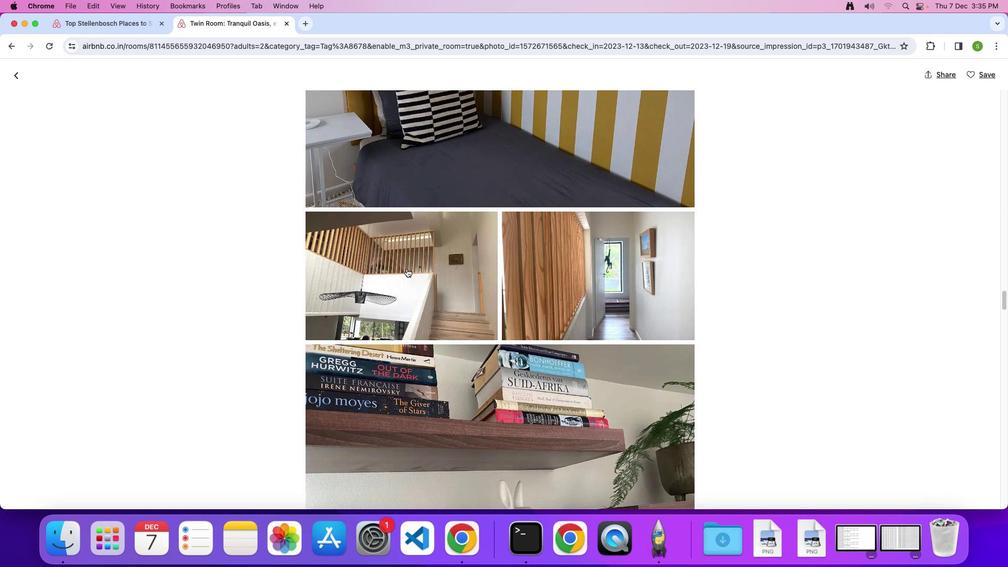 
Action: Mouse scrolled (406, 268) with delta (0, 0)
Screenshot: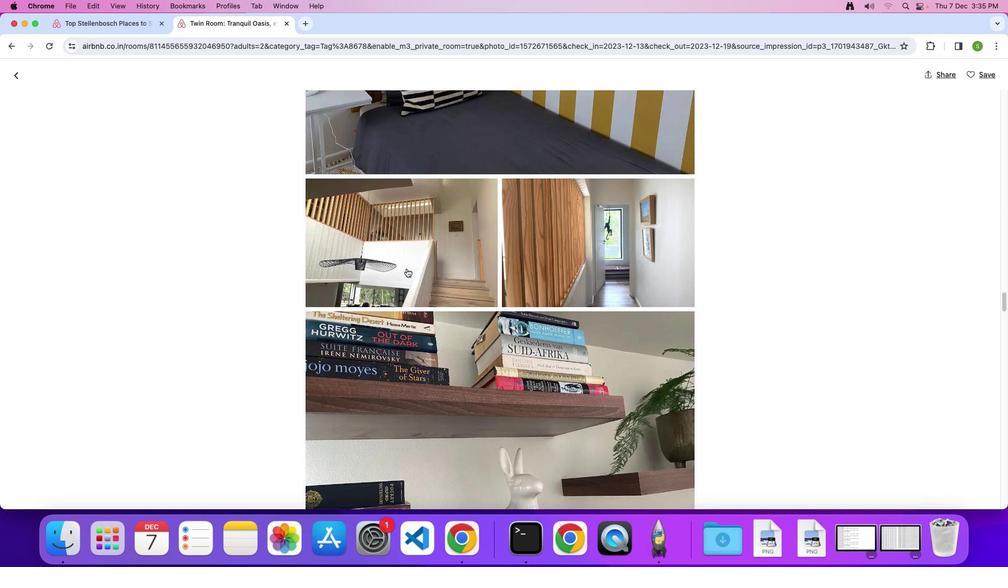 
Action: Mouse scrolled (406, 268) with delta (0, -2)
Screenshot: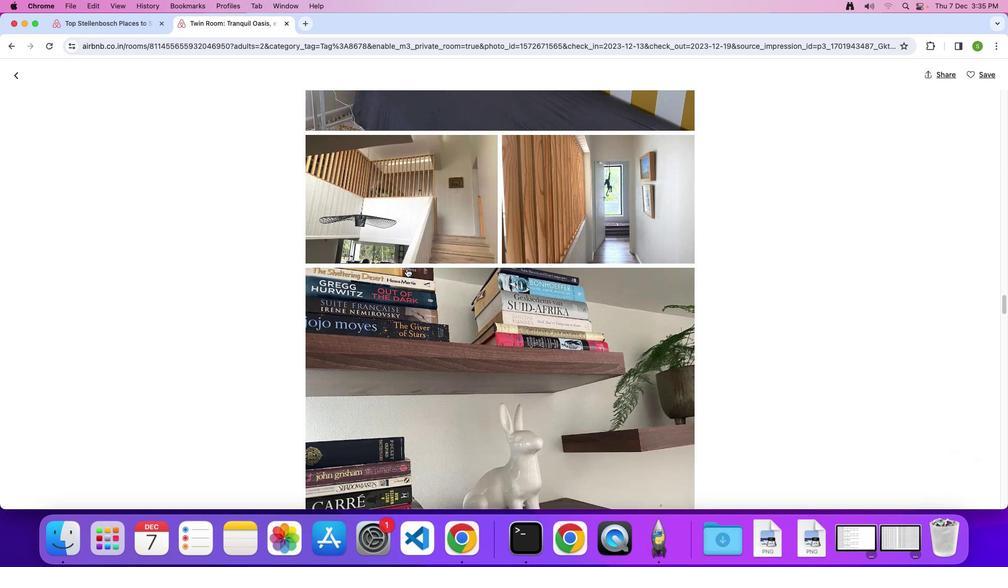 
Action: Mouse scrolled (406, 268) with delta (0, 0)
Screenshot: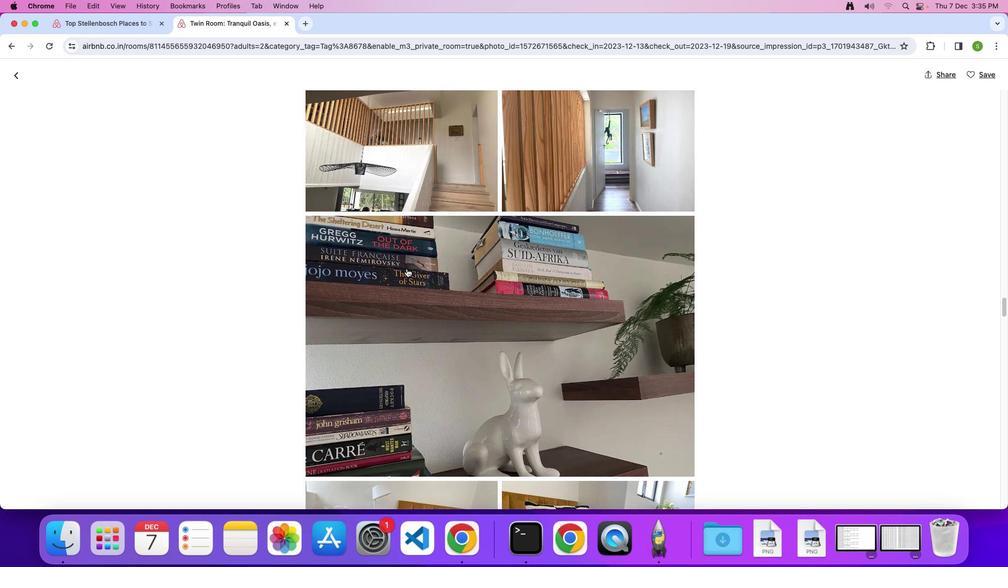 
Action: Mouse scrolled (406, 268) with delta (0, 0)
Screenshot: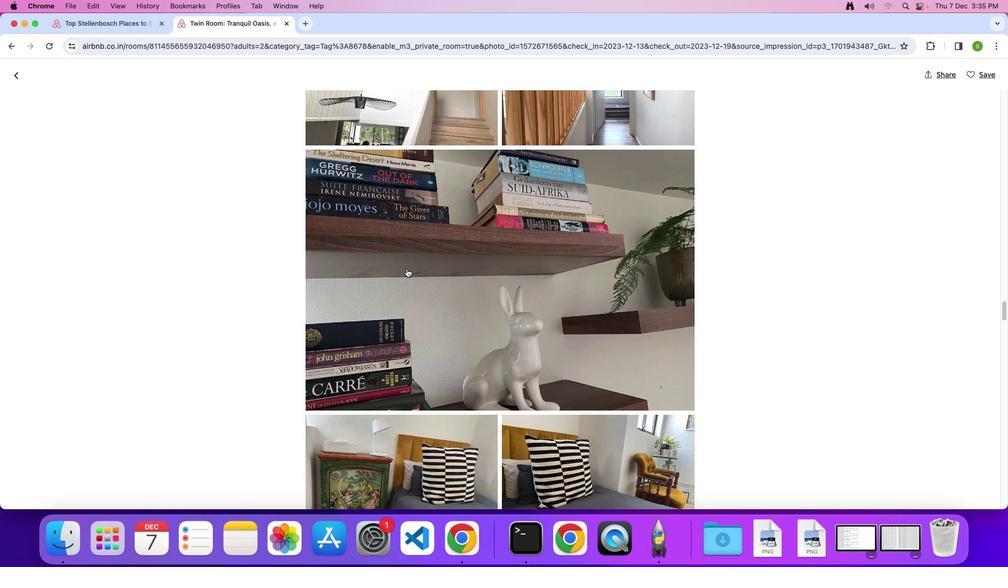 
Action: Mouse scrolled (406, 268) with delta (0, -2)
Screenshot: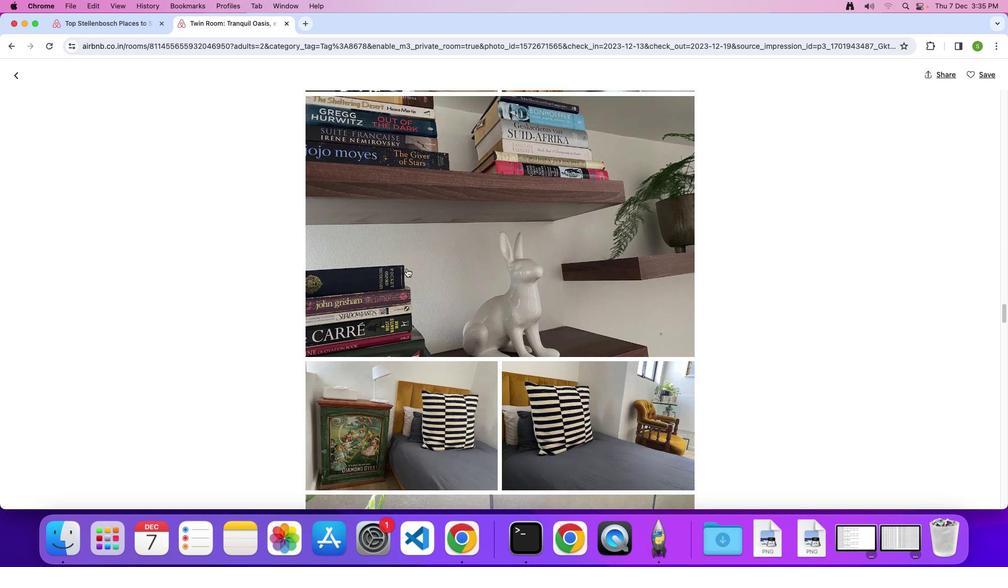 
Action: Mouse scrolled (406, 268) with delta (0, -3)
Screenshot: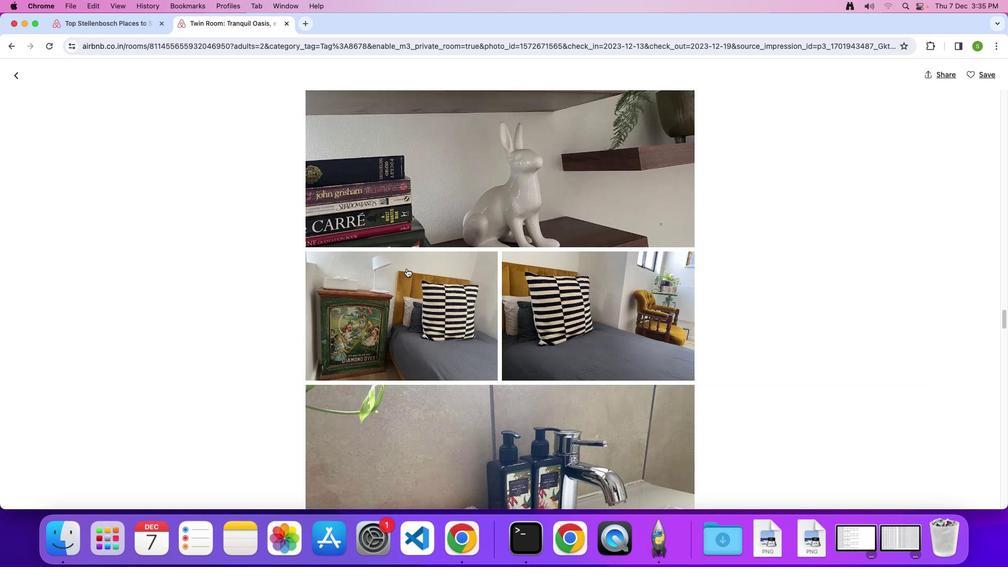 
Action: Mouse scrolled (406, 268) with delta (0, 0)
Screenshot: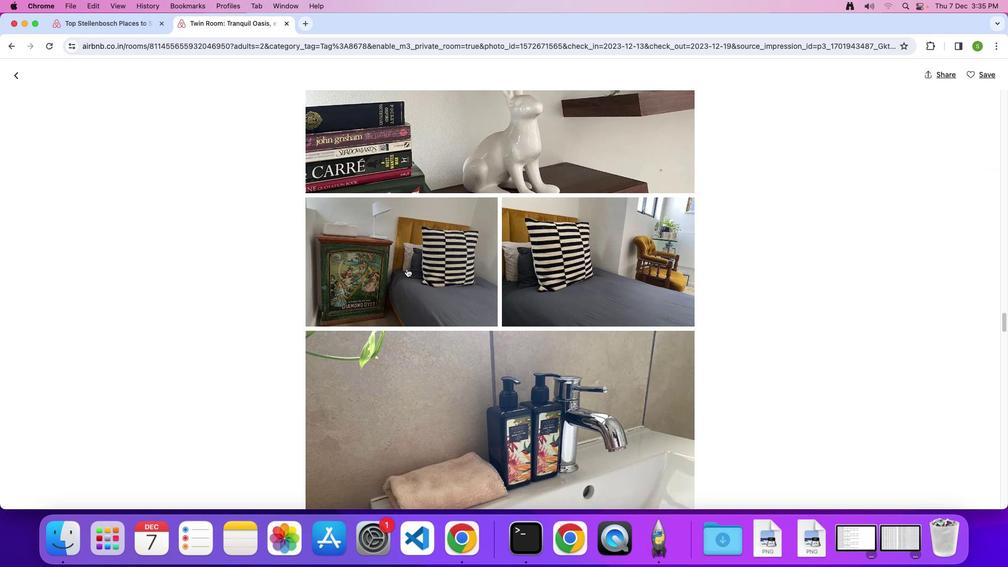 
Action: Mouse scrolled (406, 268) with delta (0, 0)
Screenshot: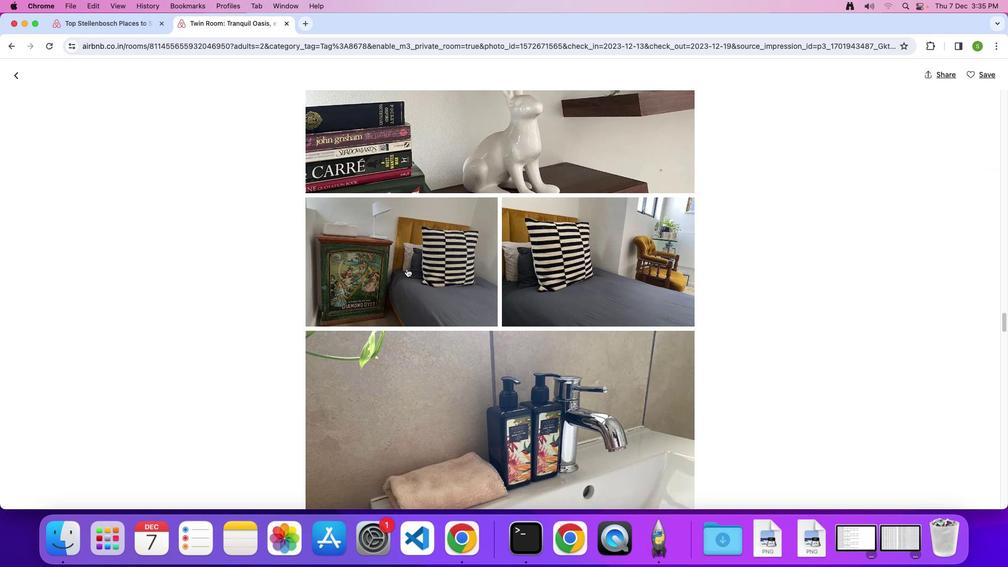 
Action: Mouse scrolled (406, 268) with delta (0, -2)
Screenshot: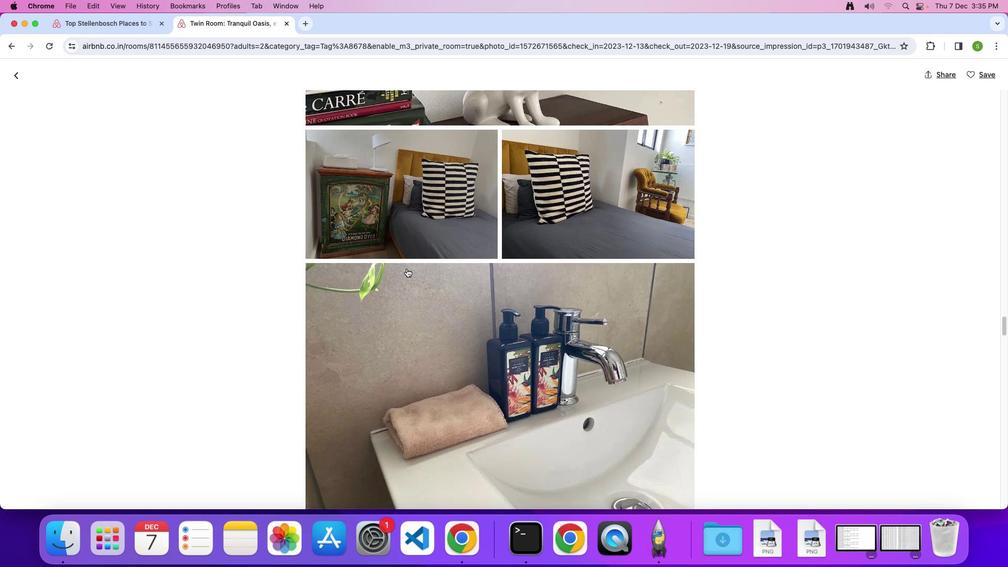 
Action: Mouse scrolled (406, 268) with delta (0, 0)
Screenshot: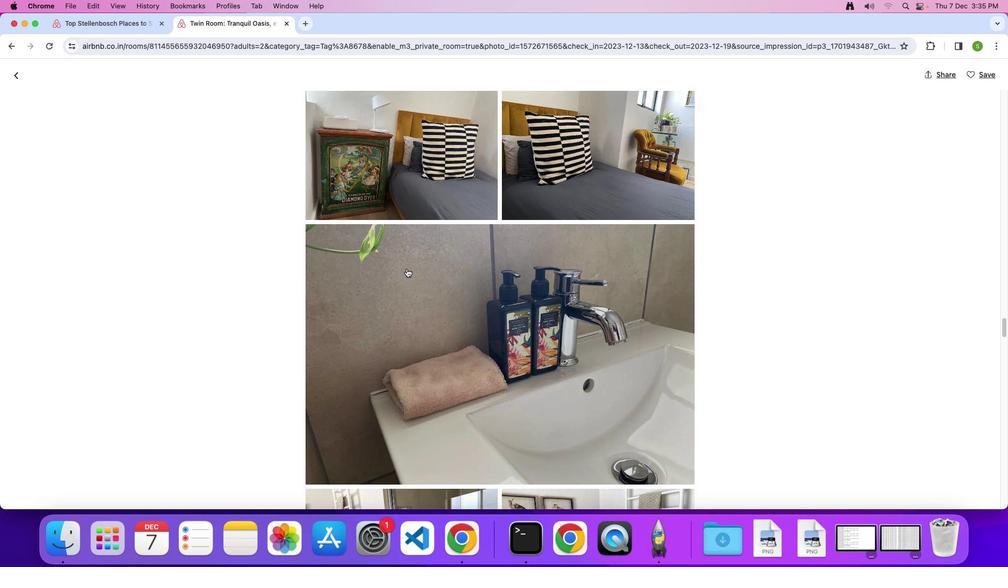 
Action: Mouse scrolled (406, 268) with delta (0, 0)
Screenshot: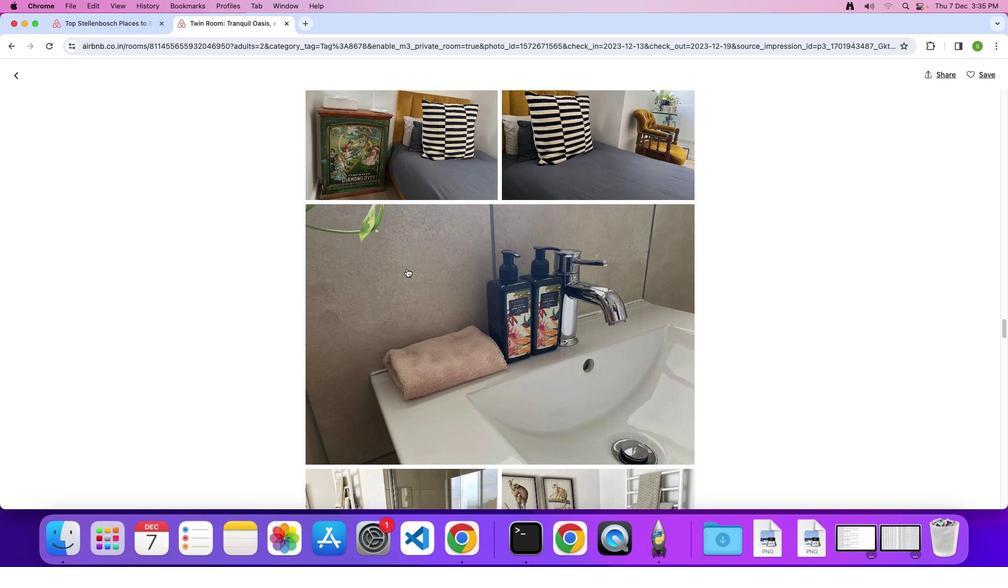 
Action: Mouse scrolled (406, 268) with delta (0, -1)
Screenshot: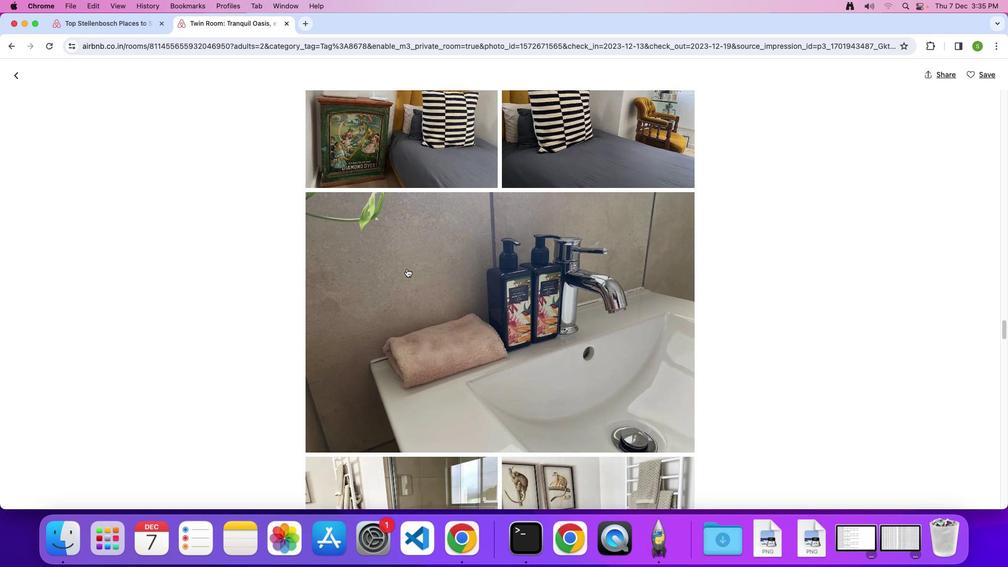 
Action: Mouse scrolled (406, 268) with delta (0, 0)
Screenshot: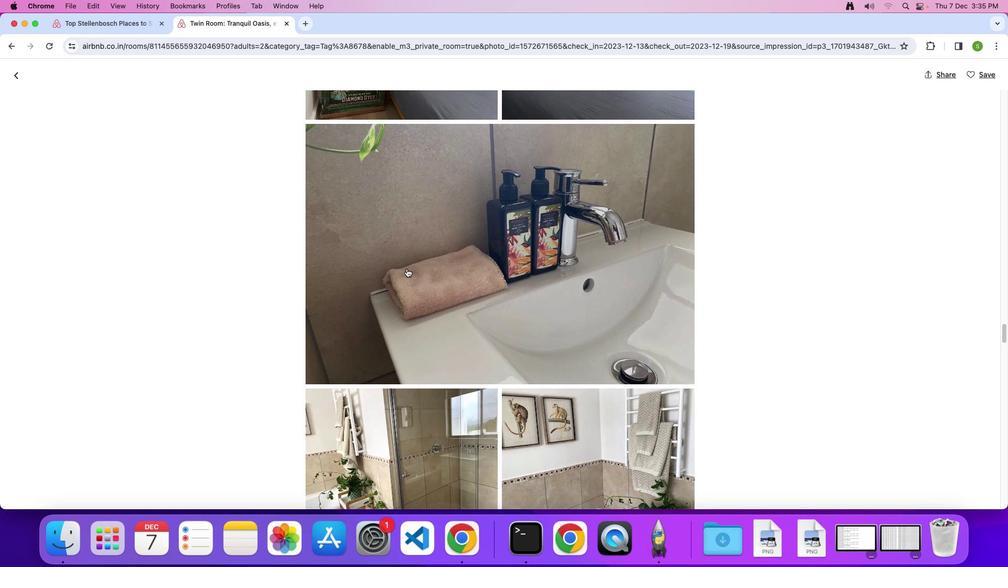 
Action: Mouse scrolled (406, 268) with delta (0, 0)
Screenshot: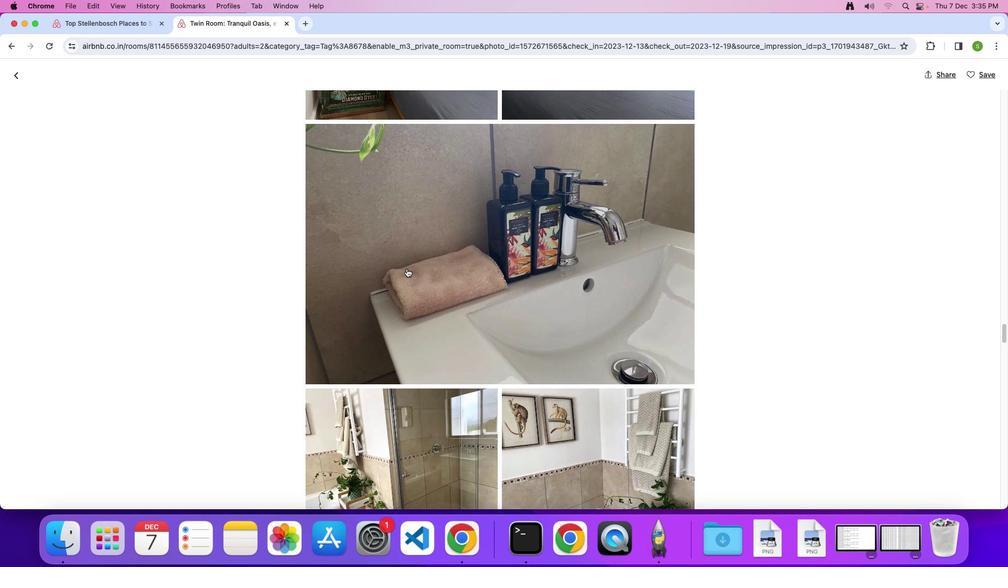 
Action: Mouse scrolled (406, 268) with delta (0, -1)
Screenshot: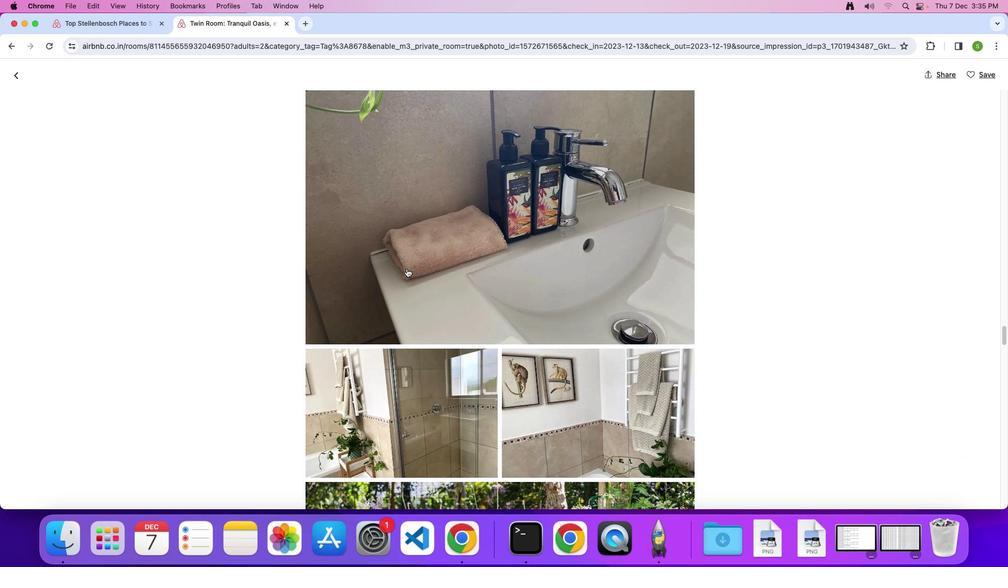 
Action: Mouse scrolled (406, 268) with delta (0, 0)
Screenshot: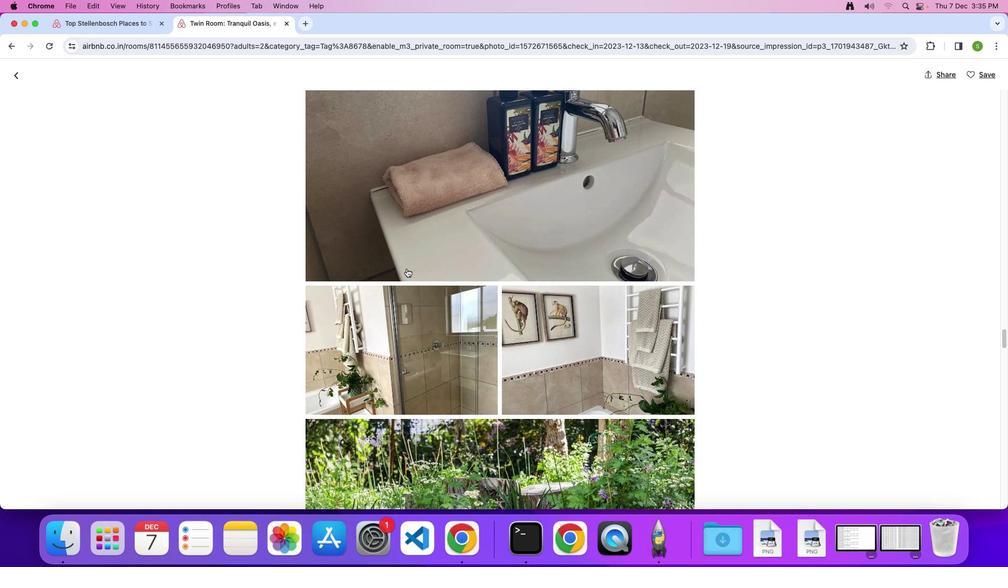 
Action: Mouse scrolled (406, 268) with delta (0, 0)
